 Task: Explore a Version Control GUI  and also  Explore and install GUI extensions for Git integration to visually manage repositories in VS Code
Action: Mouse moved to (38, 15)
Screenshot: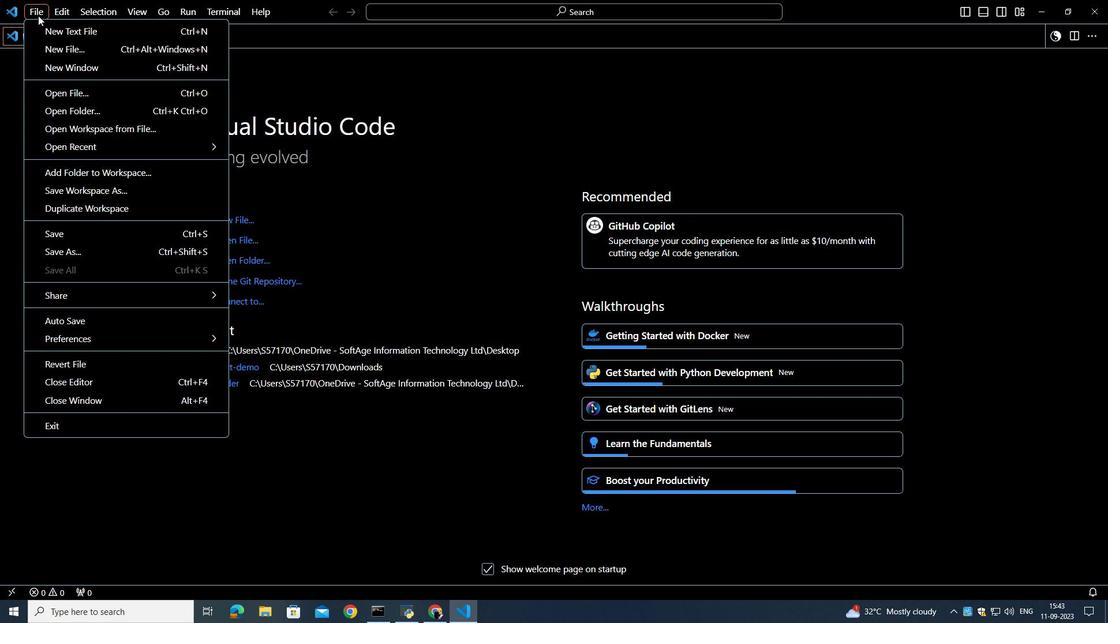 
Action: Mouse pressed left at (38, 15)
Screenshot: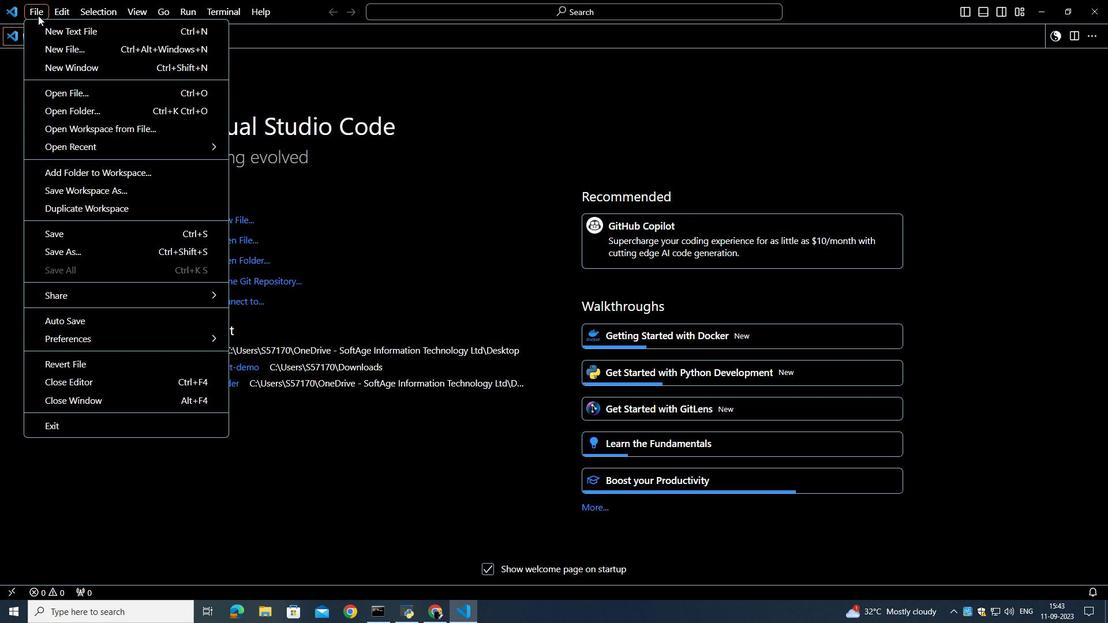 
Action: Mouse pressed left at (38, 15)
Screenshot: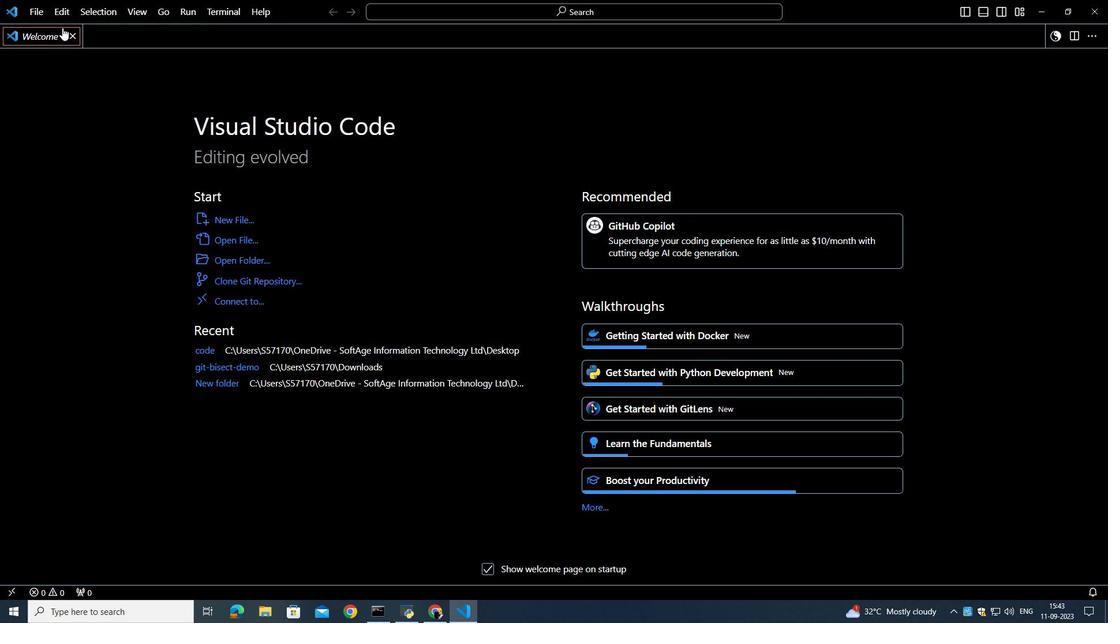 
Action: Mouse moved to (8, 9)
Screenshot: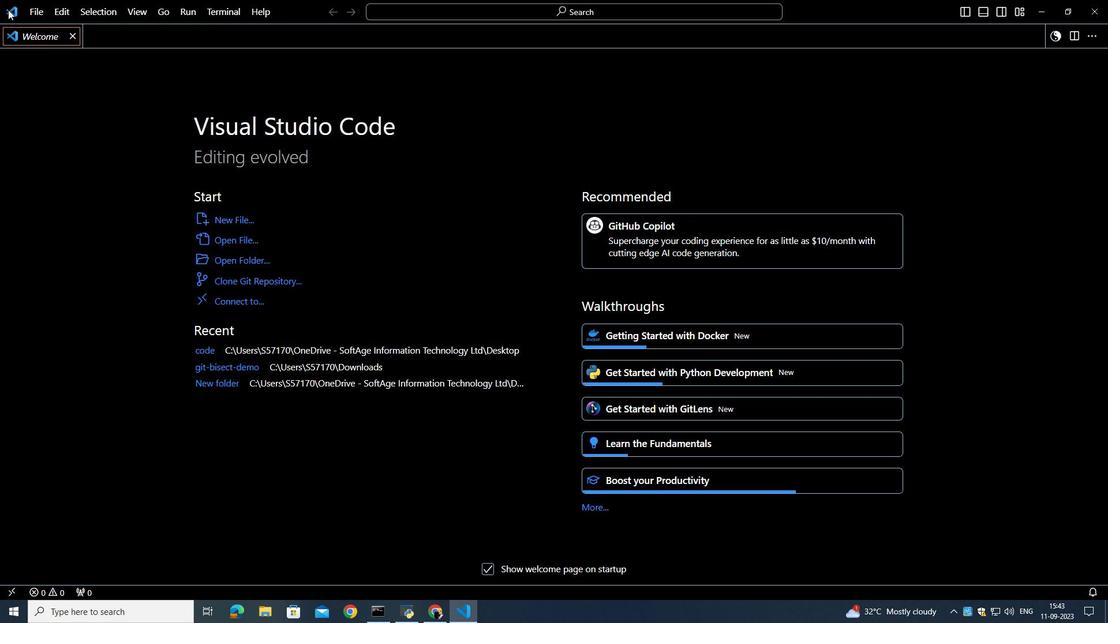 
Action: Mouse pressed left at (8, 9)
Screenshot: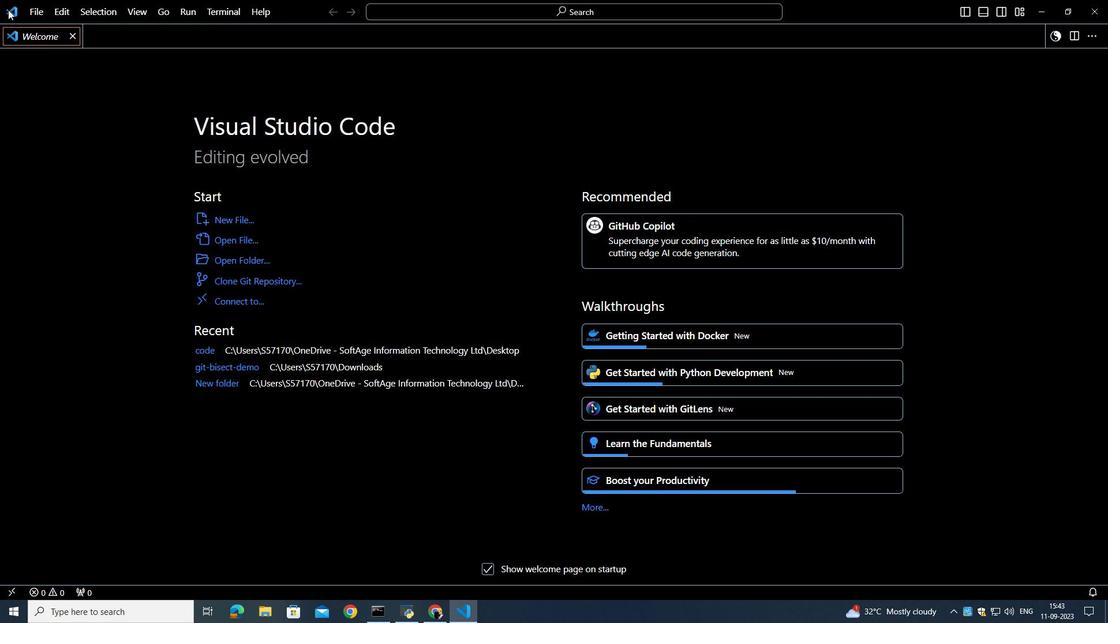 
Action: Mouse pressed left at (8, 9)
Screenshot: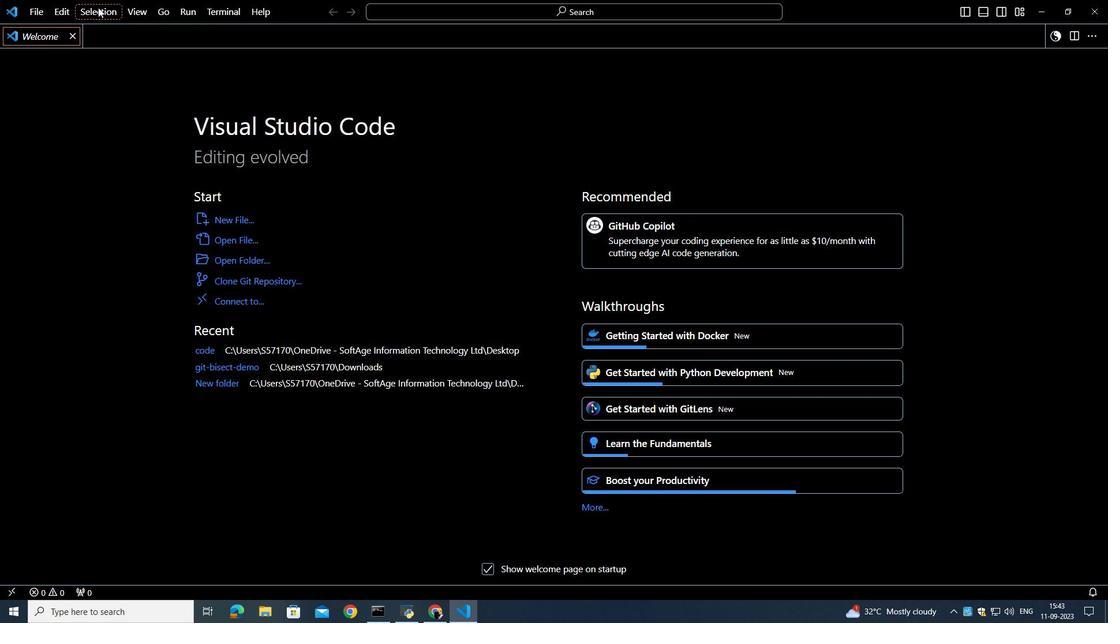 
Action: Mouse moved to (44, 13)
Screenshot: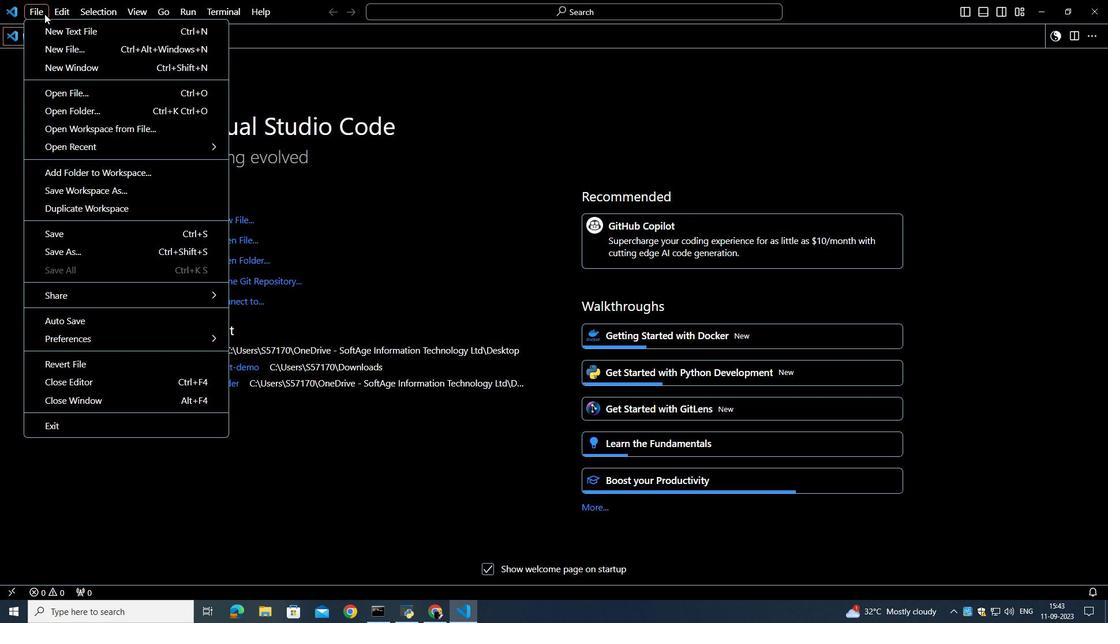 
Action: Mouse pressed left at (44, 13)
Screenshot: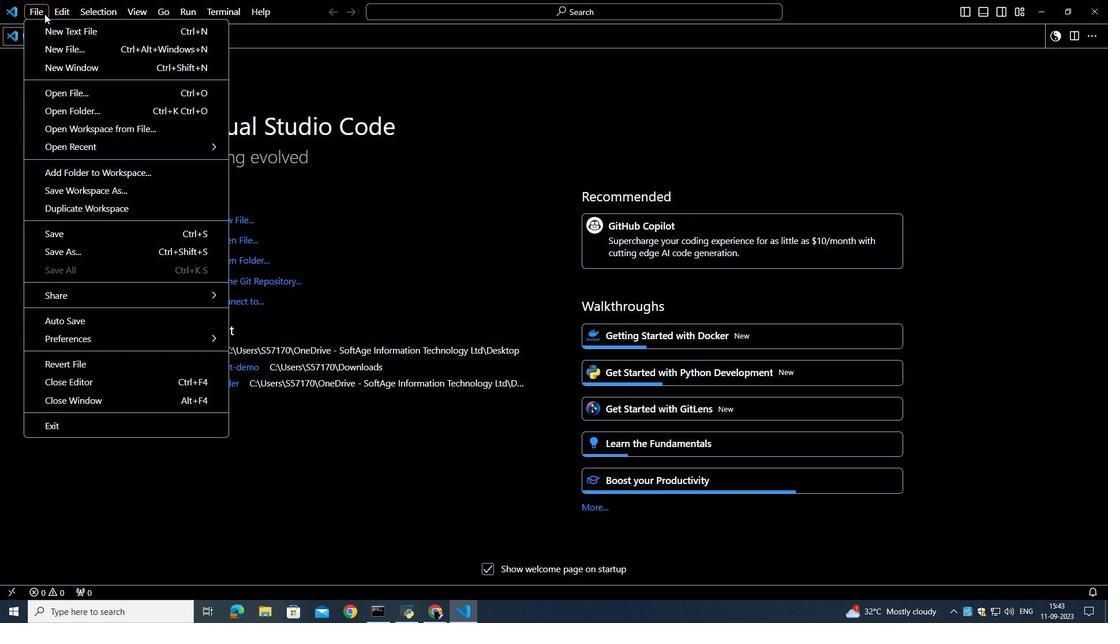 
Action: Mouse pressed left at (44, 13)
Screenshot: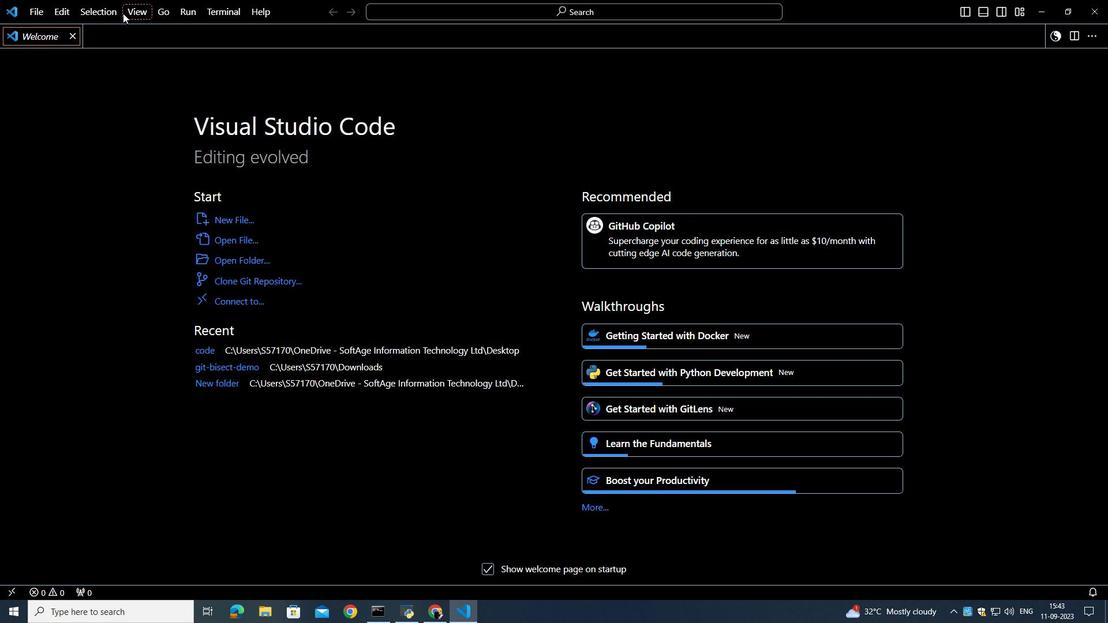 
Action: Mouse moved to (77, 10)
Screenshot: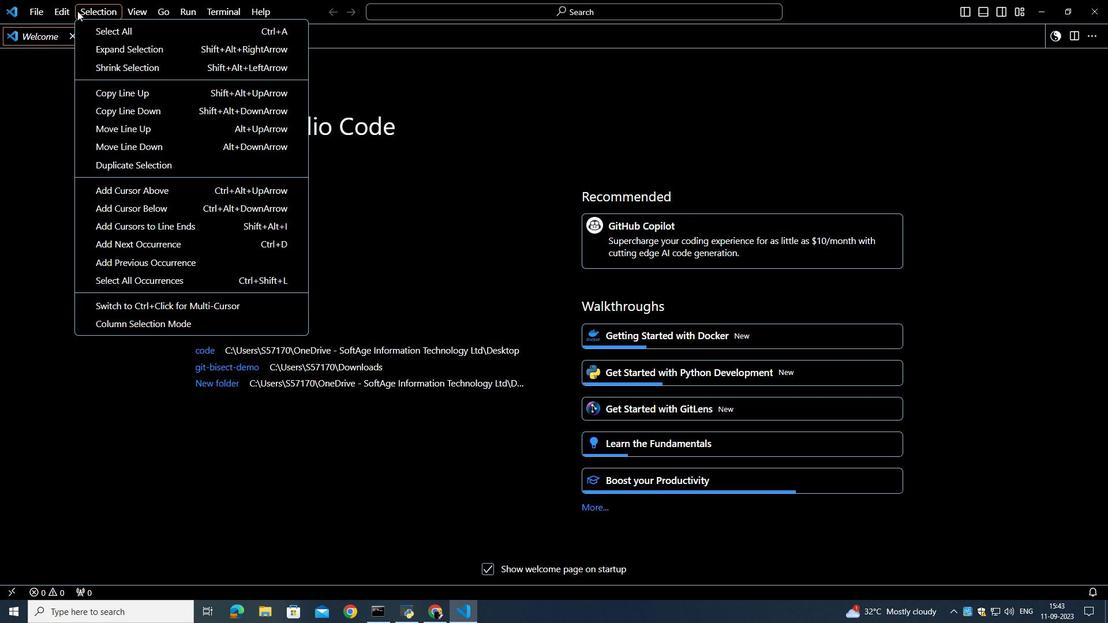 
Action: Mouse pressed left at (77, 10)
Screenshot: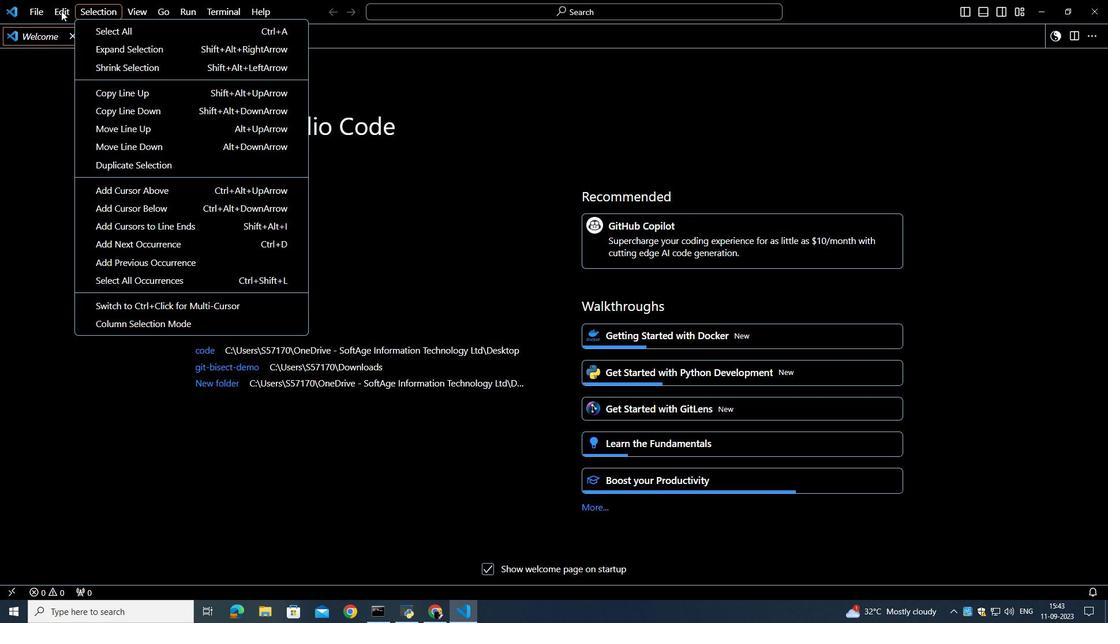 
Action: Mouse moved to (170, 184)
Screenshot: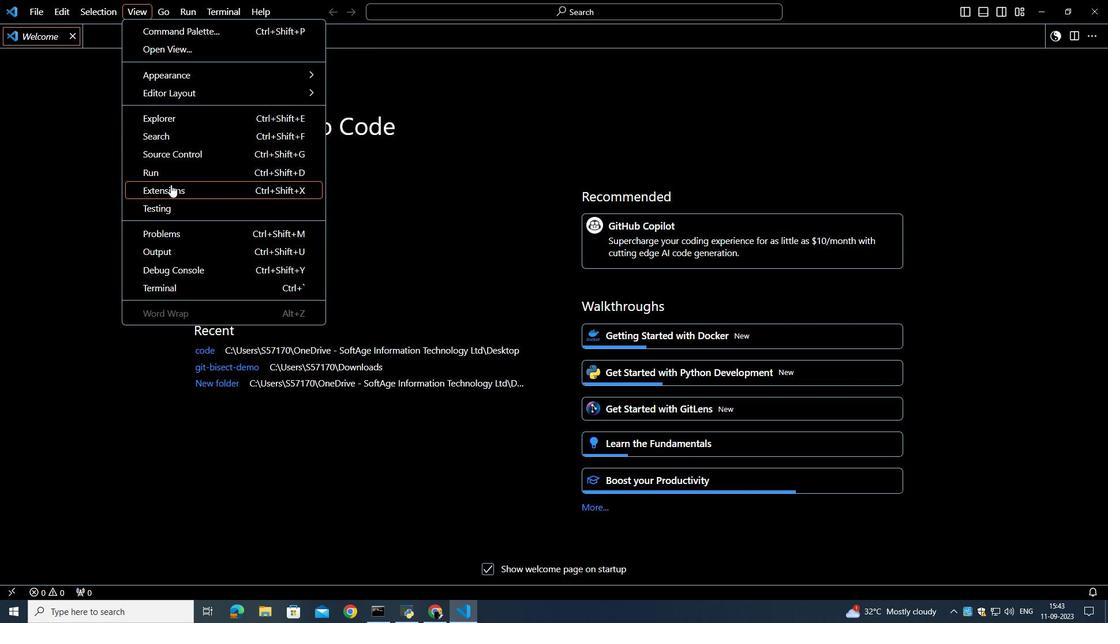 
Action: Mouse pressed left at (170, 184)
Screenshot: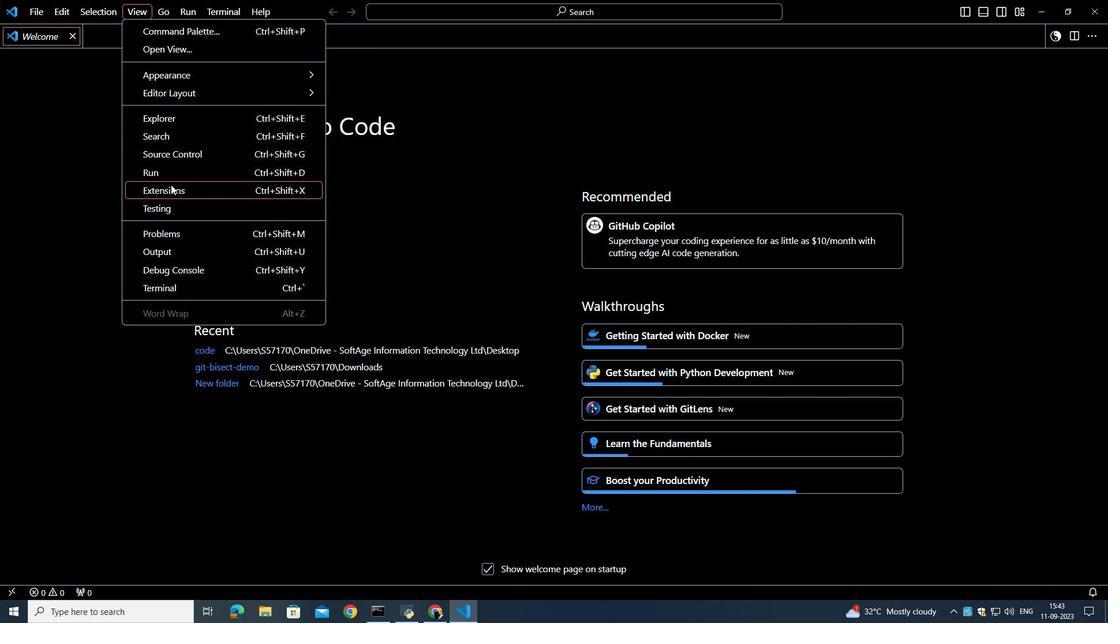 
Action: Mouse moved to (76, 65)
Screenshot: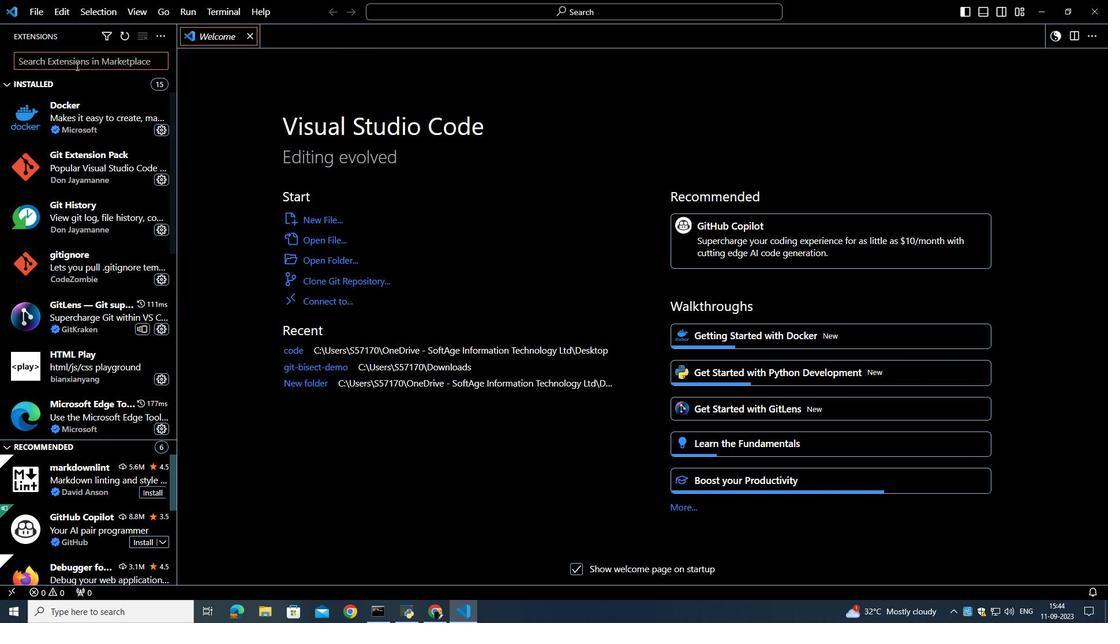 
Action: Mouse pressed left at (76, 65)
Screenshot: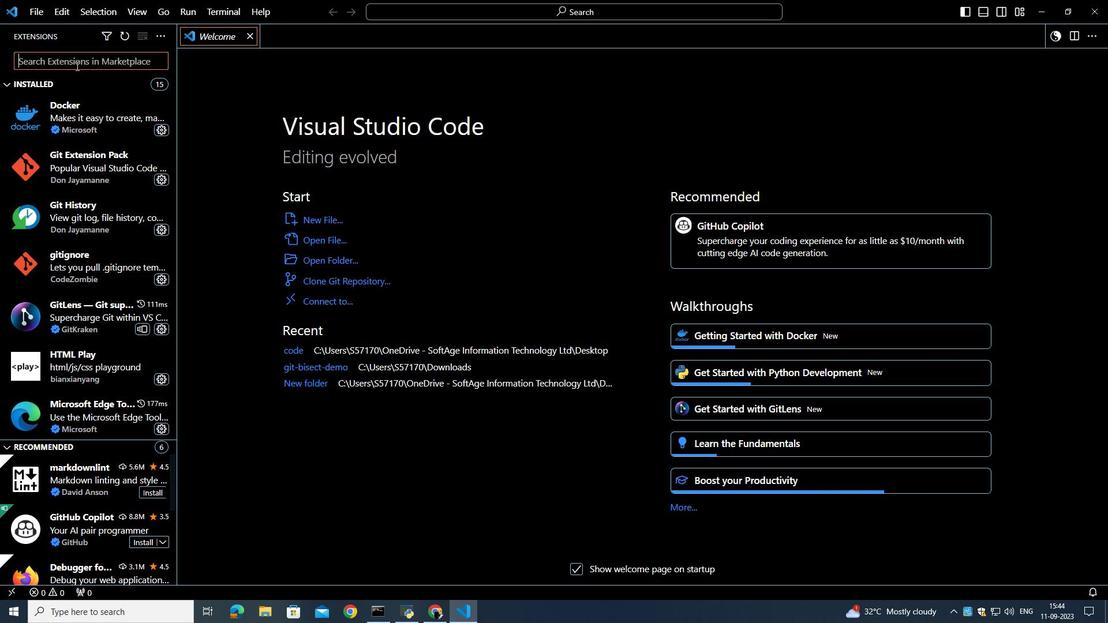 
Action: Key pressed v<Key.caps_lock><Key.backspace><Key.caps_lock>v<Key.caps_lock><Key.backspace>V<Key.caps_lock>ersion<Key.space>control<Key.space><Key.caps_lock>GUI<Key.enter>
Screenshot: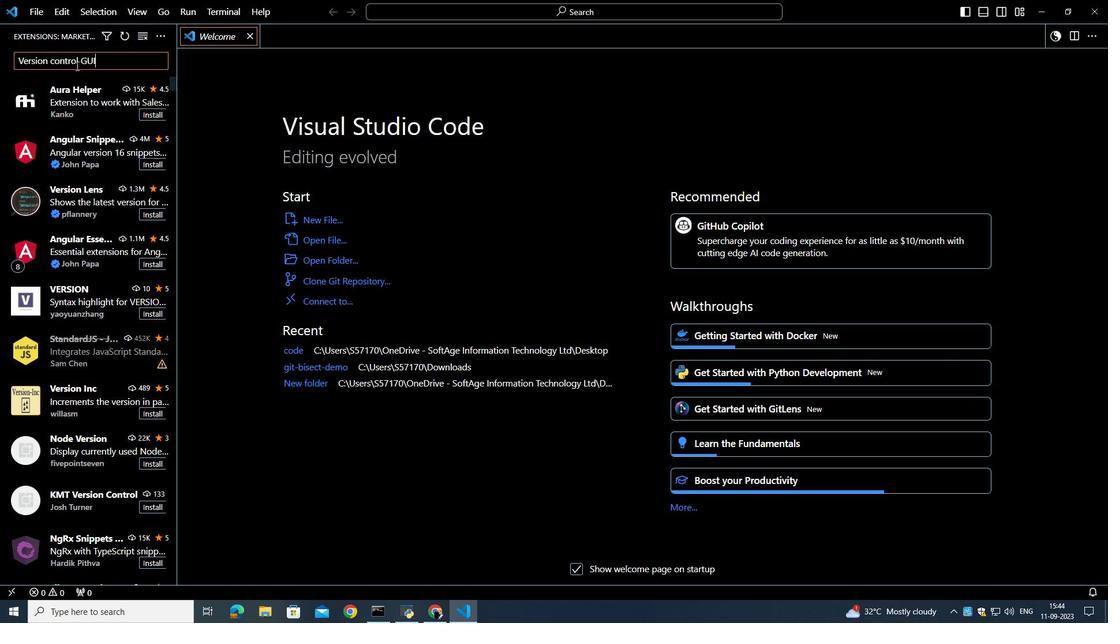 
Action: Mouse moved to (125, 145)
Screenshot: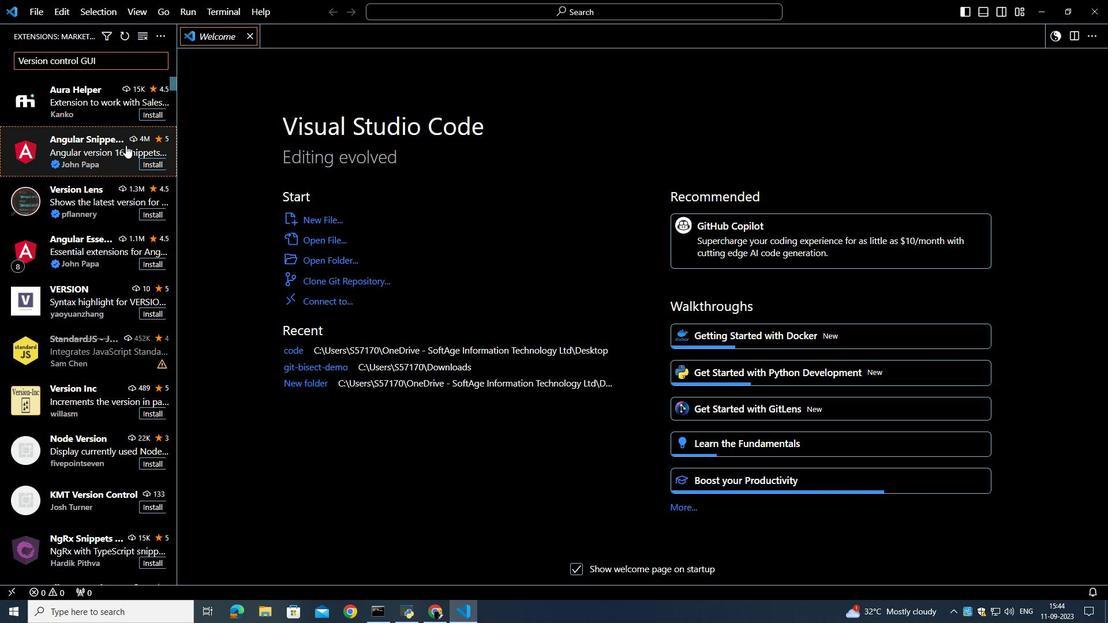 
Action: Mouse scrolled (125, 144) with delta (0, 0)
Screenshot: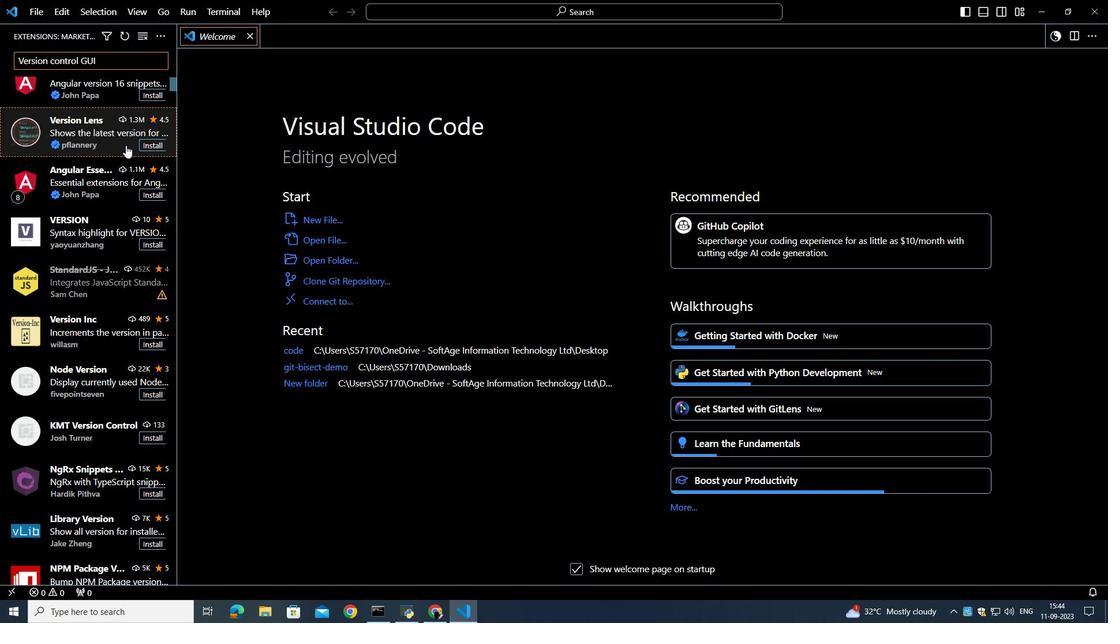 
Action: Mouse scrolled (125, 144) with delta (0, 0)
Screenshot: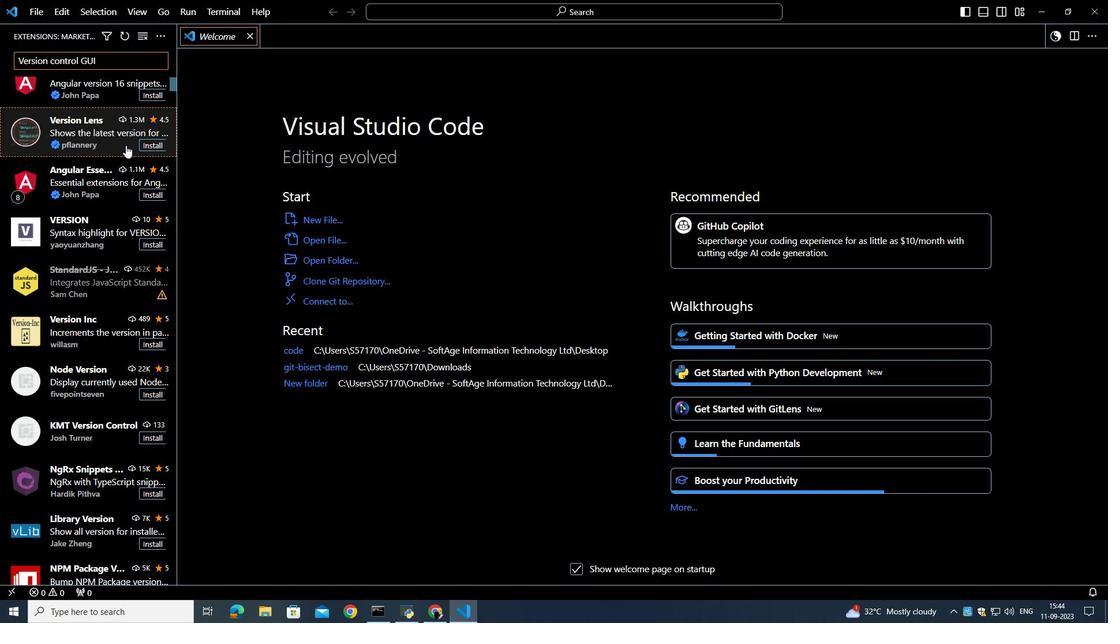 
Action: Mouse scrolled (125, 144) with delta (0, 0)
Screenshot: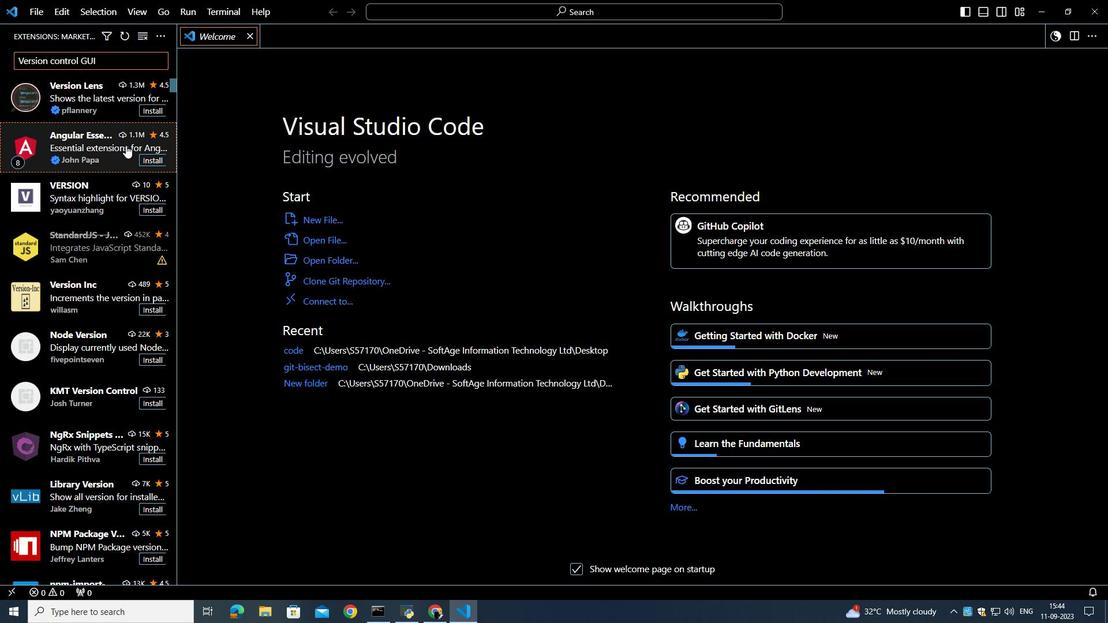 
Action: Mouse scrolled (125, 144) with delta (0, 0)
Screenshot: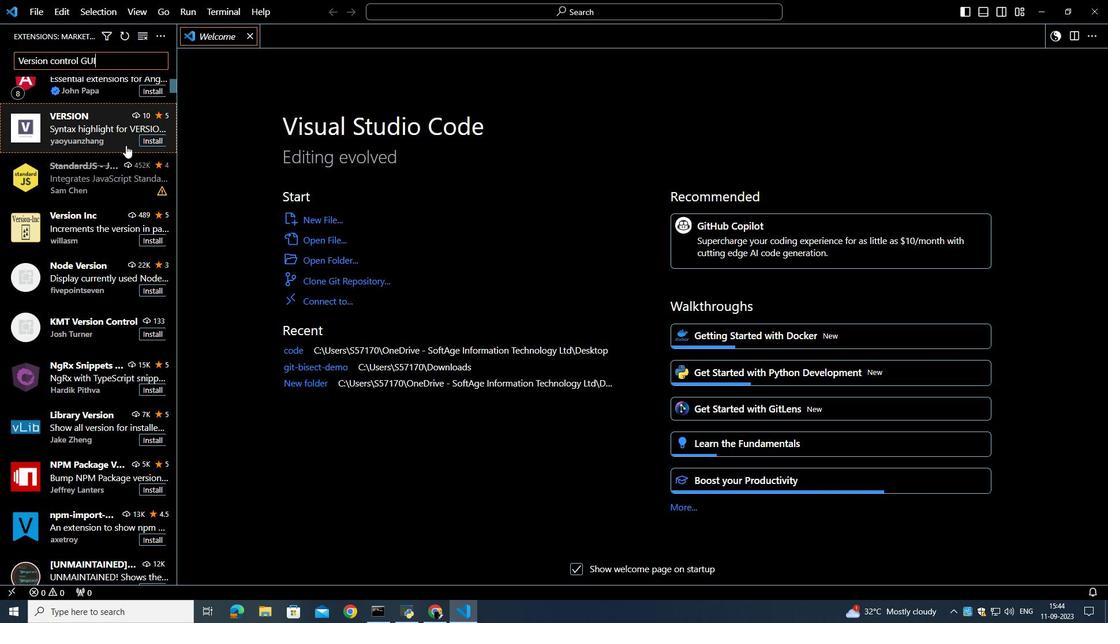 
Action: Mouse scrolled (125, 144) with delta (0, 0)
Screenshot: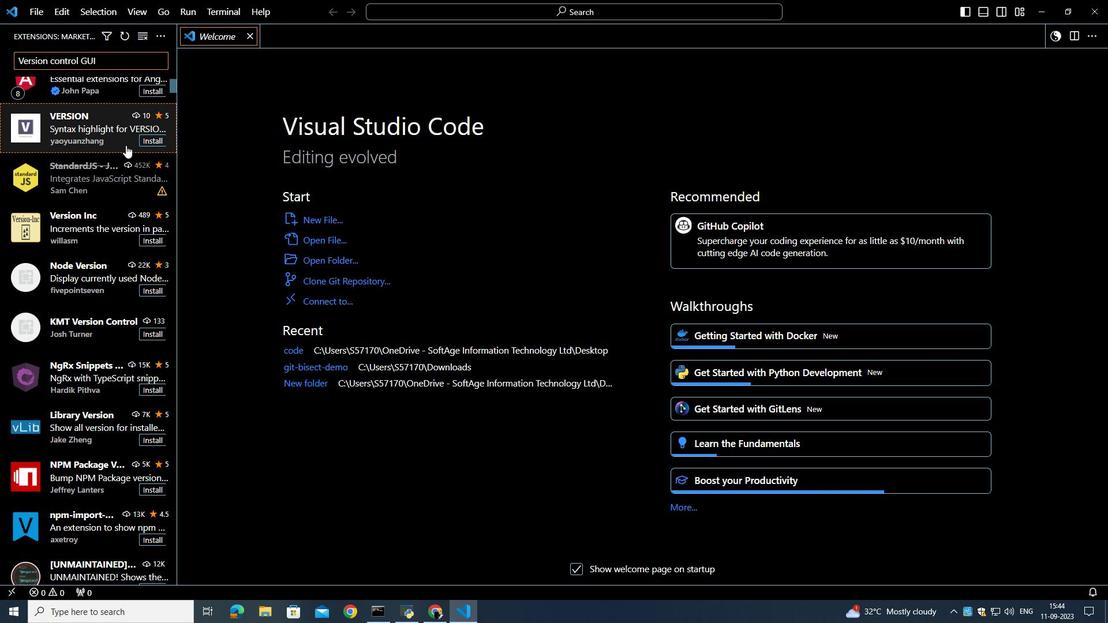 
Action: Mouse scrolled (125, 144) with delta (0, 0)
Screenshot: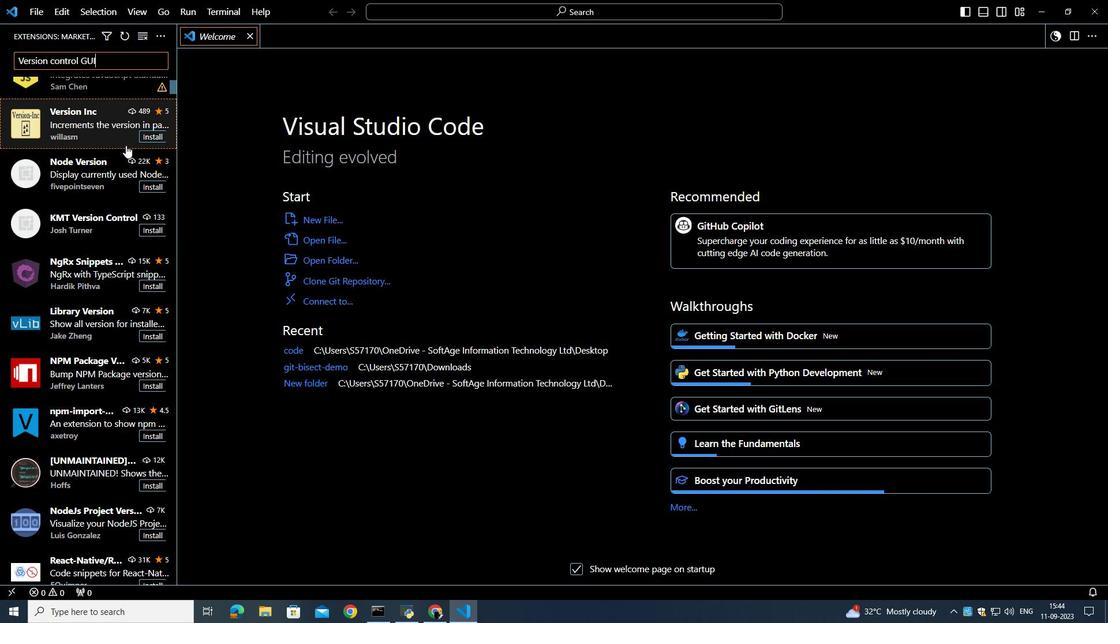 
Action: Mouse scrolled (125, 144) with delta (0, 0)
Screenshot: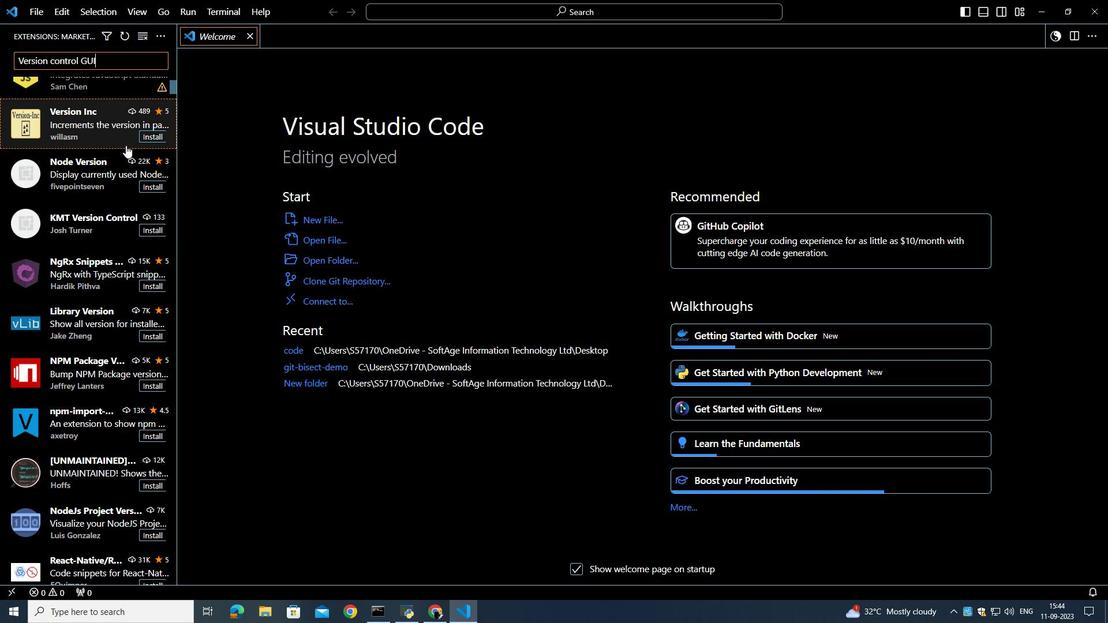 
Action: Mouse scrolled (125, 144) with delta (0, 0)
Screenshot: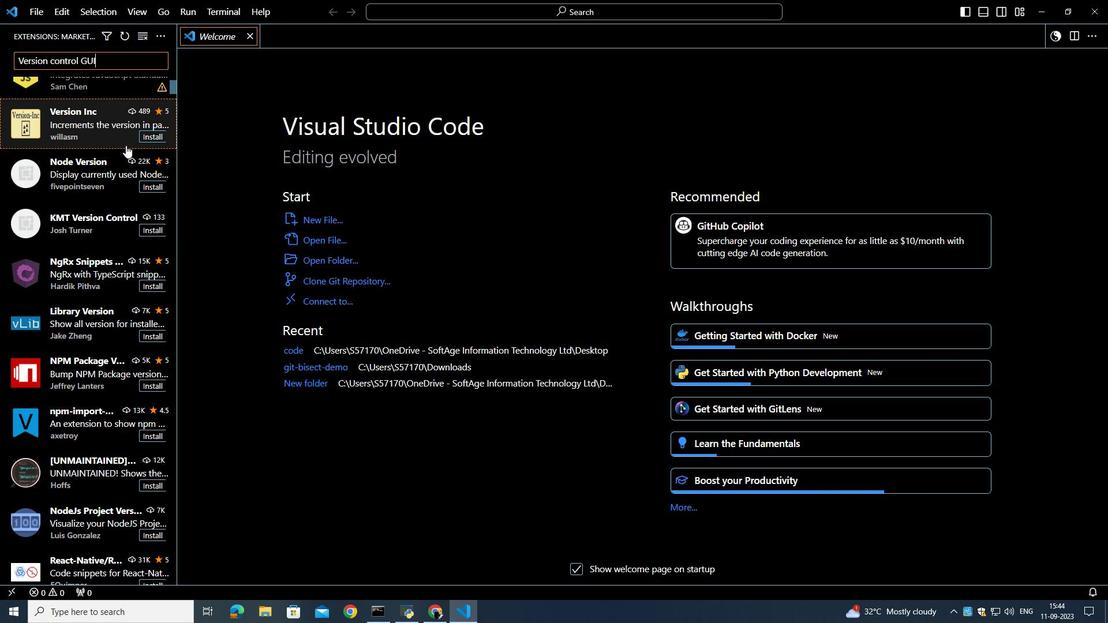 
Action: Mouse scrolled (125, 146) with delta (0, 0)
Screenshot: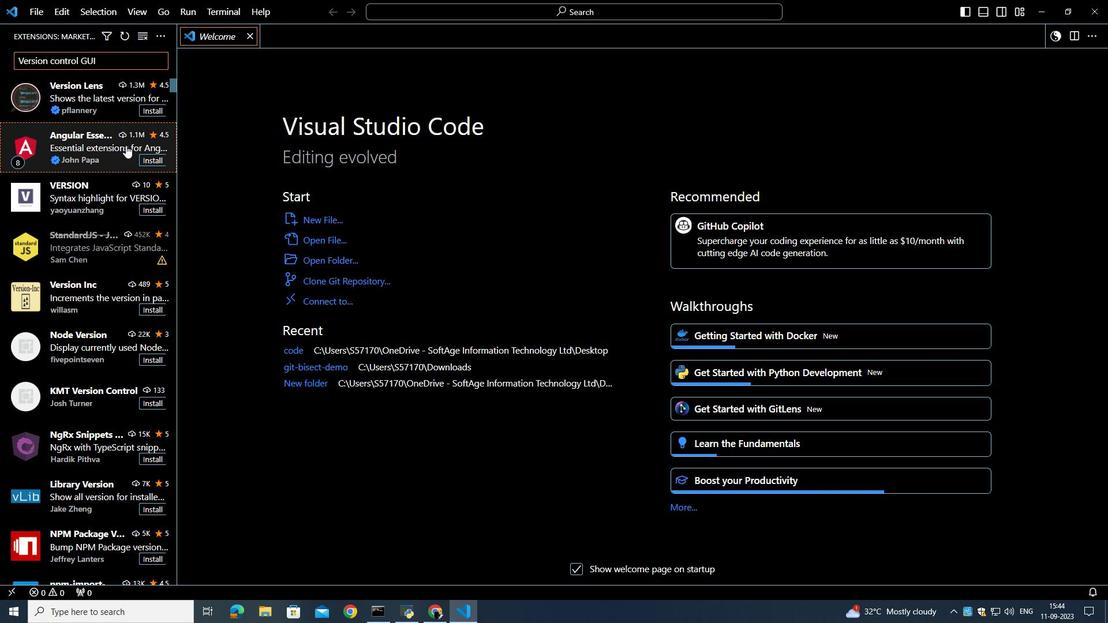 
Action: Mouse scrolled (125, 146) with delta (0, 0)
Screenshot: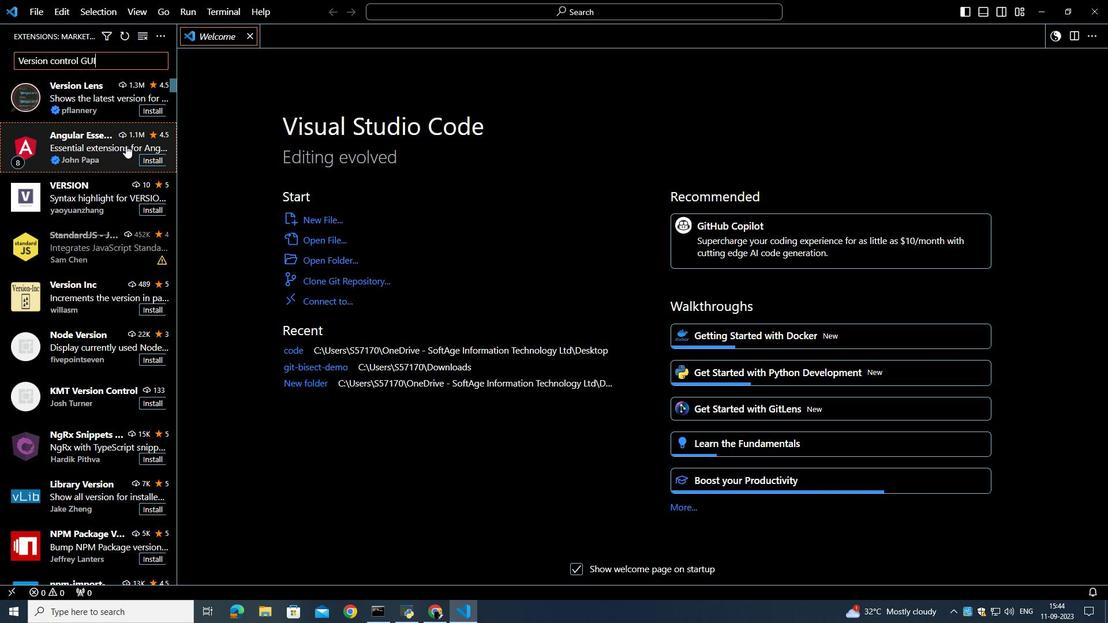 
Action: Mouse scrolled (125, 146) with delta (0, 0)
Screenshot: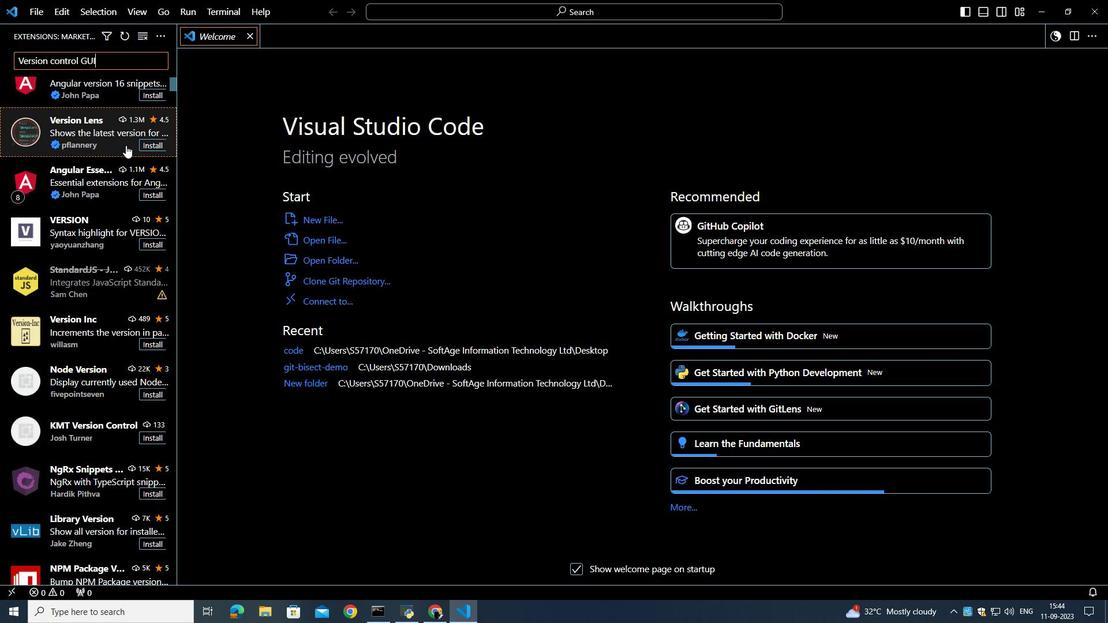 
Action: Mouse scrolled (125, 146) with delta (0, 0)
Screenshot: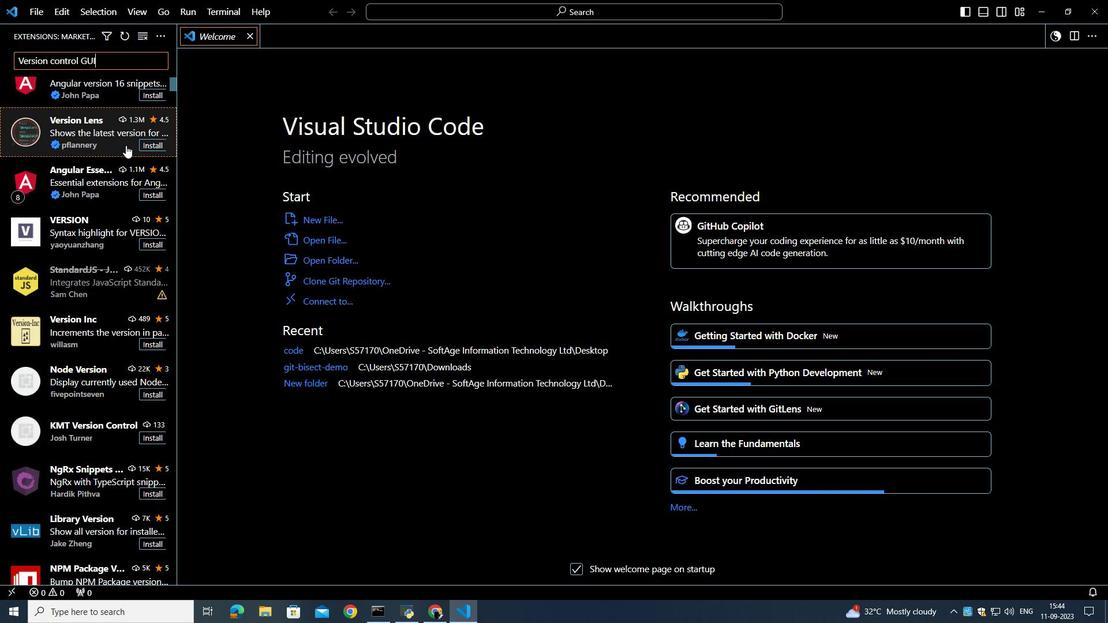 
Action: Mouse scrolled (125, 146) with delta (0, 0)
Screenshot: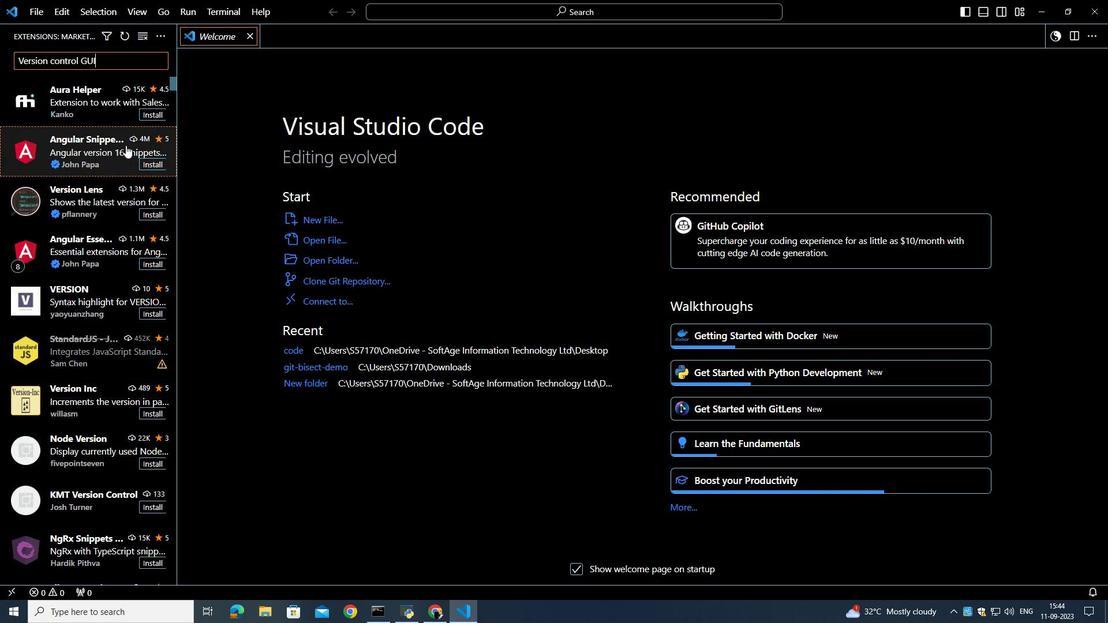 
Action: Mouse scrolled (125, 146) with delta (0, 0)
Screenshot: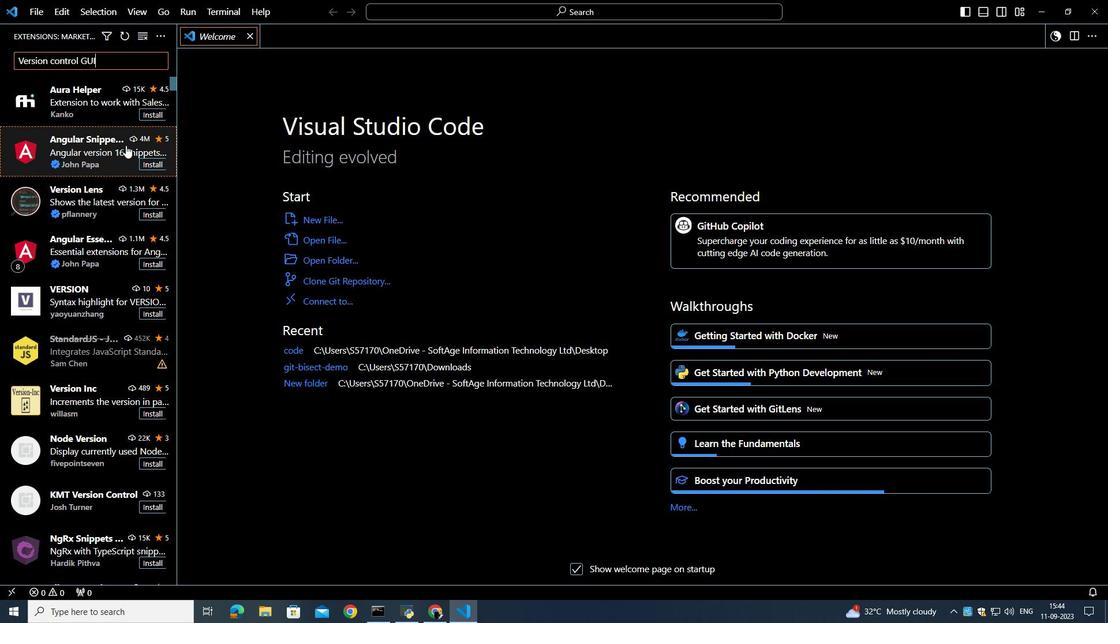 
Action: Mouse scrolled (125, 146) with delta (0, 0)
Screenshot: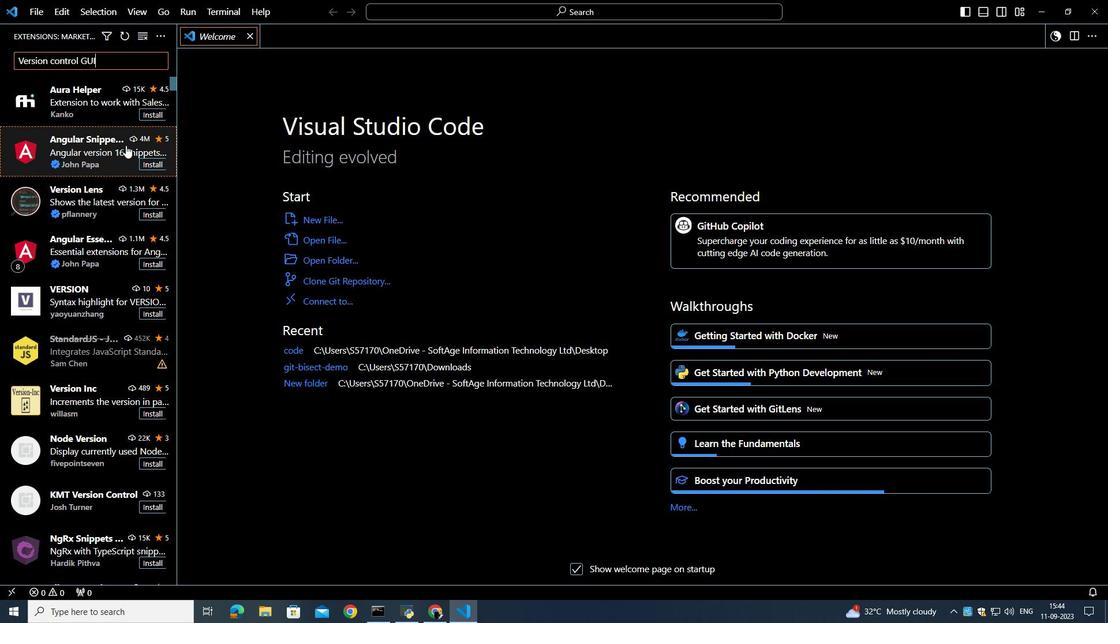 
Action: Mouse scrolled (125, 146) with delta (0, 0)
Screenshot: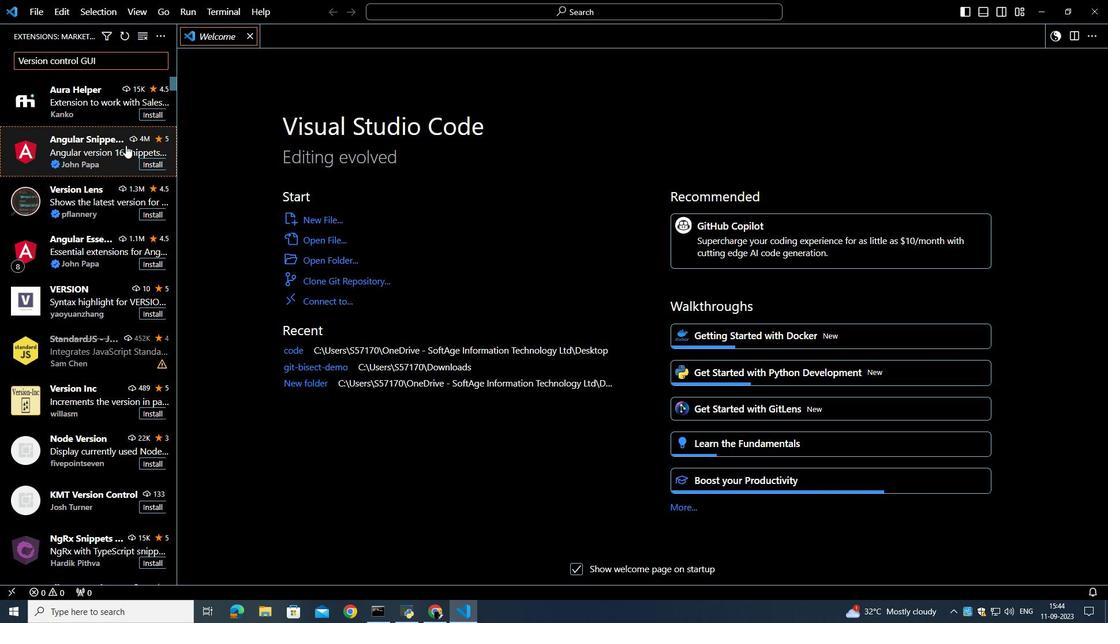 
Action: Mouse scrolled (125, 146) with delta (0, 0)
Screenshot: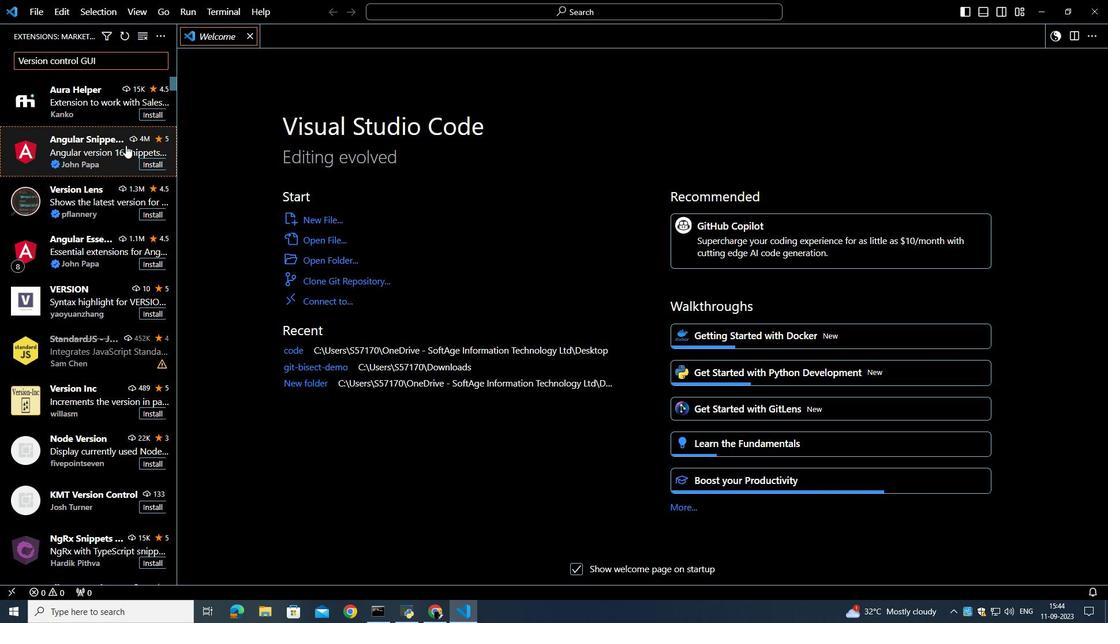 
Action: Mouse scrolled (125, 146) with delta (0, 0)
Screenshot: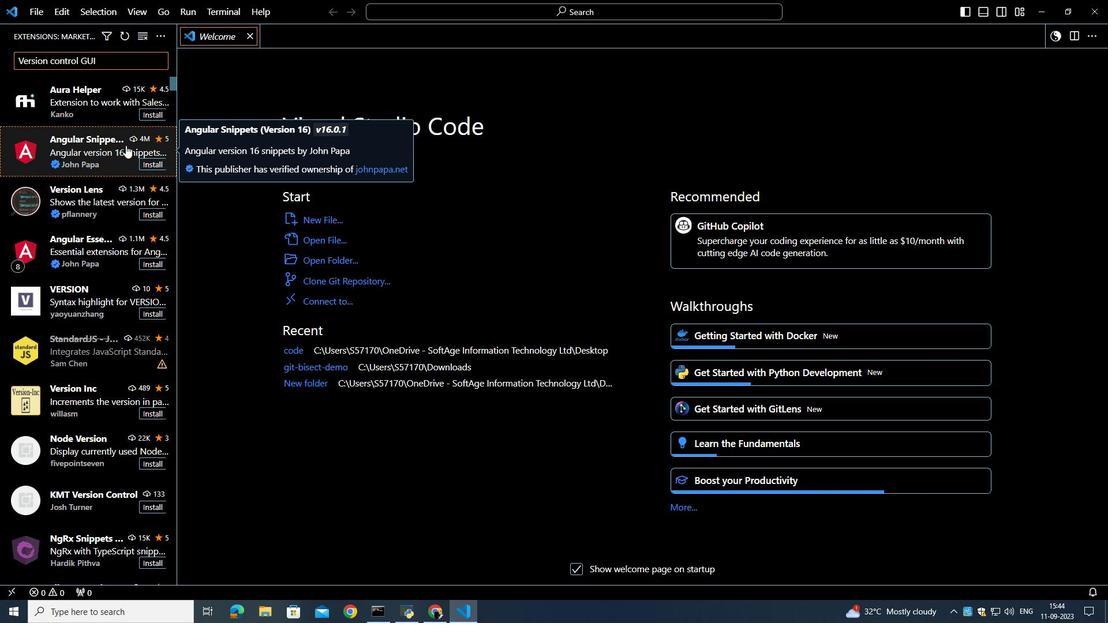 
Action: Mouse scrolled (125, 146) with delta (0, 0)
Screenshot: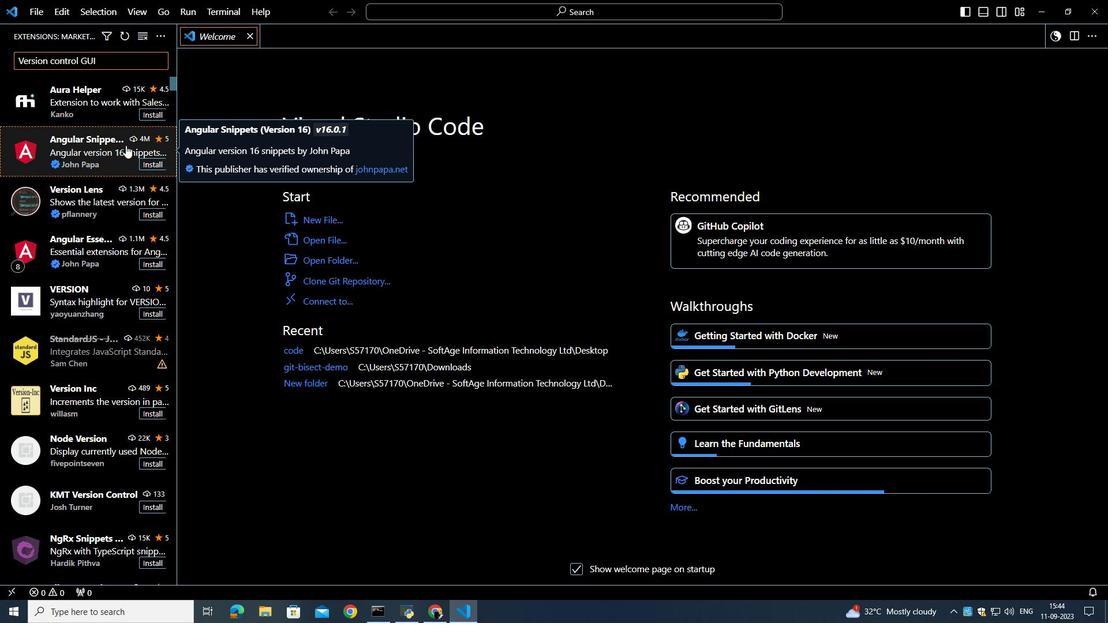 
Action: Mouse scrolled (125, 146) with delta (0, 0)
Screenshot: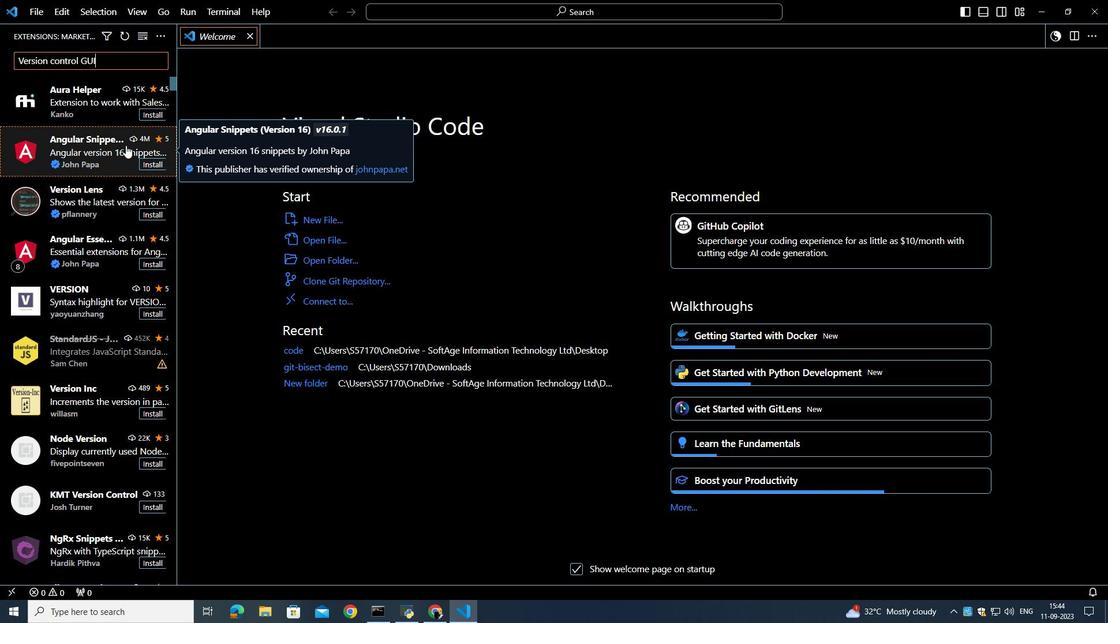 
Action: Mouse moved to (91, 102)
Screenshot: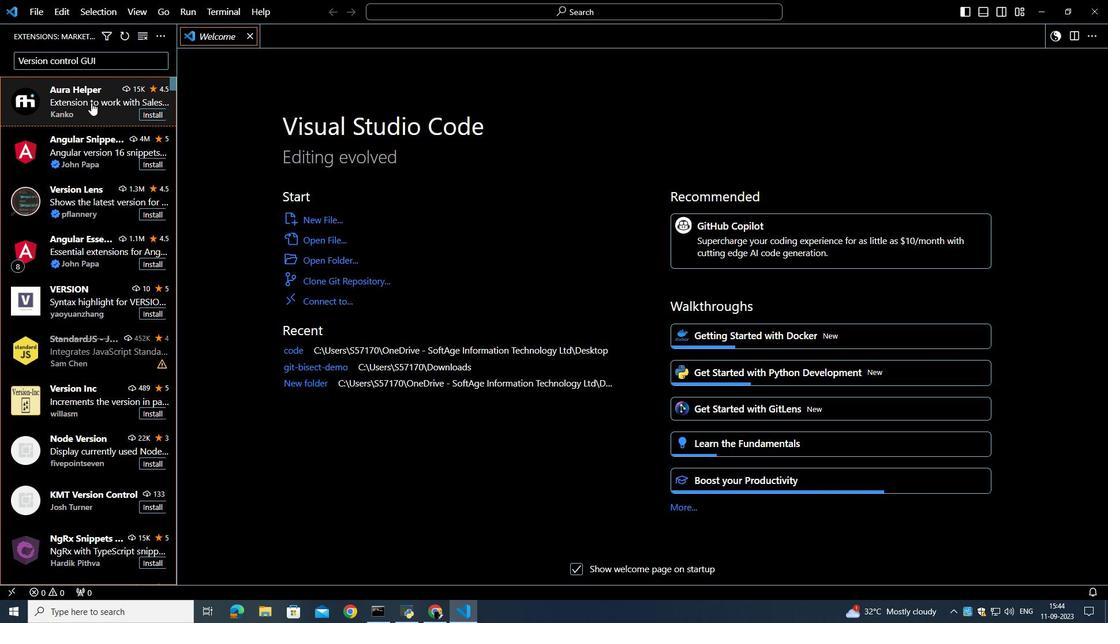 
Action: Mouse pressed left at (91, 102)
Screenshot: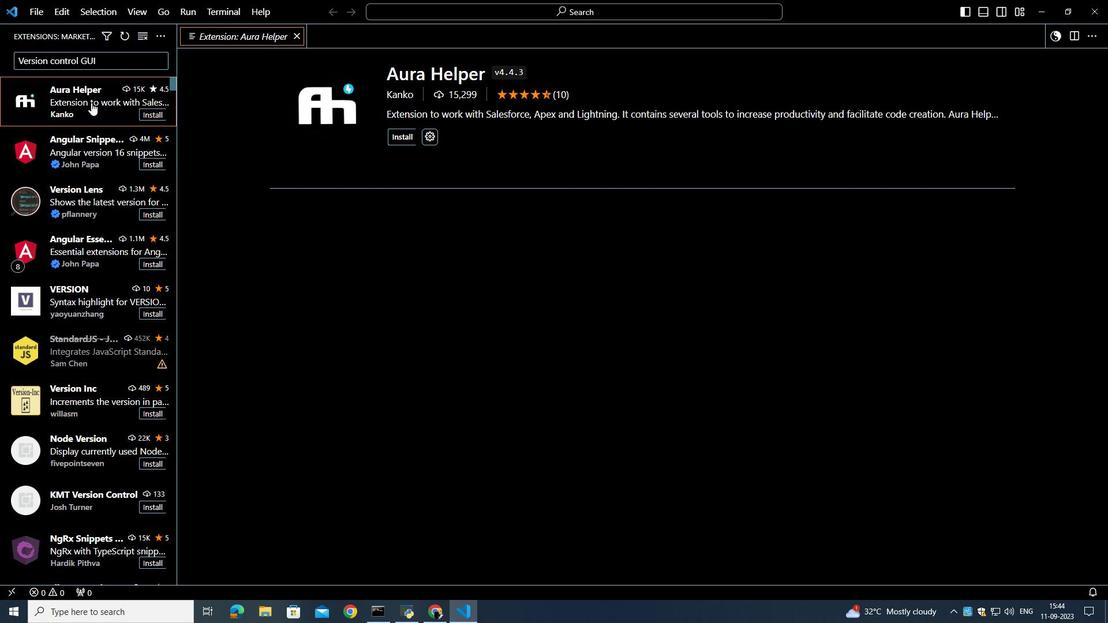 
Action: Mouse moved to (51, 64)
Screenshot: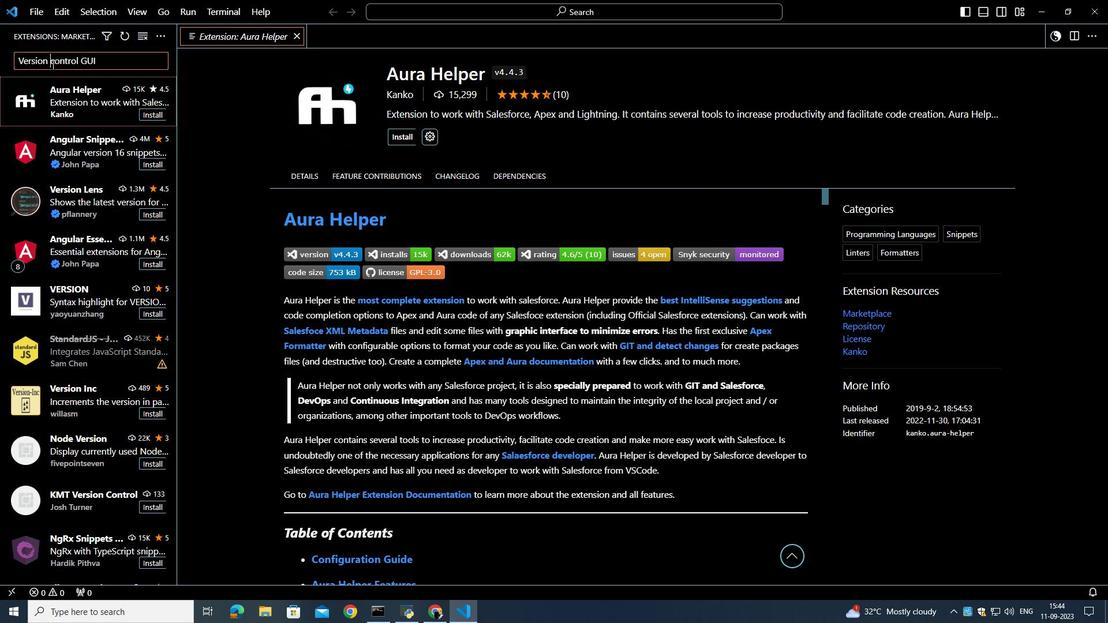 
Action: Mouse pressed left at (51, 64)
Screenshot: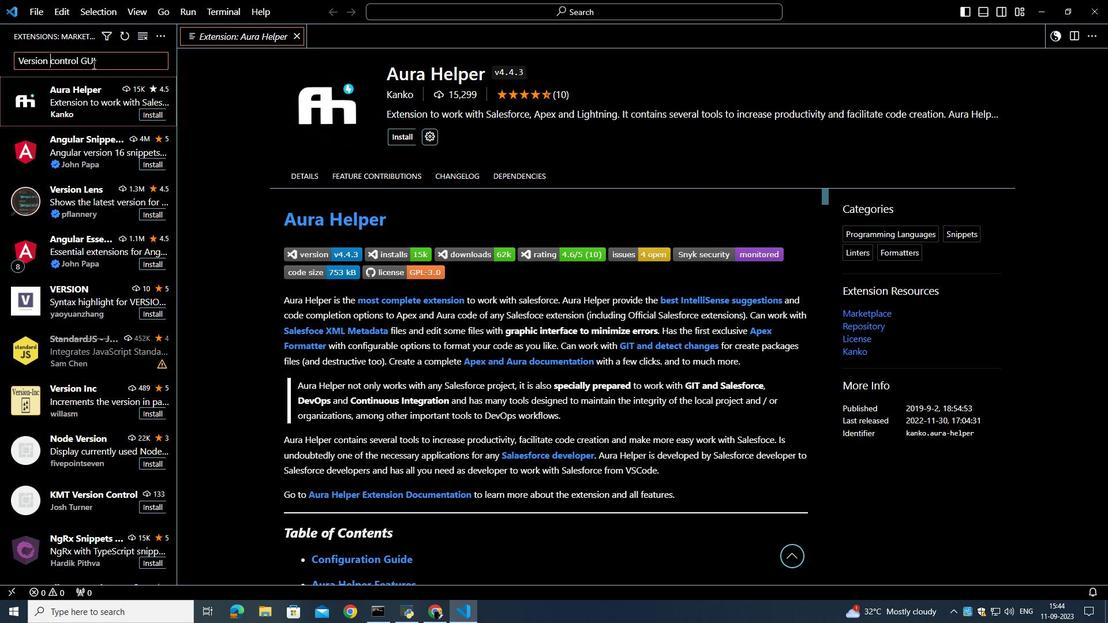 
Action: Mouse moved to (110, 62)
Screenshot: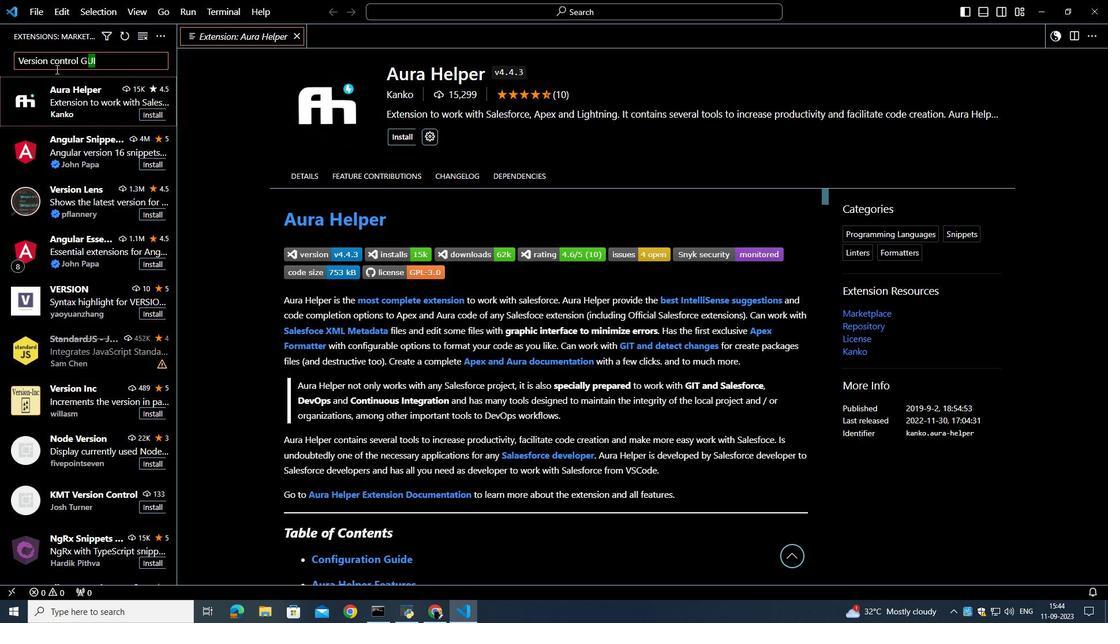 
Action: Mouse pressed left at (110, 62)
Screenshot: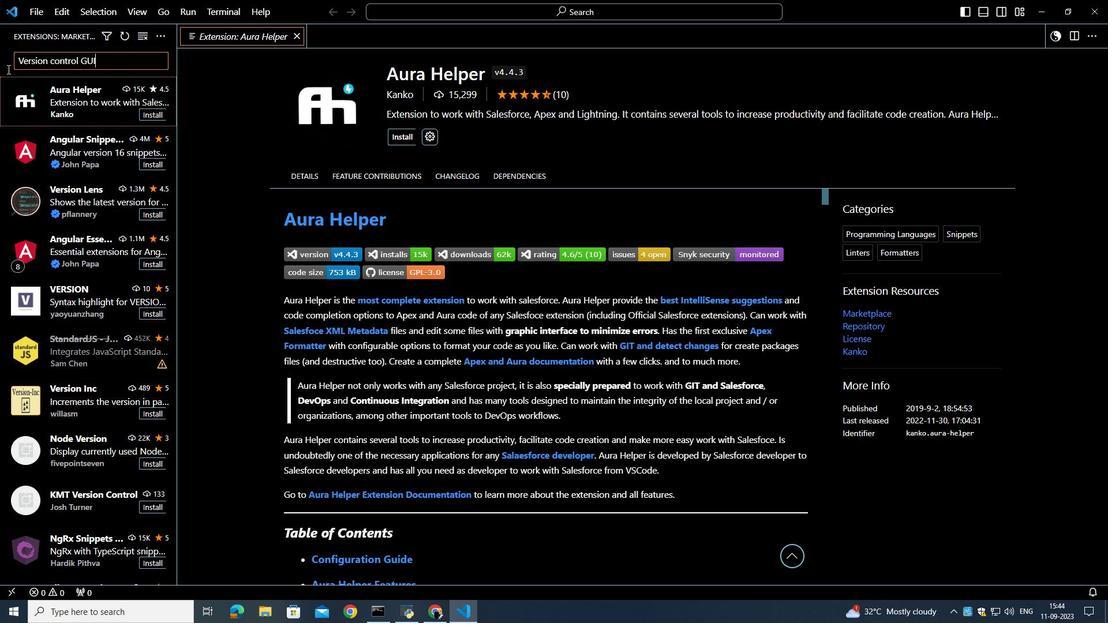 
Action: Mouse moved to (9, 61)
Screenshot: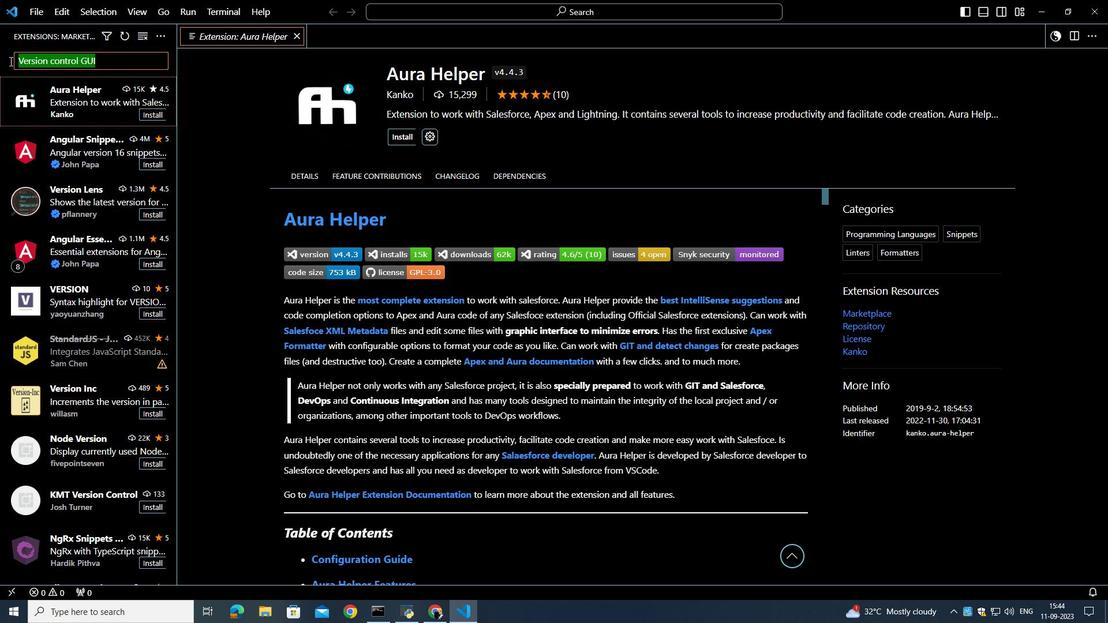 
Action: Key pressed <Key.backspace>V<Key.backspace>VER<Key.backspace><Key.backspace><Key.caps_lock>ersioncontr<Key.backspace><Key.backspace><Key.backspace><Key.backspace><Key.backspace><Key.space>control<Key.space><Key.caps_lock>GUI
Screenshot: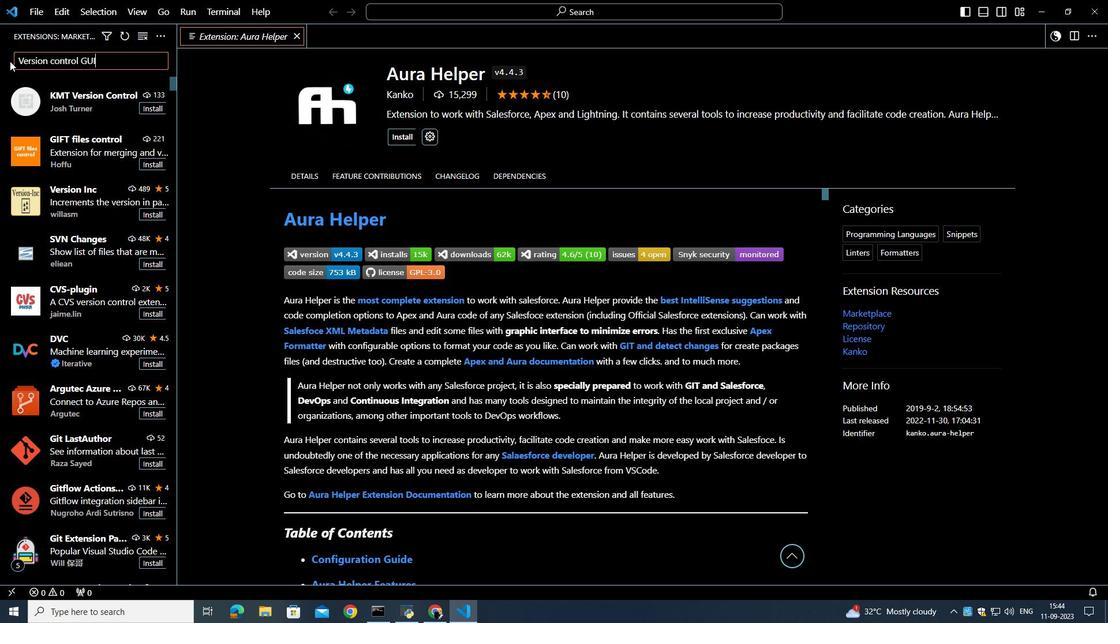 
Action: Mouse moved to (95, 123)
Screenshot: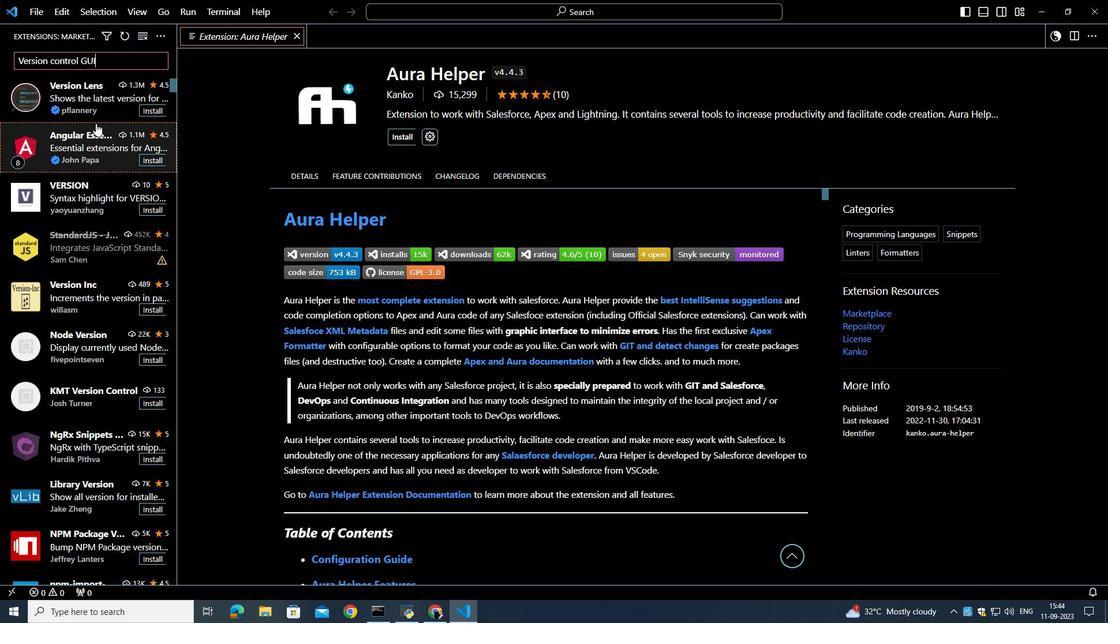 
Action: Mouse scrolled (95, 122) with delta (0, 0)
Screenshot: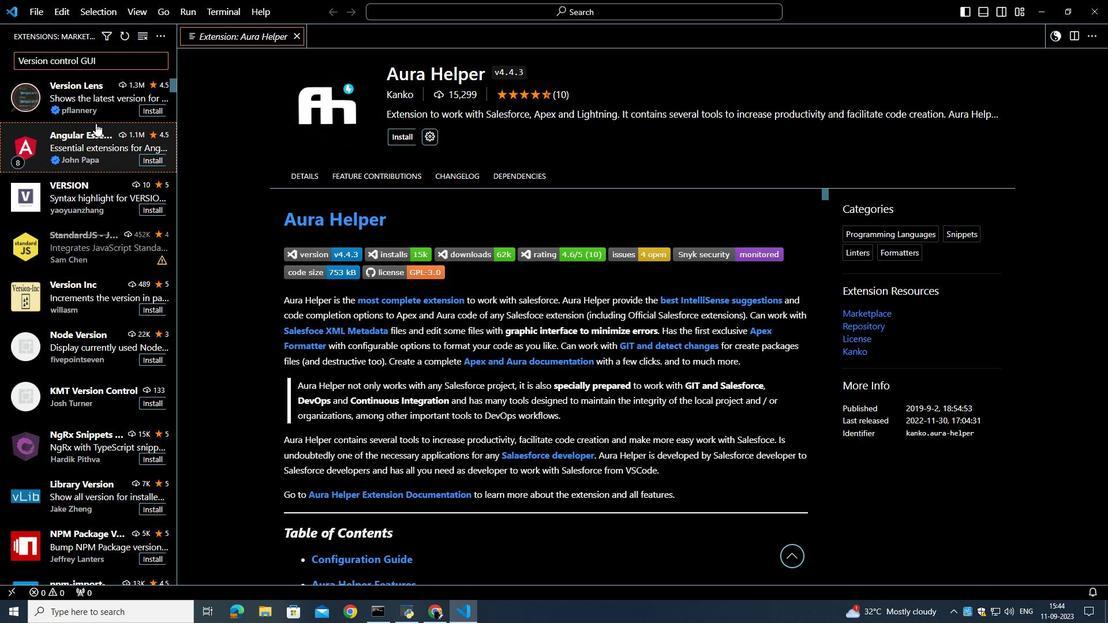
Action: Mouse scrolled (95, 122) with delta (0, 0)
Screenshot: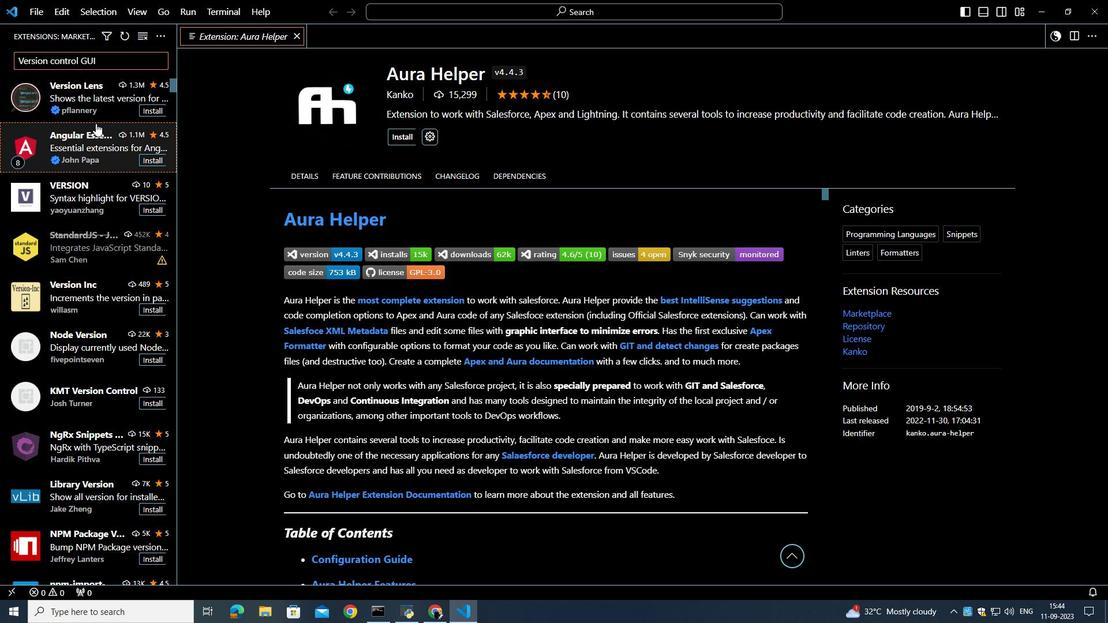 
Action: Mouse scrolled (95, 122) with delta (0, 0)
Screenshot: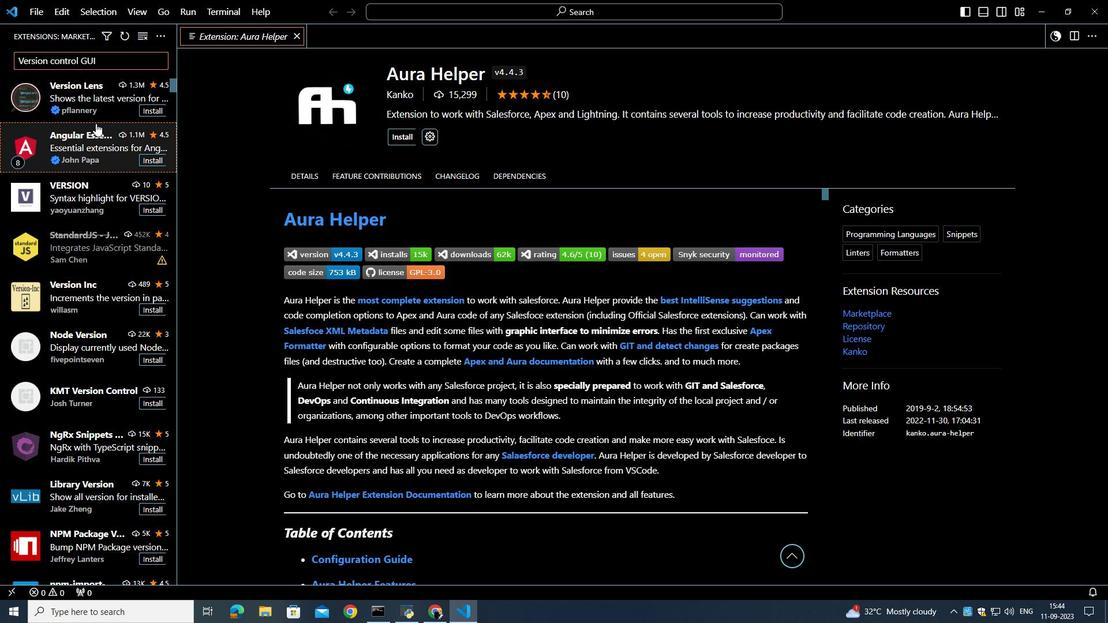 
Action: Mouse scrolled (95, 122) with delta (0, 0)
Screenshot: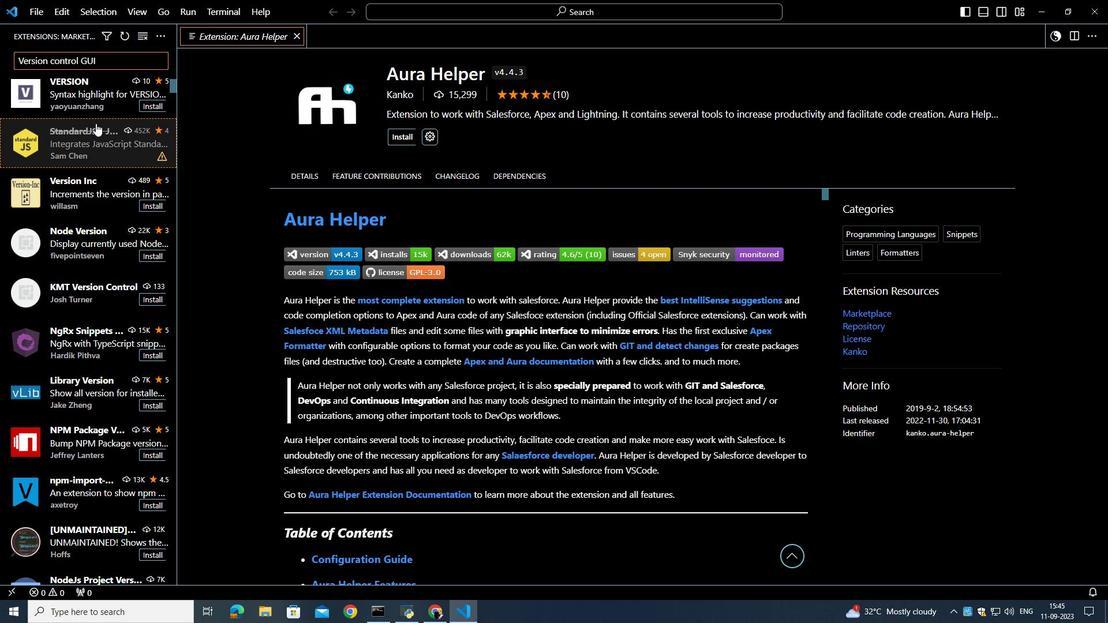 
Action: Mouse scrolled (95, 122) with delta (0, 0)
Screenshot: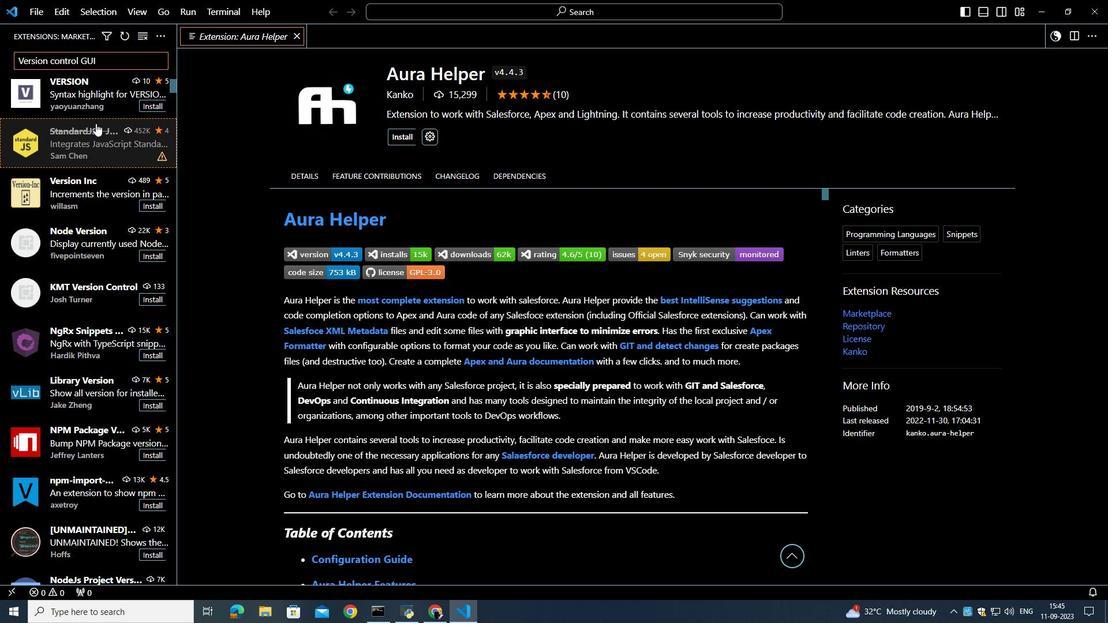 
Action: Mouse scrolled (95, 122) with delta (0, 0)
Screenshot: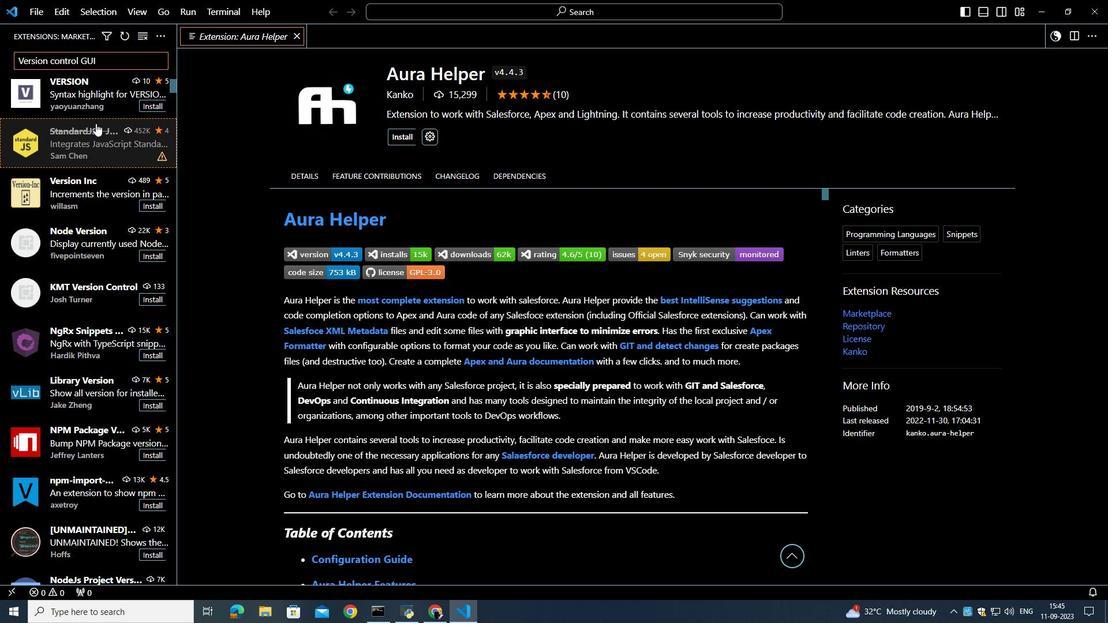 
Action: Mouse scrolled (95, 122) with delta (0, 0)
Screenshot: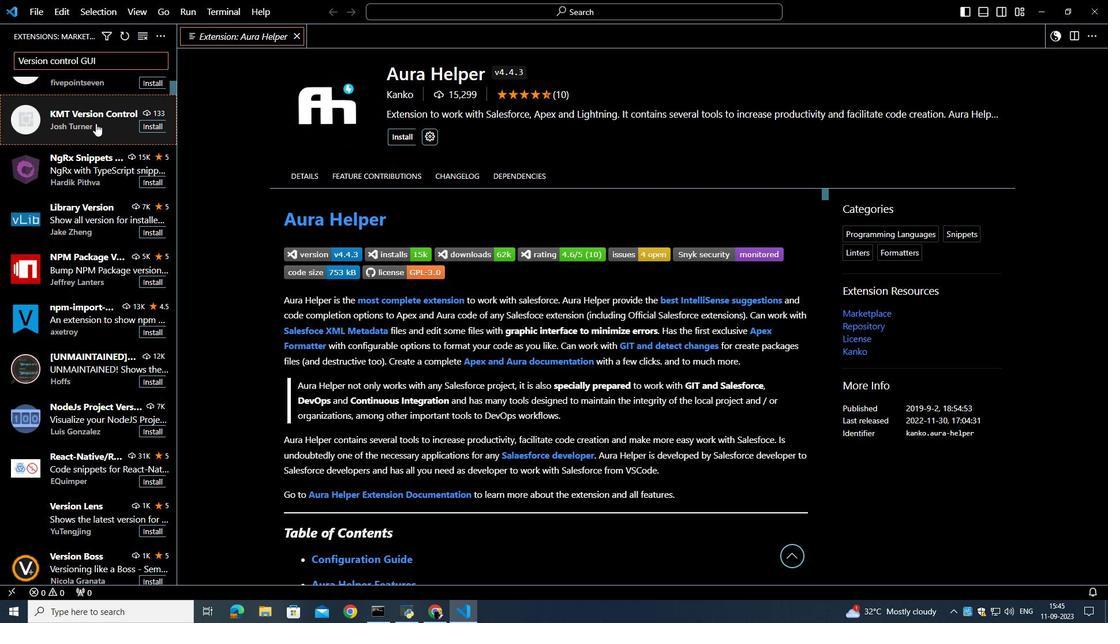 
Action: Mouse moved to (95, 123)
Screenshot: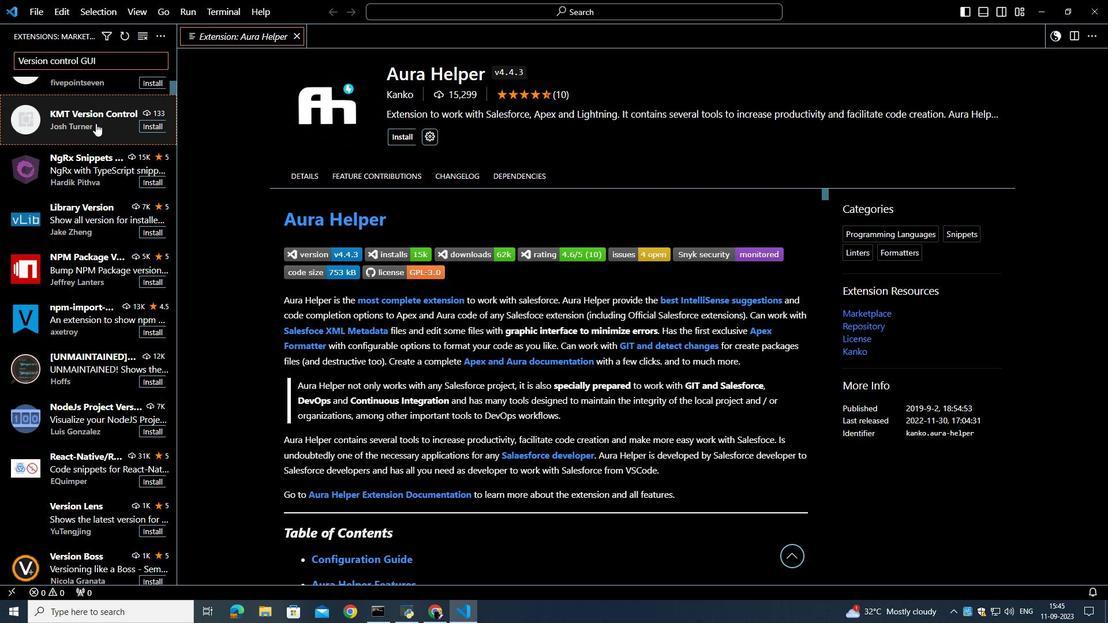 
Action: Mouse scrolled (95, 122) with delta (0, 0)
Screenshot: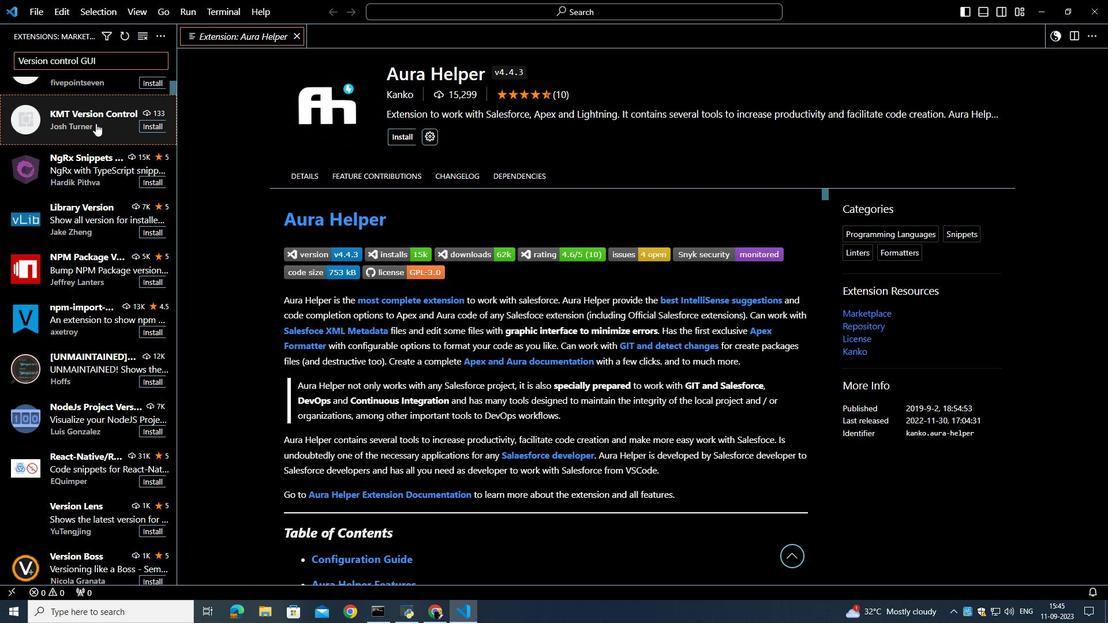 
Action: Mouse scrolled (95, 122) with delta (0, 0)
Screenshot: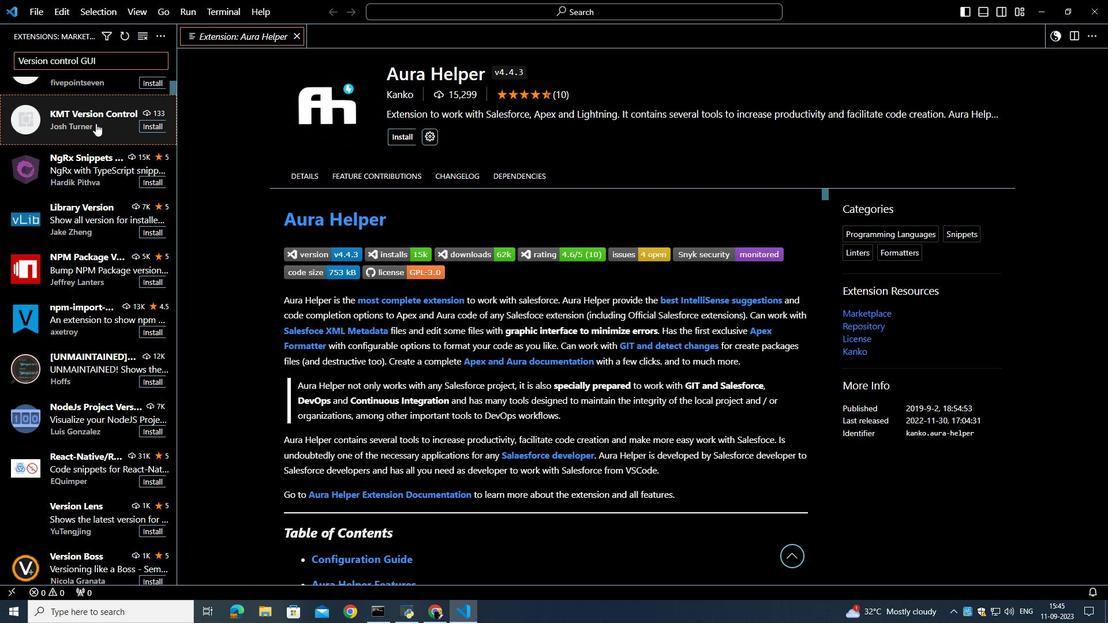 
Action: Mouse scrolled (95, 122) with delta (0, 0)
Screenshot: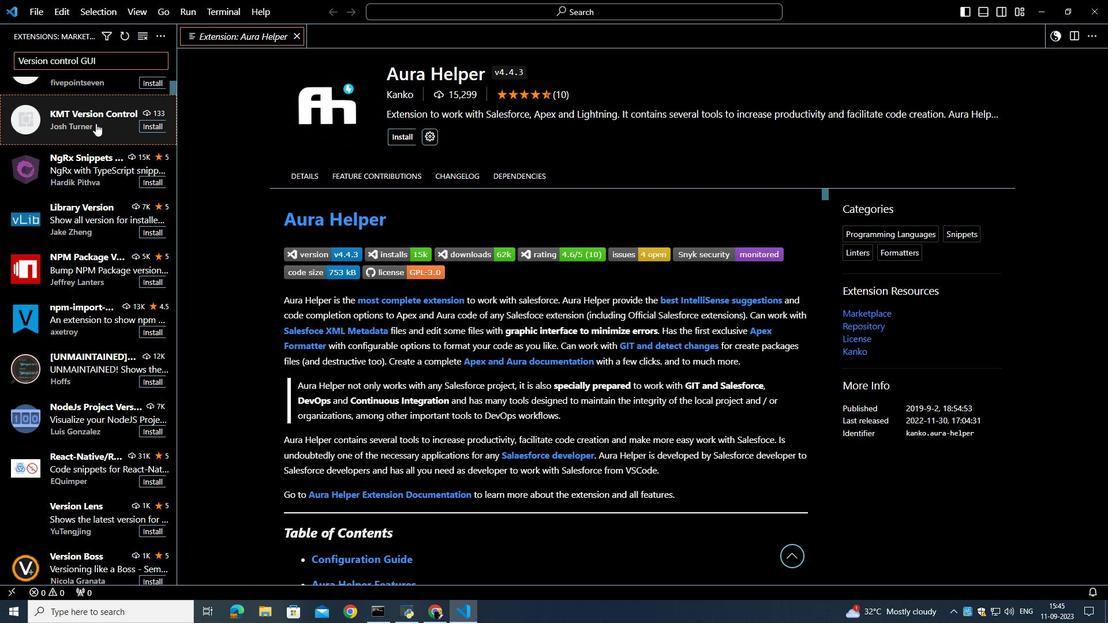 
Action: Mouse scrolled (95, 122) with delta (0, 0)
Screenshot: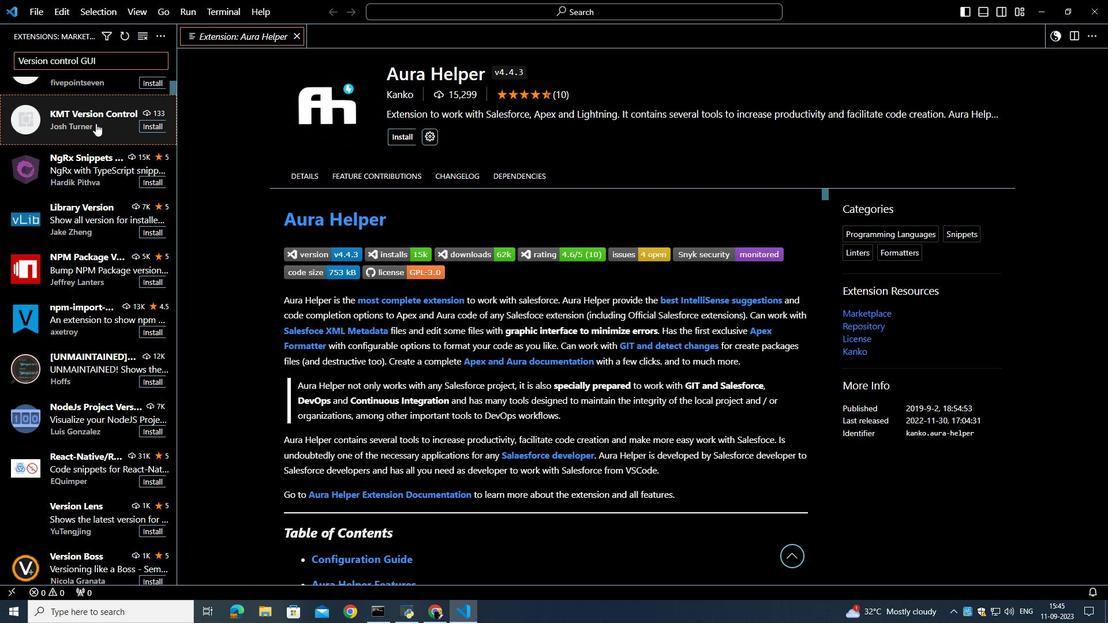 
Action: Mouse scrolled (95, 122) with delta (0, 0)
Screenshot: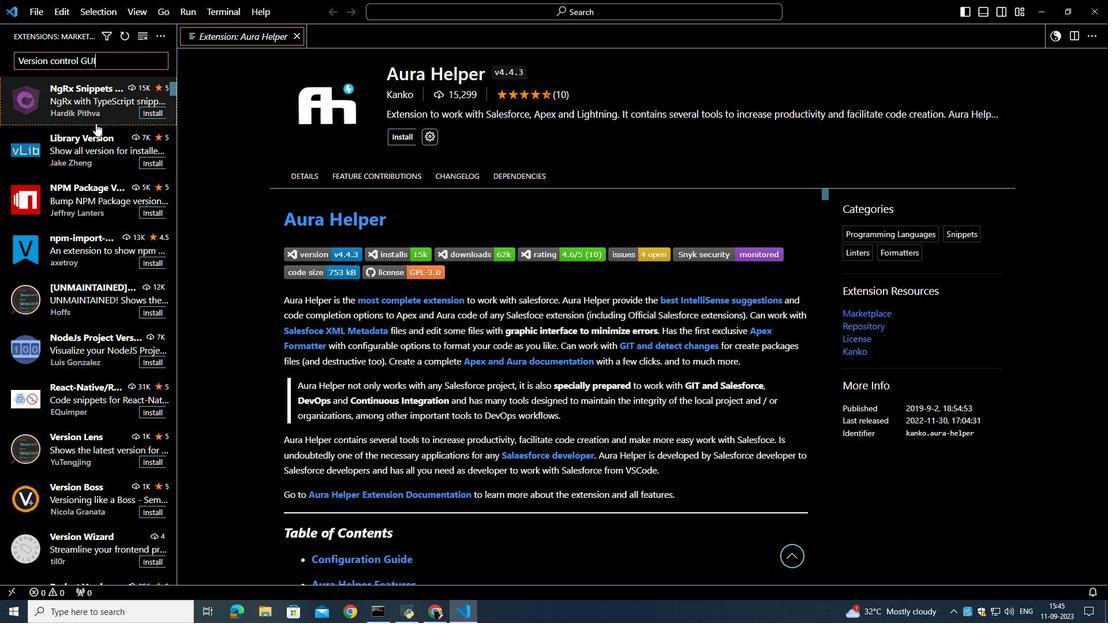 
Action: Mouse scrolled (95, 122) with delta (0, 0)
Screenshot: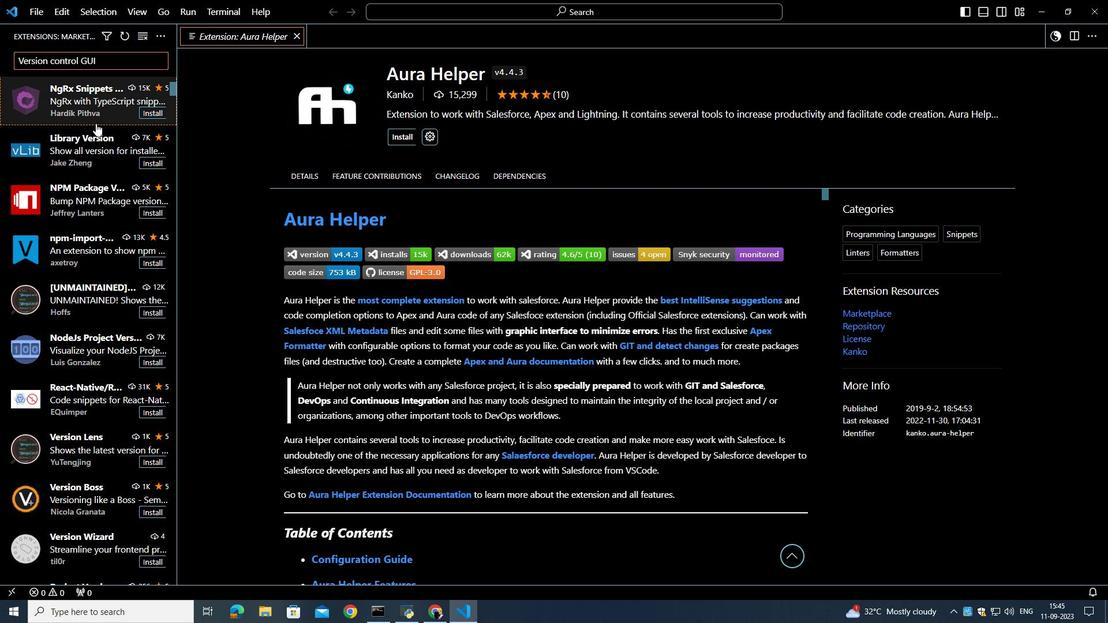
Action: Mouse scrolled (95, 122) with delta (0, 0)
Screenshot: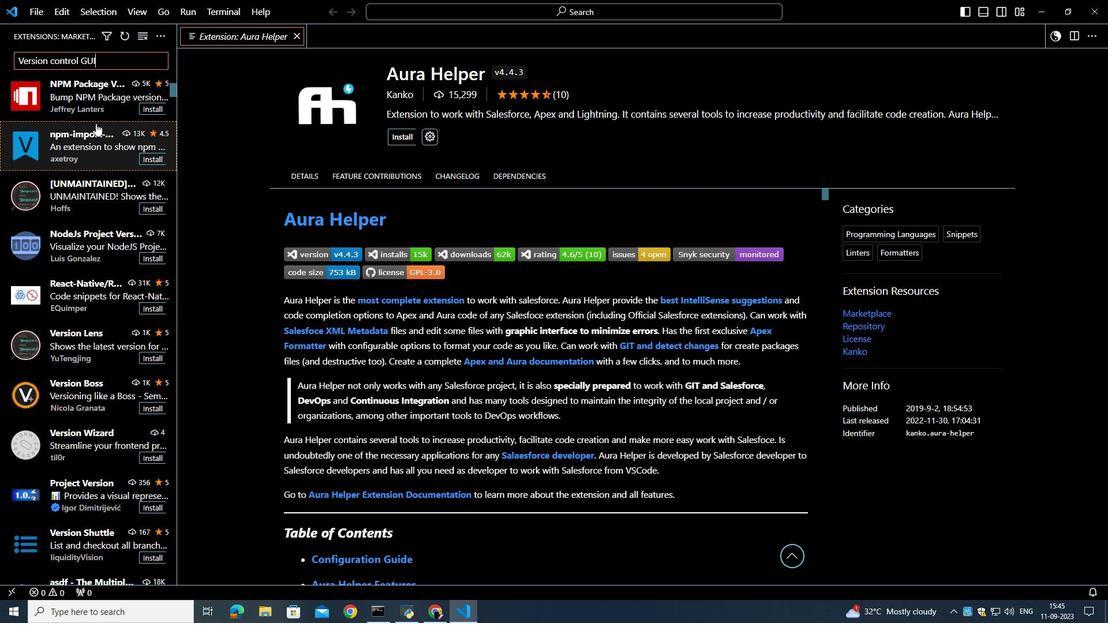 
Action: Mouse scrolled (95, 122) with delta (0, 0)
Screenshot: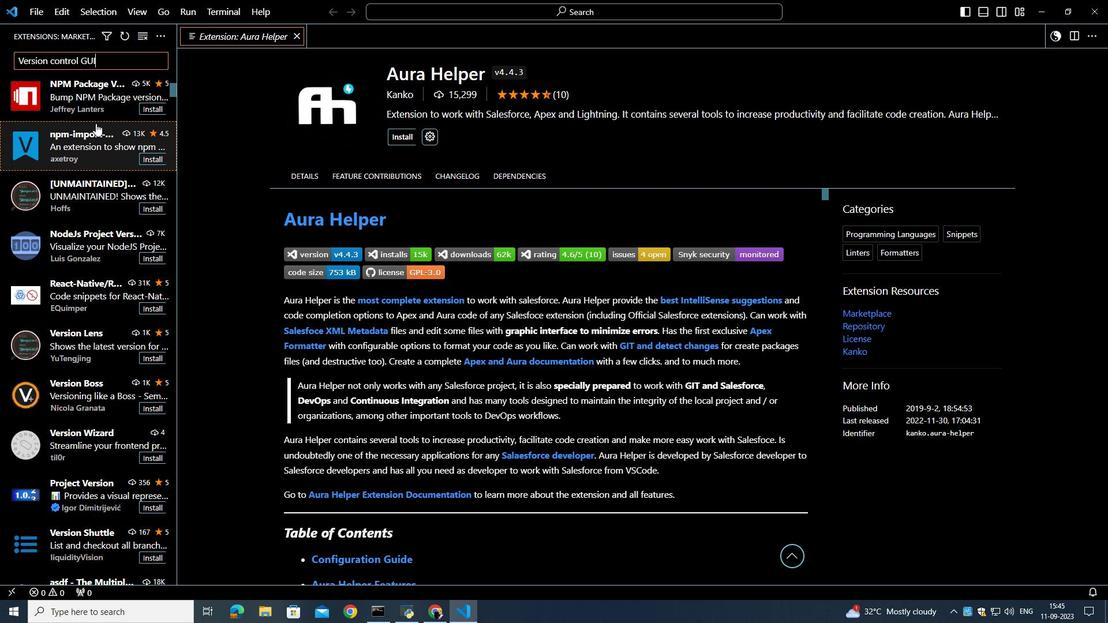 
Action: Mouse scrolled (95, 122) with delta (0, 0)
Screenshot: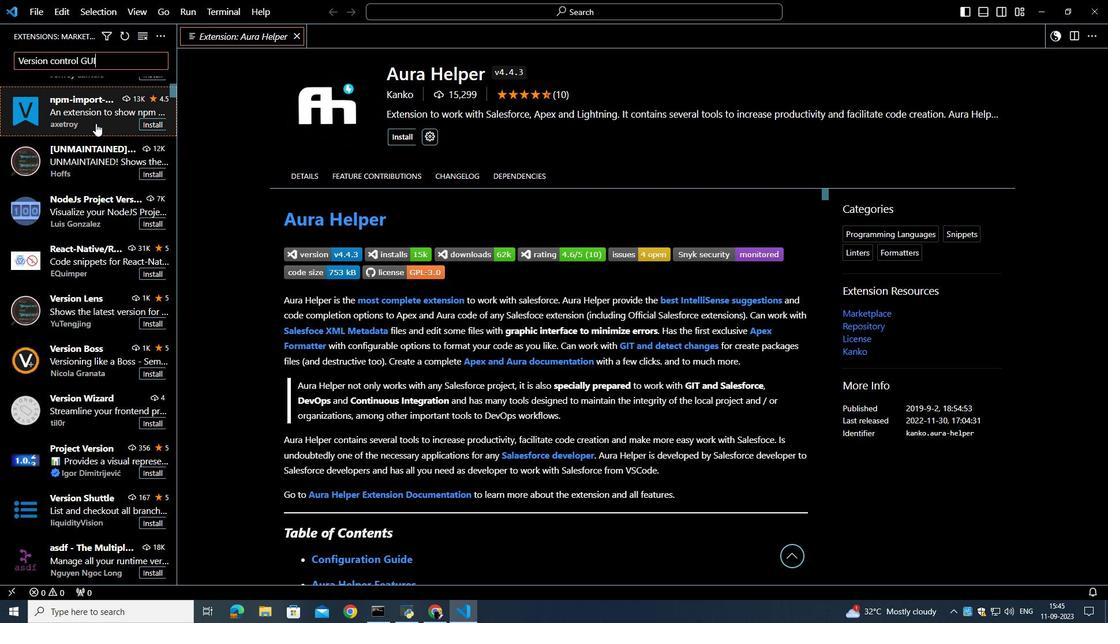 
Action: Mouse scrolled (95, 122) with delta (0, 0)
Screenshot: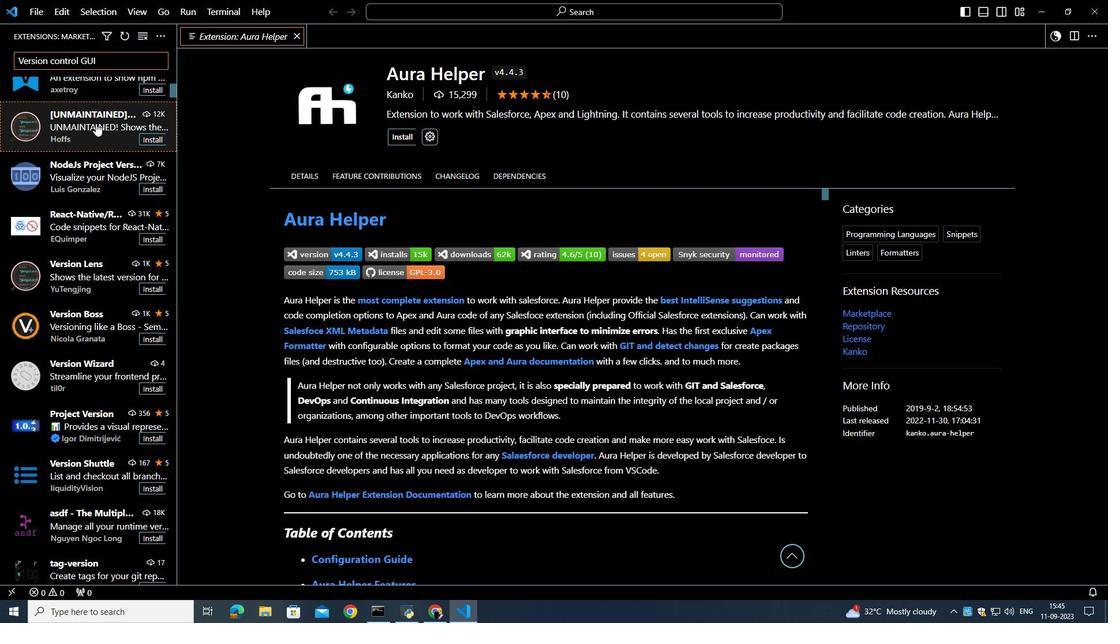 
Action: Mouse scrolled (95, 122) with delta (0, 0)
Screenshot: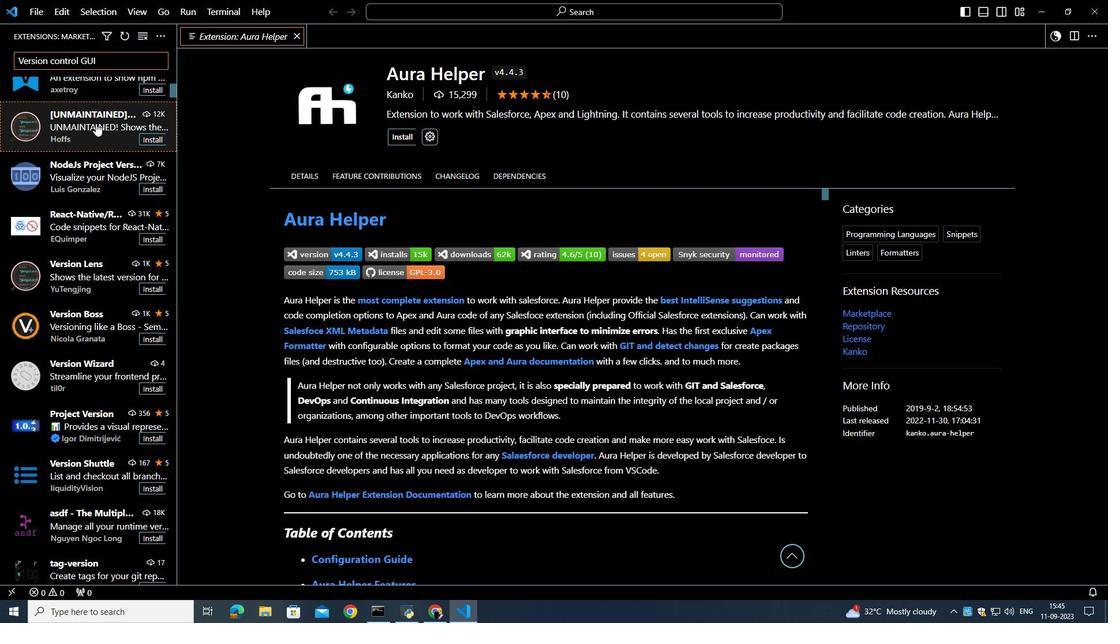 
Action: Mouse scrolled (95, 122) with delta (0, 0)
Screenshot: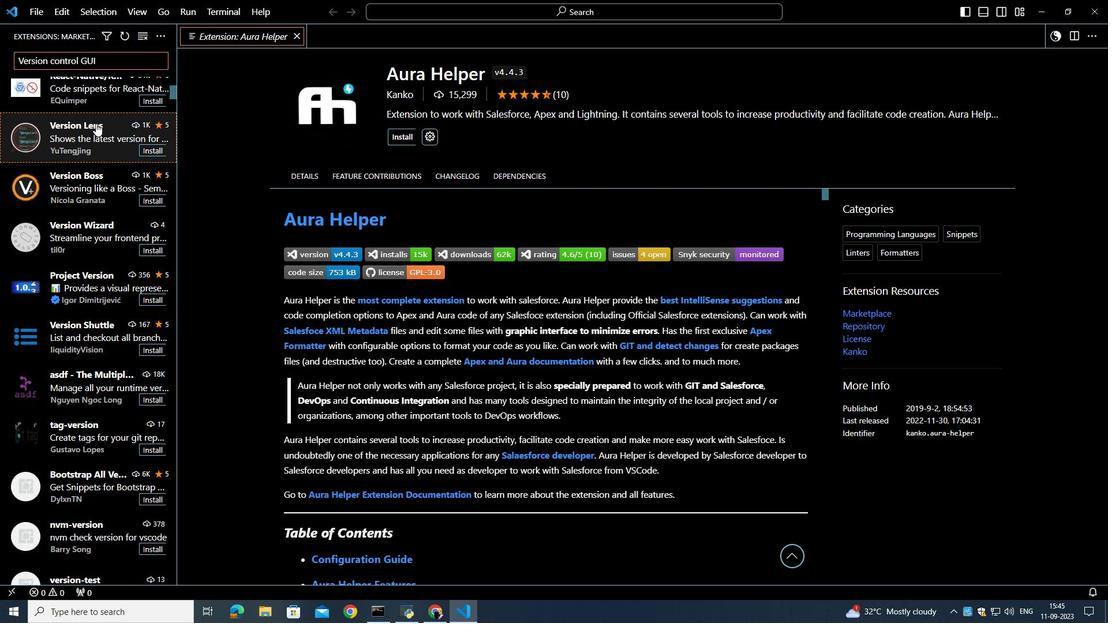 
Action: Mouse scrolled (95, 122) with delta (0, 0)
Screenshot: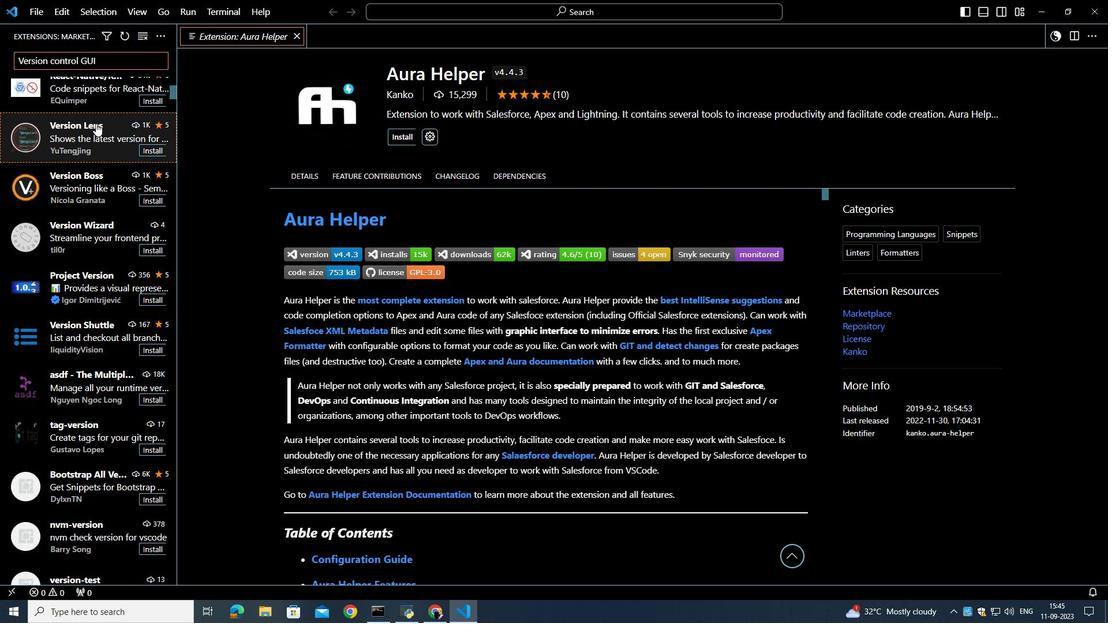 
Action: Mouse scrolled (95, 122) with delta (0, 0)
Screenshot: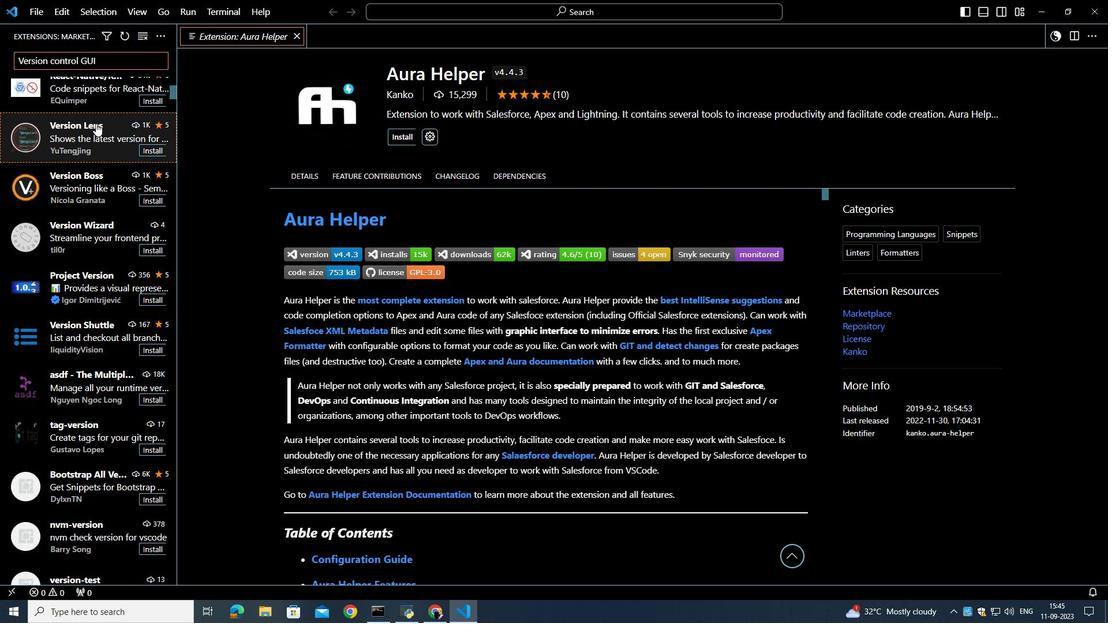 
Action: Mouse scrolled (95, 122) with delta (0, 0)
Screenshot: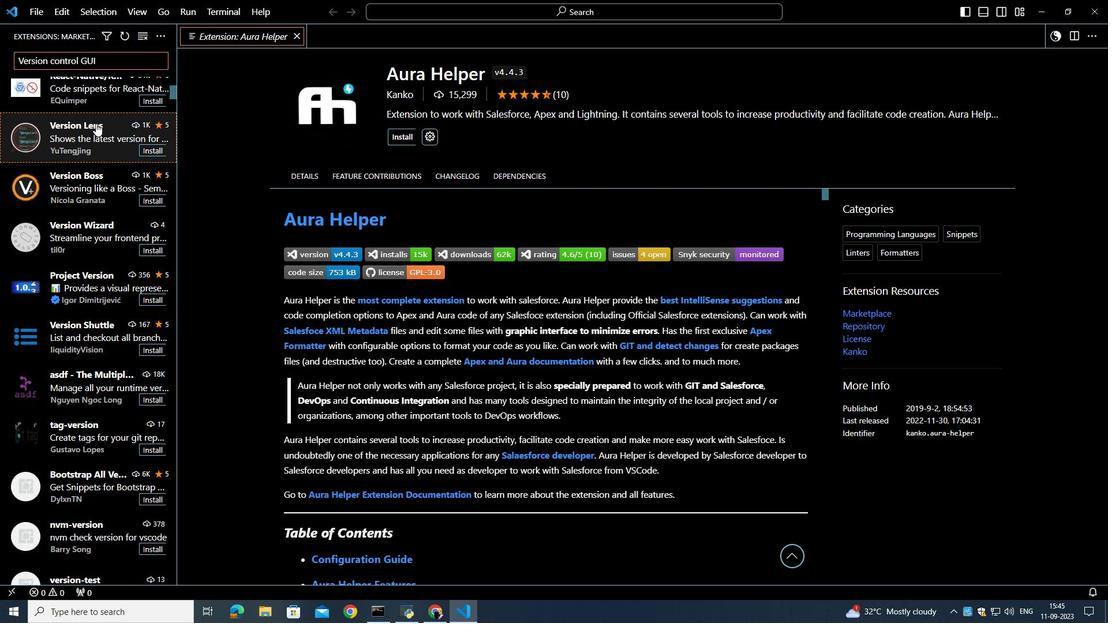 
Action: Mouse scrolled (95, 122) with delta (0, 0)
Screenshot: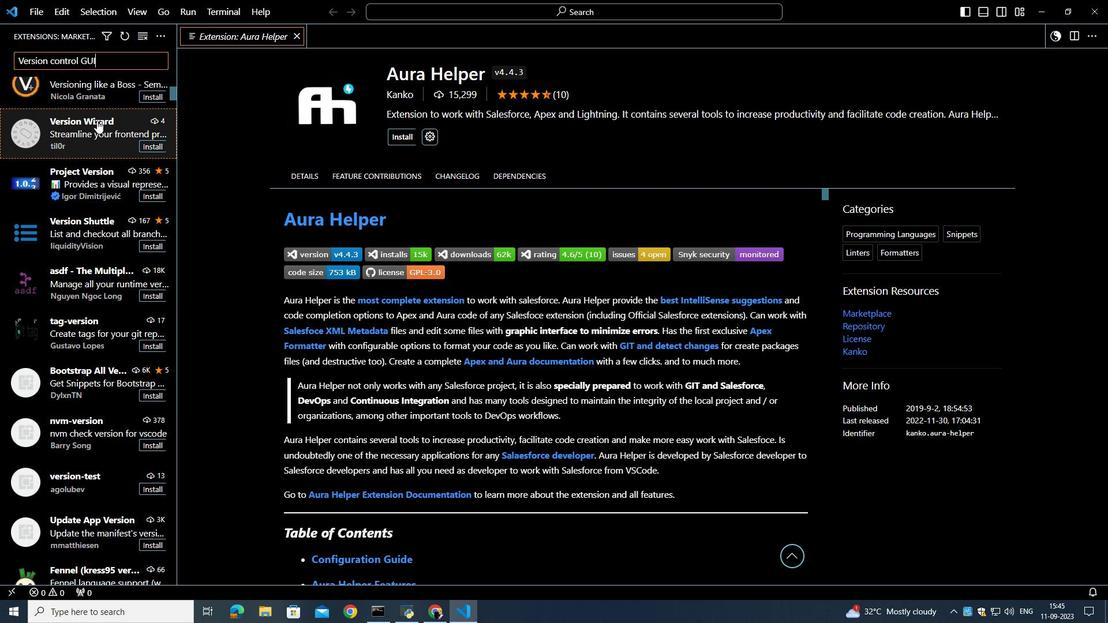 
Action: Mouse scrolled (95, 122) with delta (0, 0)
Screenshot: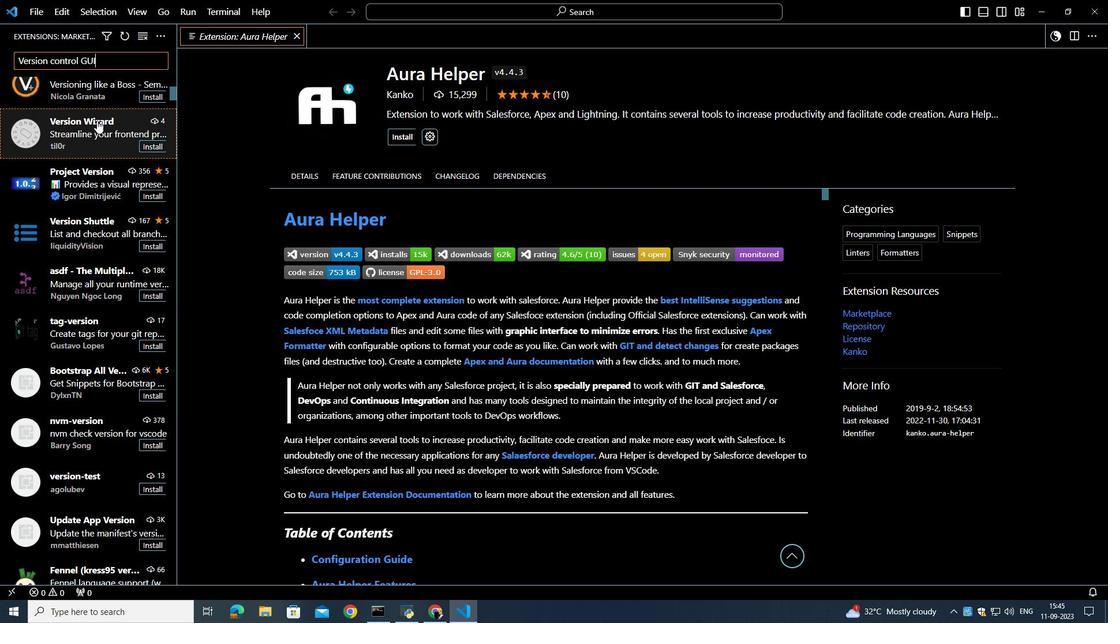 
Action: Mouse scrolled (95, 122) with delta (0, 0)
Screenshot: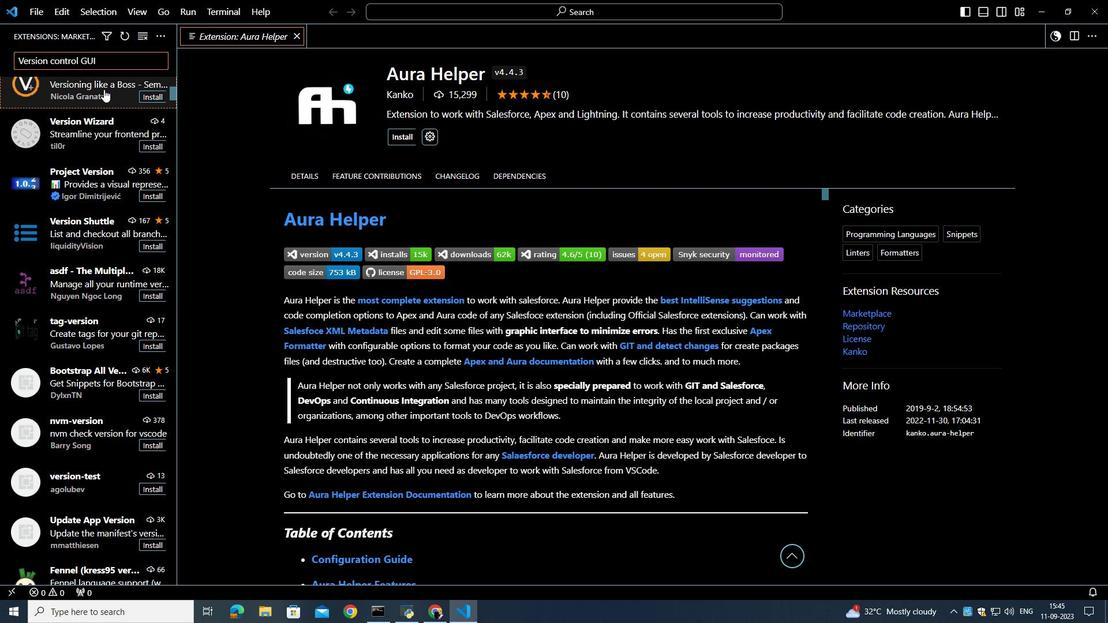 
Action: Mouse moved to (103, 53)
Screenshot: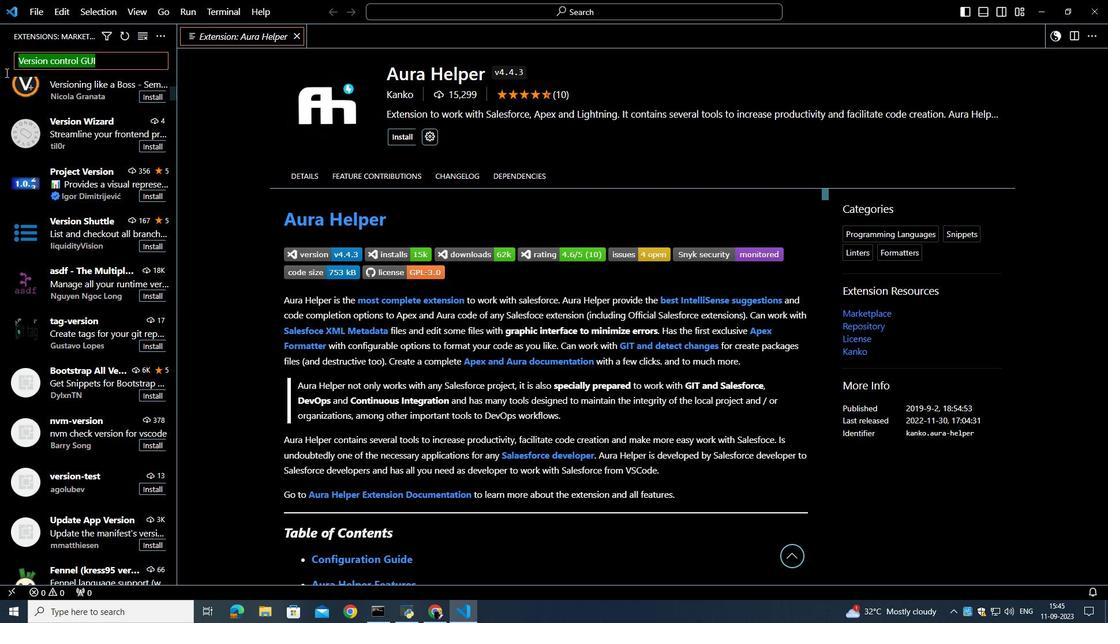 
Action: Mouse pressed left at (103, 53)
Screenshot: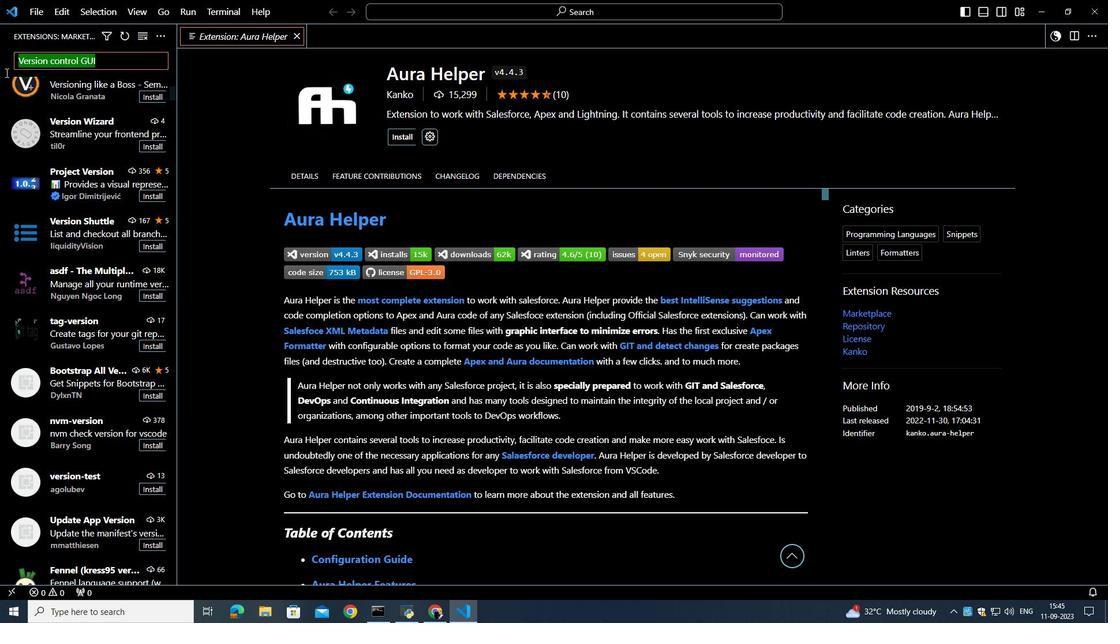 
Action: Mouse moved to (5, 72)
Screenshot: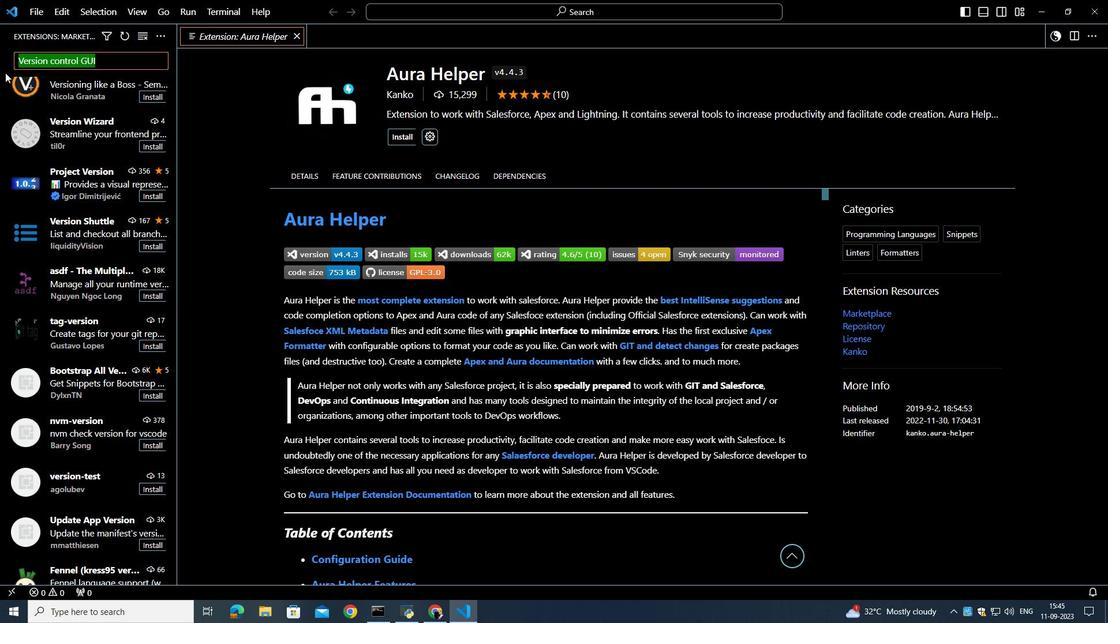 
Action: Key pressed <Key.shift><Key.shift><Key.shift><Key.shift><Key.shift><Key.shift>gIT<Key.space><Key.backspace><Key.backspace><Key.backspace><Key.backspace><Key.caps_lock><Key.caps_lock><Key.caps_lock><Key.caps_lock><Key.caps_lock><Key.caps_lock><Key.caps_lock><Key.caps_lock><Key.caps_lock><Key.caps_lock><Key.caps_lock><Key.caps_lock><Key.caps_lock><Key.caps_lock><Key.caps_lock><Key.caps_lock><Key.caps_lock><Key.caps_lock><Key.caps_lock><Key.caps_lock><Key.caps_lock><Key.caps_lock><Key.caps_lock><Key.caps_lock><Key.caps_lock><Key.caps_lock><Key.caps_lock><Key.caps_lock><Key.caps_lock><Key.caps_lock><Key.caps_lock><Key.caps_lock><Key.caps_lock><Key.caps_lock><Key.caps_lock><Key.caps_lock><Key.caps_lock><Key.caps_lock><Key.caps_lock>g<Key.caps_lock>IT<Key.space><Key.caps_lock>gui
Screenshot: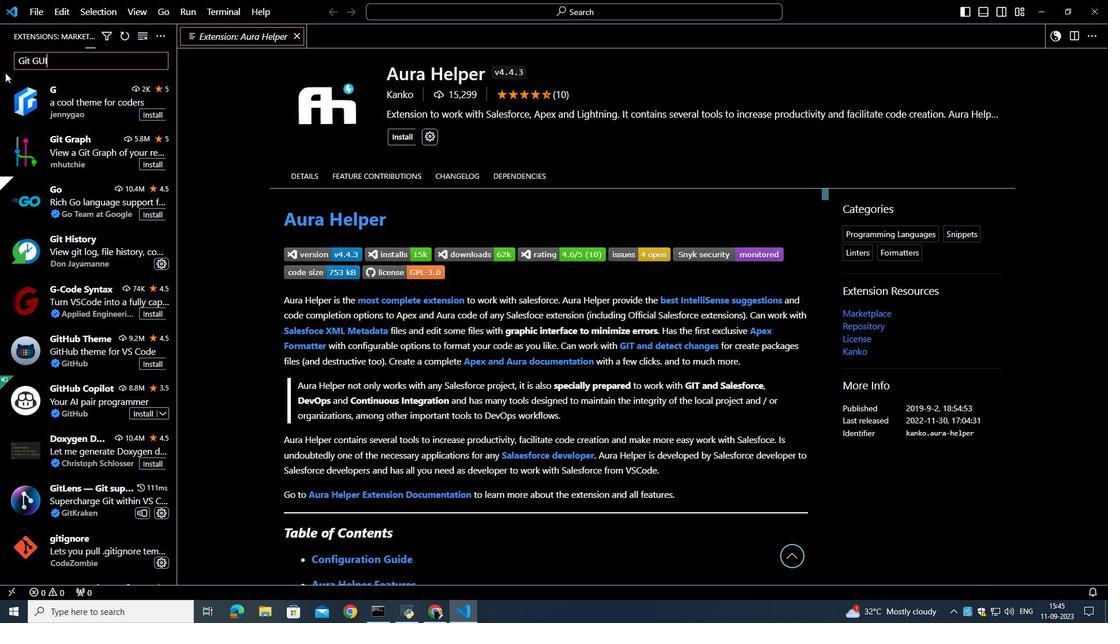 
Action: Mouse moved to (125, 199)
Screenshot: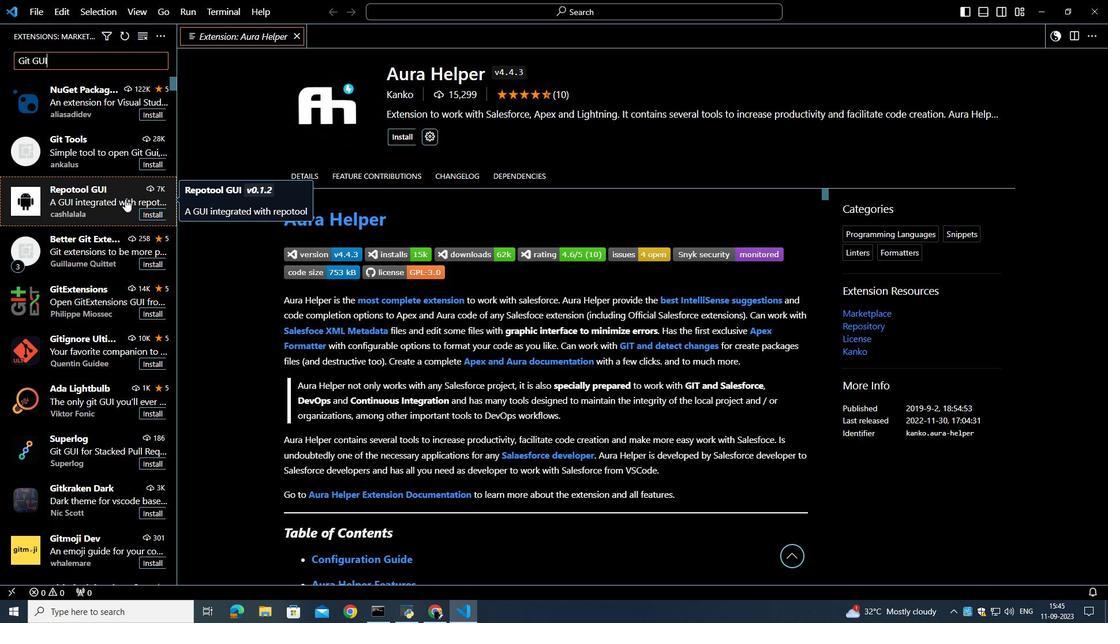 
Action: Mouse pressed left at (125, 199)
Screenshot: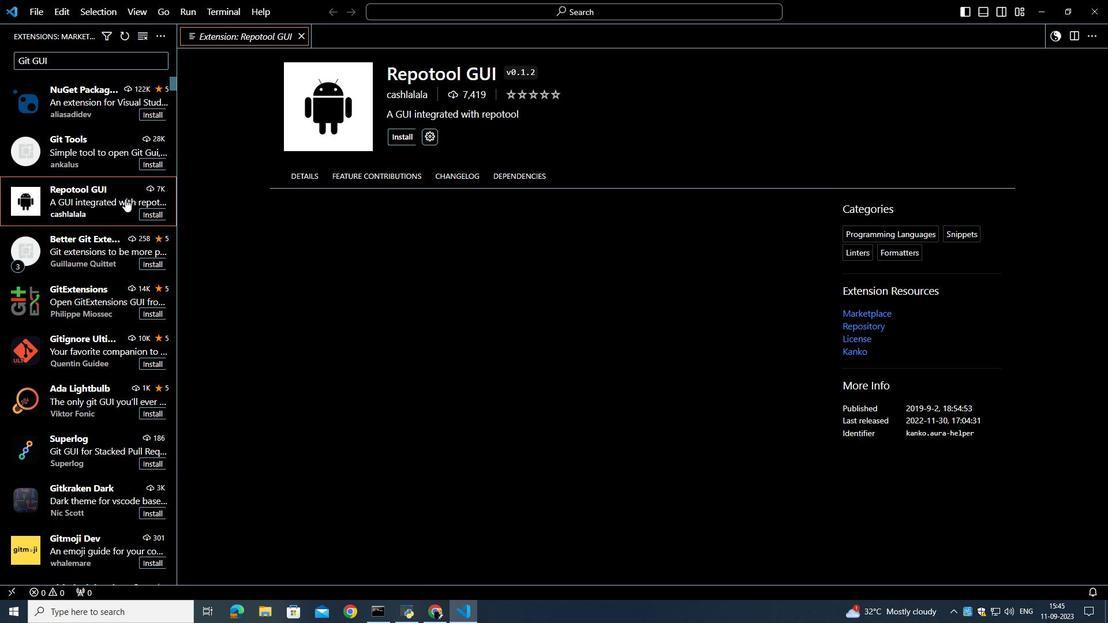 
Action: Mouse moved to (457, 264)
Screenshot: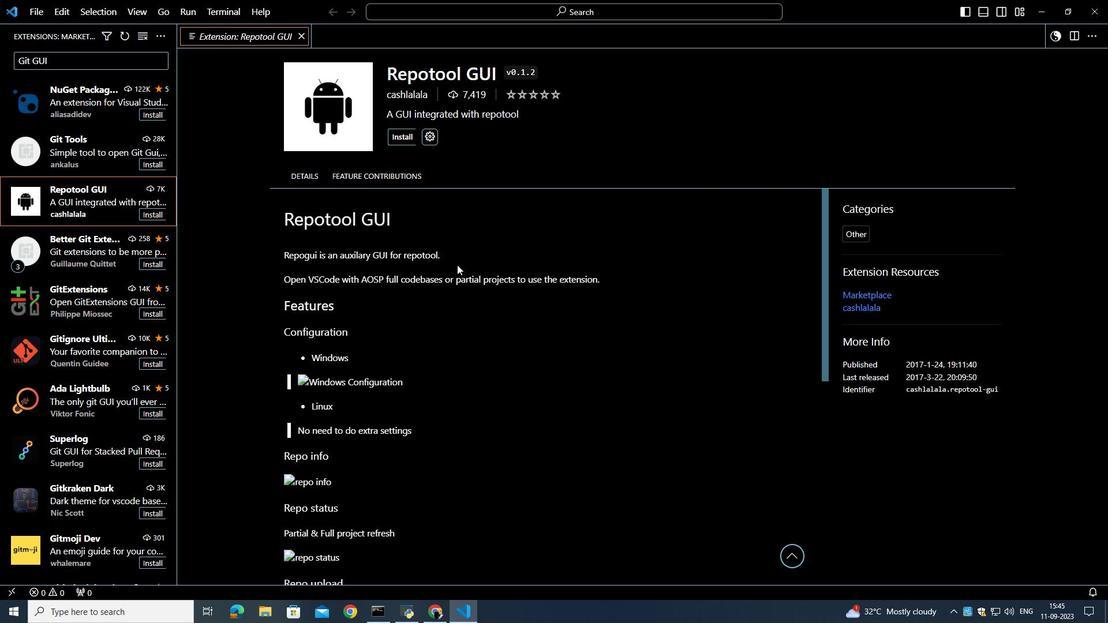 
Action: Mouse scrolled (457, 264) with delta (0, 0)
Screenshot: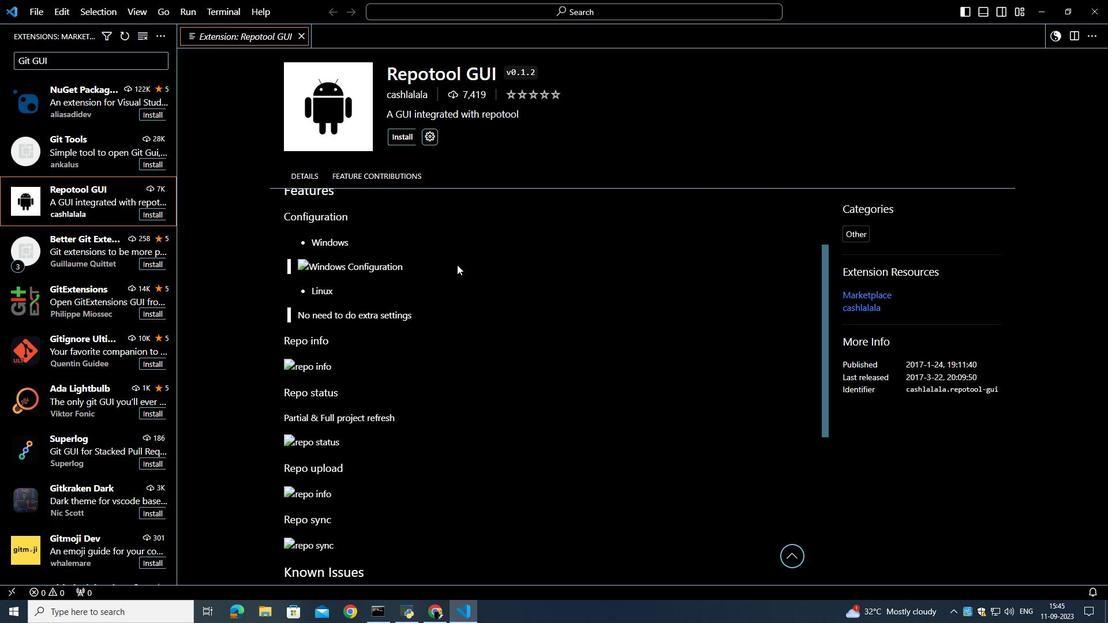 
Action: Mouse scrolled (457, 264) with delta (0, 0)
Screenshot: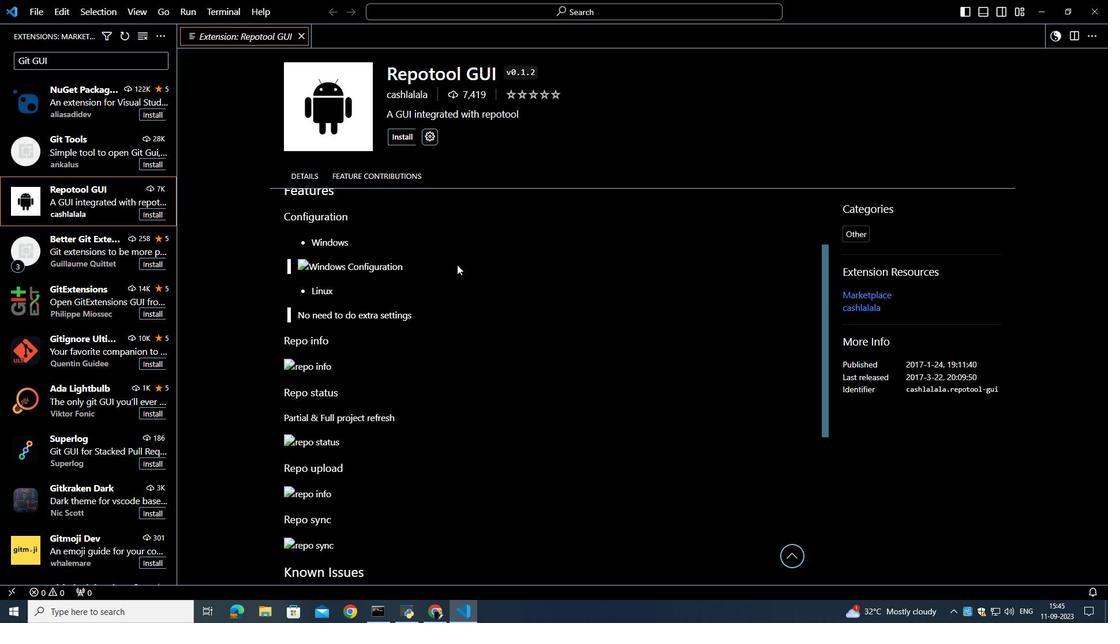 
Action: Mouse scrolled (457, 264) with delta (0, 0)
Screenshot: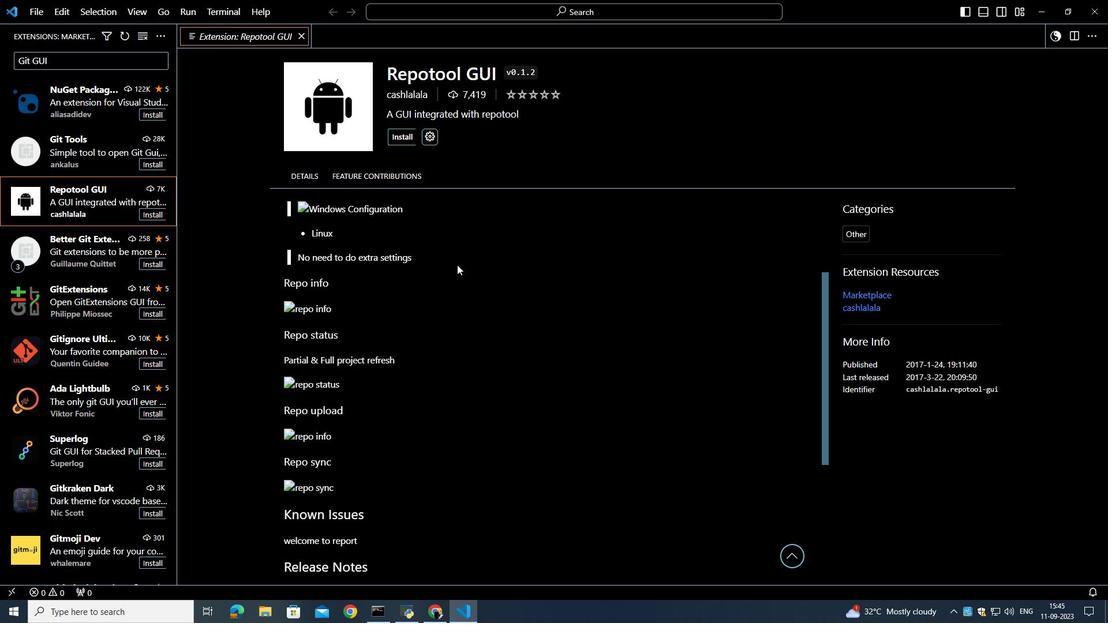 
Action: Mouse scrolled (457, 264) with delta (0, 0)
Screenshot: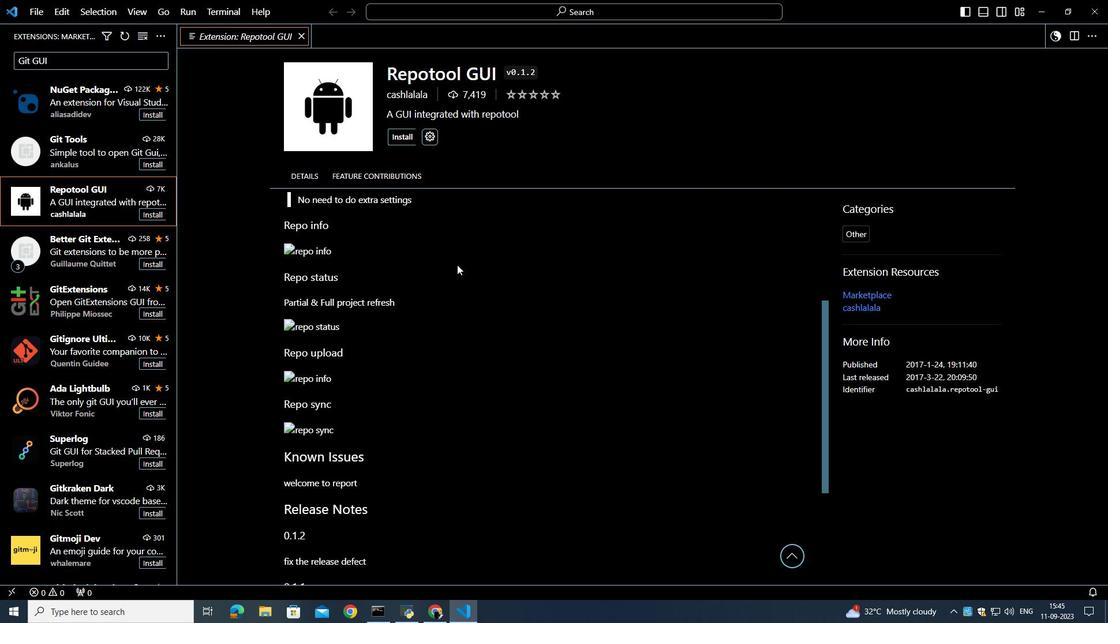 
Action: Mouse scrolled (457, 264) with delta (0, 0)
Screenshot: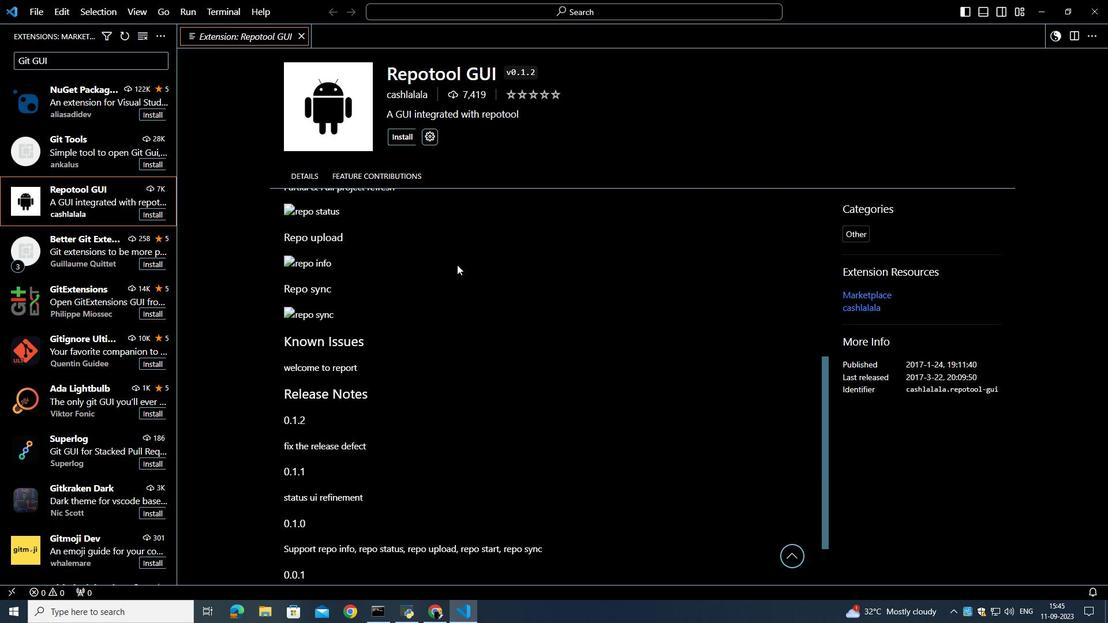 
Action: Mouse scrolled (457, 264) with delta (0, 0)
Screenshot: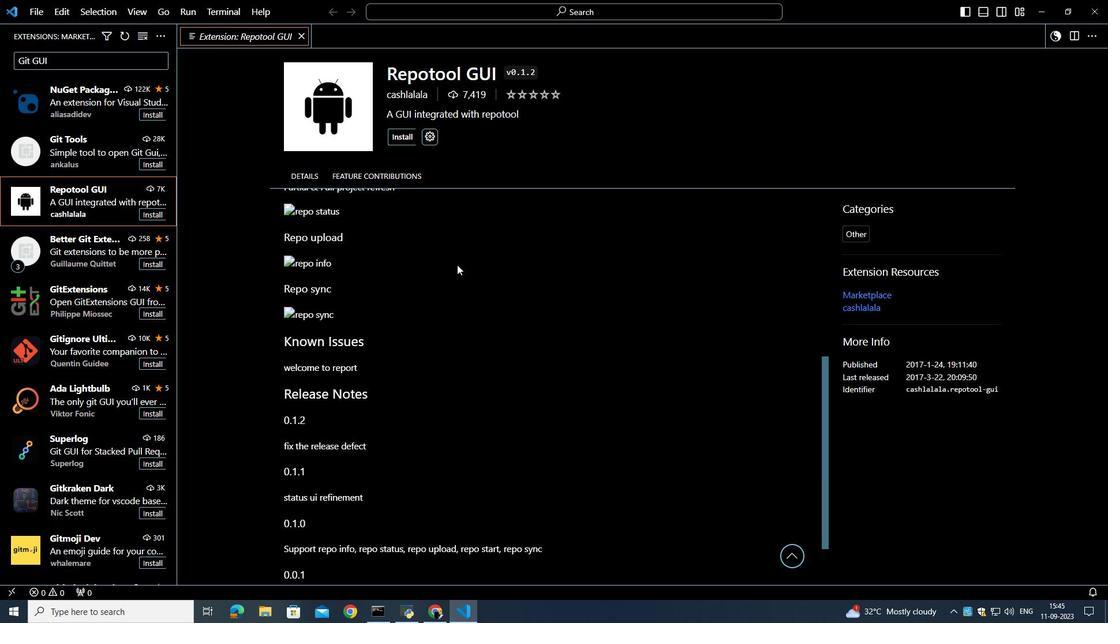 
Action: Mouse scrolled (457, 264) with delta (0, 0)
Screenshot: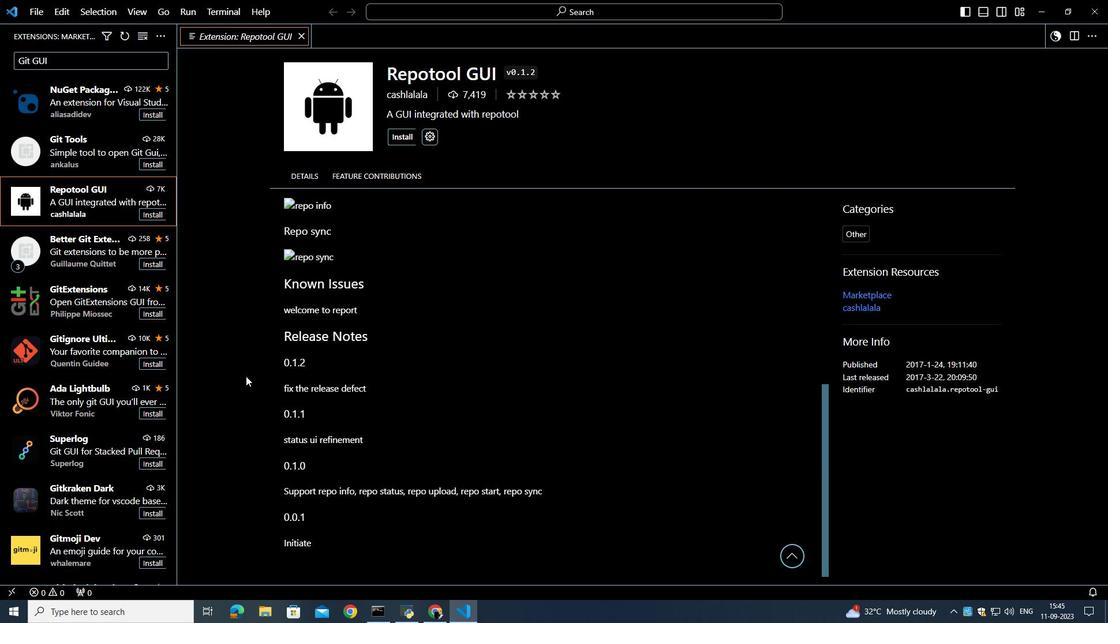 
Action: Mouse moved to (86, 299)
Screenshot: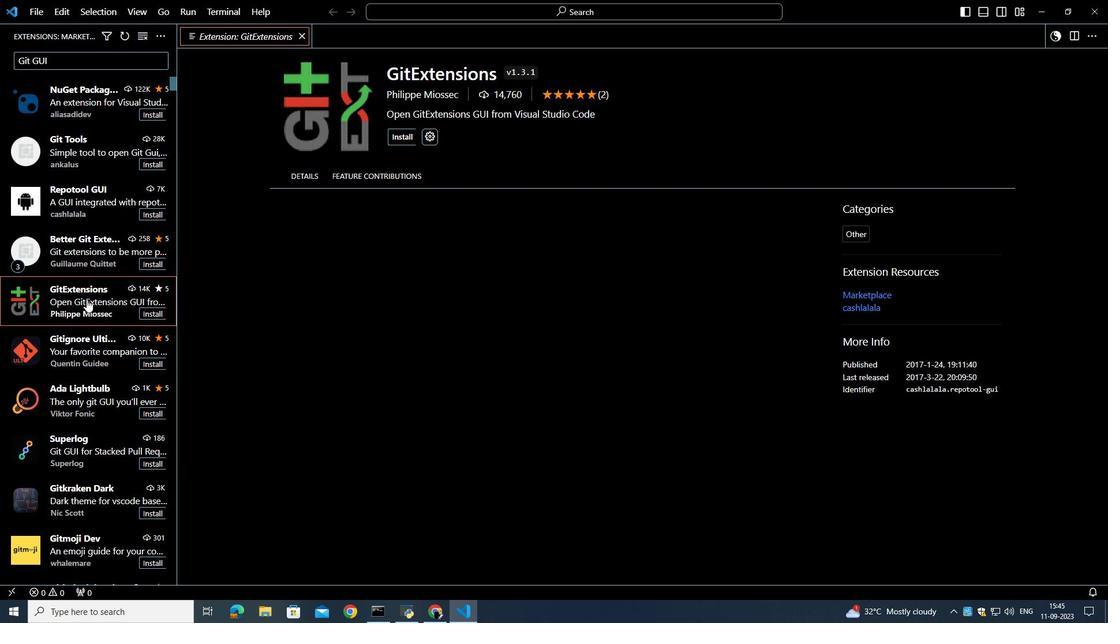 
Action: Mouse pressed left at (86, 299)
Screenshot: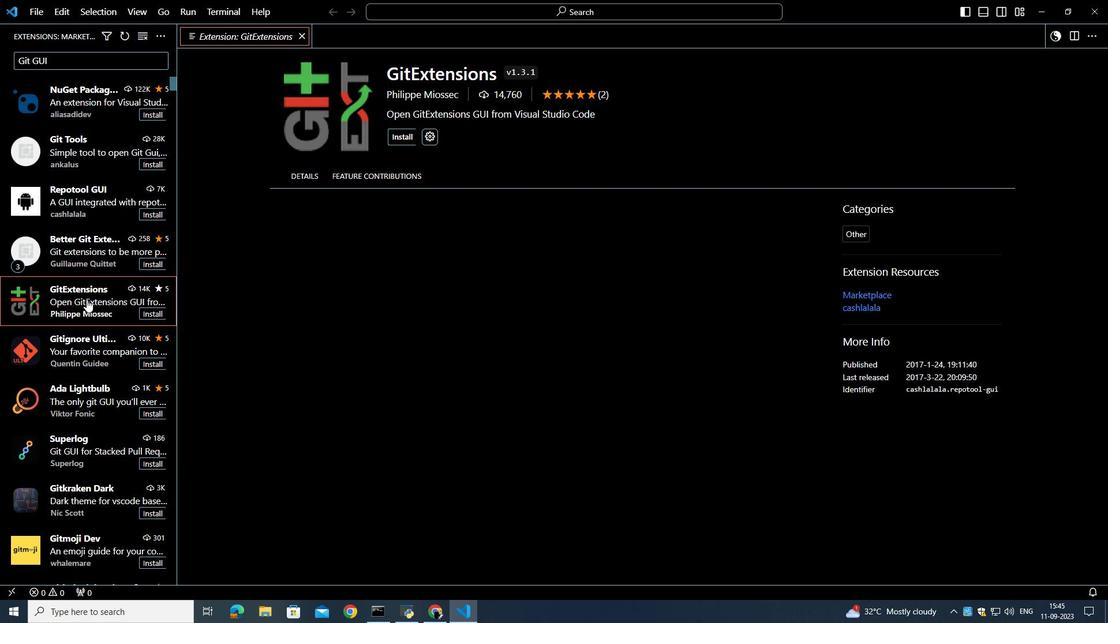 
Action: Mouse moved to (409, 139)
Screenshot: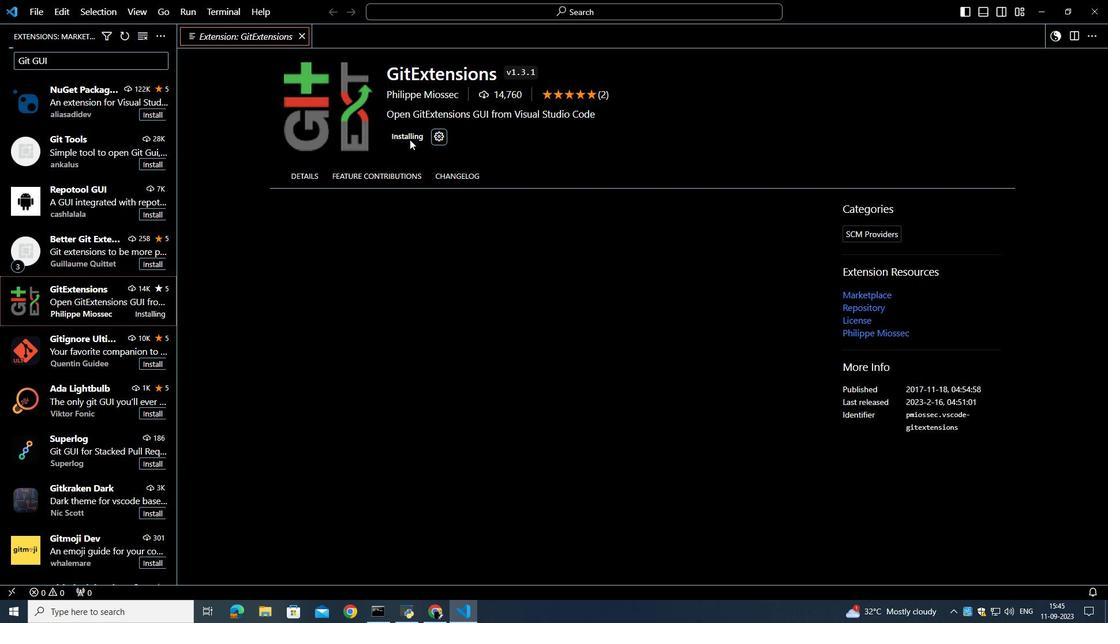 
Action: Mouse pressed left at (409, 139)
Screenshot: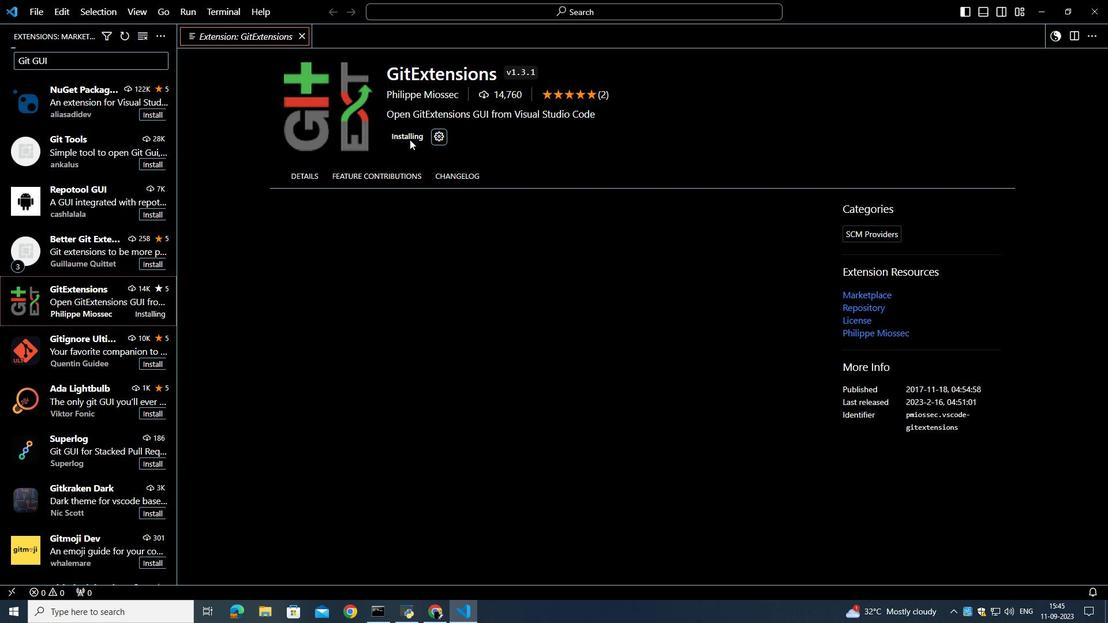 
Action: Mouse moved to (420, 243)
Screenshot: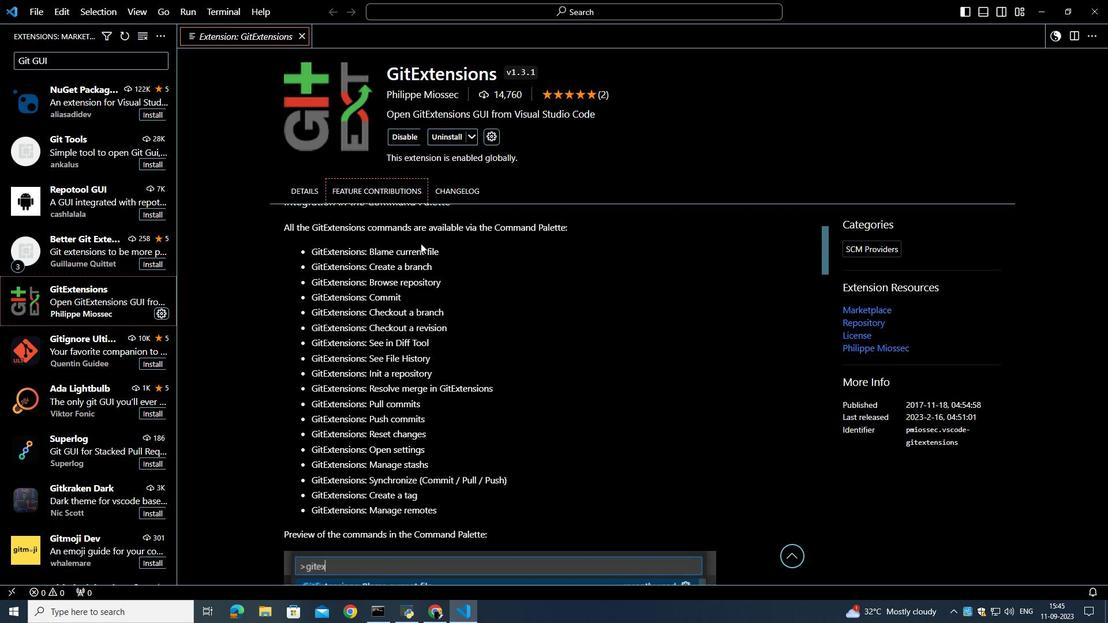 
Action: Mouse scrolled (420, 243) with delta (0, 0)
Screenshot: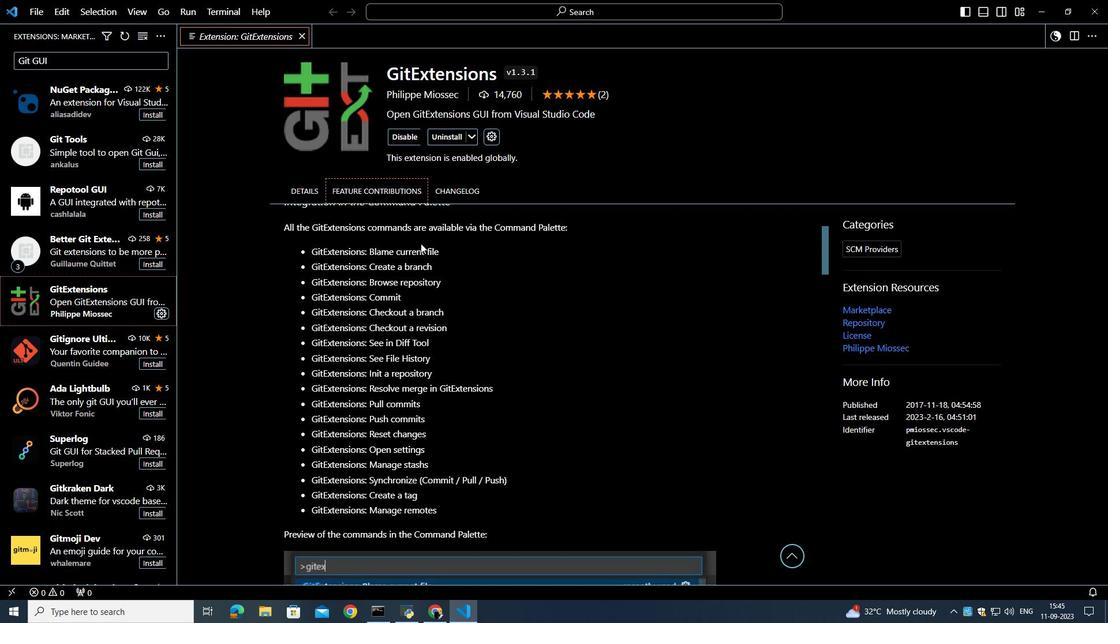 
Action: Mouse scrolled (420, 243) with delta (0, 0)
Screenshot: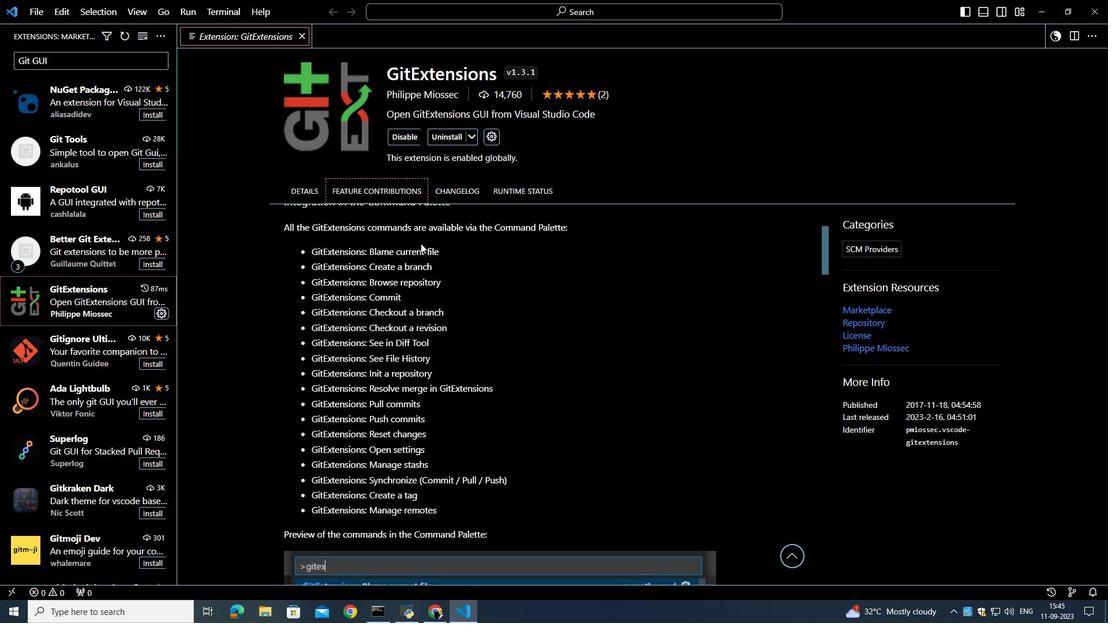 
Action: Mouse scrolled (420, 243) with delta (0, 0)
Screenshot: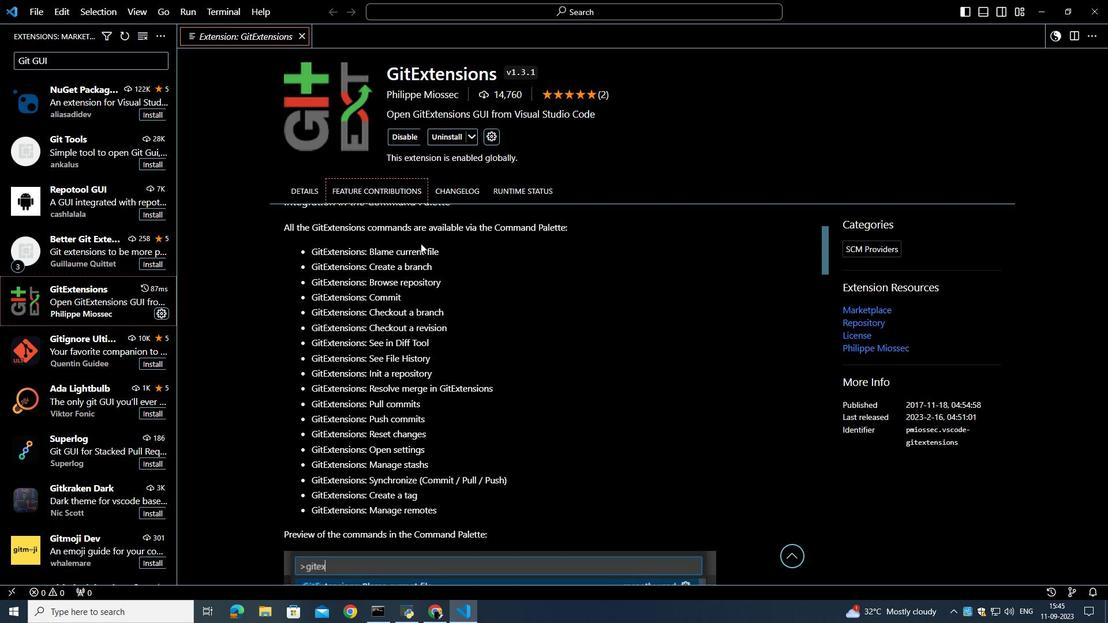 
Action: Mouse moved to (387, 429)
Screenshot: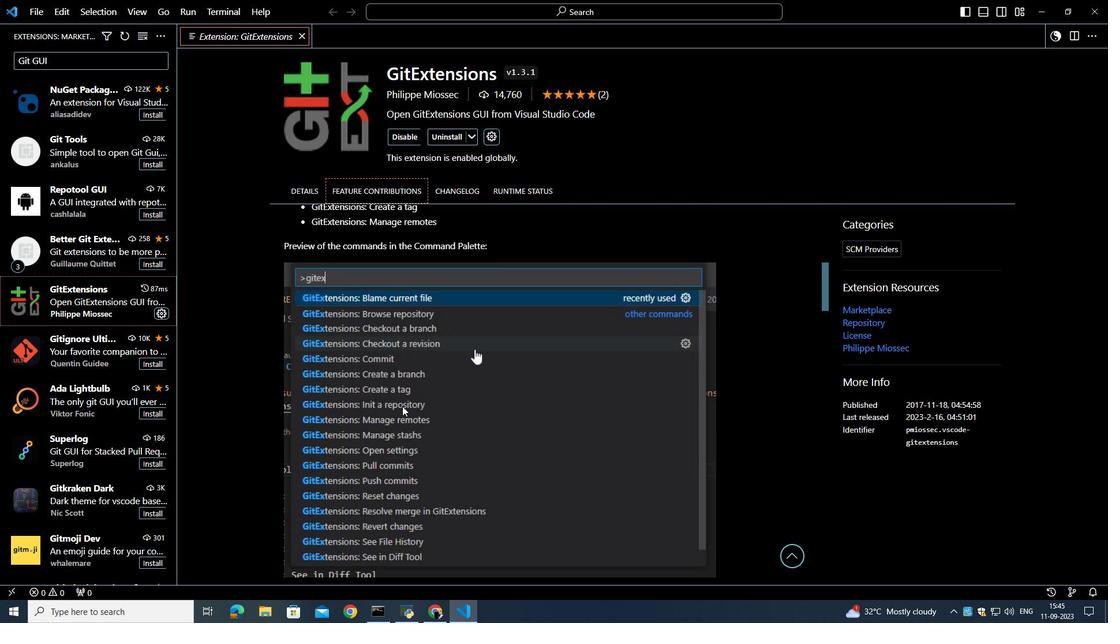 
Action: Mouse scrolled (387, 428) with delta (0, 0)
Screenshot: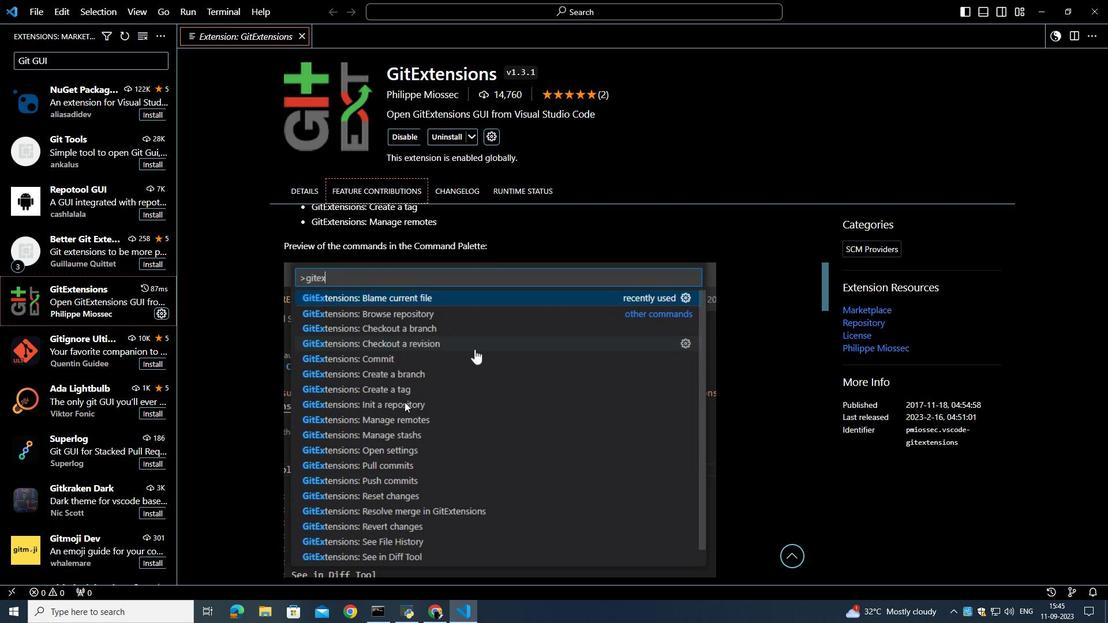 
Action: Mouse scrolled (387, 428) with delta (0, 0)
Screenshot: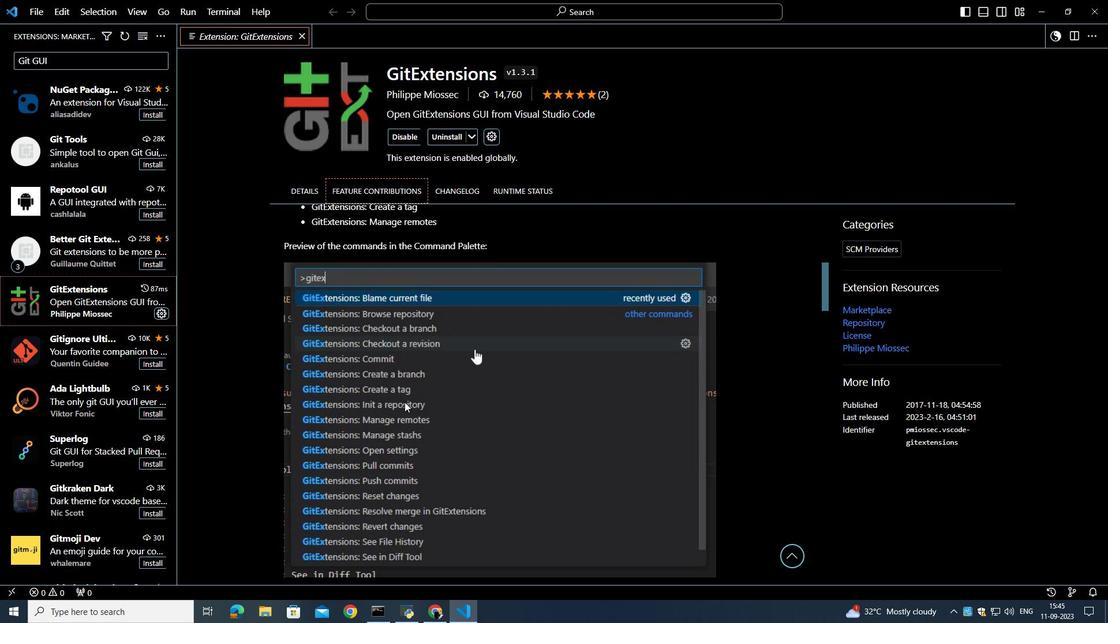 
Action: Mouse scrolled (387, 428) with delta (0, 0)
Screenshot: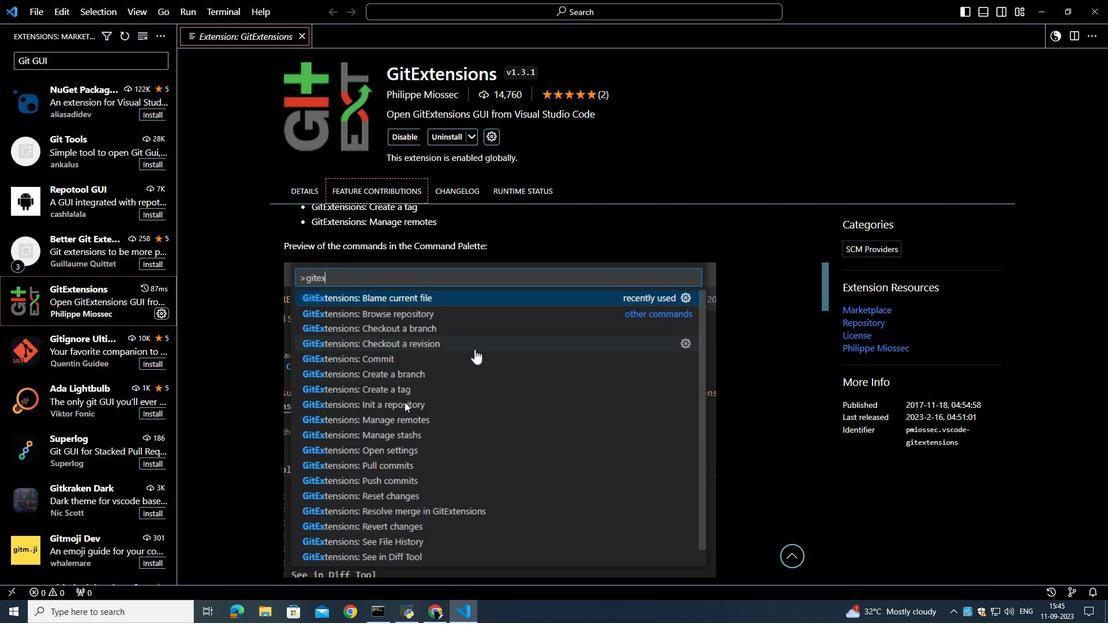 
Action: Mouse scrolled (387, 428) with delta (0, 0)
Screenshot: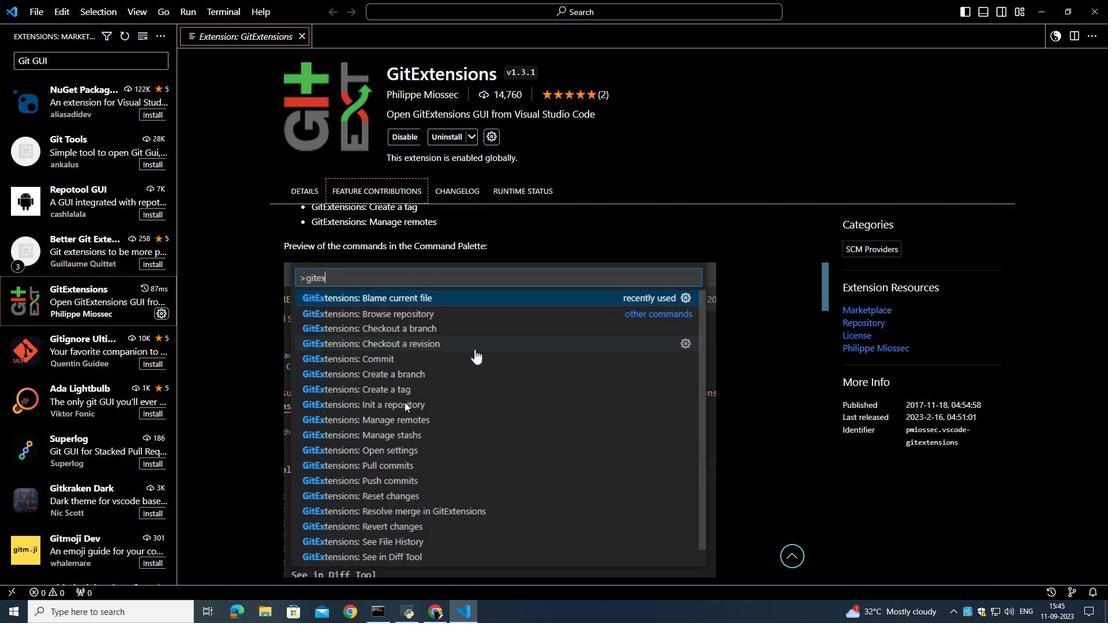 
Action: Mouse scrolled (387, 428) with delta (0, 0)
Screenshot: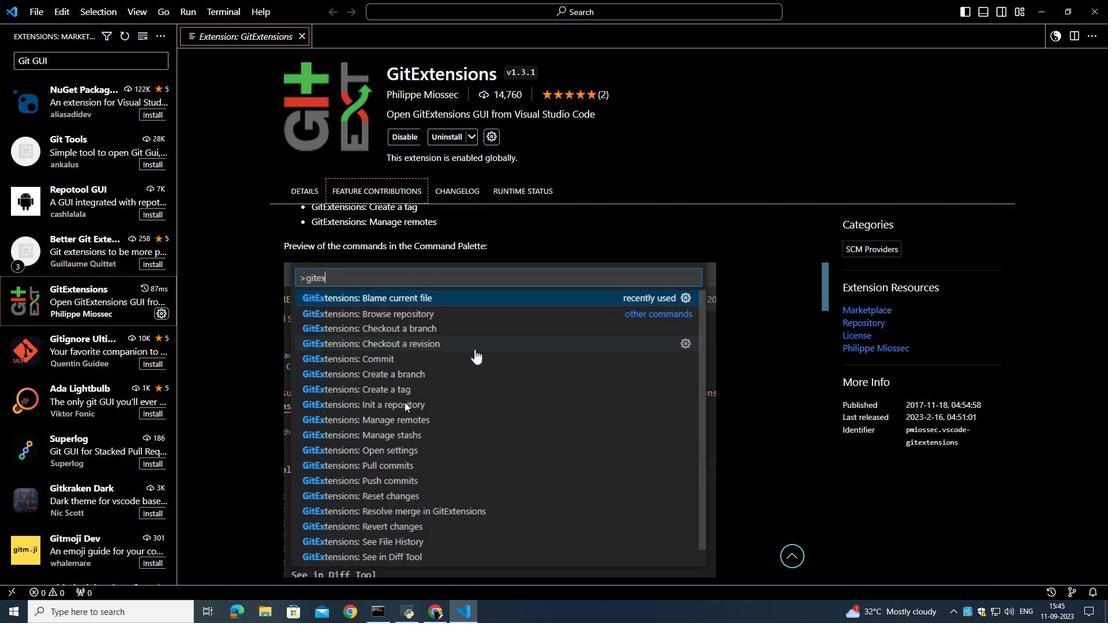 
Action: Mouse moved to (404, 402)
Screenshot: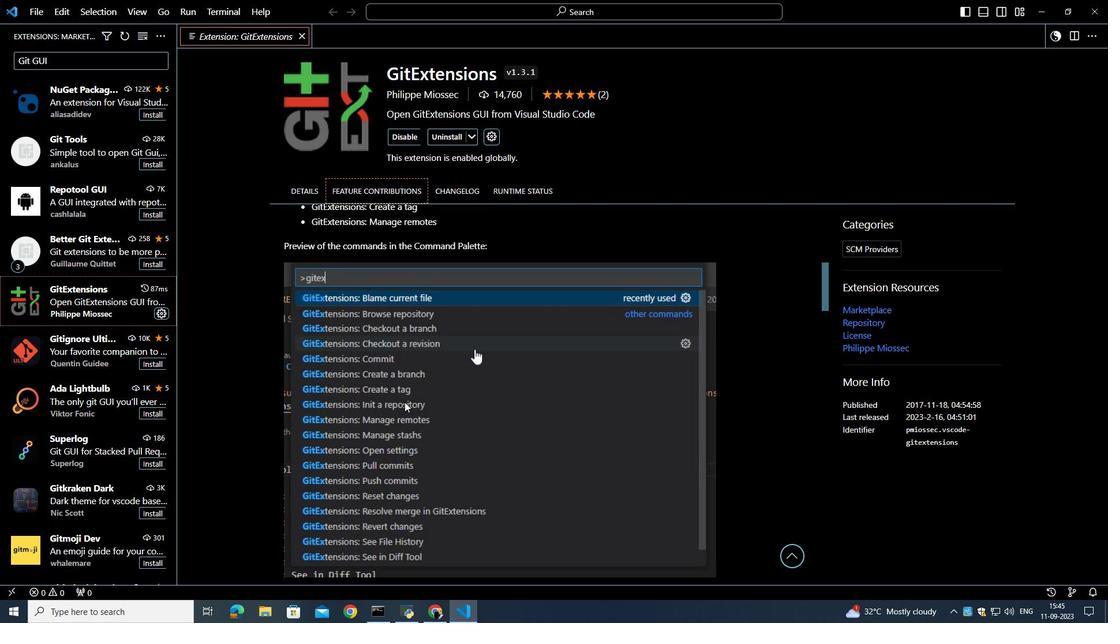 
Action: Mouse scrolled (404, 401) with delta (0, 0)
Screenshot: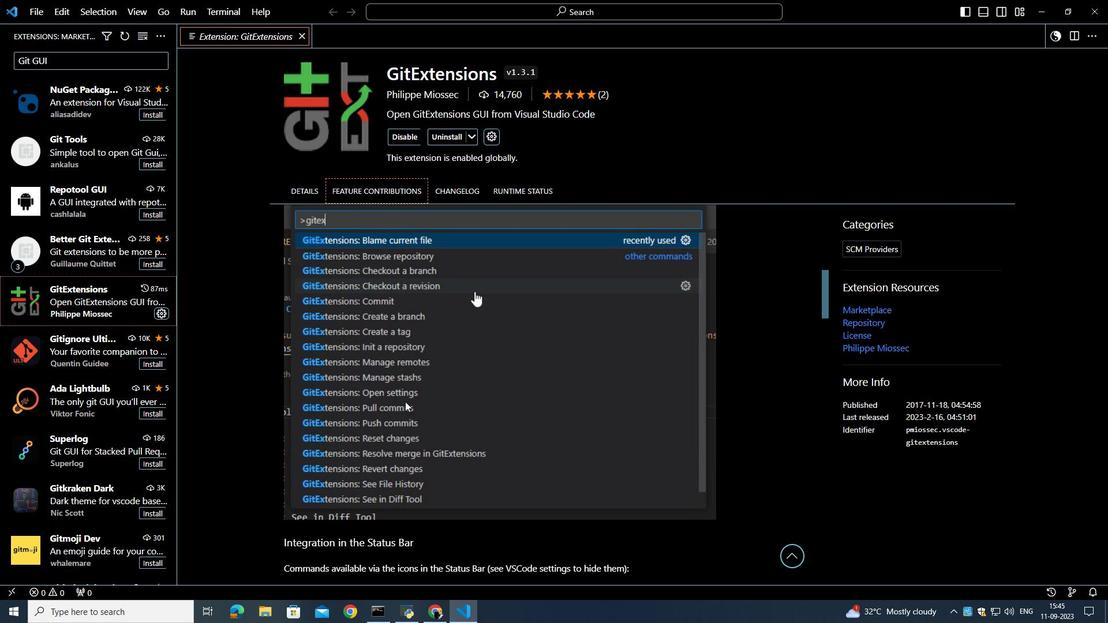 
Action: Mouse moved to (405, 401)
Screenshot: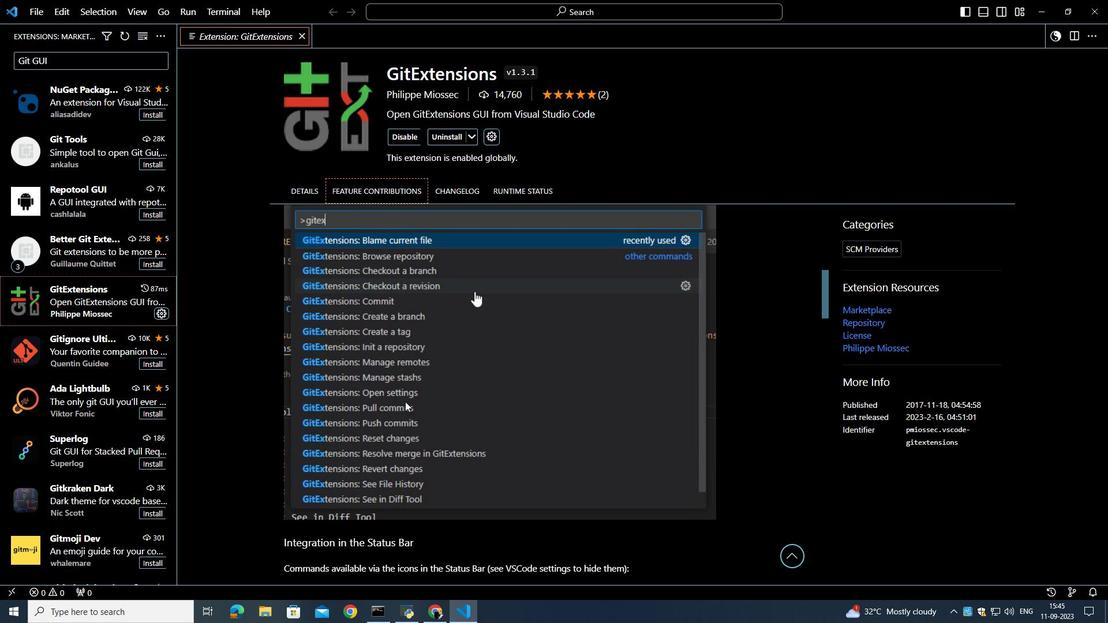 
Action: Mouse scrolled (405, 401) with delta (0, 0)
Screenshot: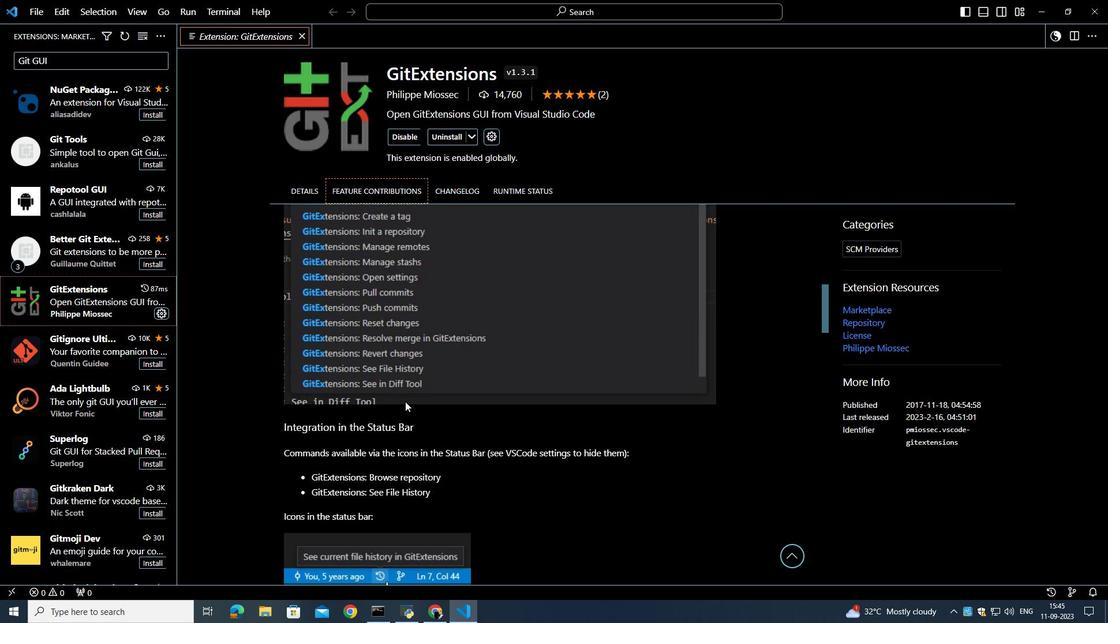 
Action: Mouse scrolled (405, 401) with delta (0, 0)
Screenshot: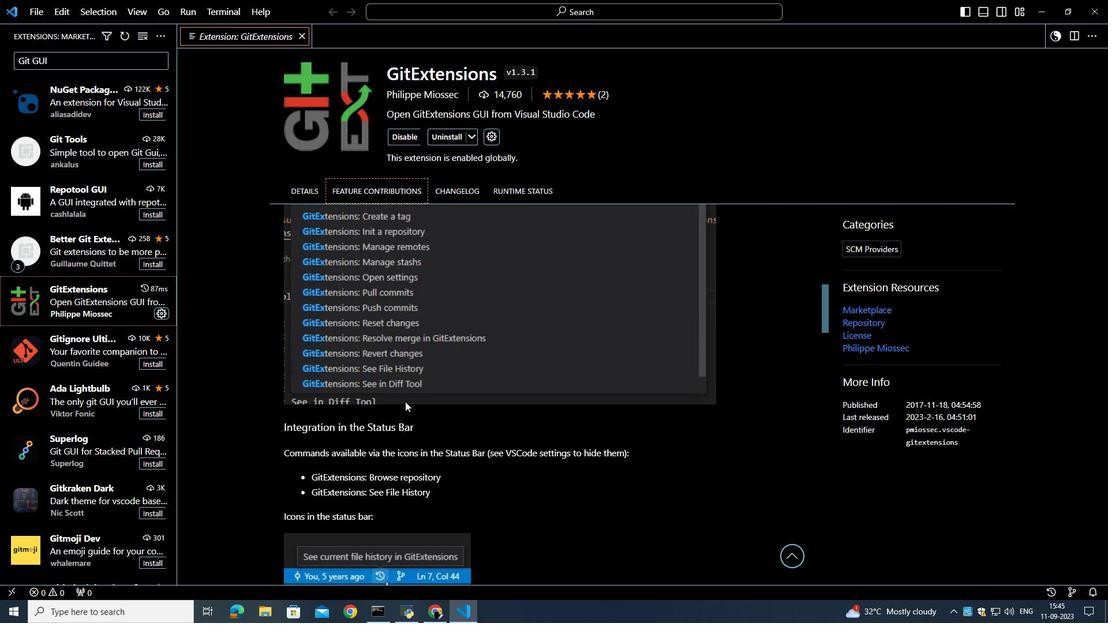 
Action: Mouse scrolled (405, 401) with delta (0, 0)
Screenshot: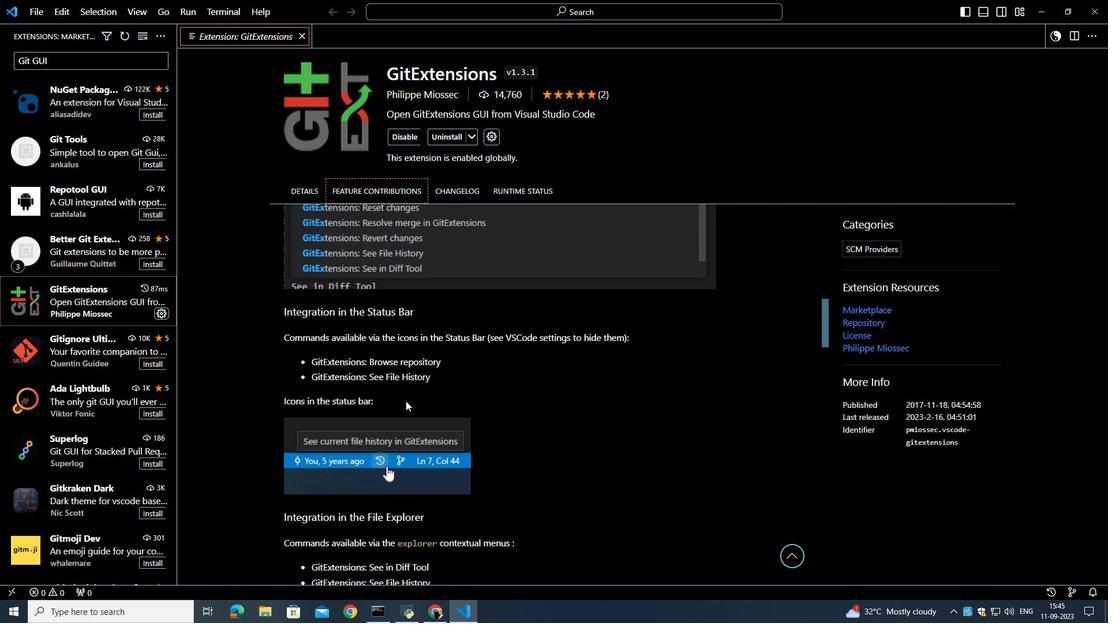 
Action: Mouse scrolled (405, 401) with delta (0, 0)
Screenshot: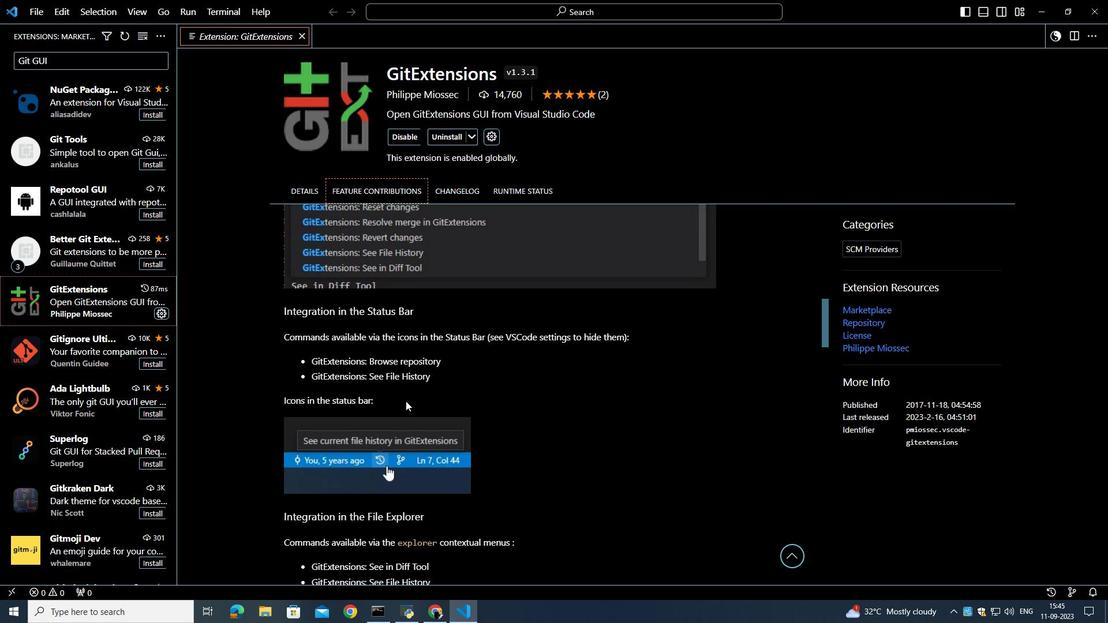 
Action: Mouse moved to (405, 401)
Screenshot: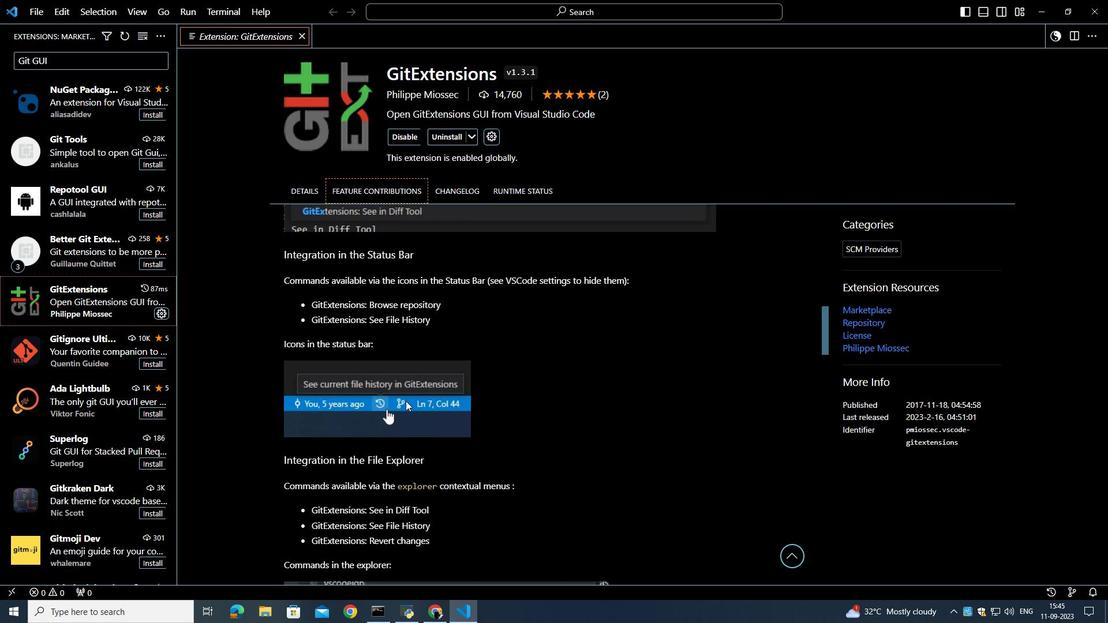 
Action: Mouse scrolled (405, 400) with delta (0, 0)
Screenshot: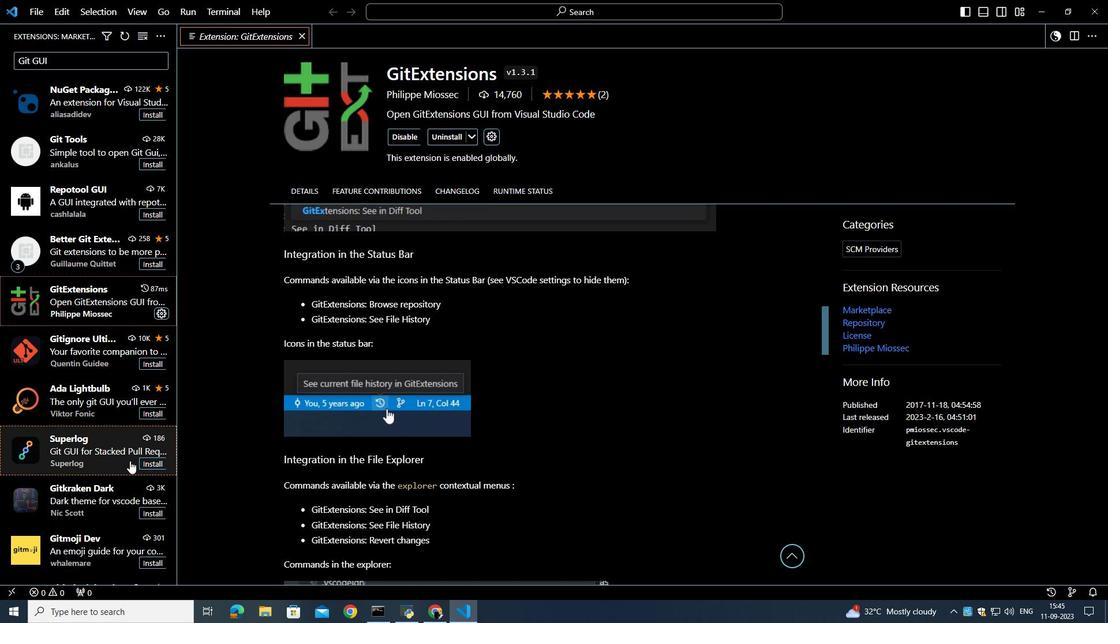 
Action: Mouse moved to (121, 374)
Screenshot: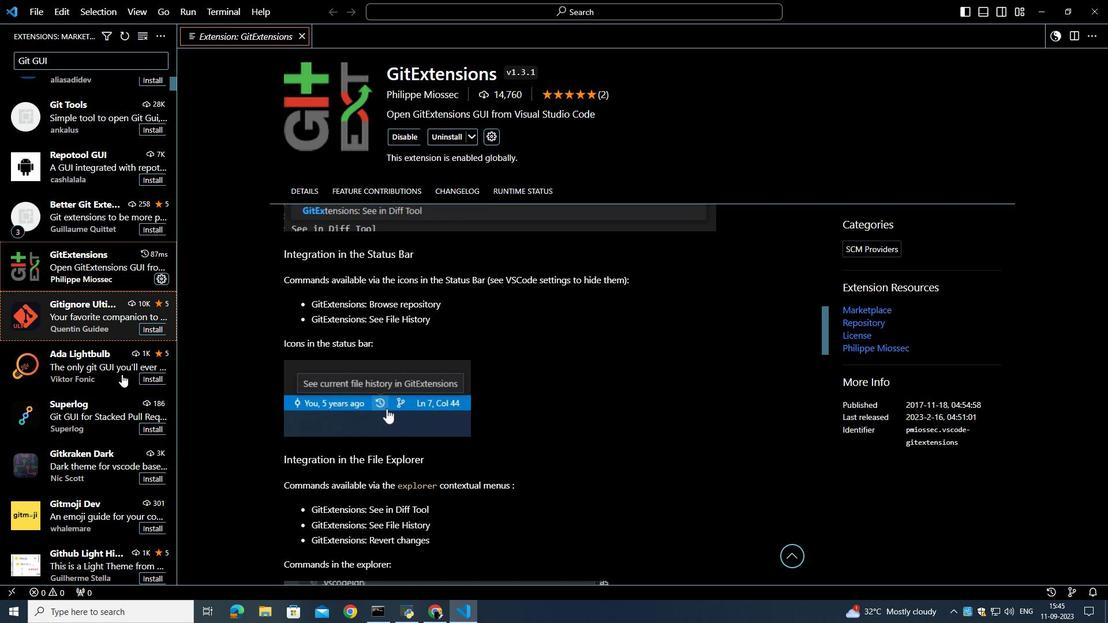 
Action: Mouse scrolled (121, 374) with delta (0, 0)
Screenshot: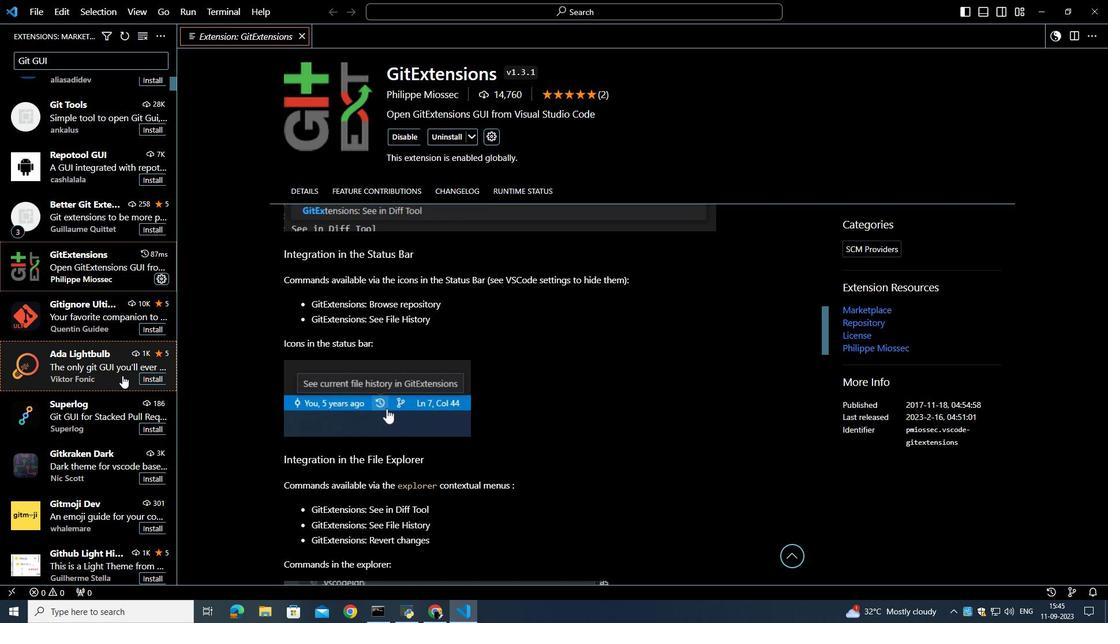 
Action: Mouse moved to (122, 379)
Screenshot: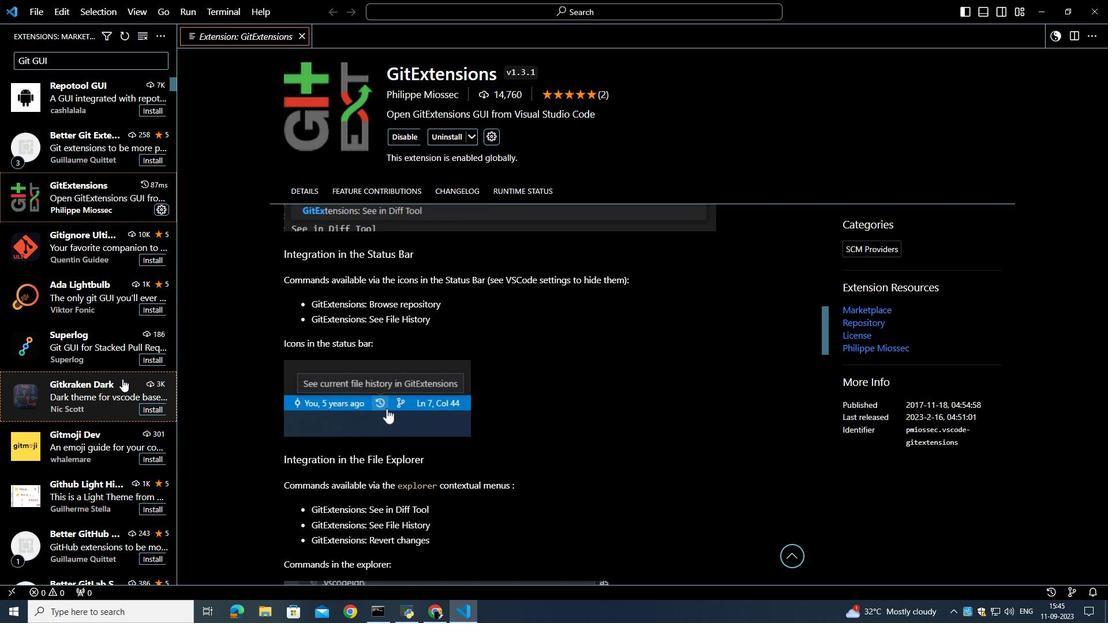 
Action: Mouse scrolled (122, 378) with delta (0, 0)
Screenshot: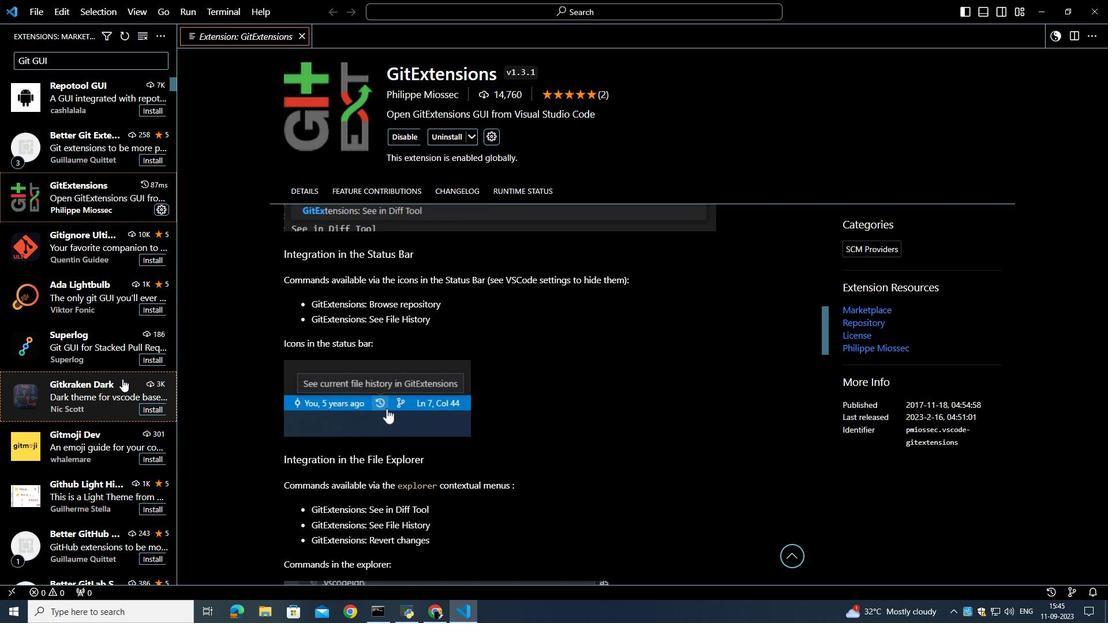 
Action: Mouse moved to (122, 379)
Screenshot: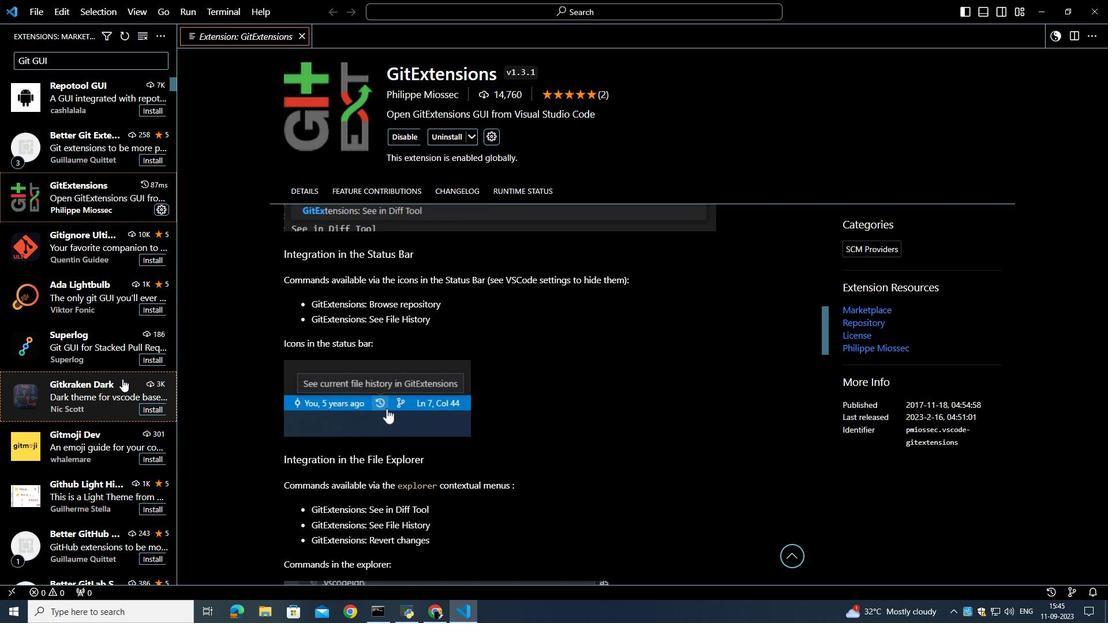 
Action: Mouse scrolled (122, 378) with delta (0, 0)
Screenshot: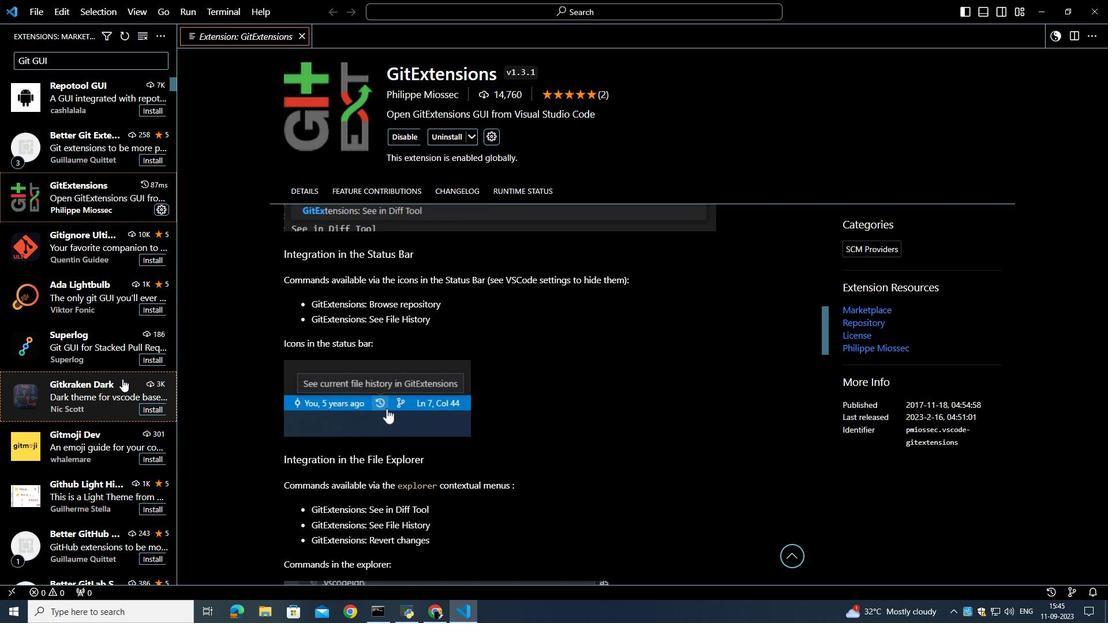 
Action: Mouse moved to (125, 445)
Screenshot: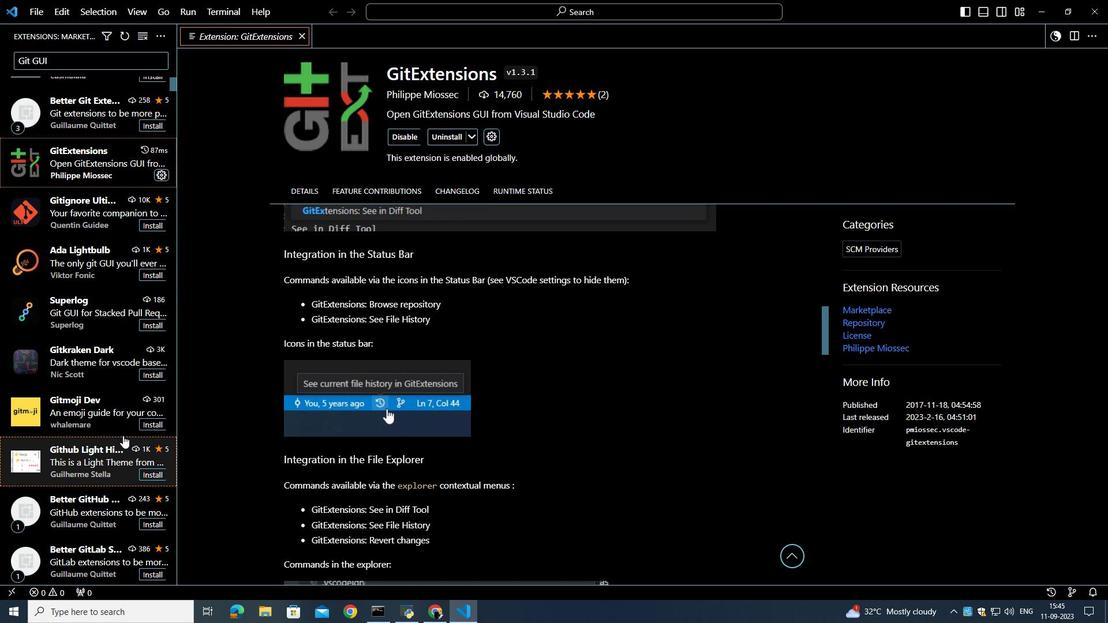 
Action: Mouse scrolled (125, 445) with delta (0, 0)
Screenshot: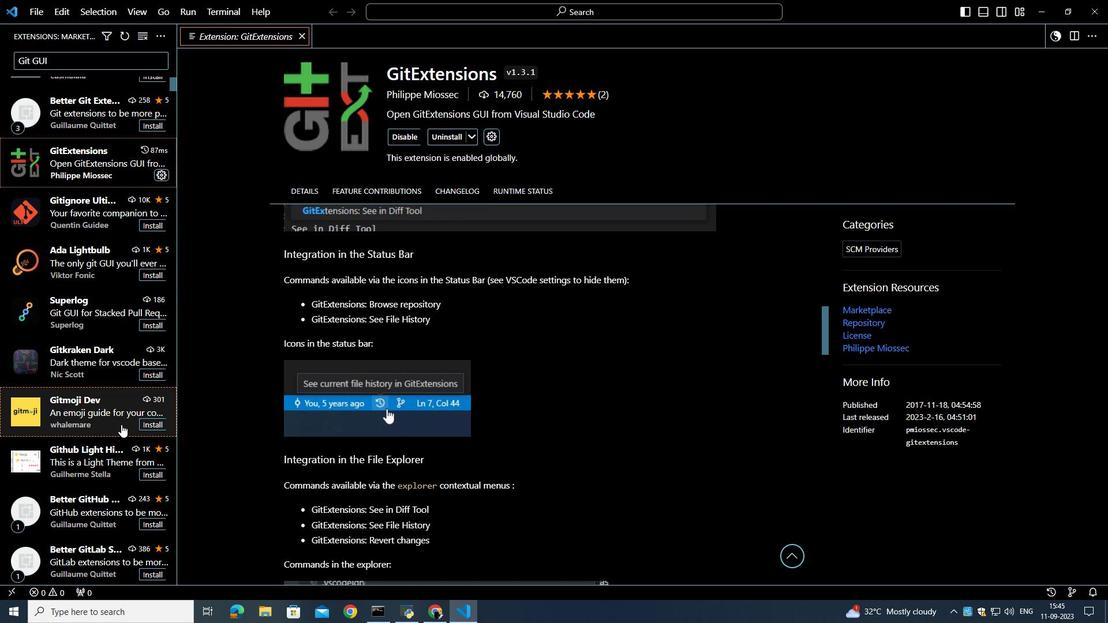
Action: Mouse moved to (113, 510)
Screenshot: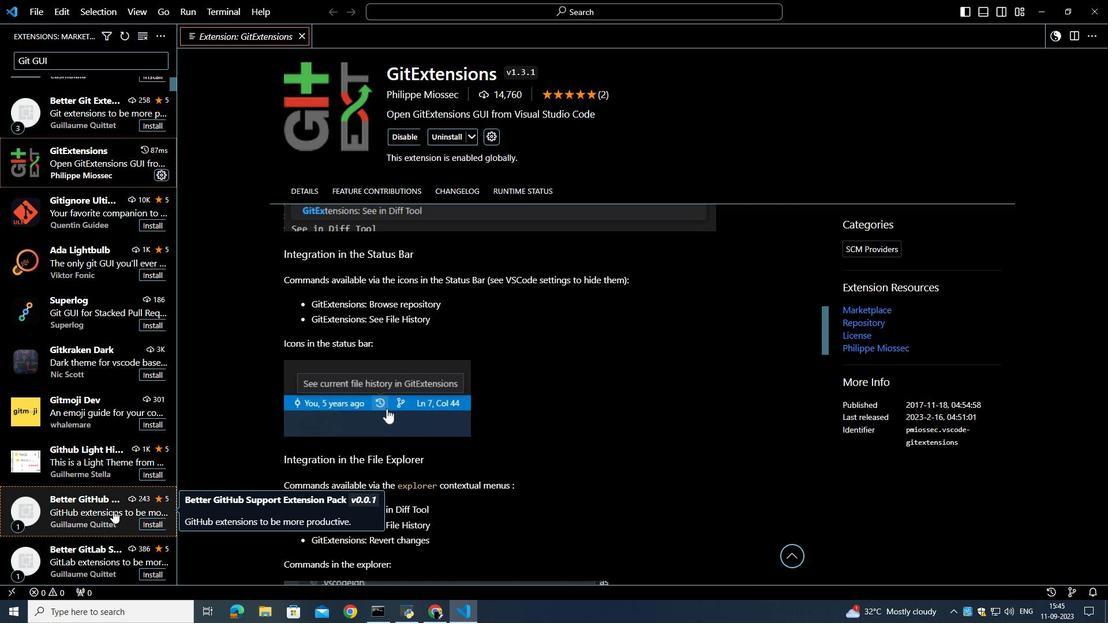 
Action: Mouse pressed left at (113, 510)
Screenshot: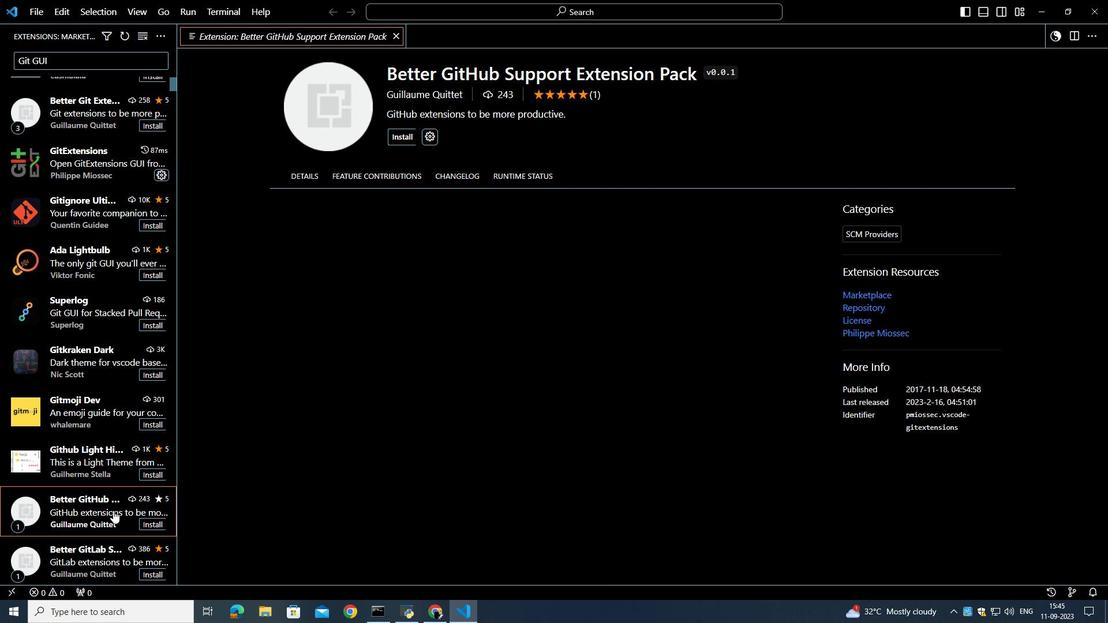 
Action: Mouse moved to (88, 235)
Screenshot: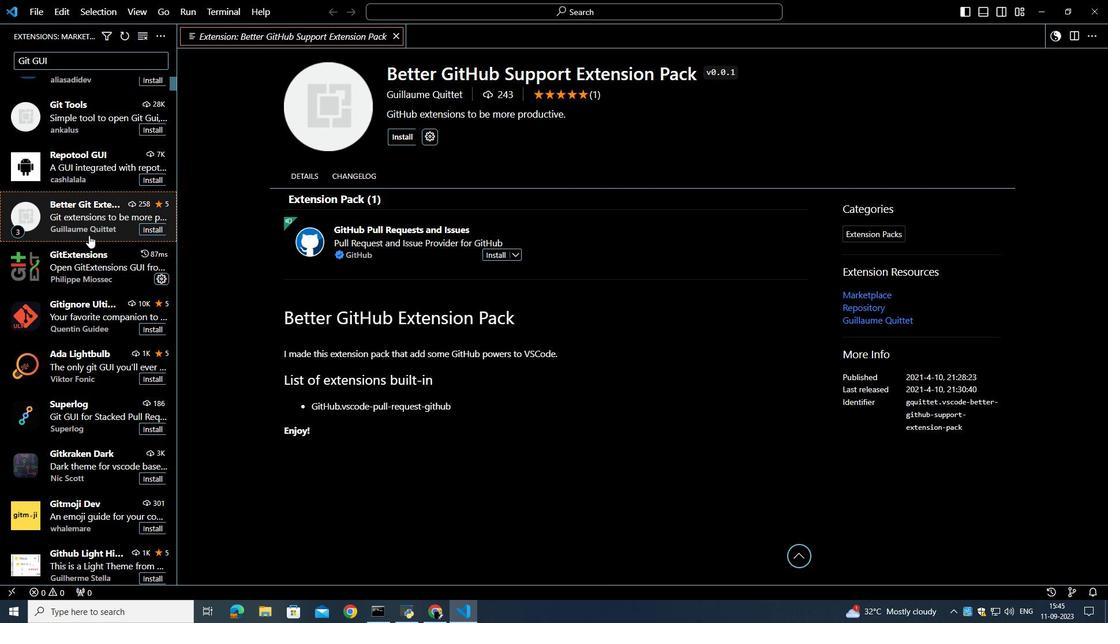
Action: Mouse scrolled (88, 236) with delta (0, 0)
Screenshot: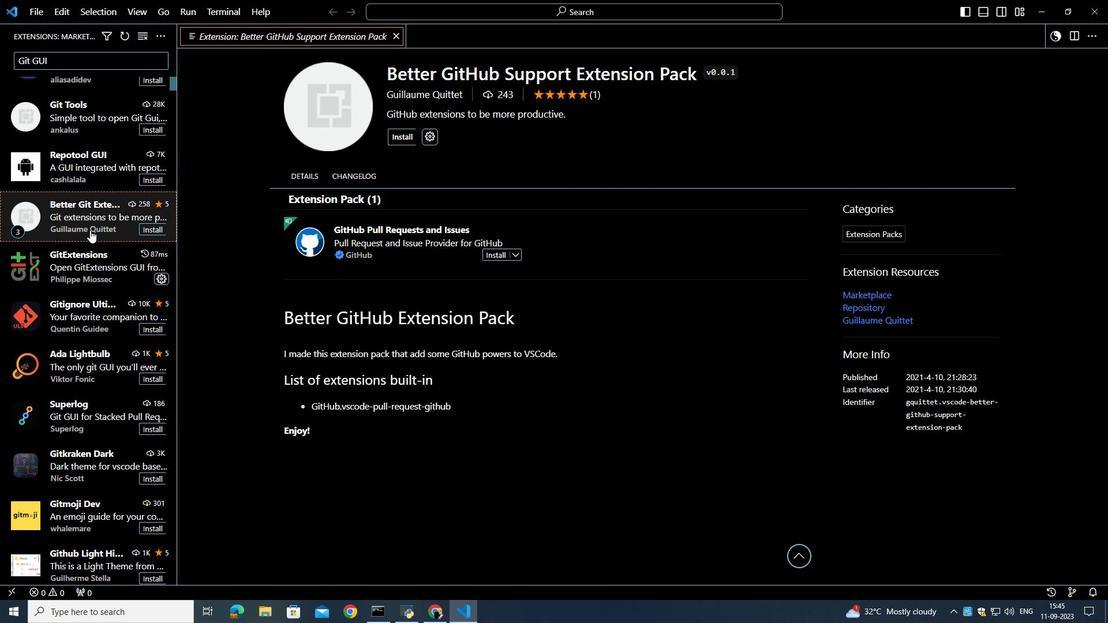 
Action: Mouse scrolled (88, 236) with delta (0, 0)
Screenshot: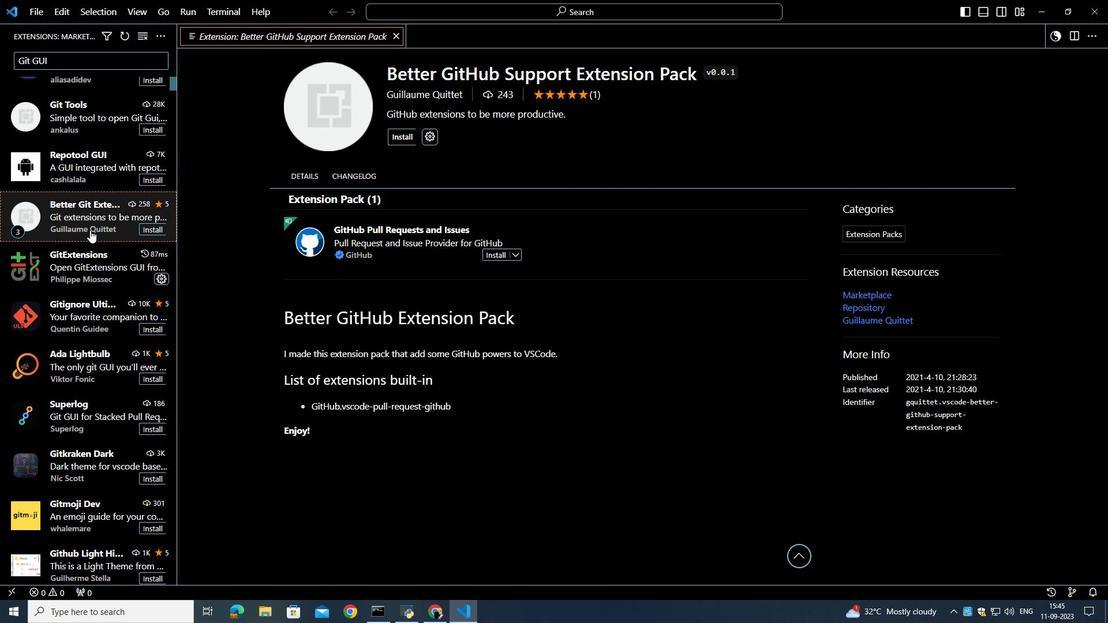 
Action: Mouse scrolled (88, 236) with delta (0, 0)
Screenshot: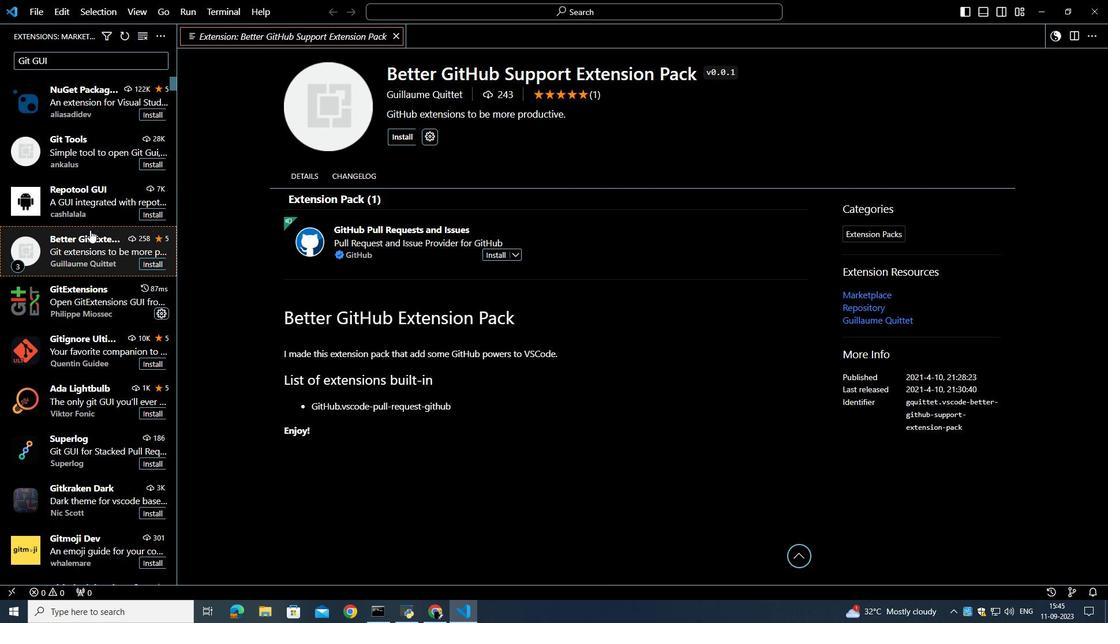 
Action: Mouse moved to (90, 230)
Screenshot: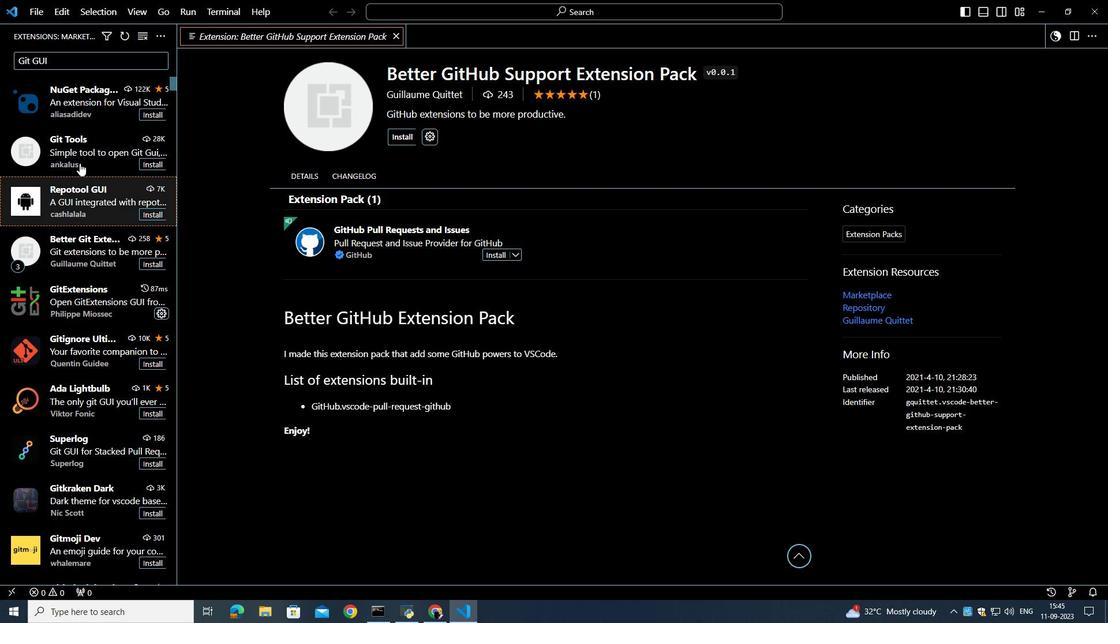 
Action: Mouse scrolled (90, 230) with delta (0, 0)
Screenshot: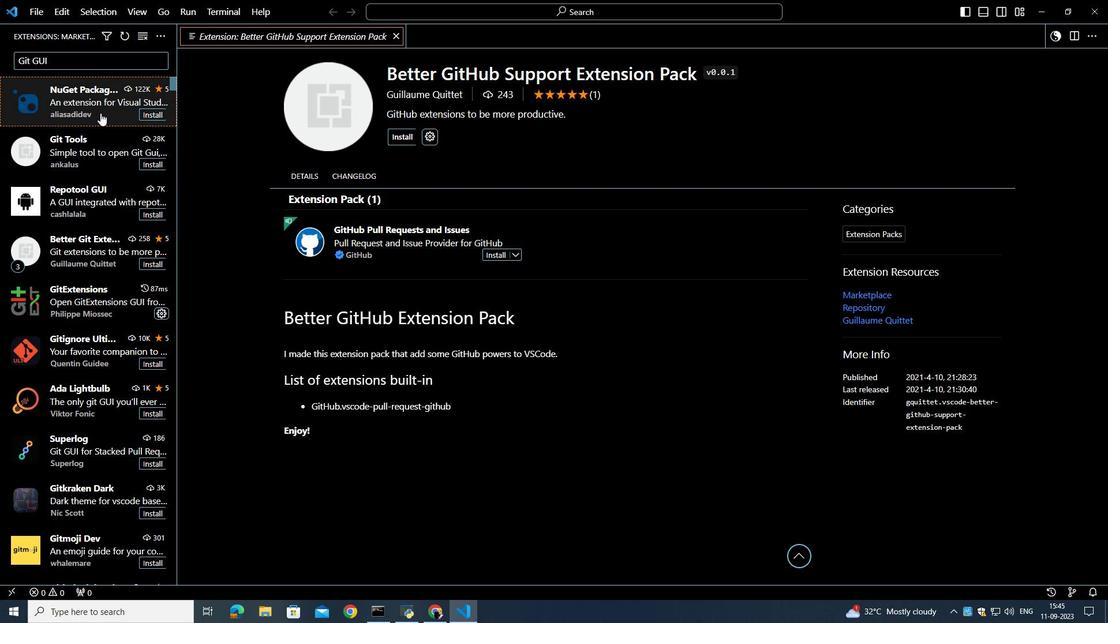 
Action: Mouse scrolled (90, 230) with delta (0, 0)
Screenshot: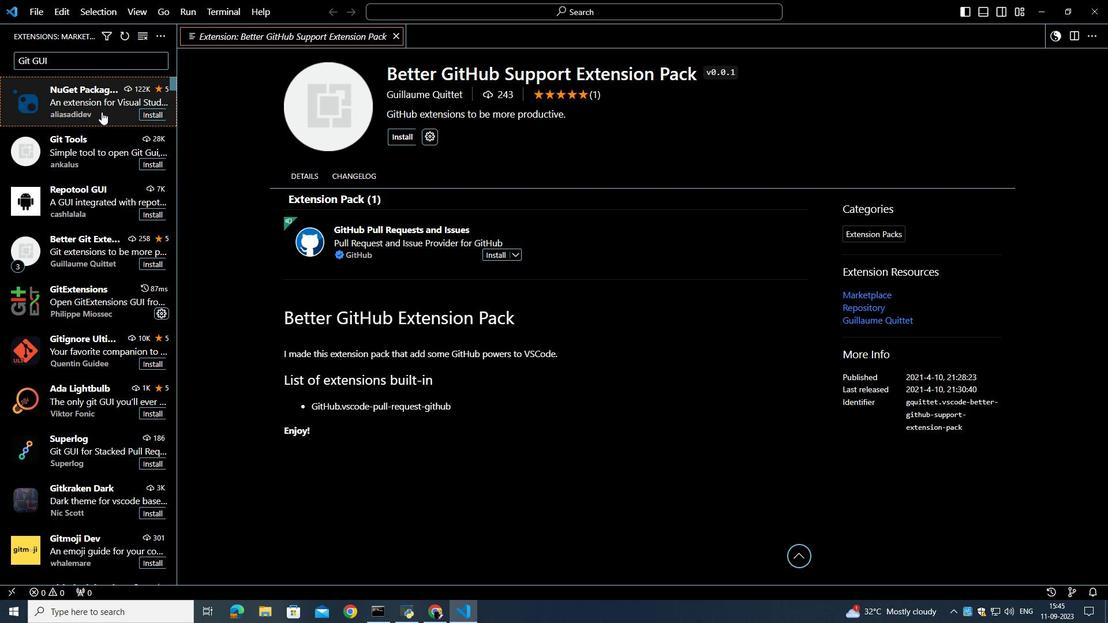
Action: Mouse scrolled (90, 230) with delta (0, 0)
Screenshot: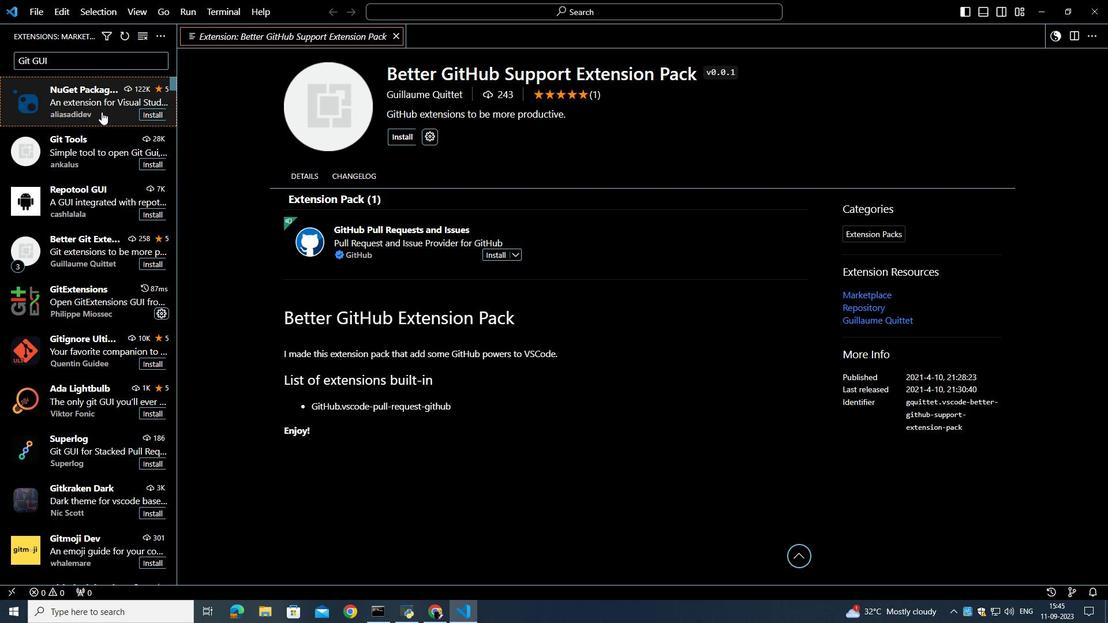 
Action: Mouse moved to (101, 112)
Screenshot: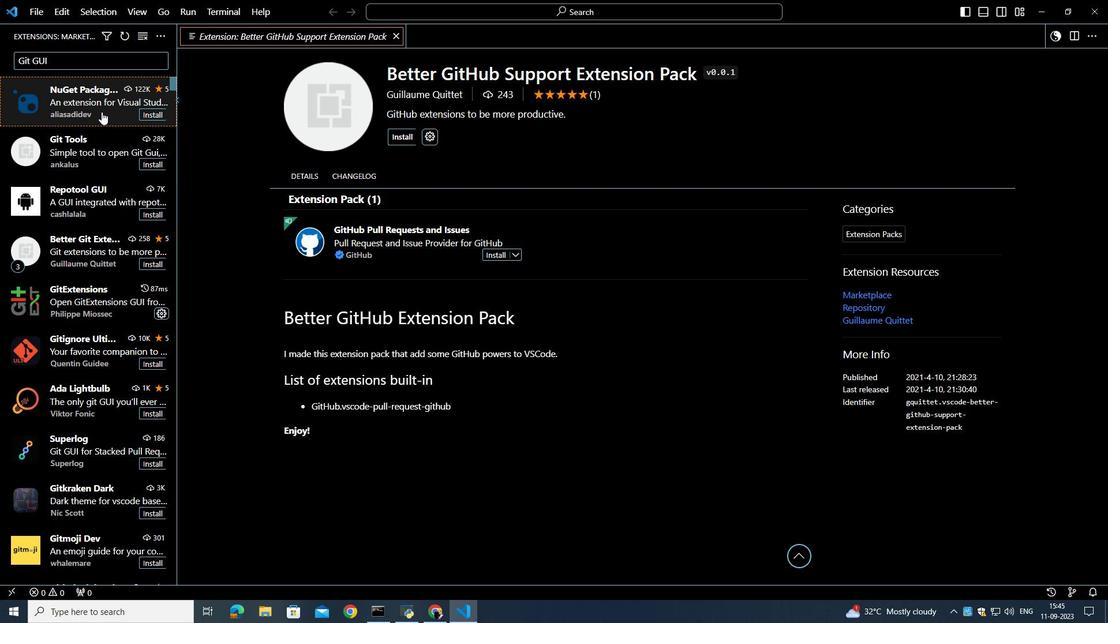 
Action: Mouse pressed left at (101, 112)
Screenshot: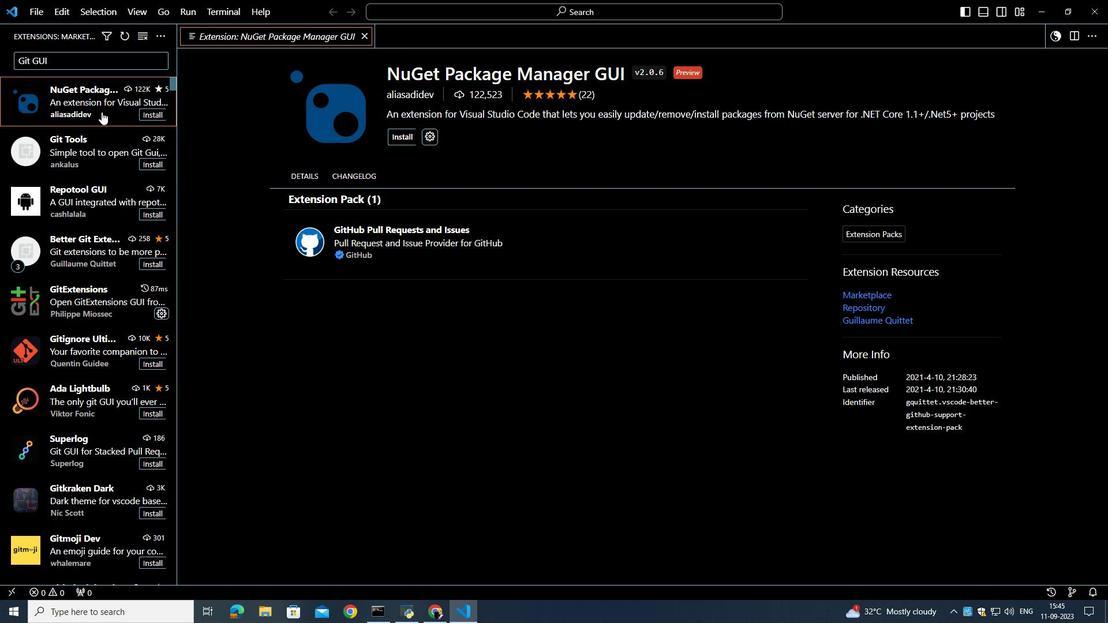 
Action: Mouse moved to (566, 301)
Screenshot: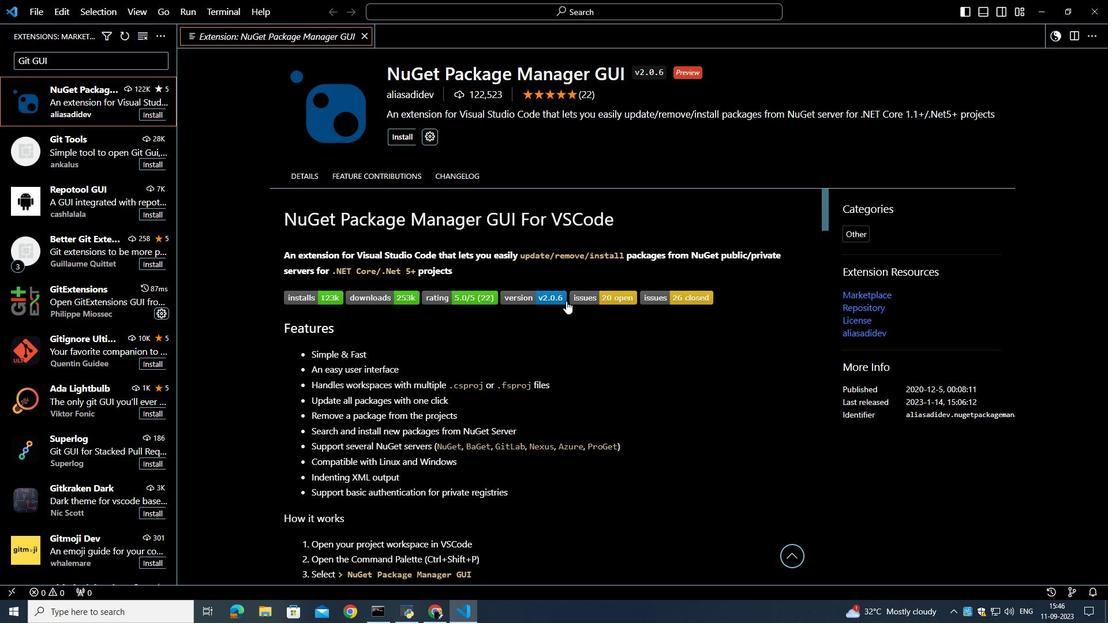 
Action: Mouse scrolled (566, 300) with delta (0, 0)
Screenshot: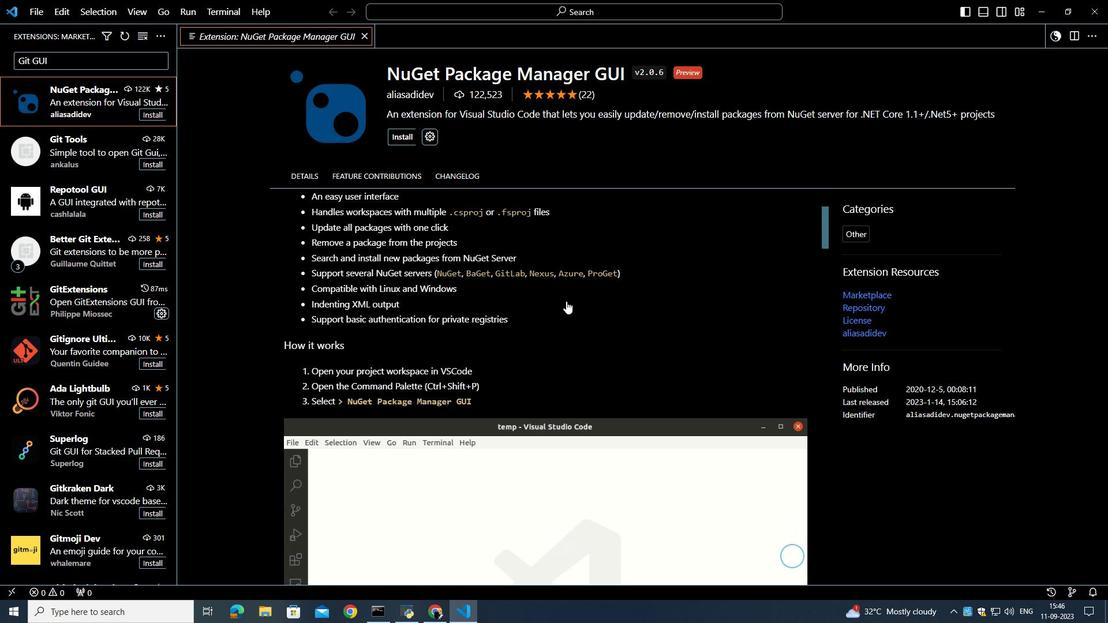 
Action: Mouse scrolled (566, 300) with delta (0, 0)
Screenshot: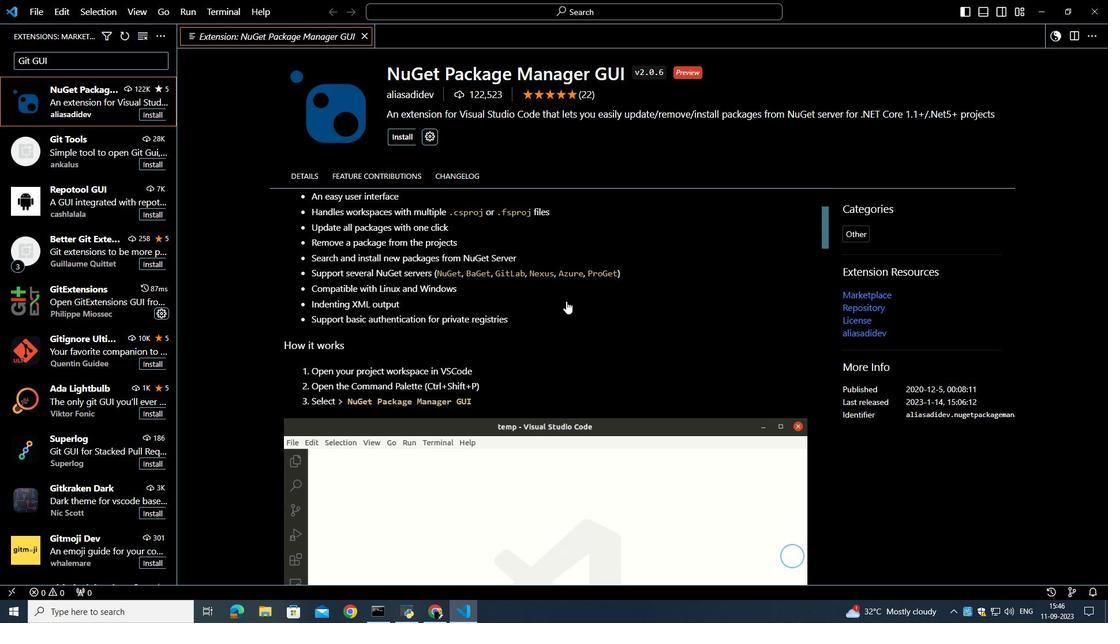
Action: Mouse scrolled (566, 300) with delta (0, 0)
Screenshot: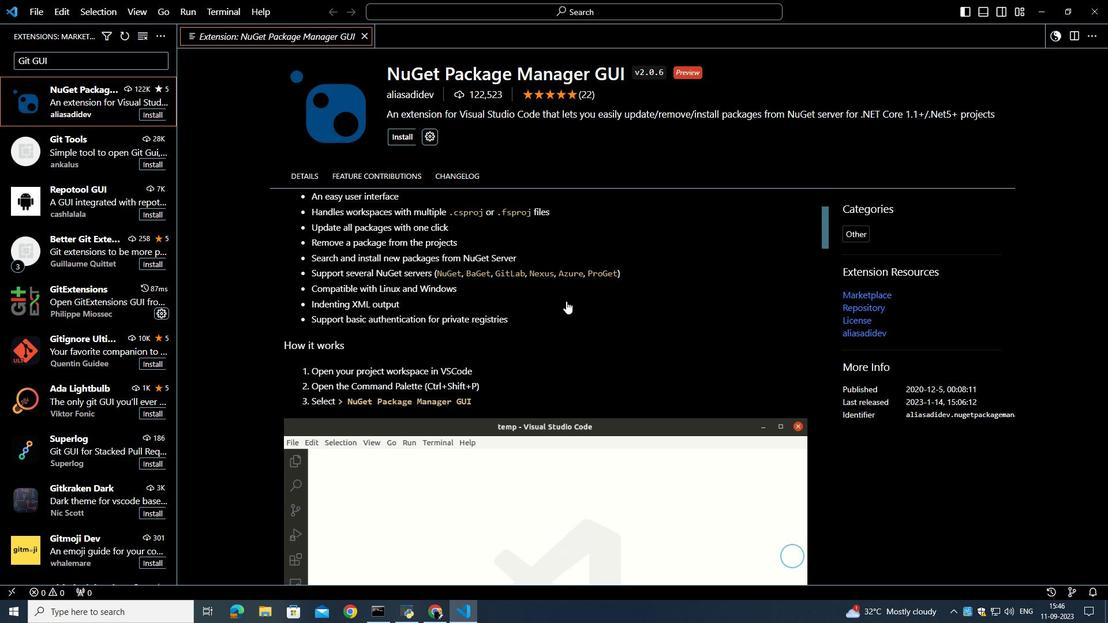 
Action: Mouse scrolled (566, 300) with delta (0, 0)
Screenshot: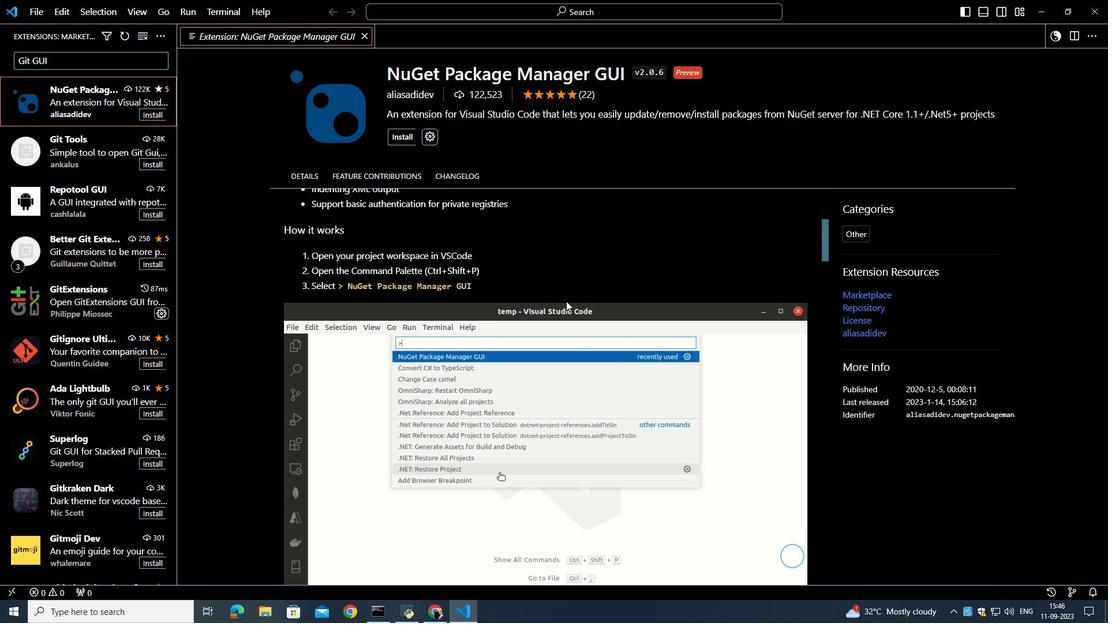 
Action: Mouse scrolled (566, 300) with delta (0, 0)
Screenshot: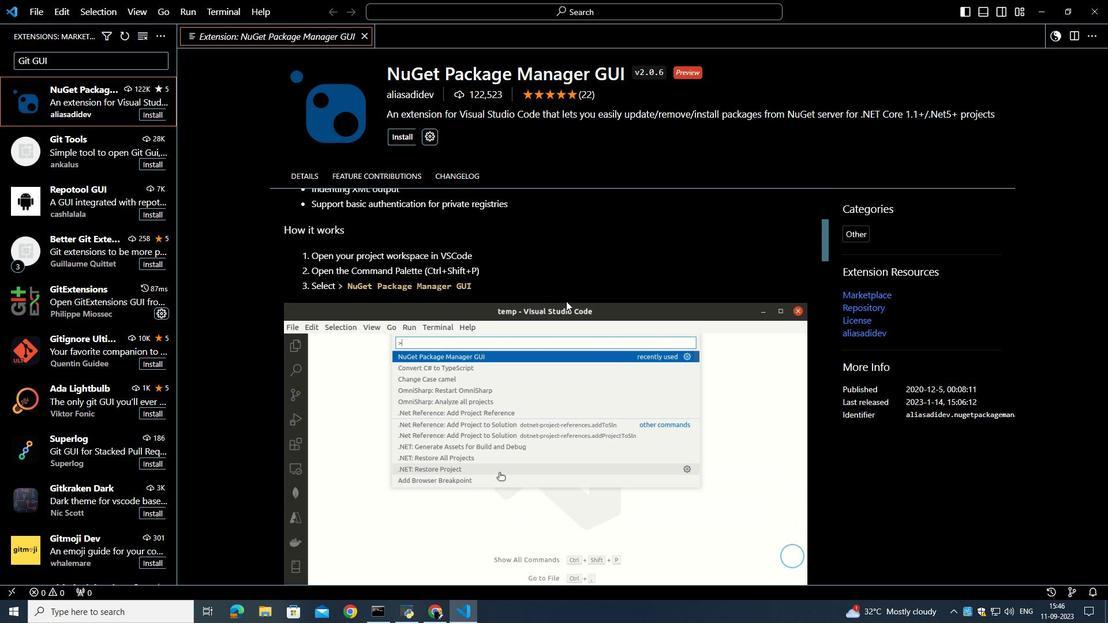 
Action: Mouse scrolled (566, 300) with delta (0, 0)
Screenshot: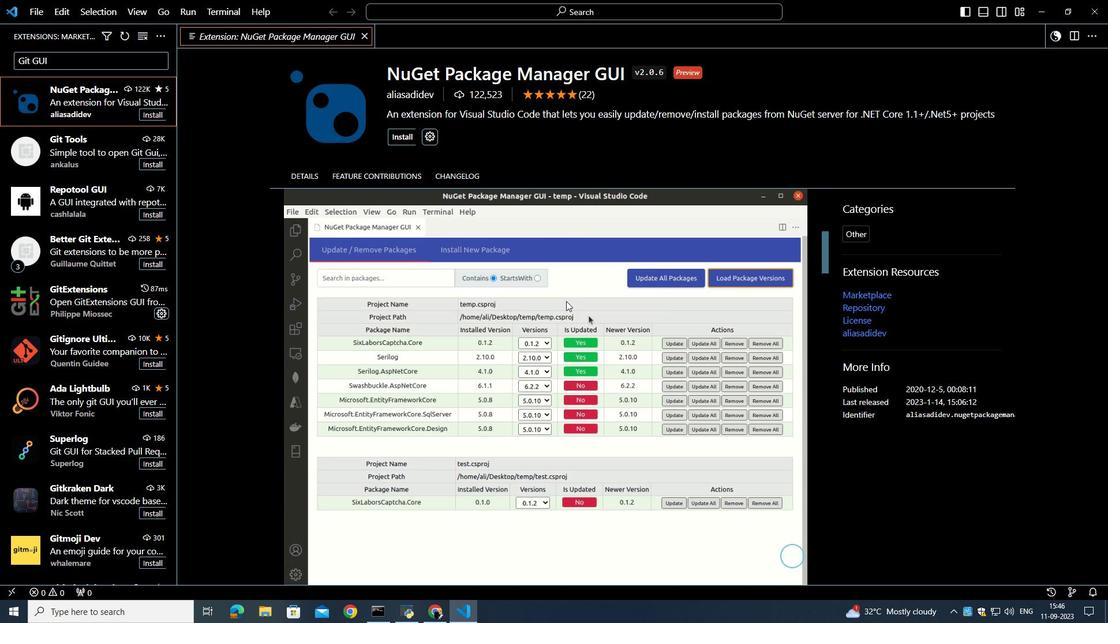 
Action: Mouse scrolled (566, 300) with delta (0, 0)
Screenshot: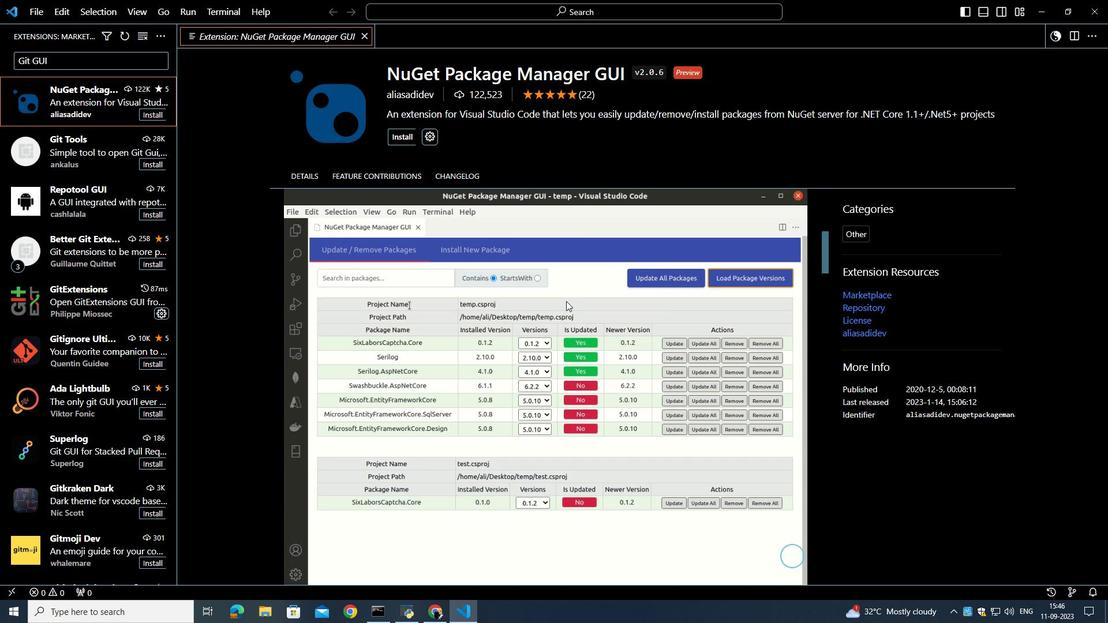 
Action: Mouse scrolled (566, 300) with delta (0, 0)
Screenshot: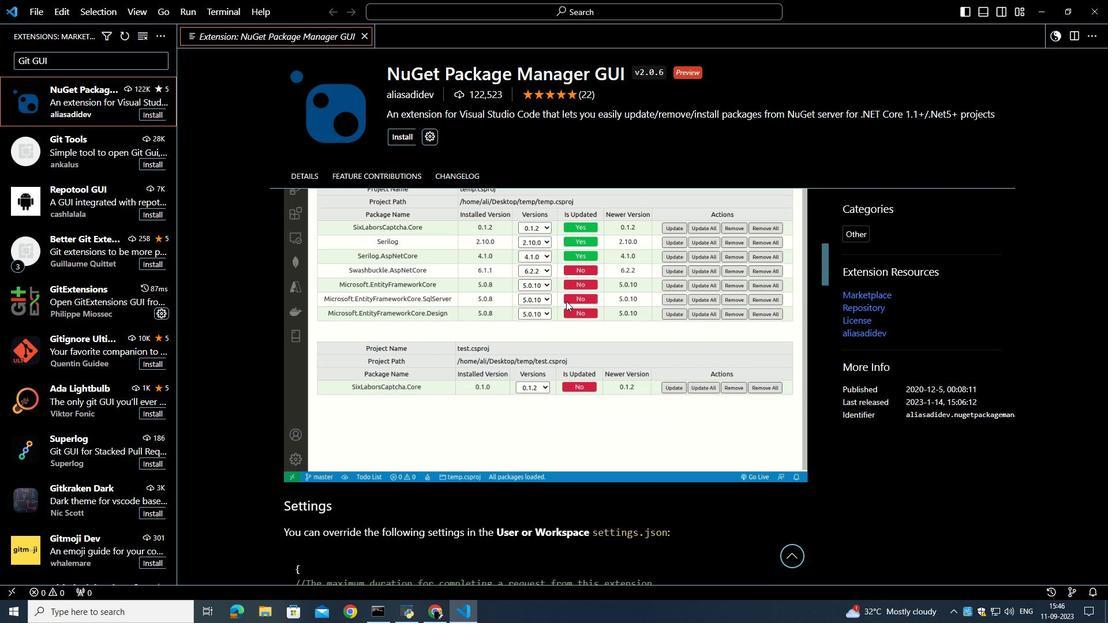 
Action: Mouse scrolled (566, 300) with delta (0, 0)
Screenshot: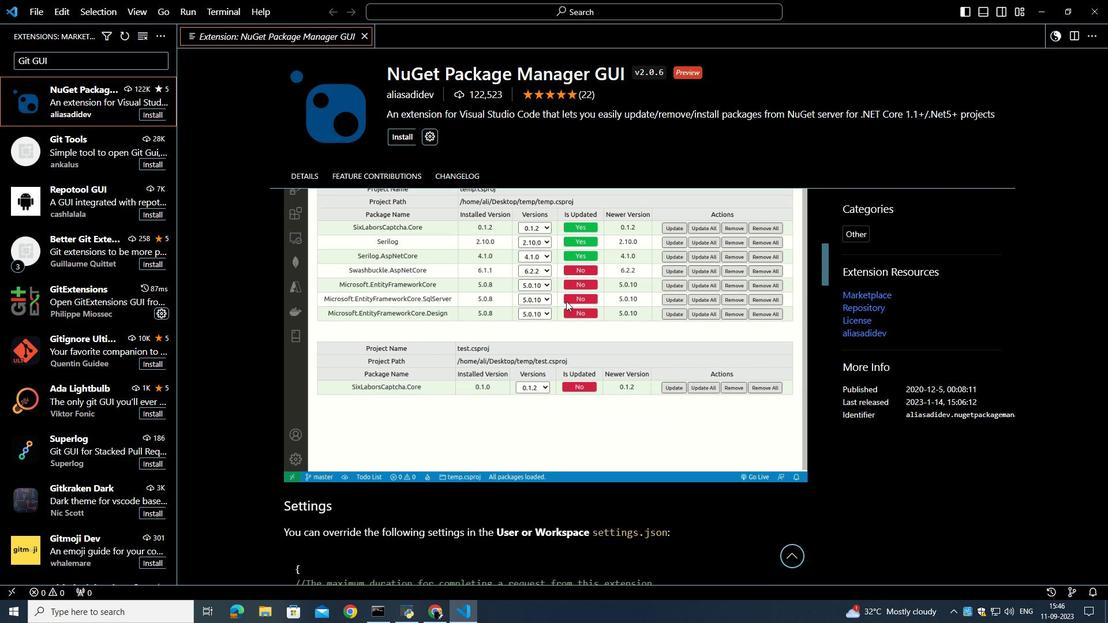 
Action: Mouse scrolled (566, 301) with delta (0, 0)
Screenshot: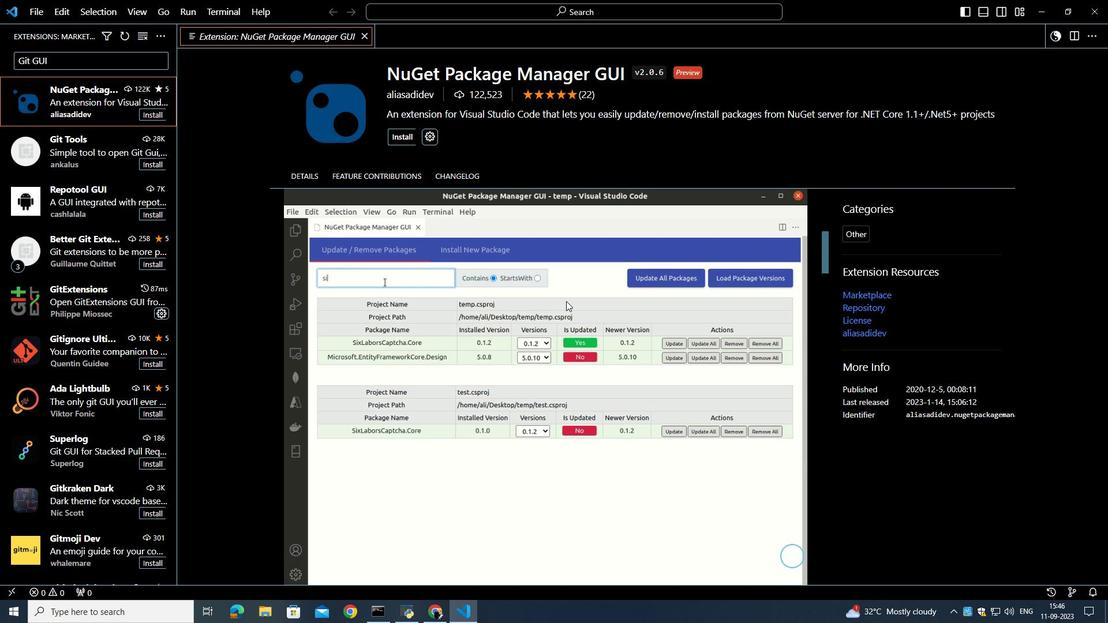 
Action: Mouse scrolled (566, 301) with delta (0, 0)
Screenshot: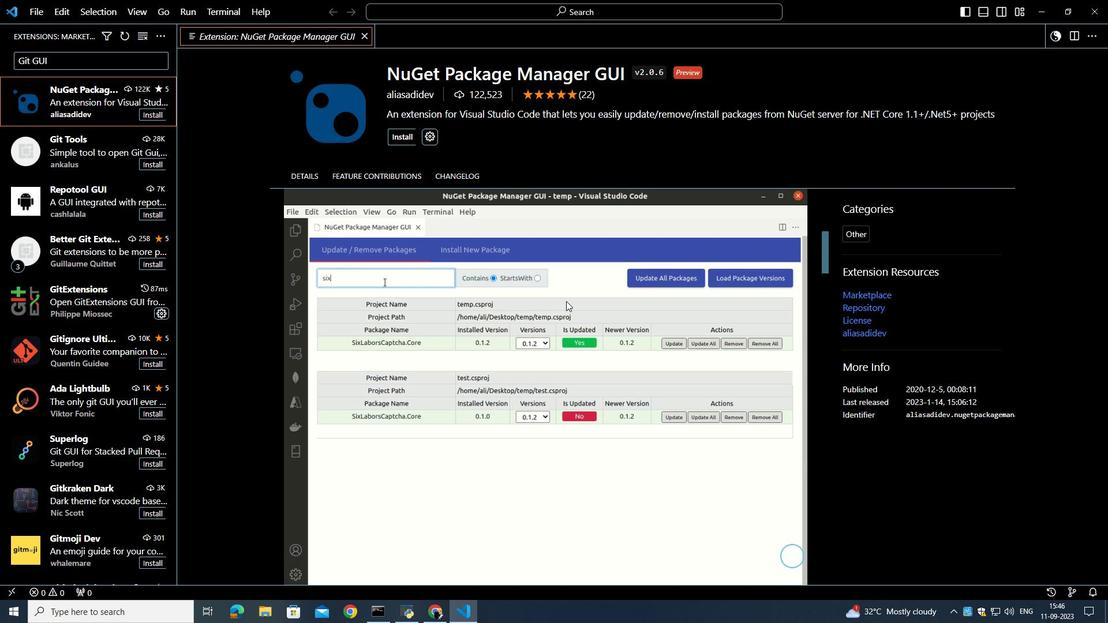 
Action: Mouse scrolled (566, 300) with delta (0, 0)
Screenshot: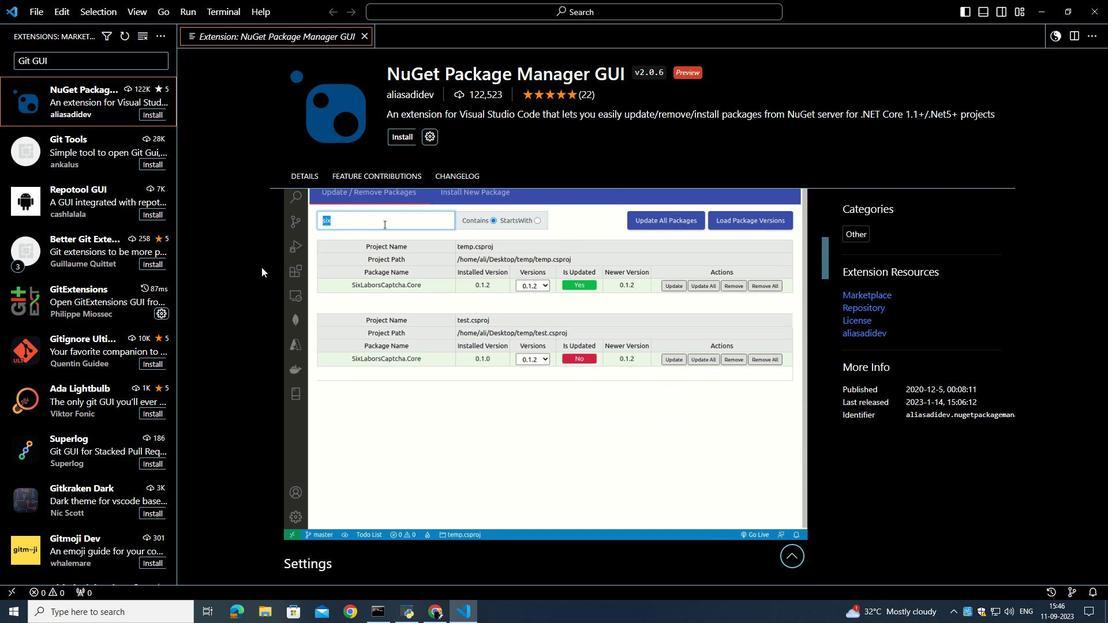 
Action: Mouse moved to (78, 144)
Screenshot: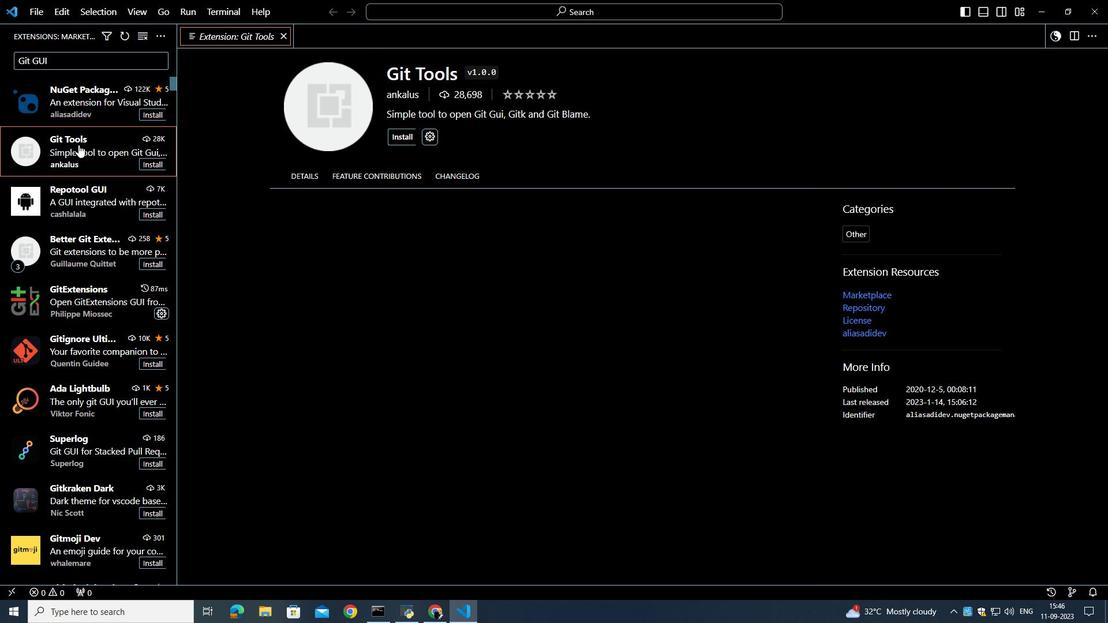 
Action: Mouse pressed left at (78, 144)
Screenshot: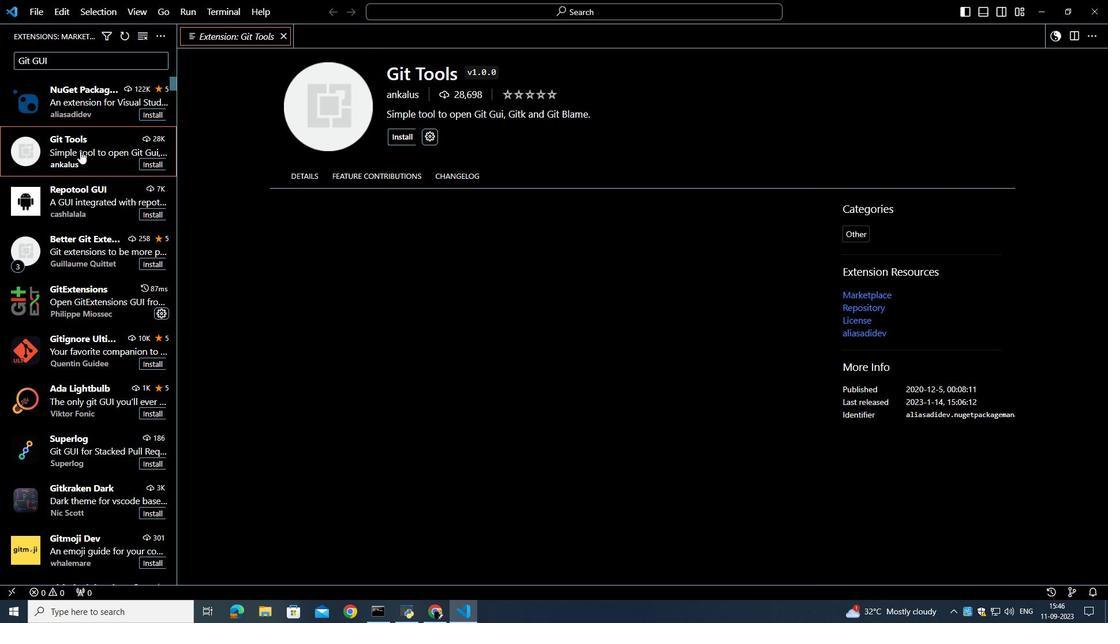 
Action: Mouse moved to (426, 232)
Screenshot: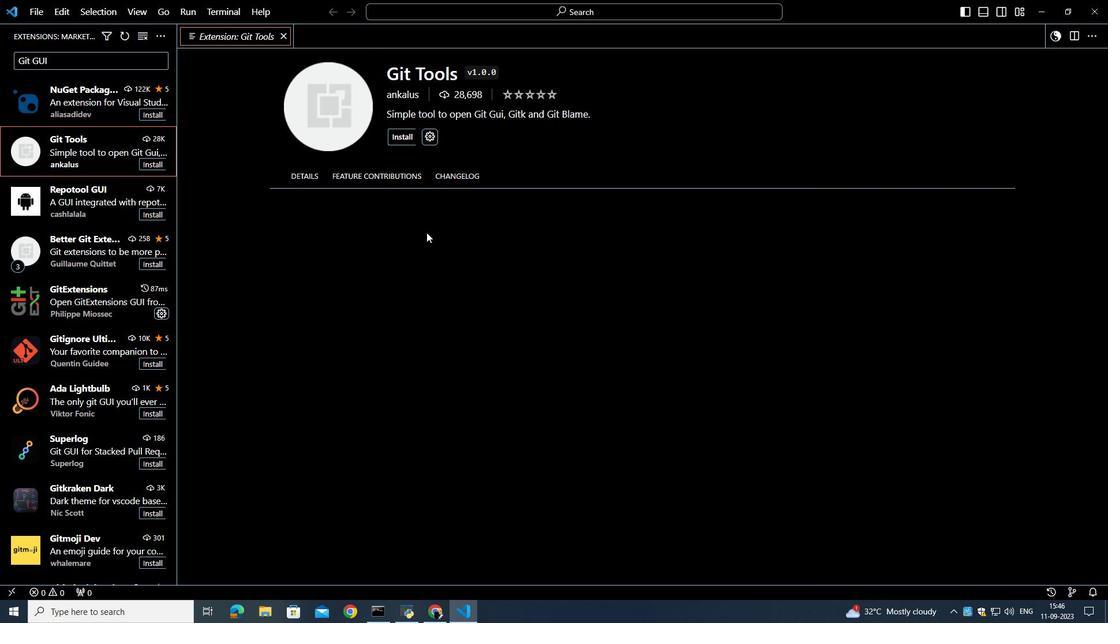 
Action: Mouse scrolled (426, 232) with delta (0, 0)
Screenshot: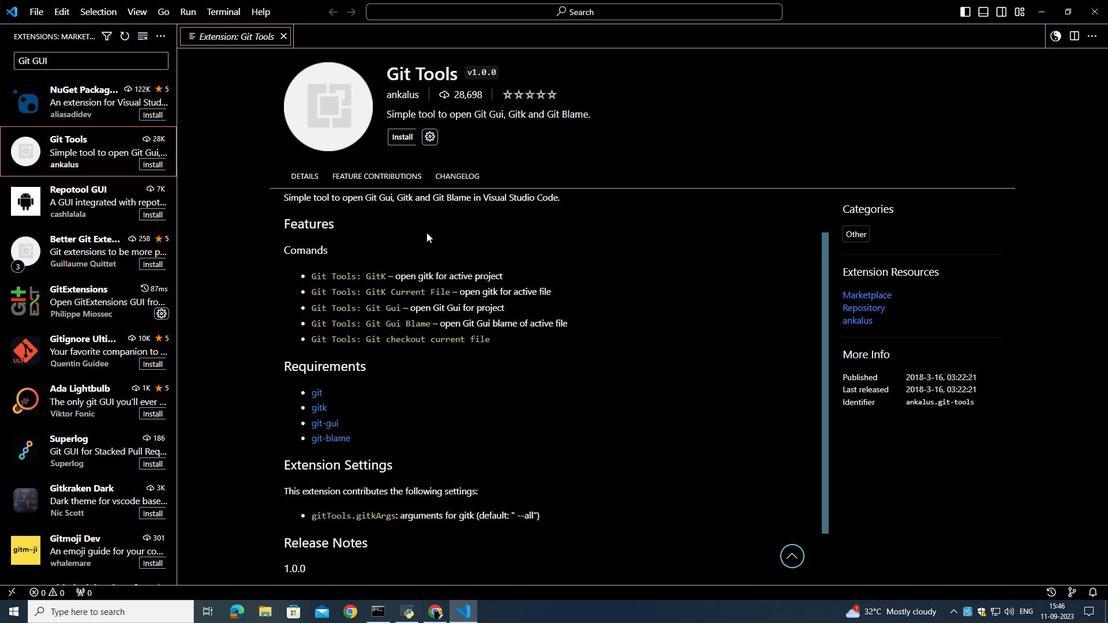
Action: Mouse moved to (405, 139)
Screenshot: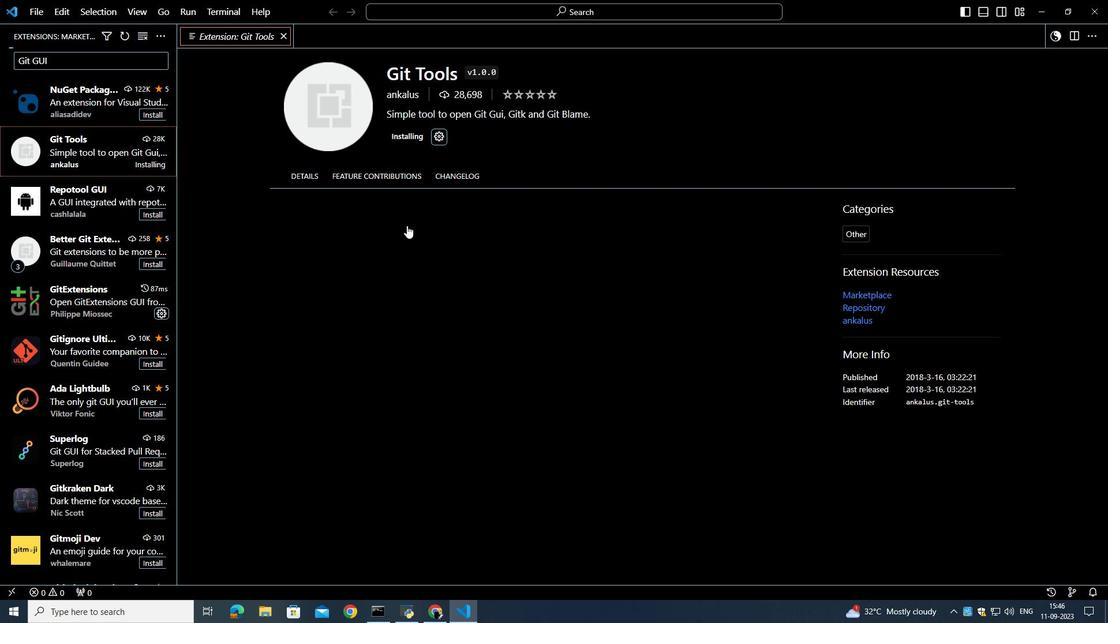 
Action: Mouse pressed left at (405, 139)
Screenshot: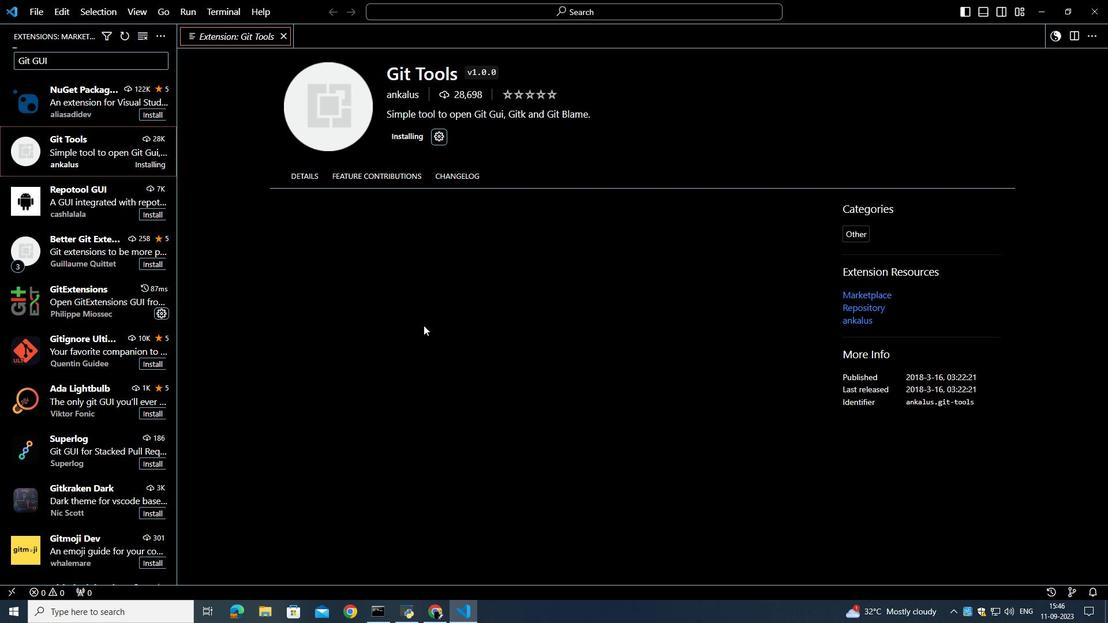 
Action: Mouse moved to (450, 306)
Screenshot: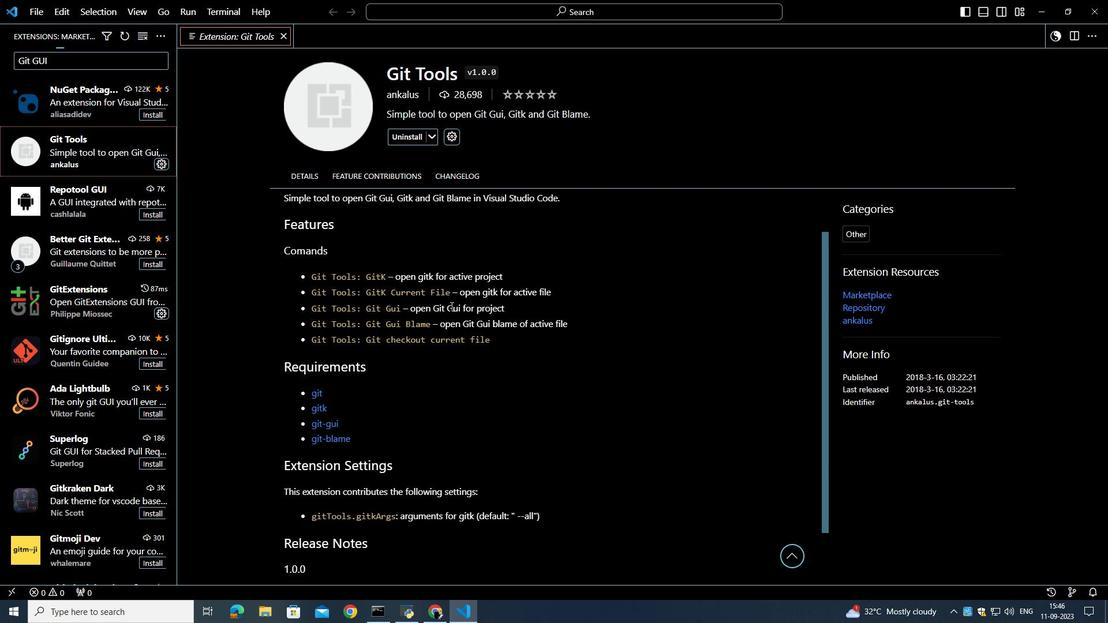
Action: Mouse scrolled (450, 305) with delta (0, 0)
Screenshot: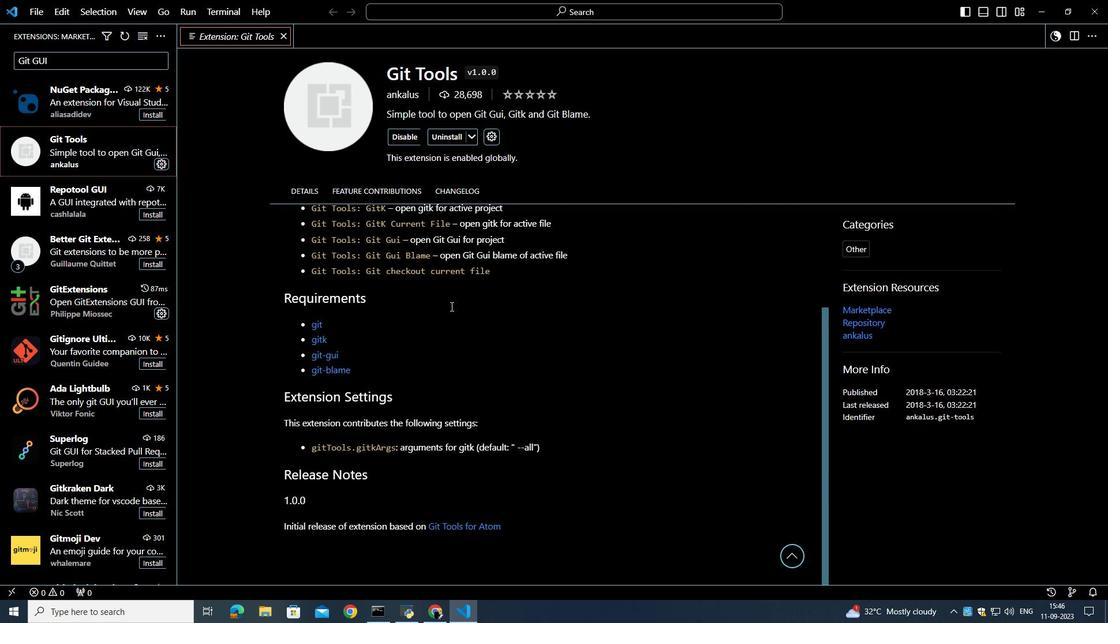 
Action: Mouse scrolled (450, 305) with delta (0, 0)
Screenshot: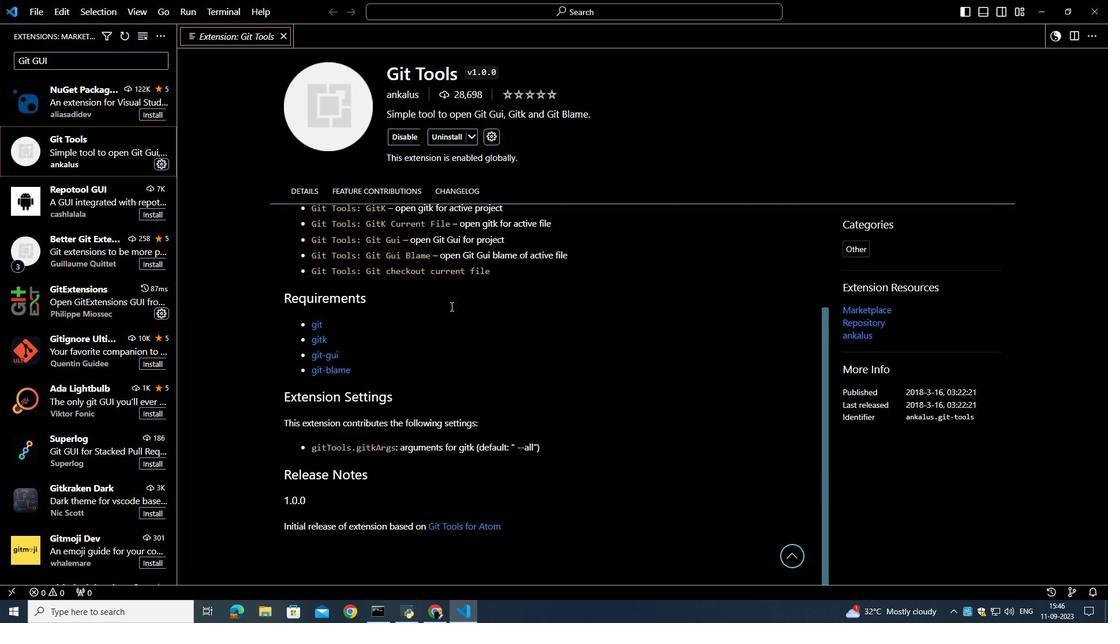 
Action: Mouse scrolled (450, 305) with delta (0, 0)
Screenshot: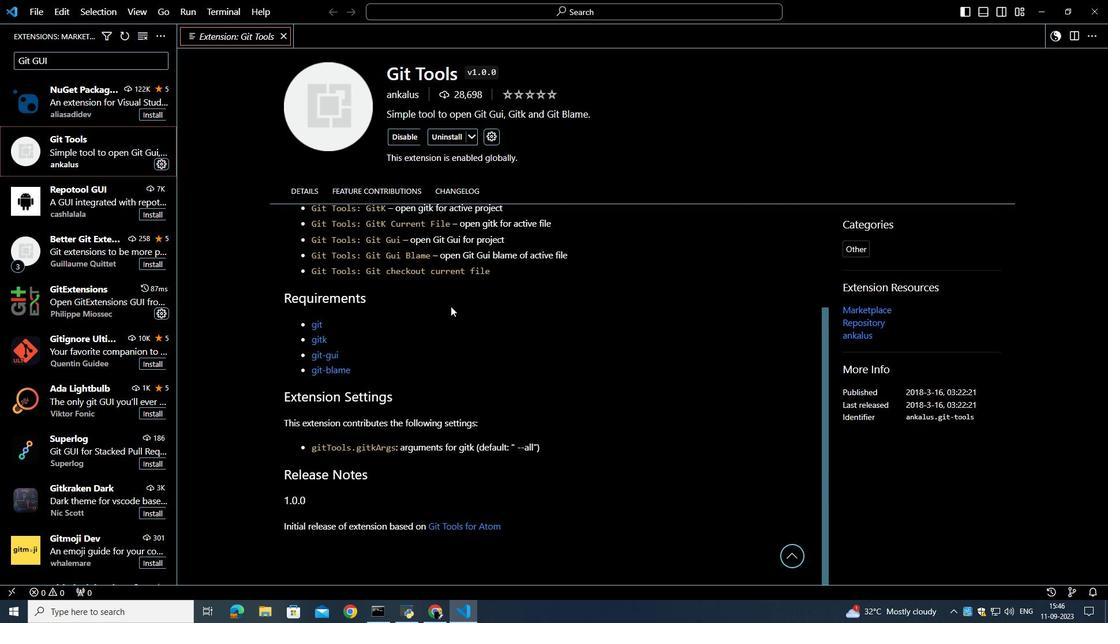 
Action: Mouse scrolled (450, 305) with delta (0, 0)
Screenshot: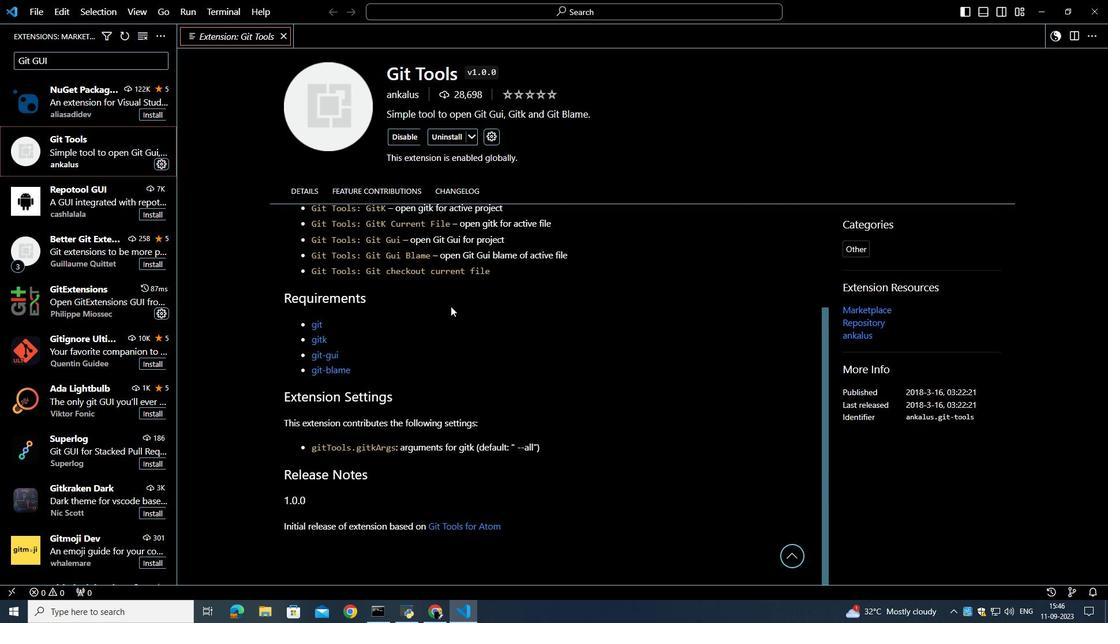 
Action: Mouse scrolled (450, 307) with delta (0, 0)
Screenshot: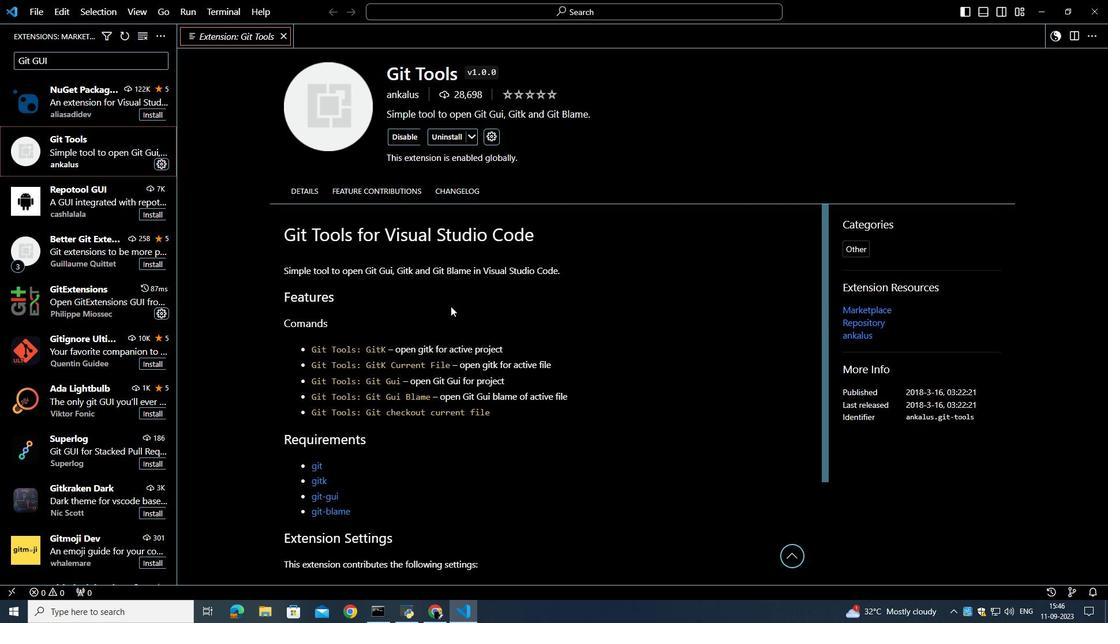 
Action: Mouse scrolled (450, 307) with delta (0, 0)
Screenshot: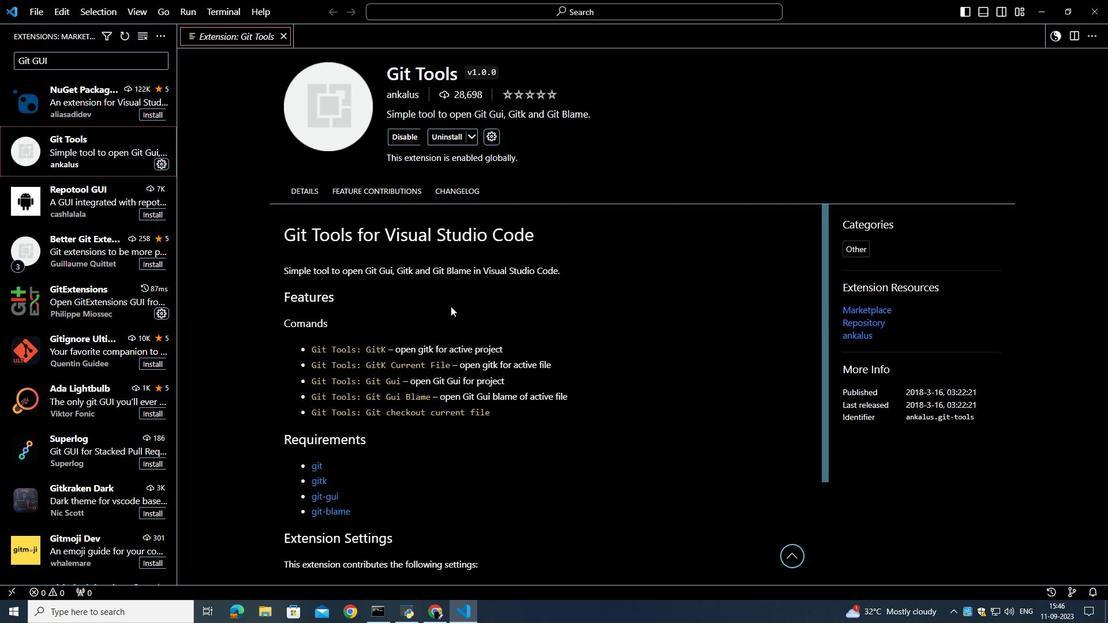 
Action: Mouse scrolled (450, 307) with delta (0, 0)
Screenshot: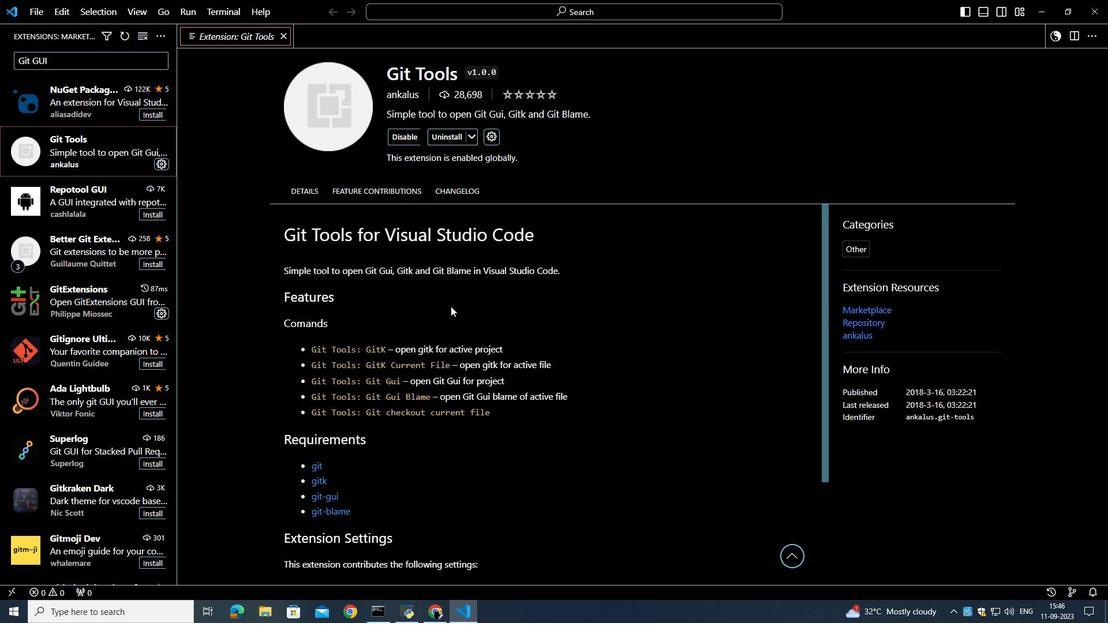 
Action: Mouse moved to (93, 185)
Screenshot: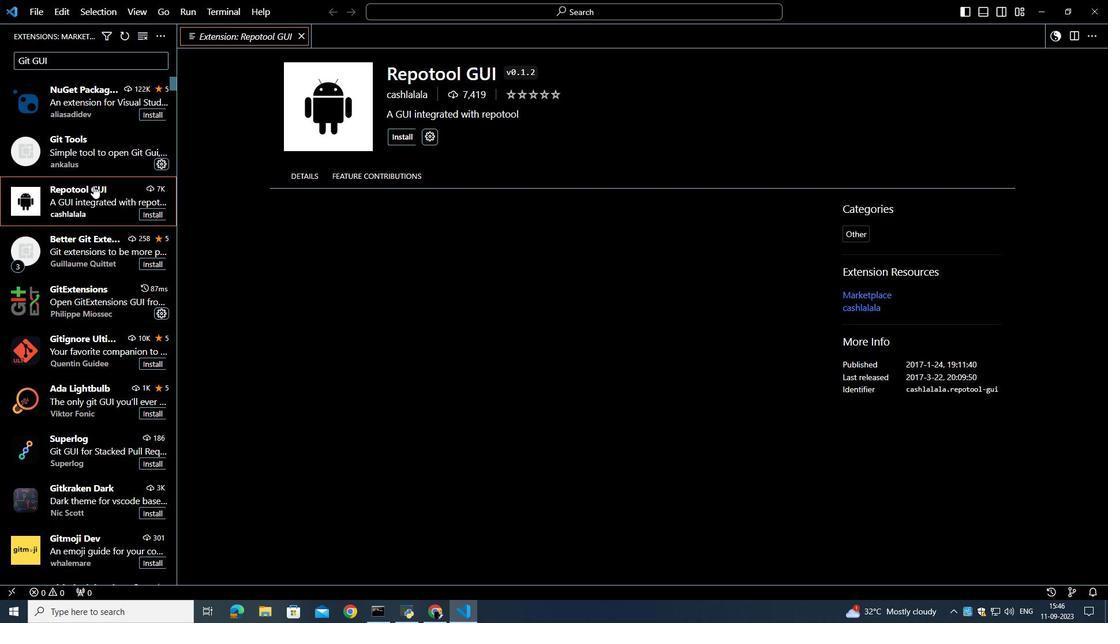 
Action: Mouse pressed left at (93, 185)
Screenshot: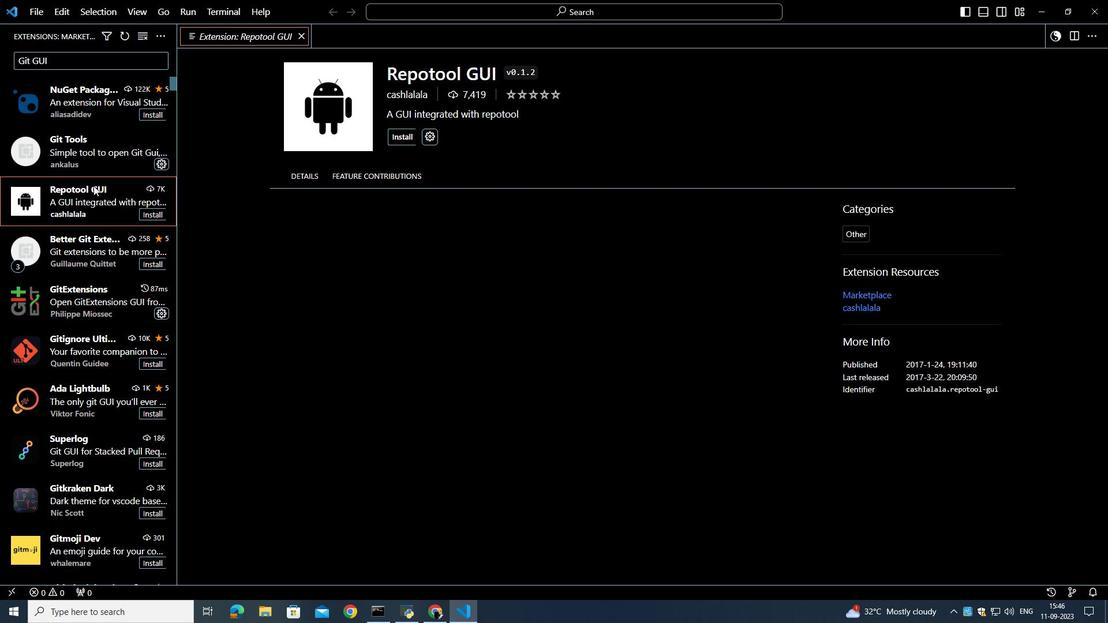 
Action: Mouse moved to (82, 266)
Screenshot: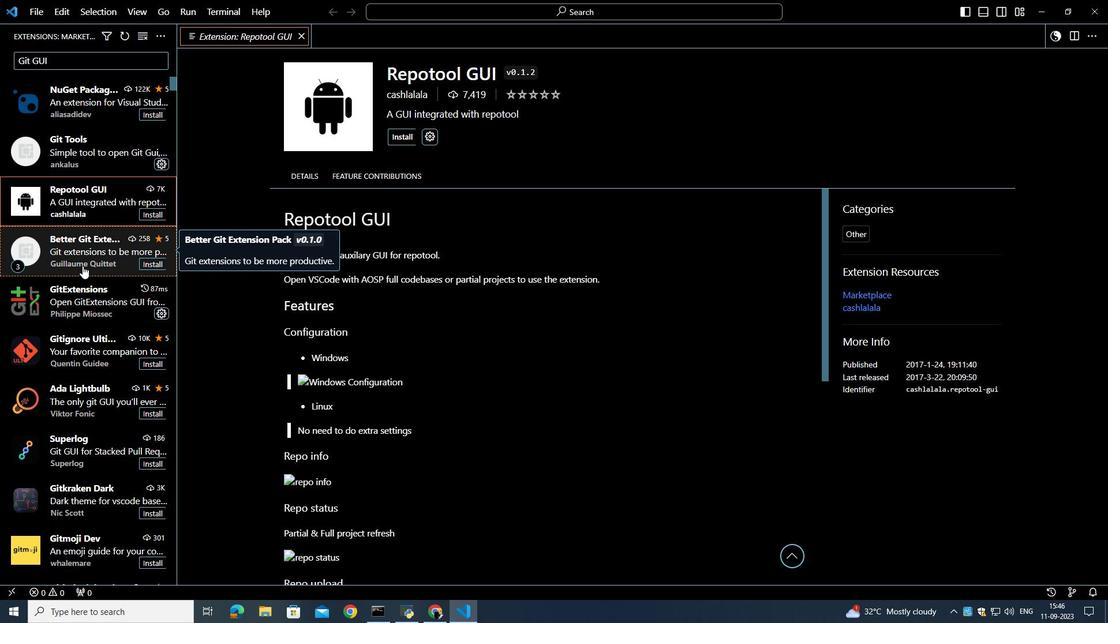 
Action: Mouse pressed left at (82, 266)
Screenshot: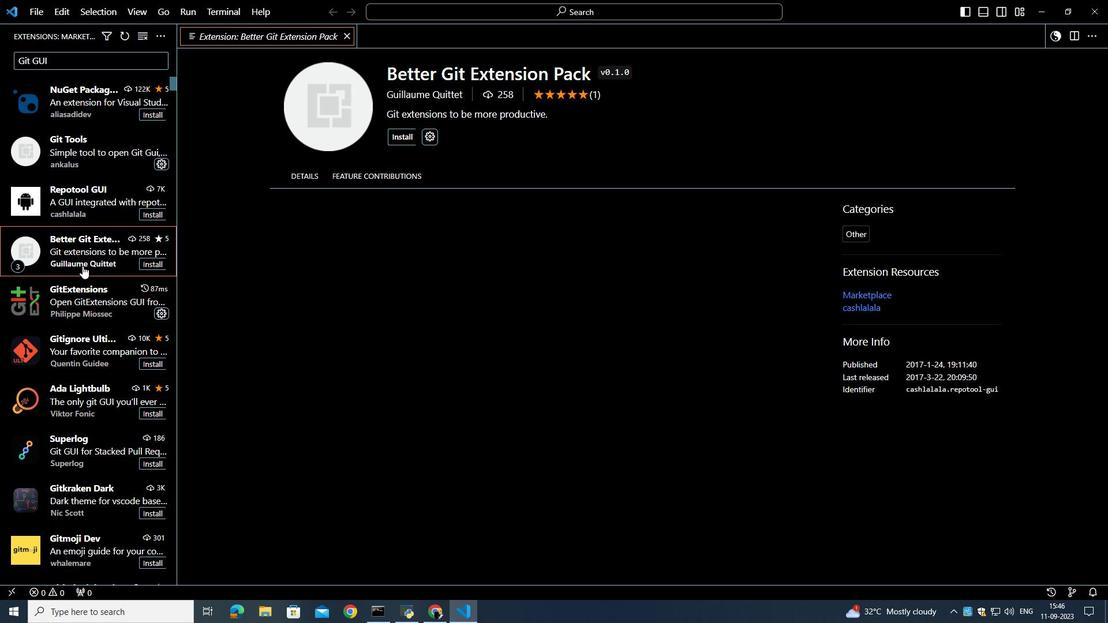 
Action: Mouse moved to (1071, 592)
Screenshot: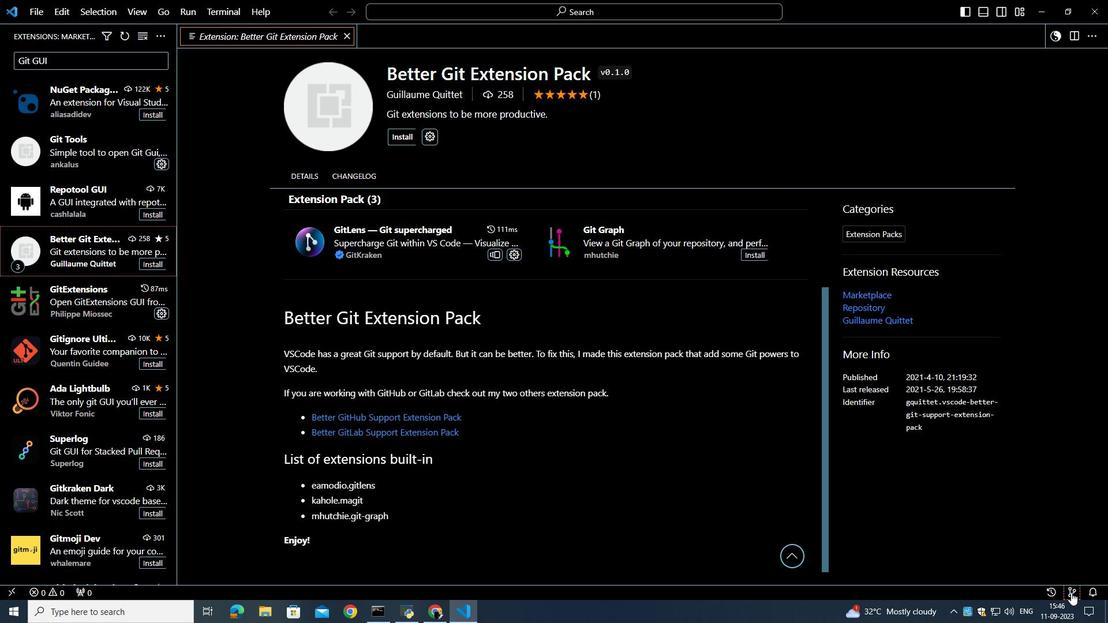 
Action: Mouse pressed left at (1071, 592)
Screenshot: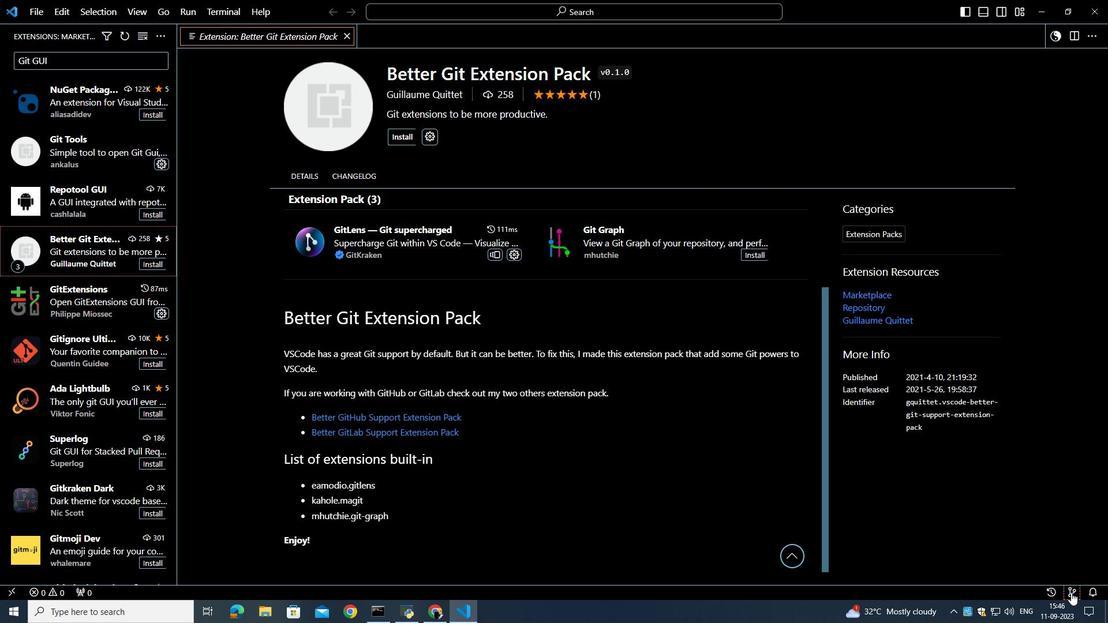 
Action: Mouse pressed left at (1071, 592)
Screenshot: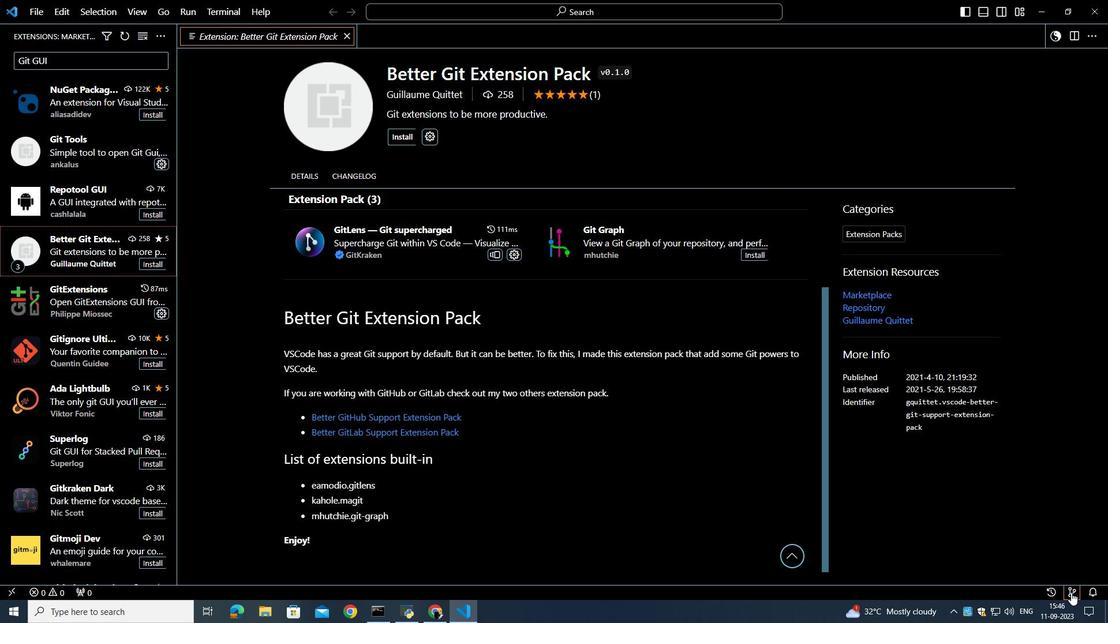
Action: Mouse moved to (1071, 592)
Screenshot: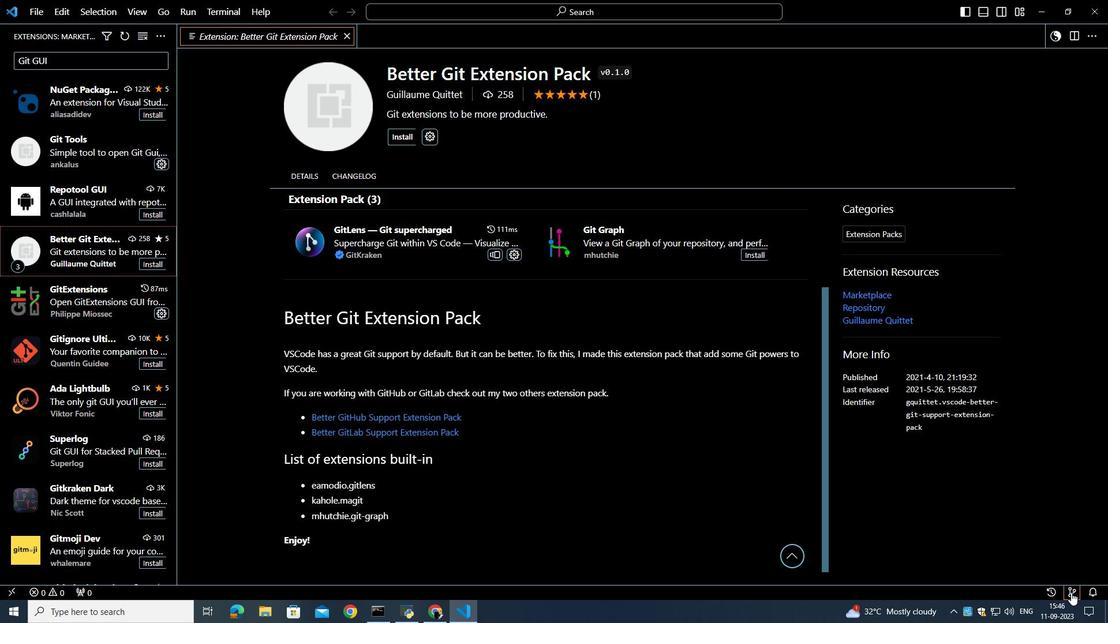 
Action: Mouse pressed left at (1071, 592)
Screenshot: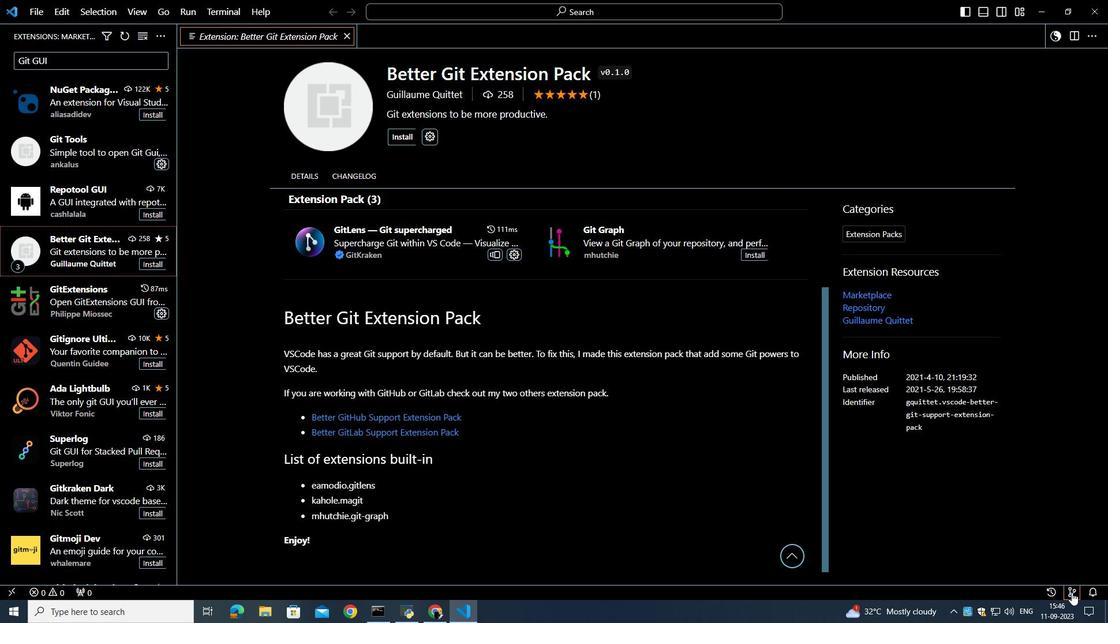 
Action: Mouse pressed left at (1071, 592)
Screenshot: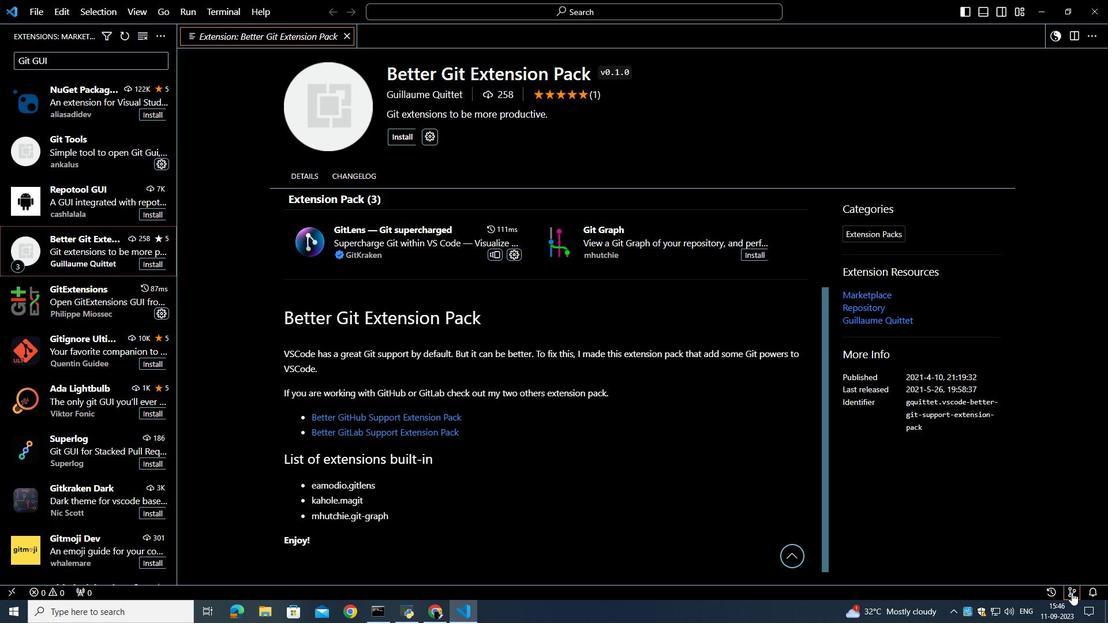 
Action: Mouse moved to (1072, 592)
Screenshot: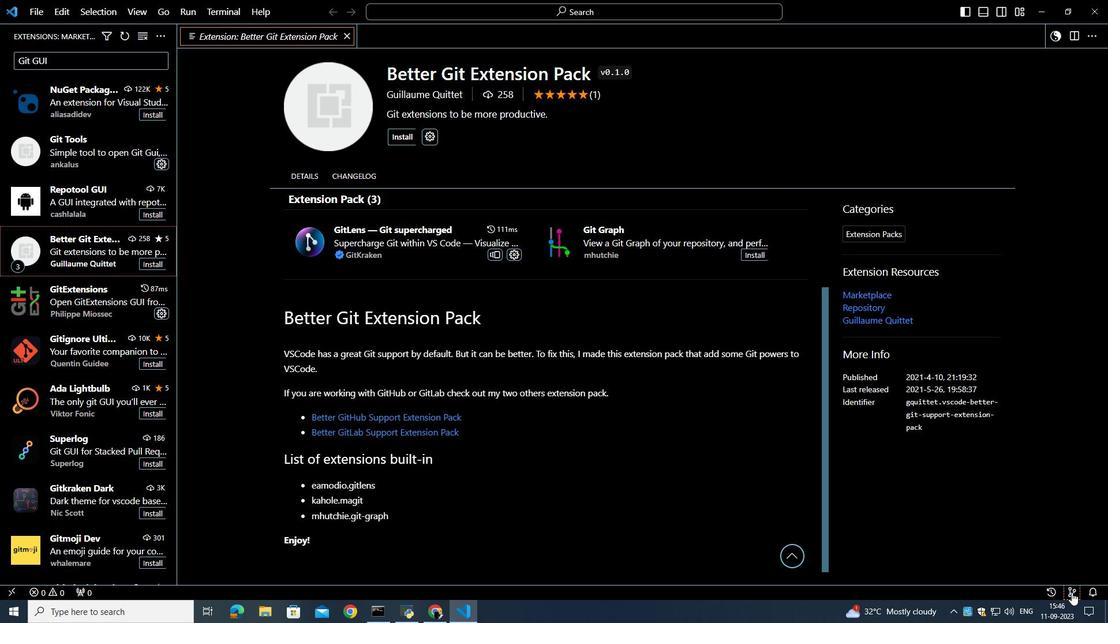 
Action: Mouse pressed left at (1072, 592)
Screenshot: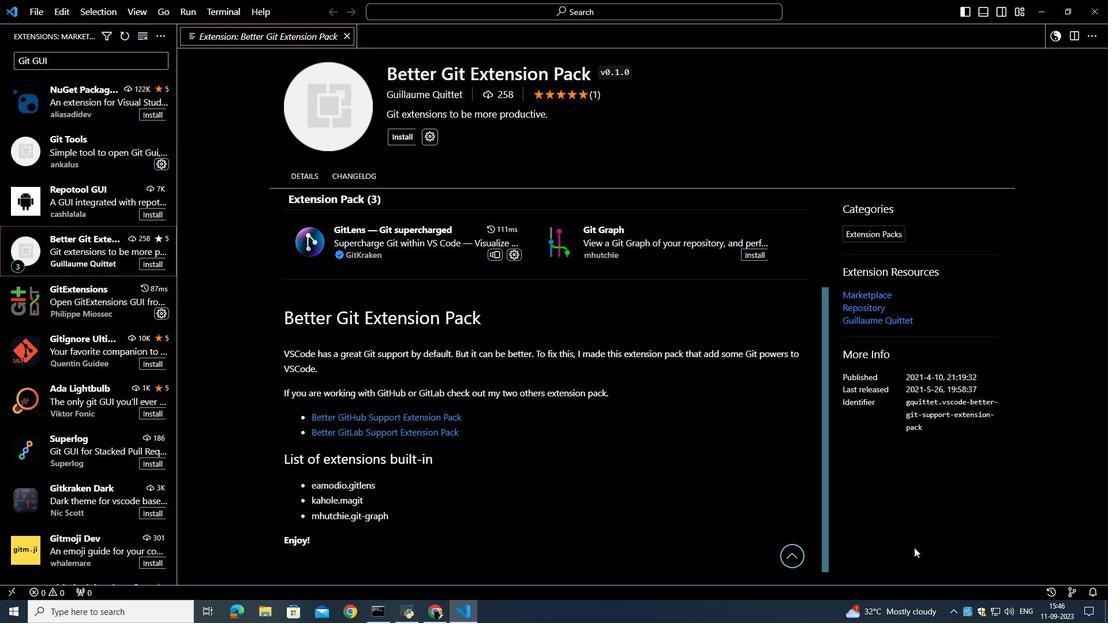
Action: Mouse moved to (453, 196)
Screenshot: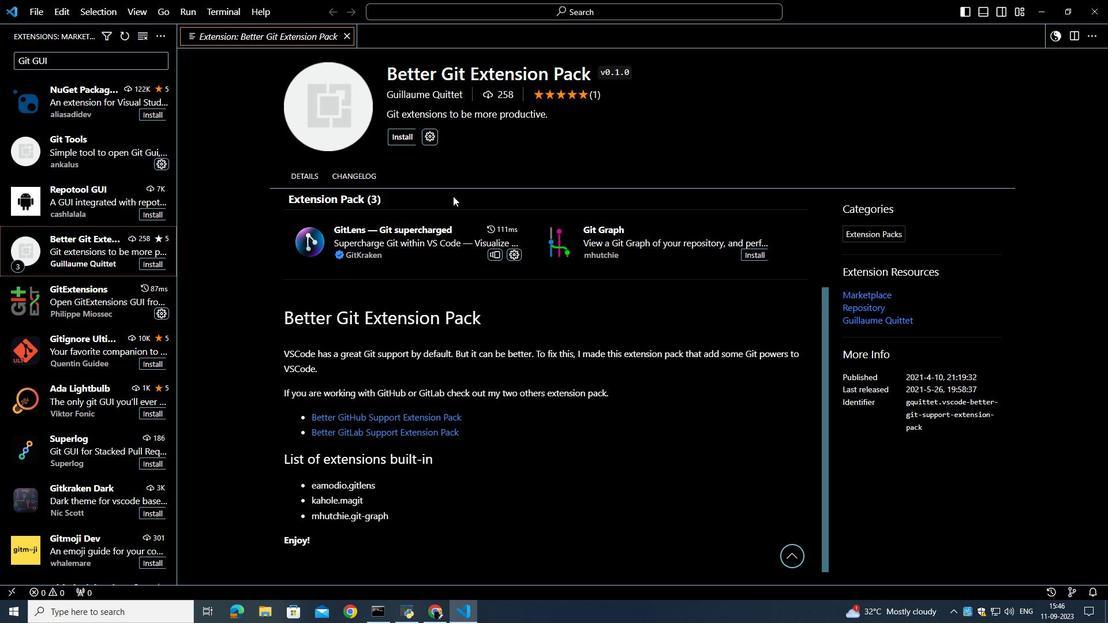 
Action: Mouse scrolled (453, 195) with delta (0, 0)
Screenshot: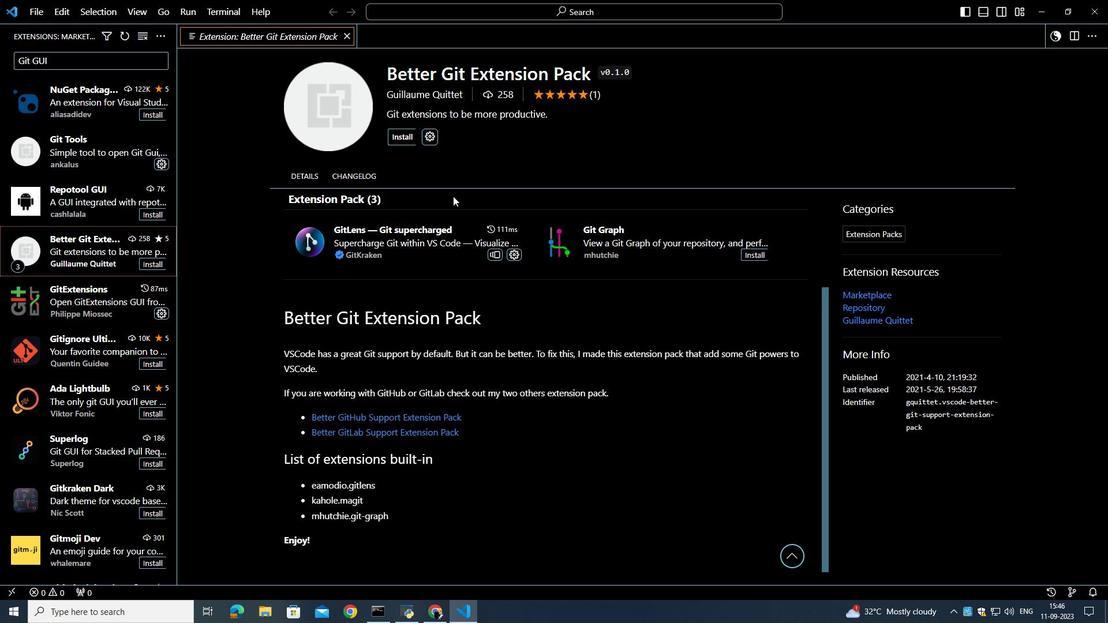 
Action: Mouse moved to (831, 266)
Screenshot: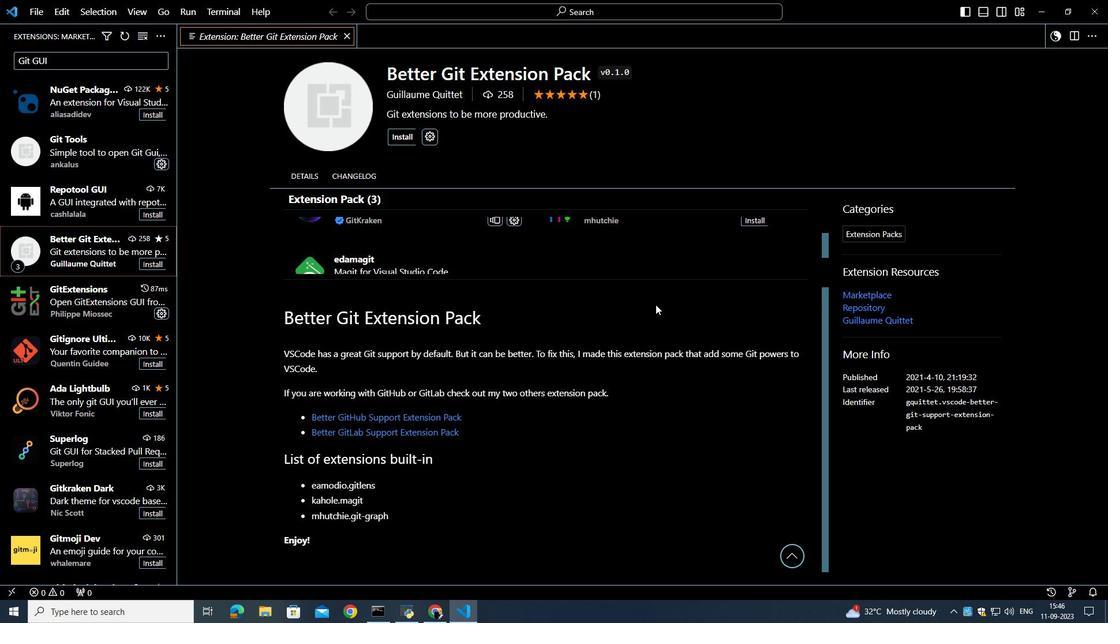 
Action: Mouse scrolled (831, 265) with delta (0, 0)
Screenshot: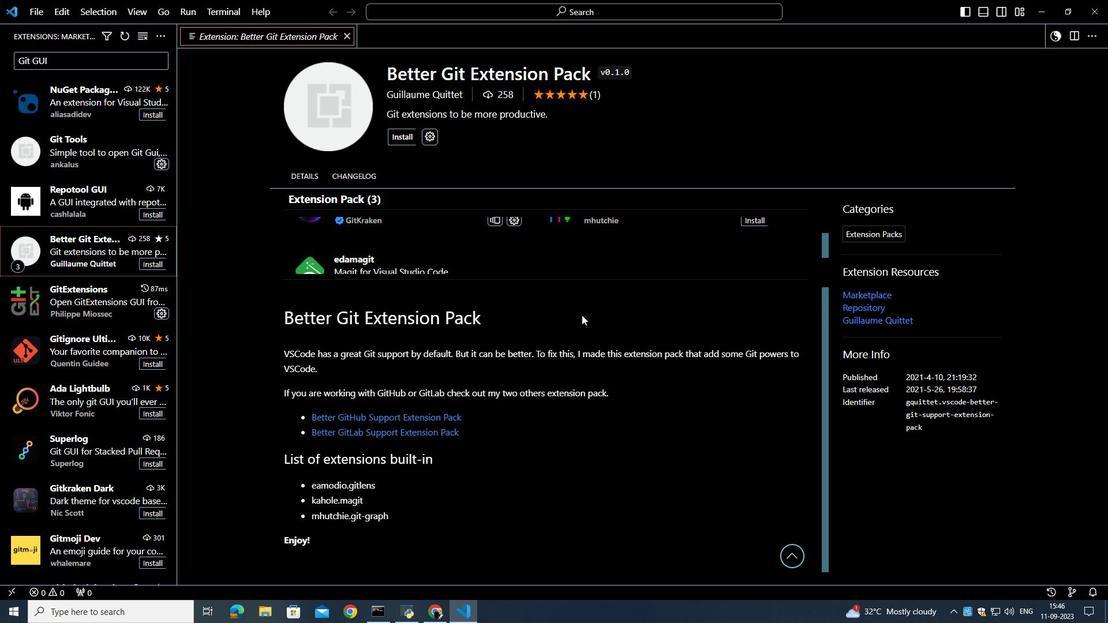 
Action: Mouse moved to (823, 270)
Screenshot: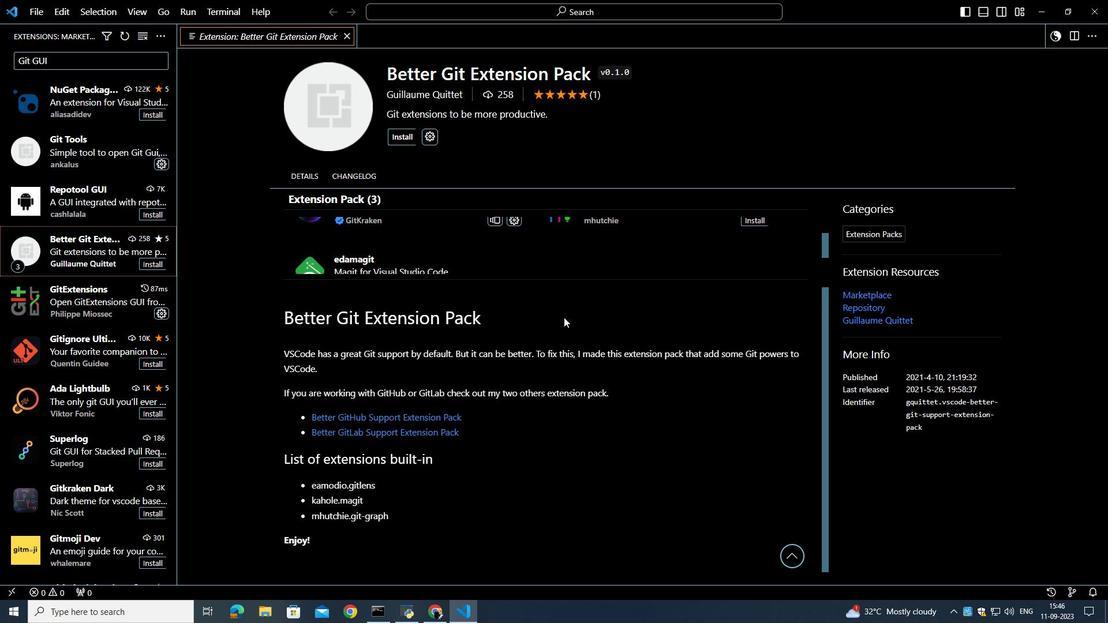
Action: Mouse scrolled (823, 270) with delta (0, 0)
Screenshot: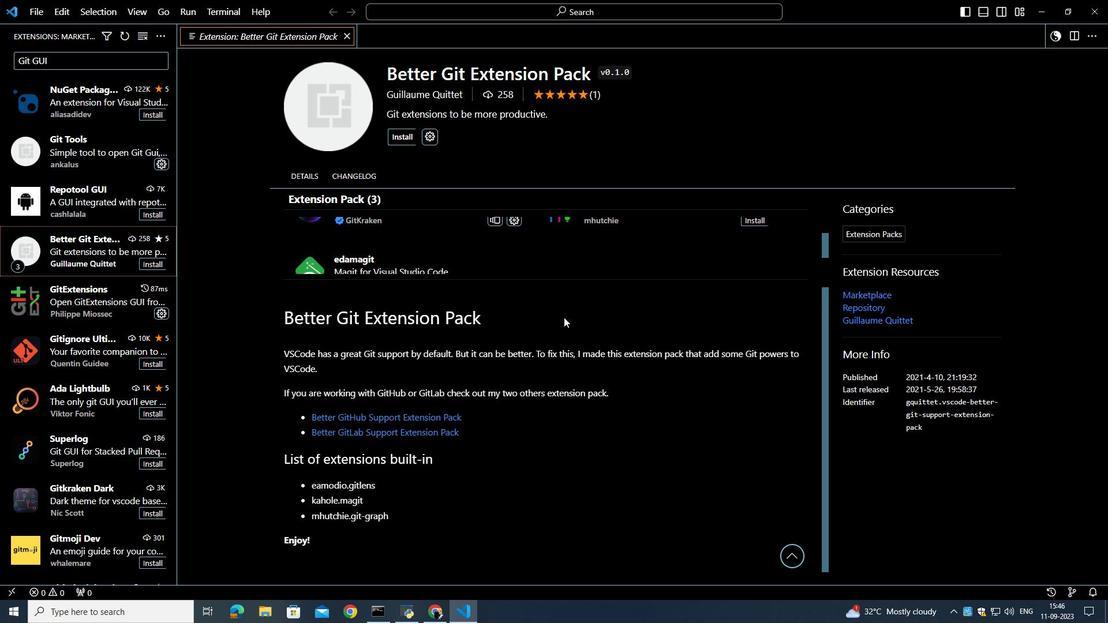 
Action: Mouse moved to (793, 280)
Screenshot: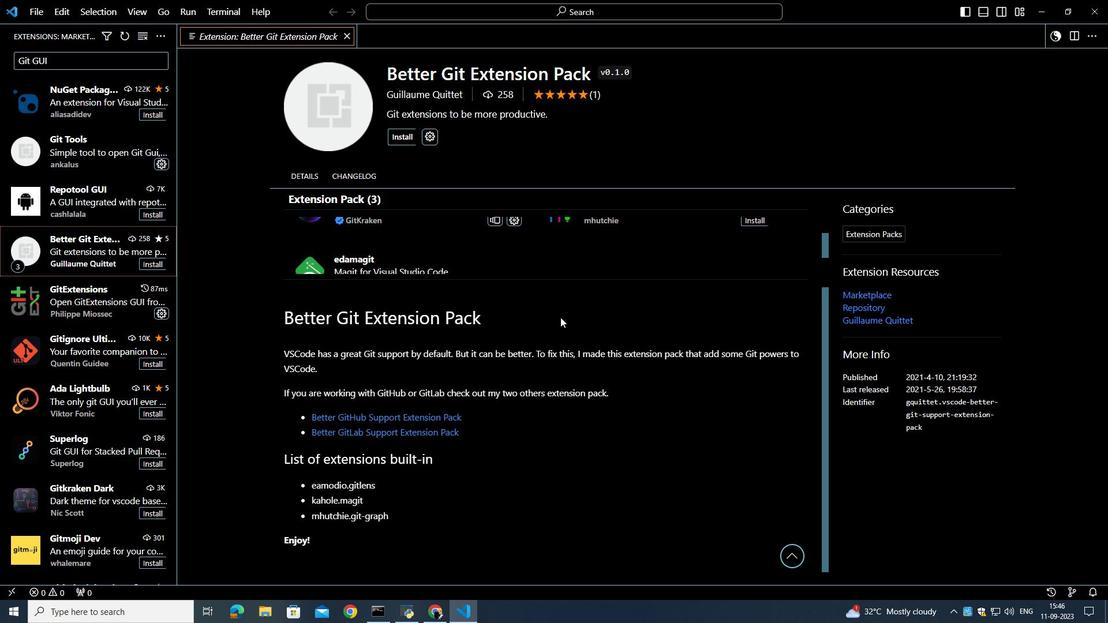 
Action: Mouse scrolled (793, 279) with delta (0, 0)
Screenshot: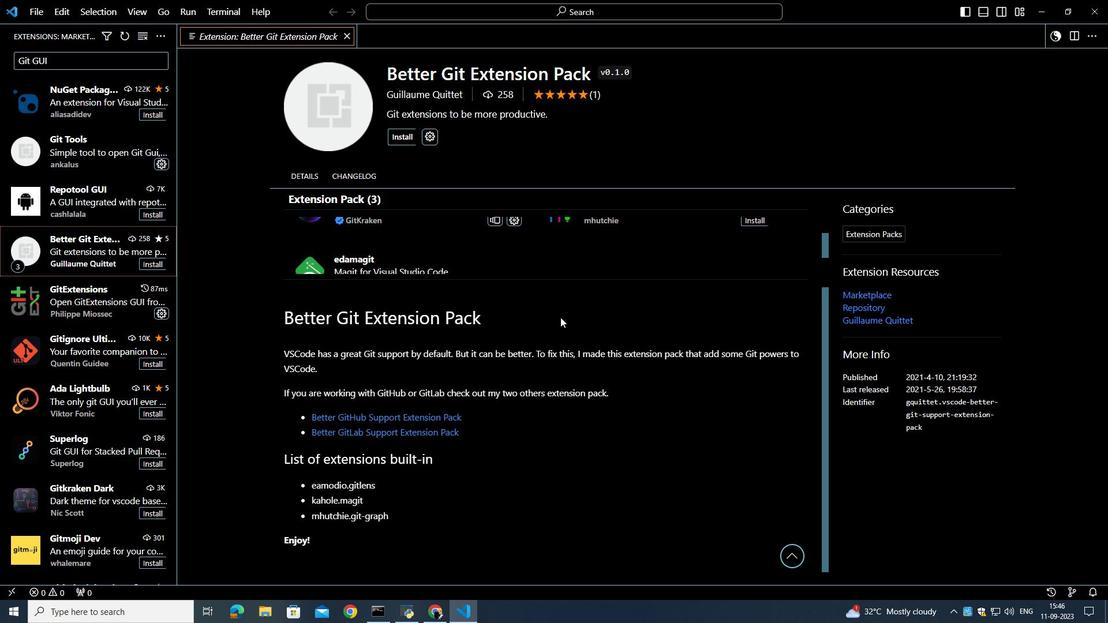 
Action: Mouse moved to (351, 33)
Screenshot: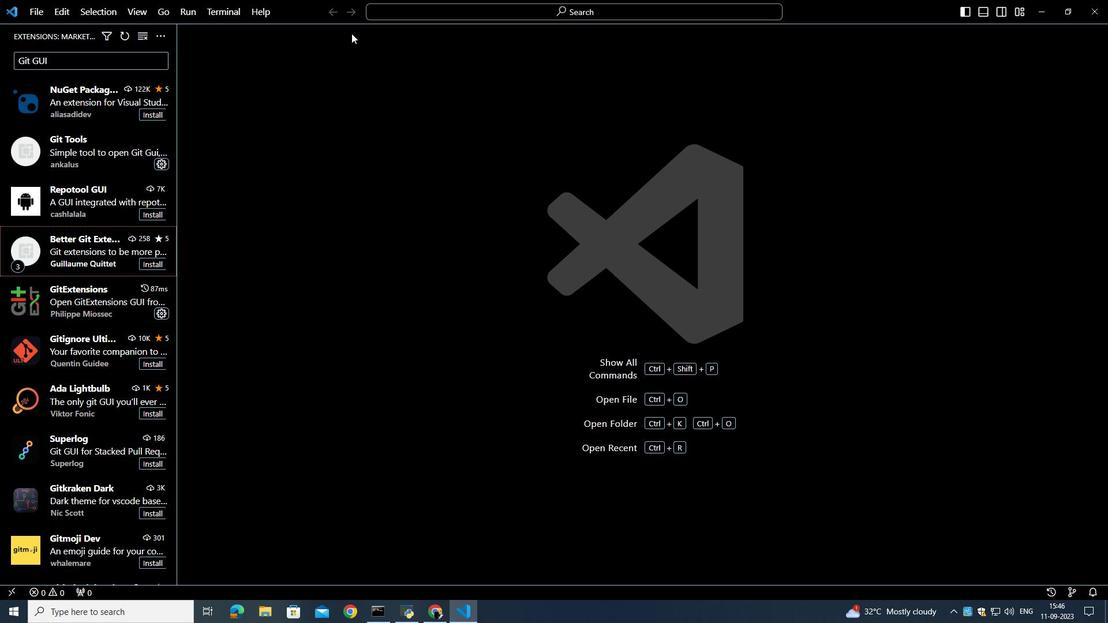 
Action: Mouse pressed left at (351, 33)
Screenshot: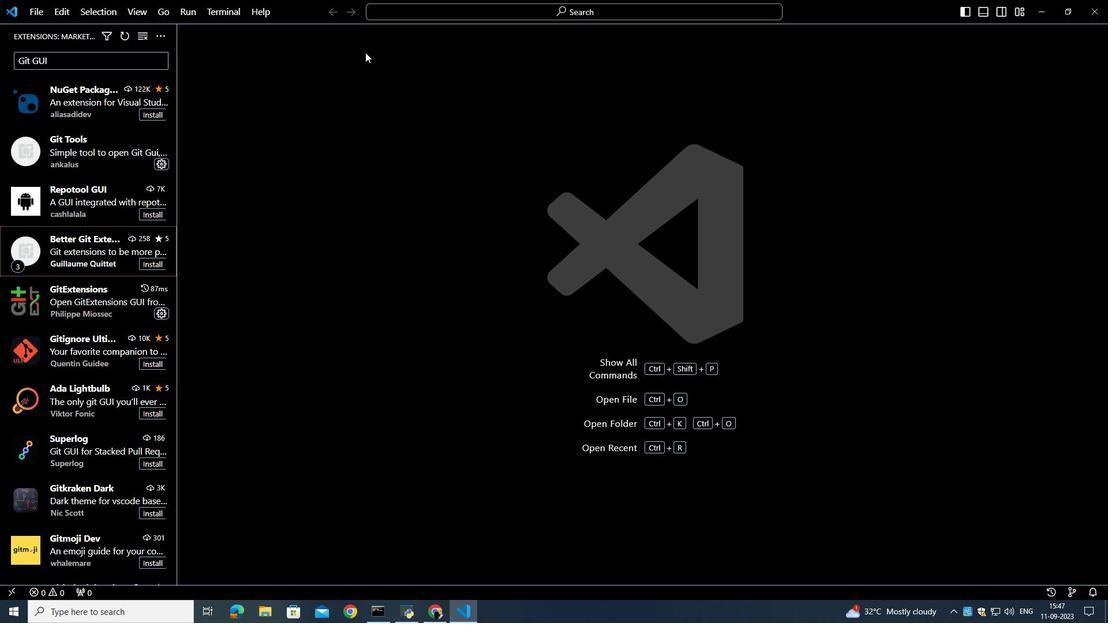 
Action: Mouse moved to (152, 32)
Screenshot: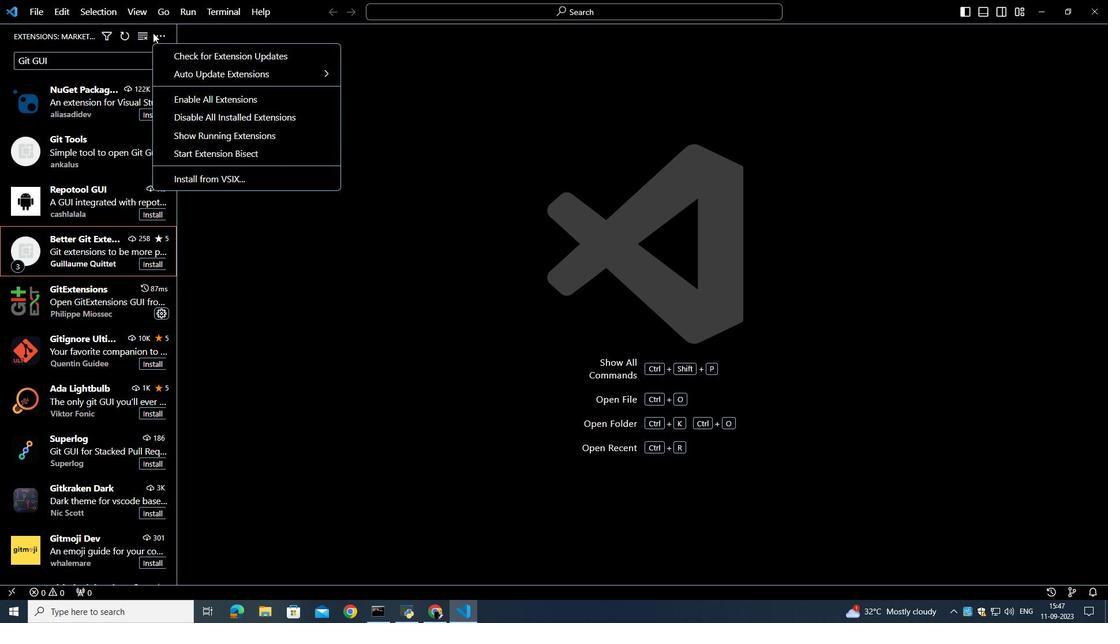 
Action: Mouse pressed left at (152, 32)
Screenshot: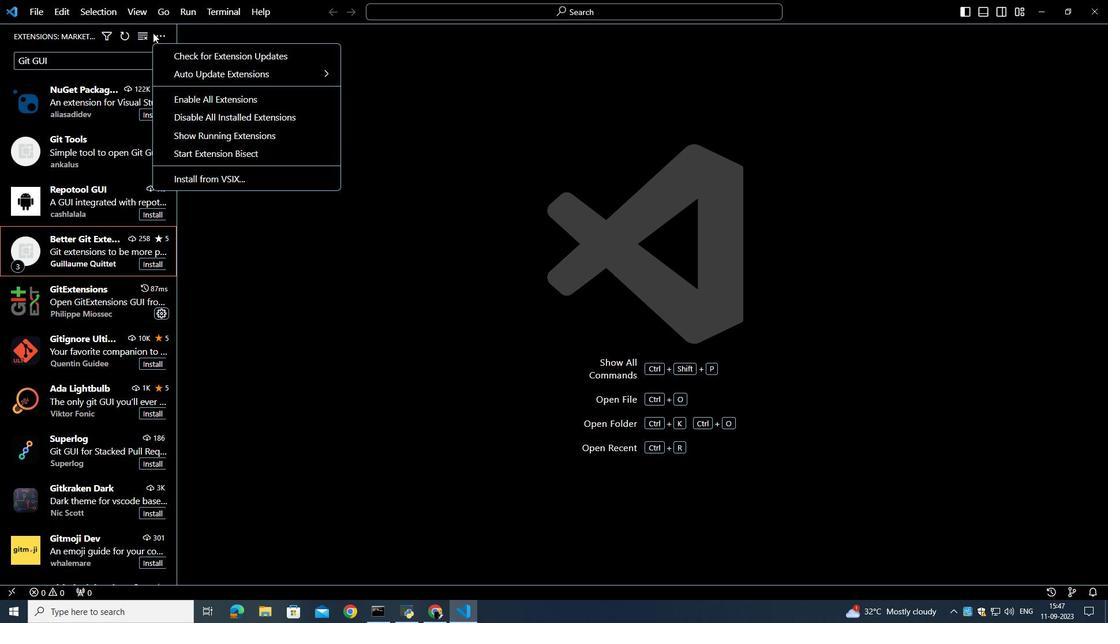 
Action: Mouse moved to (219, 209)
Screenshot: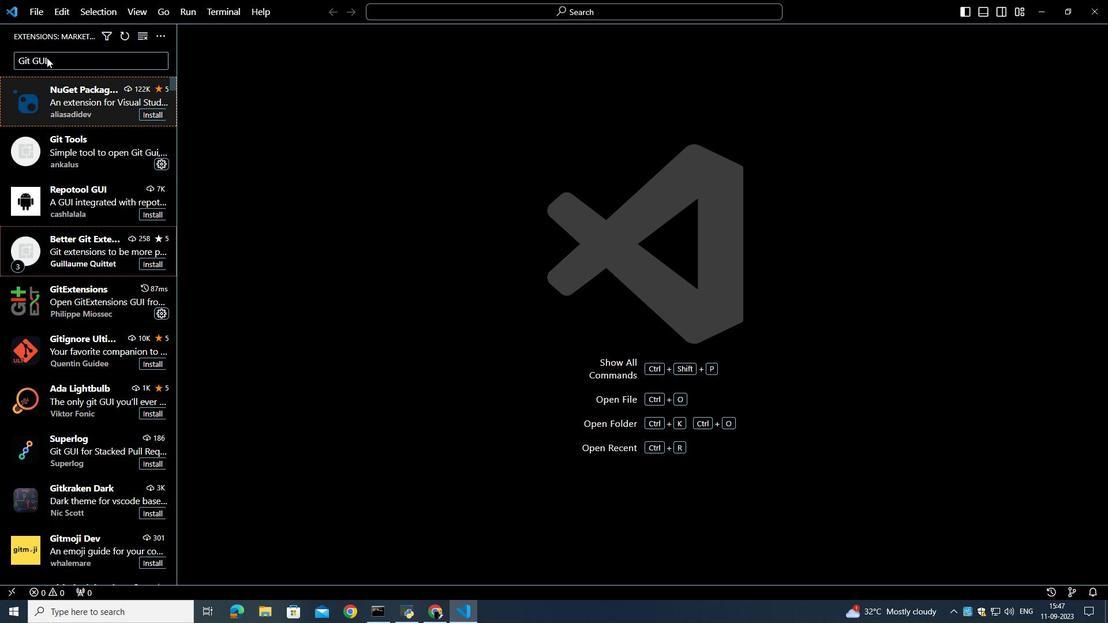 
Action: Mouse pressed left at (219, 209)
Screenshot: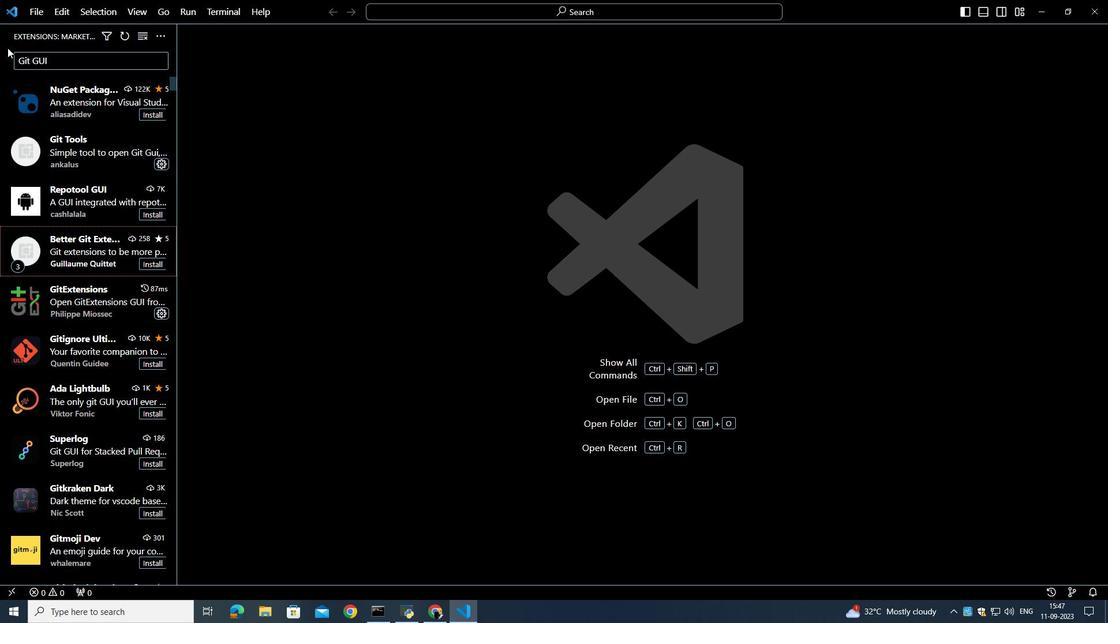 
Action: Mouse moved to (28, 33)
Screenshot: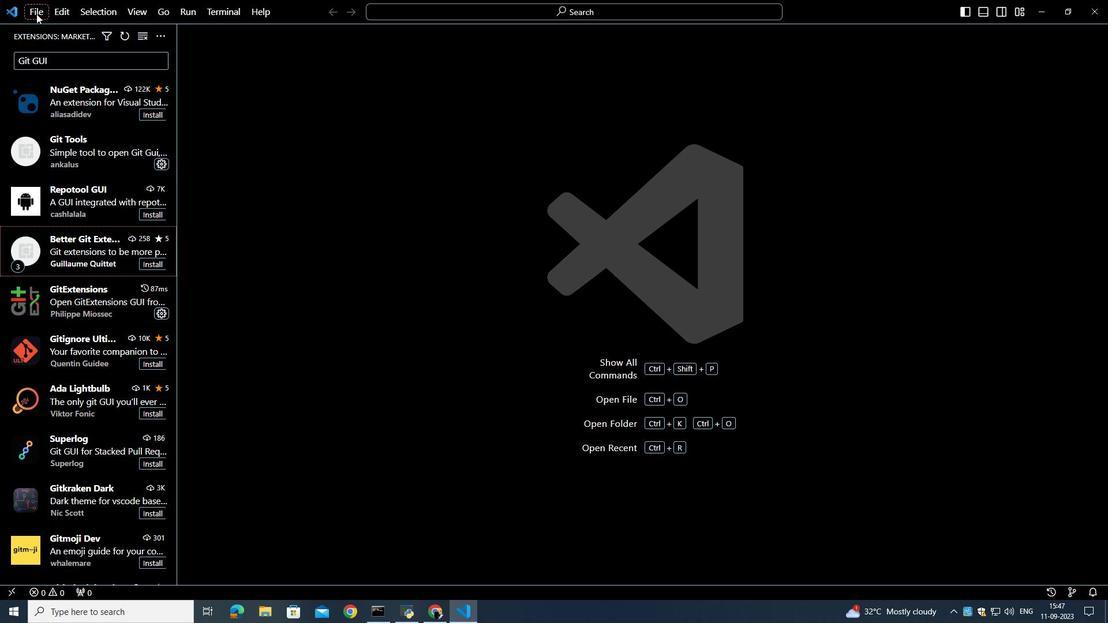 
Action: Mouse pressed left at (28, 33)
Screenshot: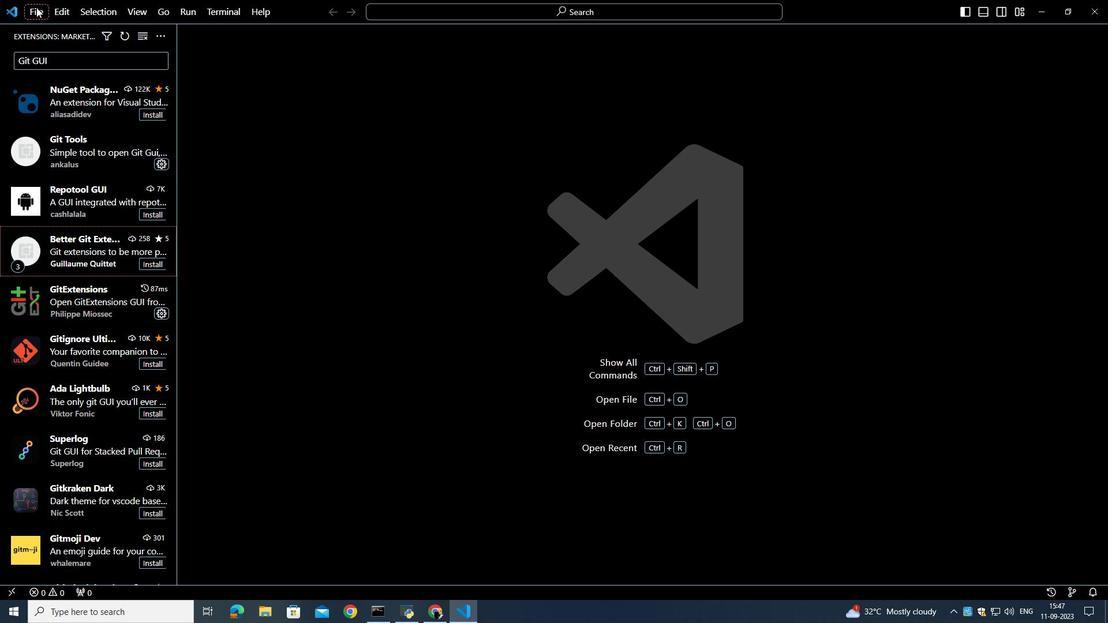 
Action: Mouse moved to (36, 6)
Screenshot: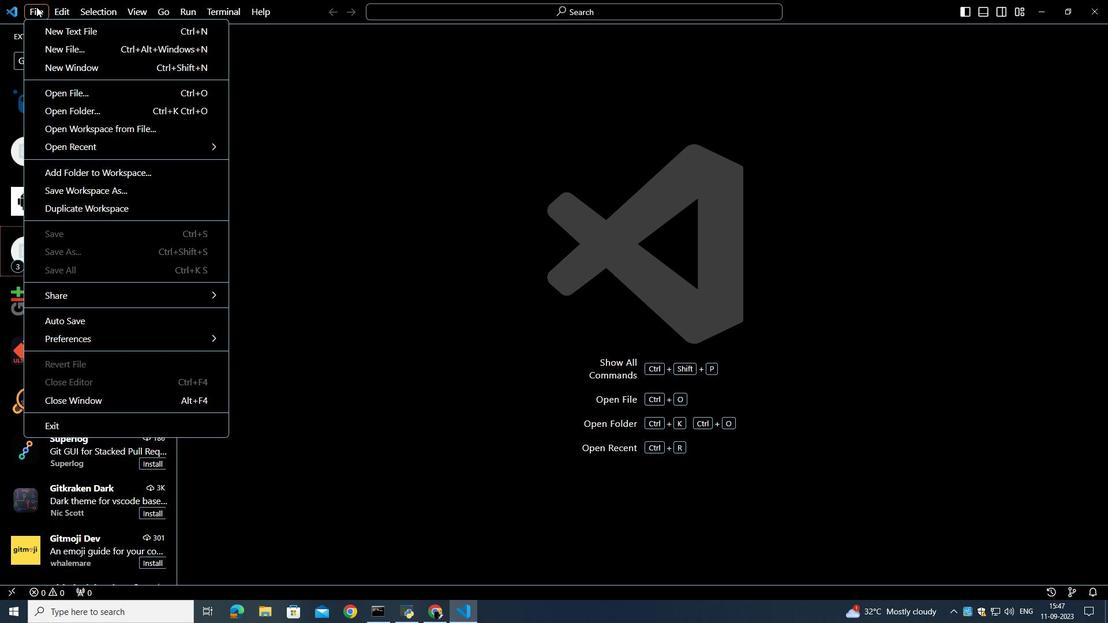 
Action: Mouse pressed left at (36, 6)
Screenshot: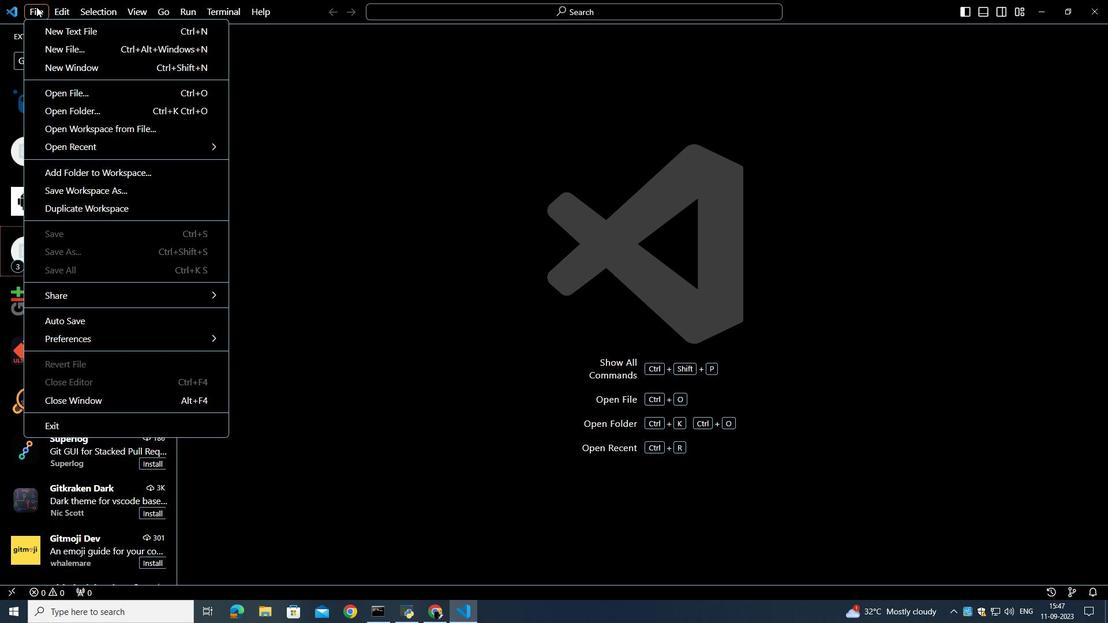 
Action: Mouse moved to (292, 218)
Screenshot: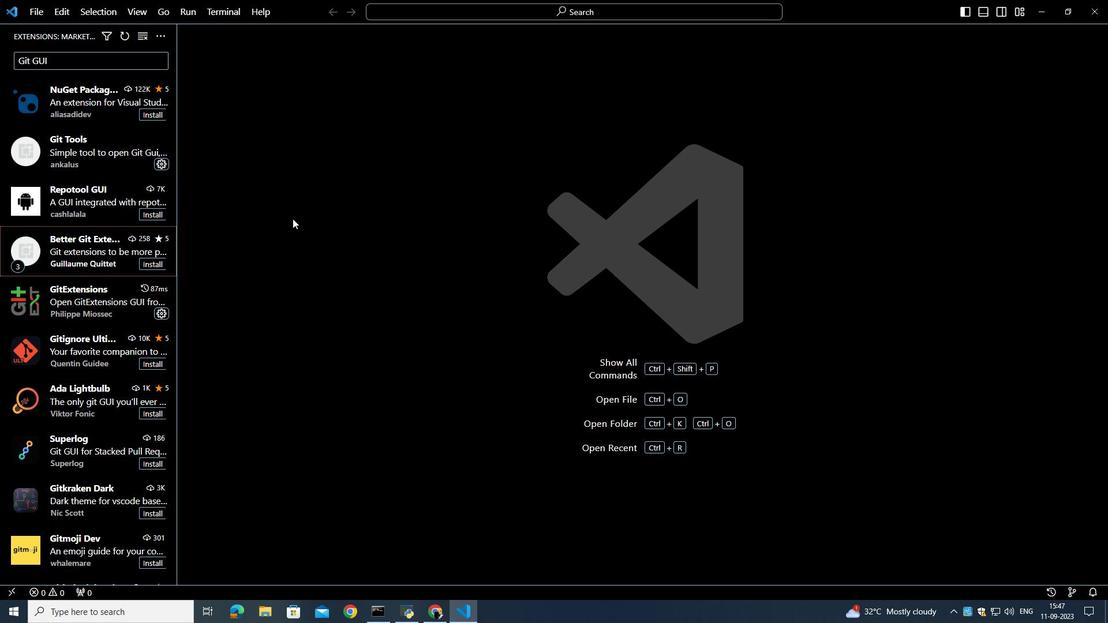 
Action: Mouse pressed left at (292, 218)
Screenshot: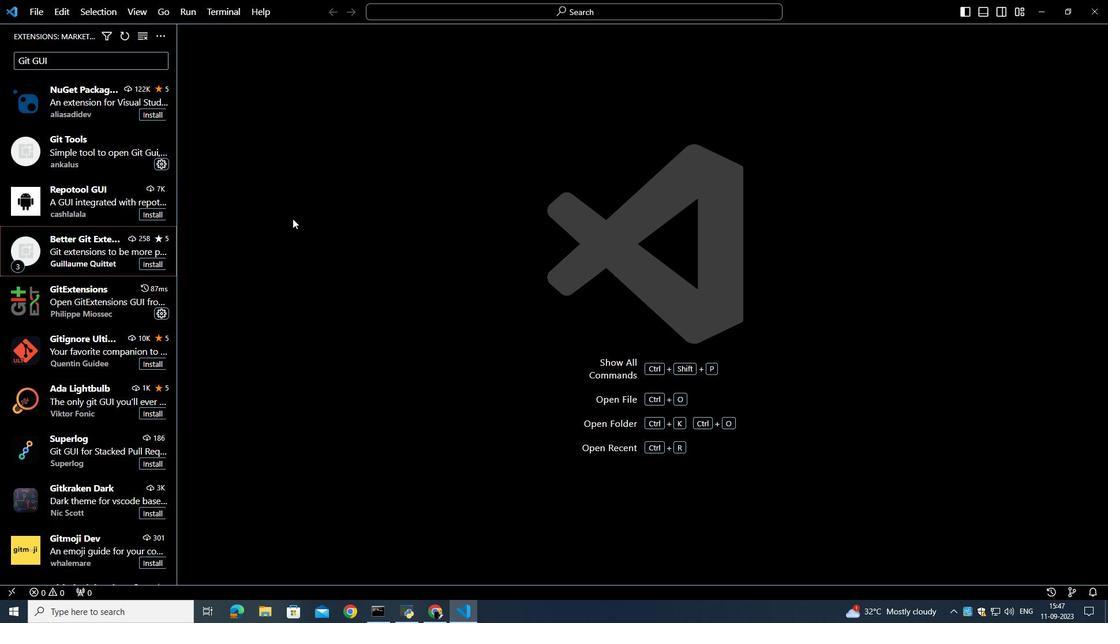
Action: Mouse moved to (56, 295)
Screenshot: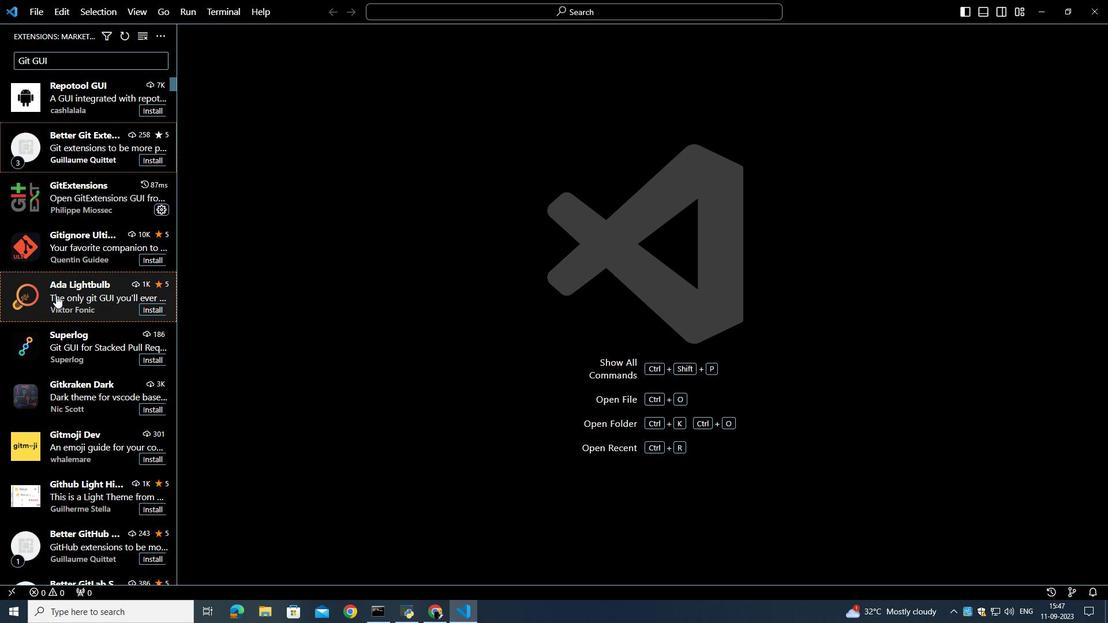 
Action: Mouse scrolled (56, 295) with delta (0, 0)
Screenshot: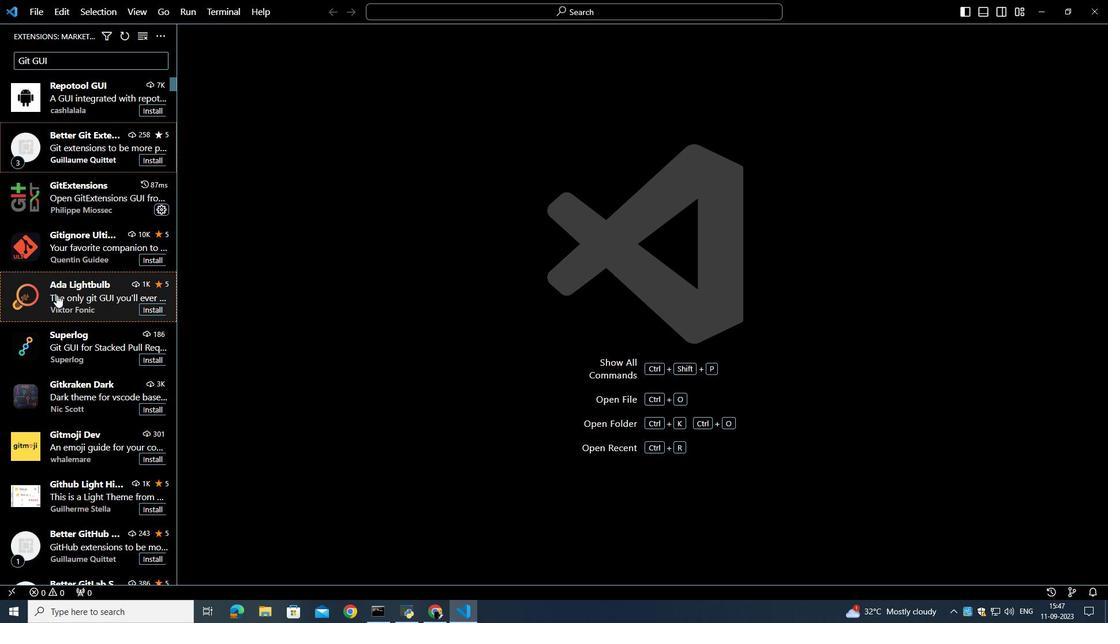 
Action: Mouse scrolled (56, 295) with delta (0, 0)
Screenshot: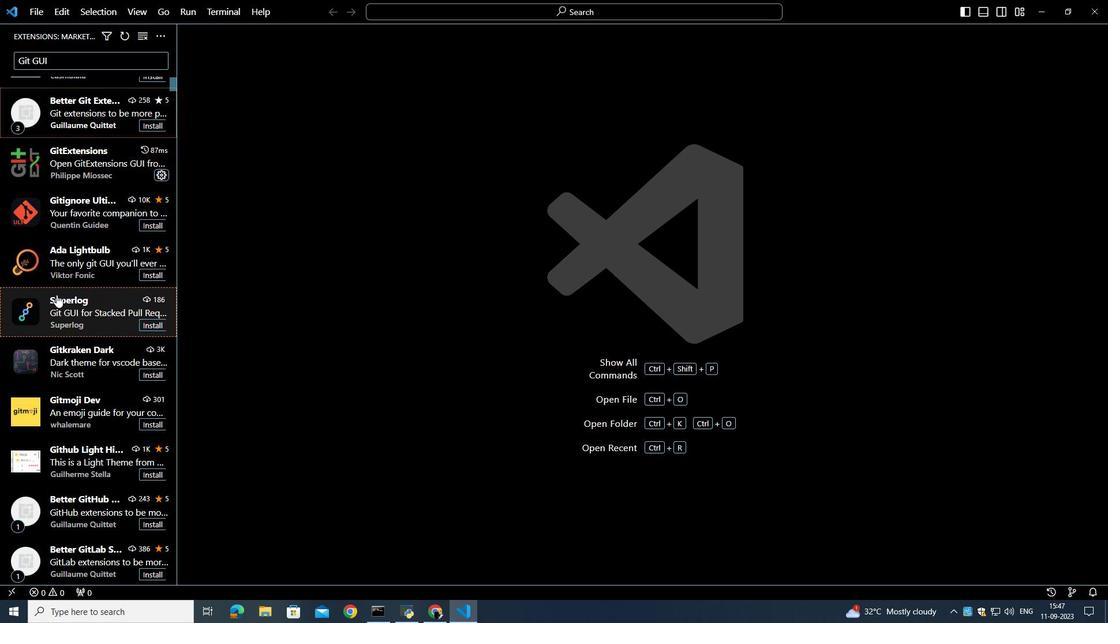 
Action: Mouse scrolled (56, 295) with delta (0, 0)
Screenshot: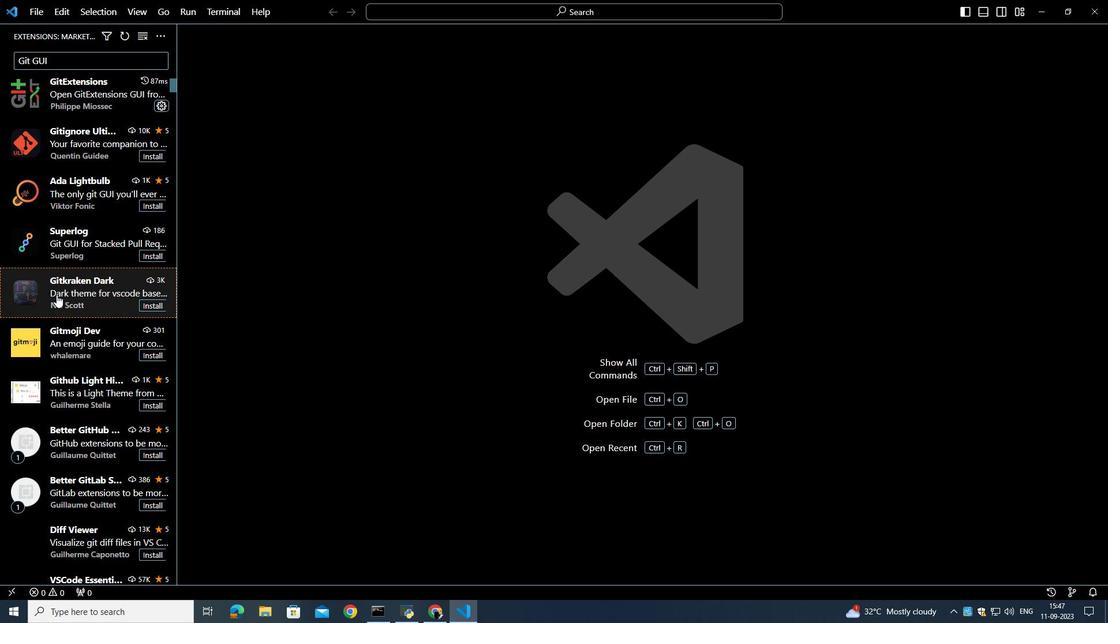 
Action: Mouse moved to (56, 295)
Screenshot: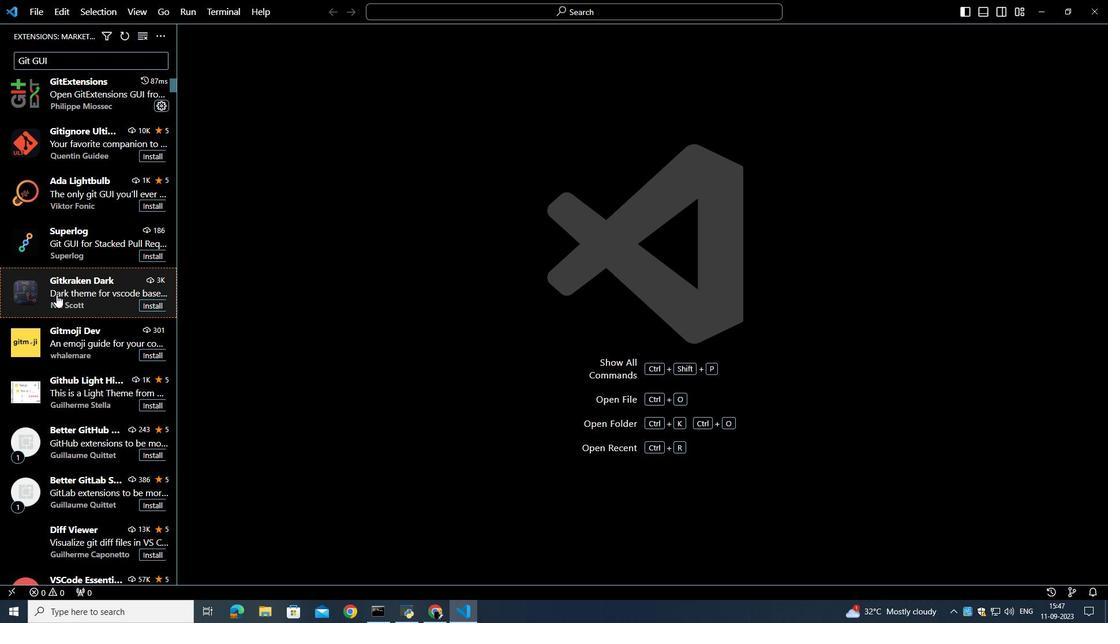 
Action: Mouse scrolled (56, 294) with delta (0, 0)
Screenshot: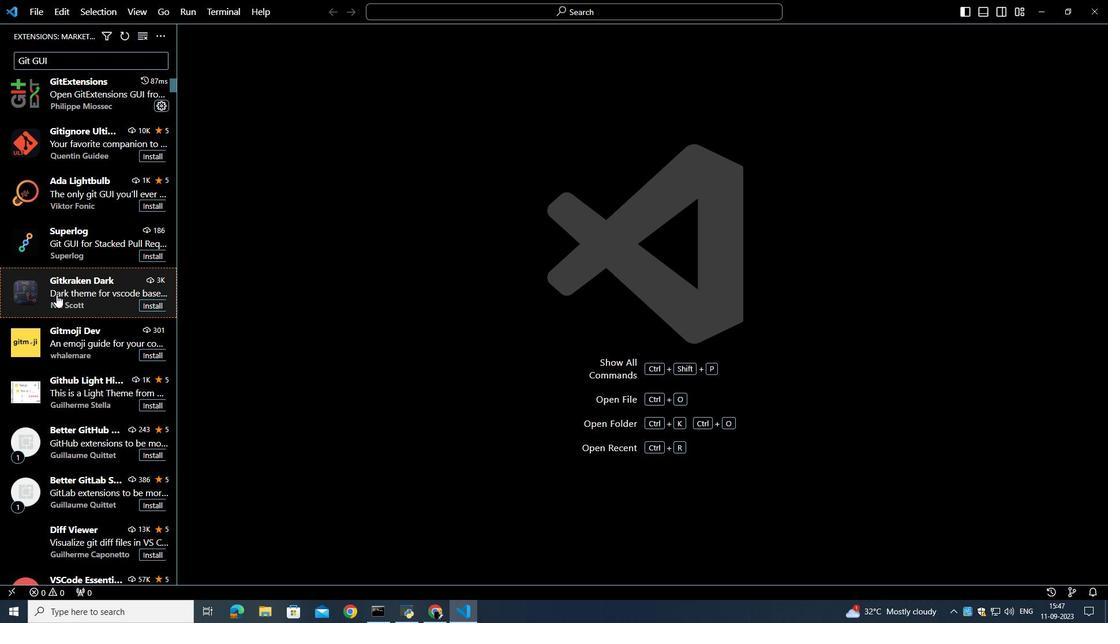 
Action: Mouse scrolled (56, 294) with delta (0, 0)
Screenshot: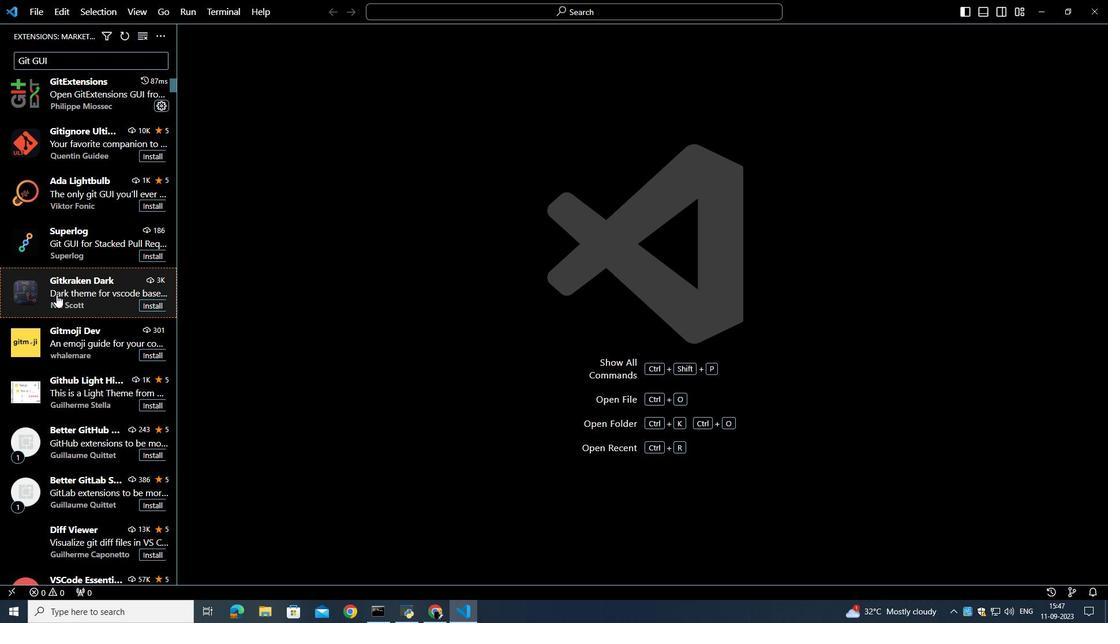 
Action: Mouse scrolled (56, 294) with delta (0, 0)
Screenshot: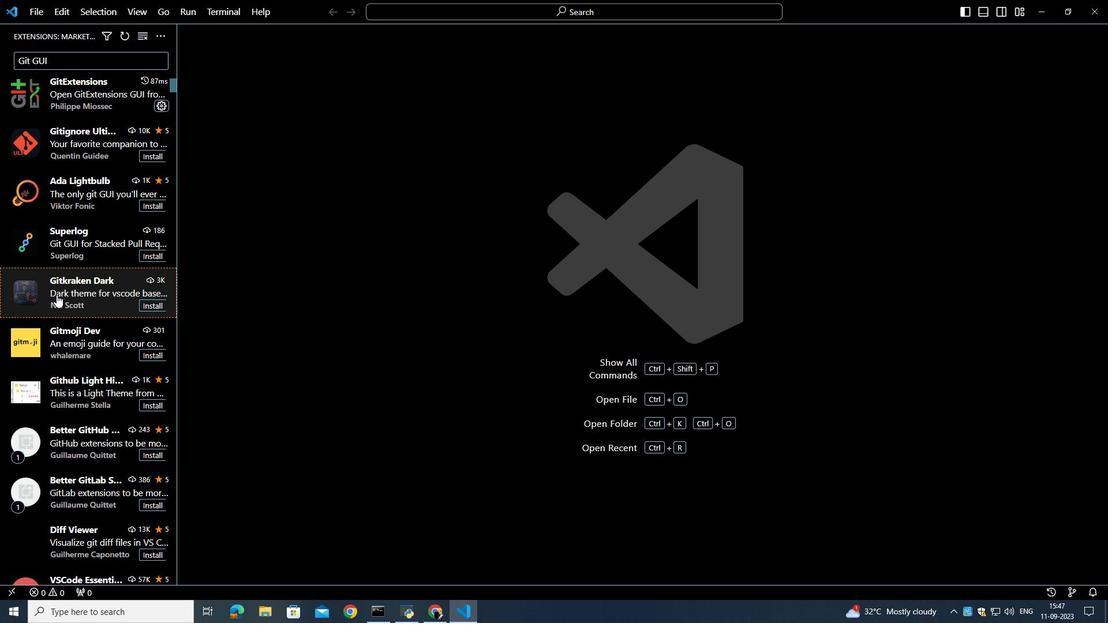 
Action: Mouse scrolled (56, 295) with delta (0, 0)
Screenshot: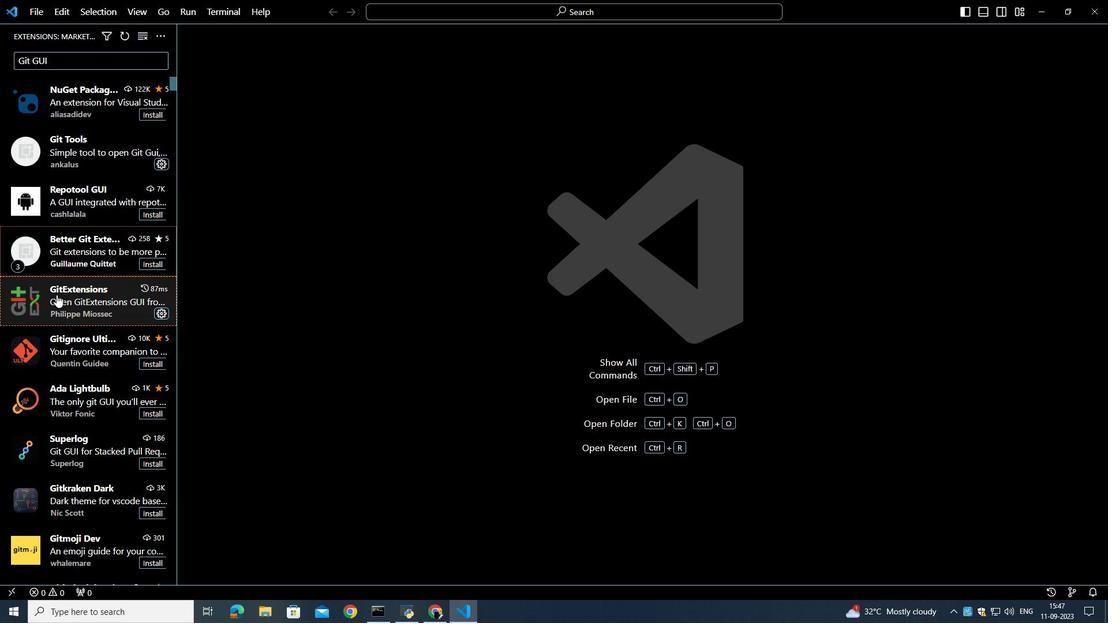 
Action: Mouse scrolled (56, 295) with delta (0, 0)
Screenshot: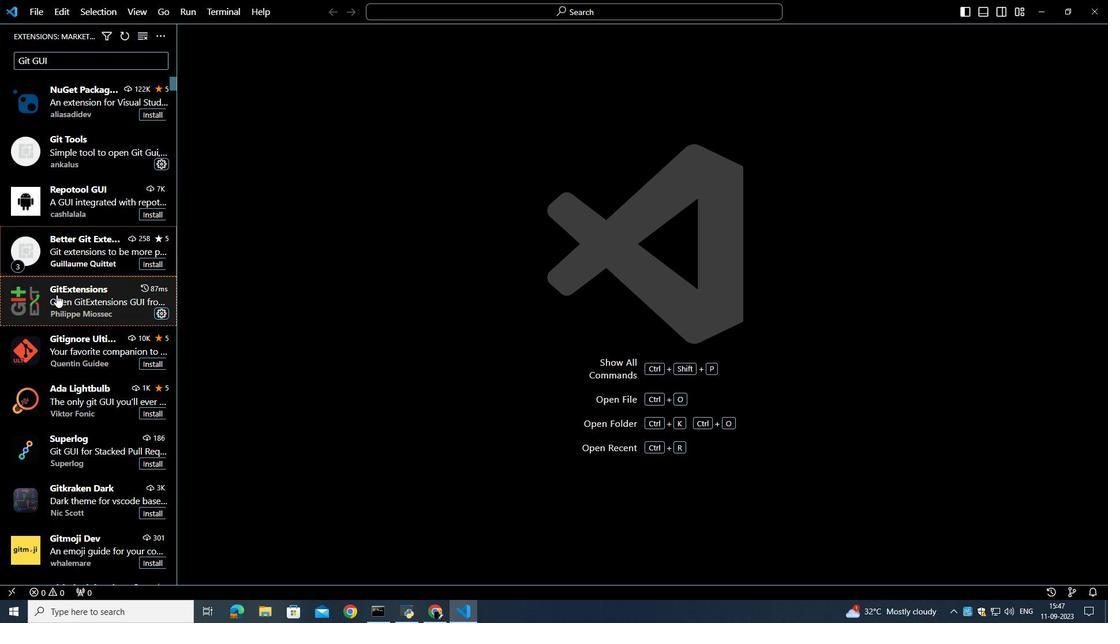 
Action: Mouse scrolled (56, 295) with delta (0, 0)
Screenshot: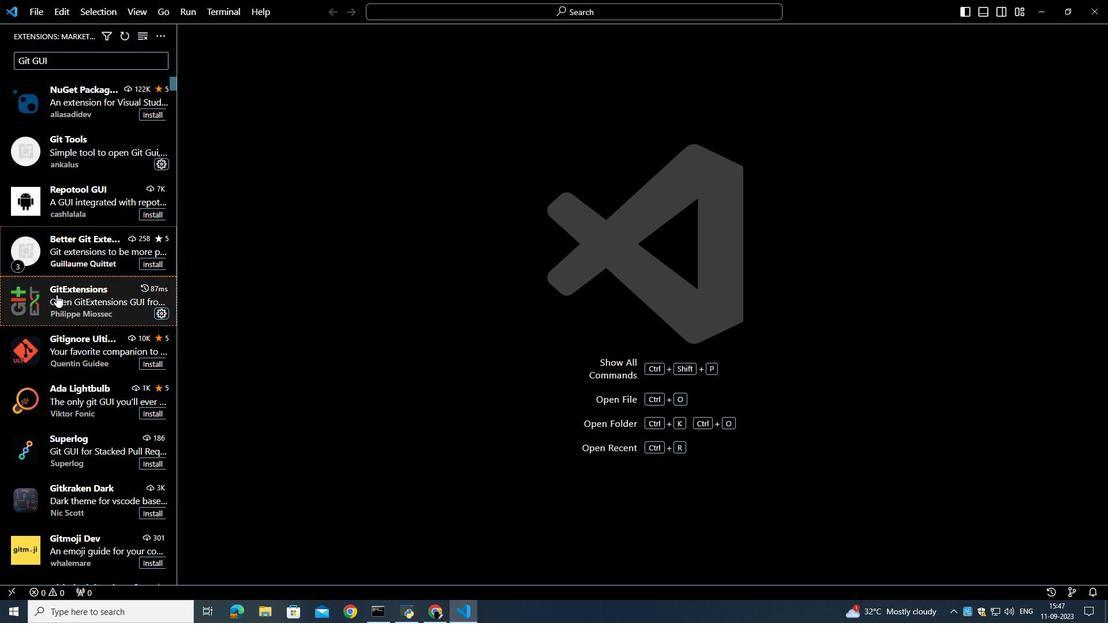 
Action: Mouse scrolled (56, 295) with delta (0, 0)
Screenshot: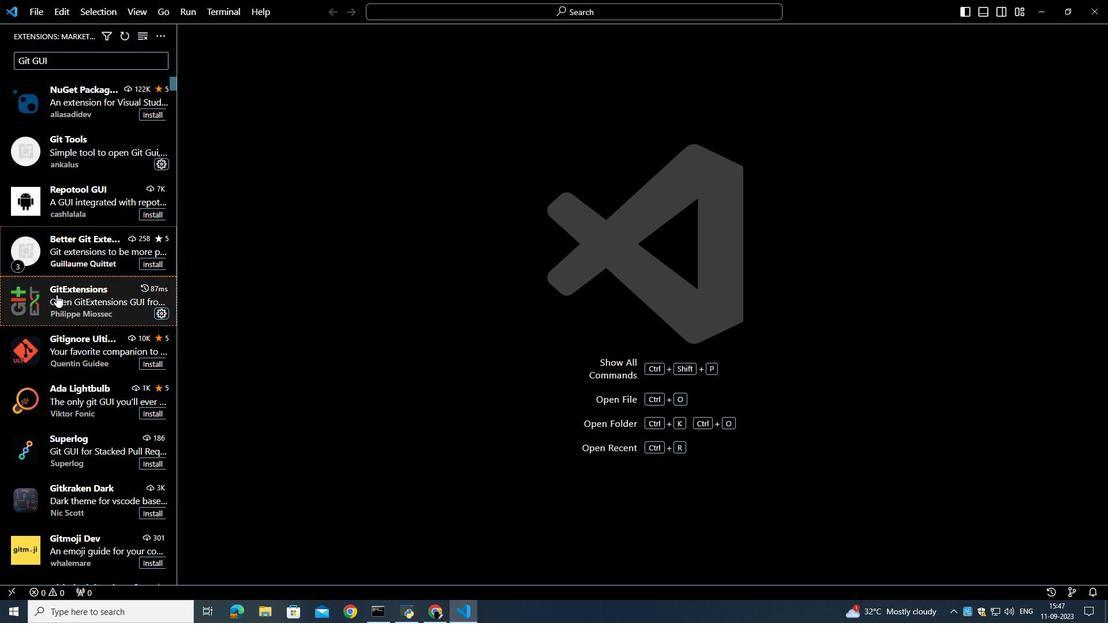 
Action: Mouse scrolled (56, 295) with delta (0, 0)
Screenshot: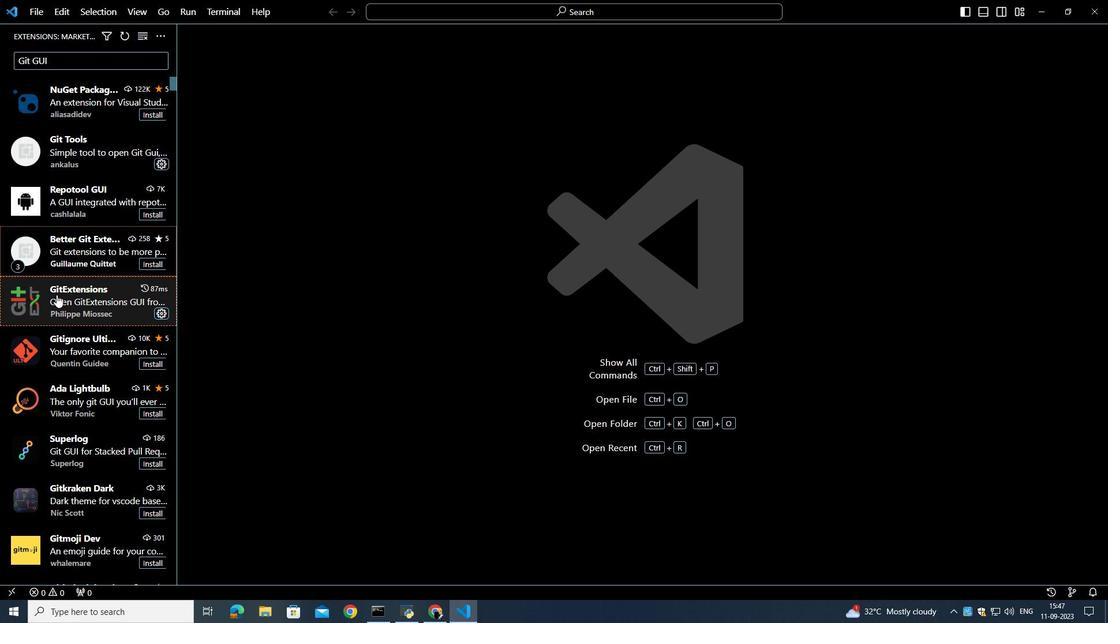 
Action: Mouse scrolled (56, 295) with delta (0, 0)
Screenshot: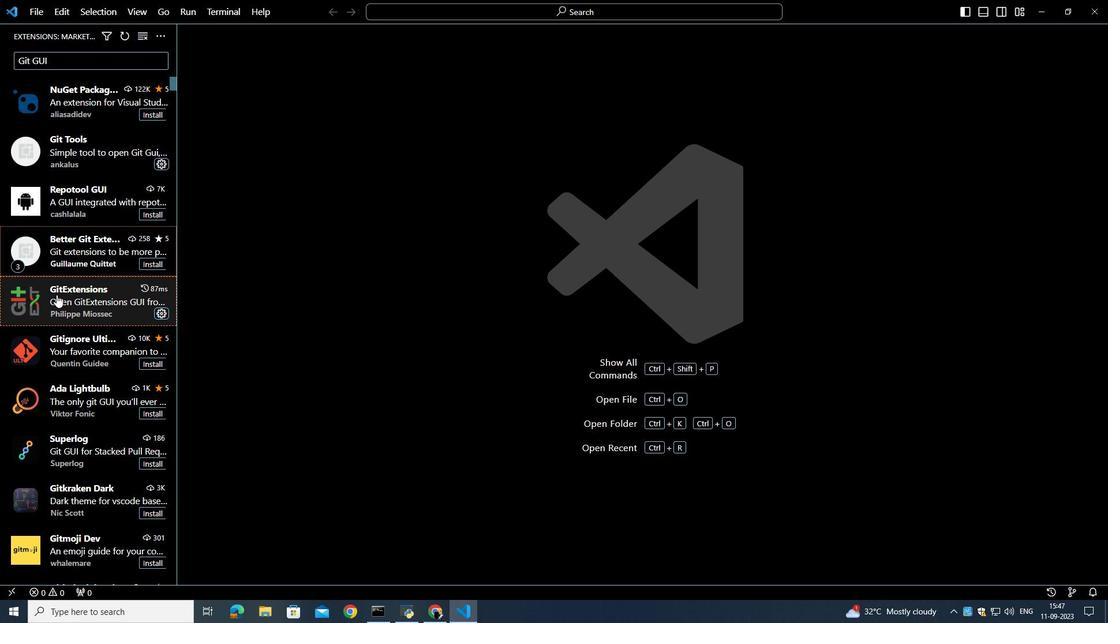 
Action: Mouse scrolled (56, 295) with delta (0, 0)
Screenshot: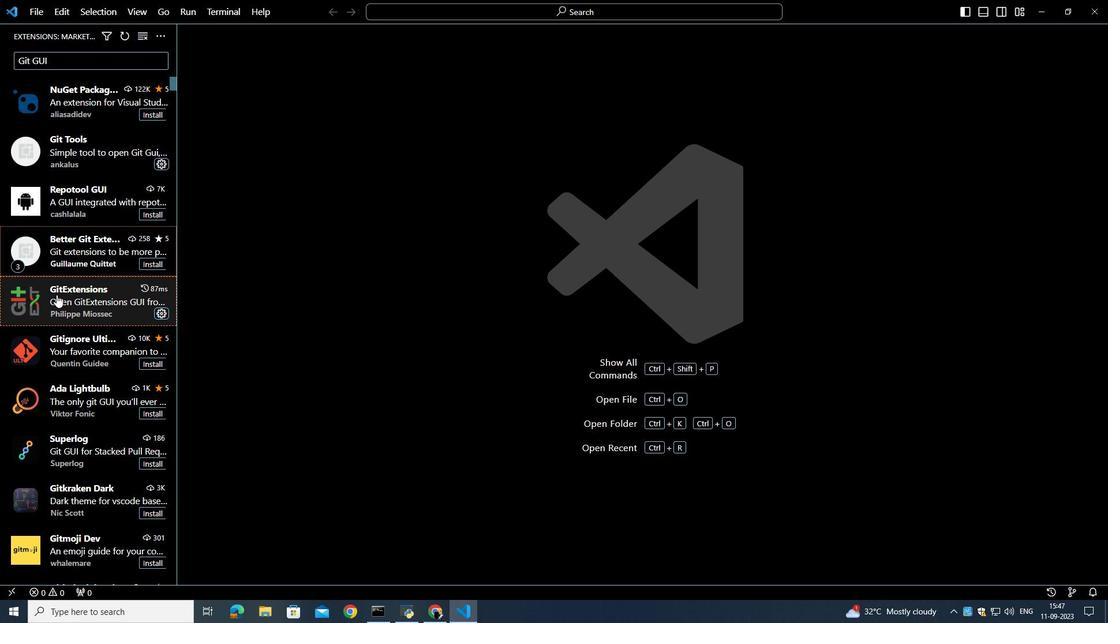 
Action: Mouse scrolled (56, 295) with delta (0, 0)
Screenshot: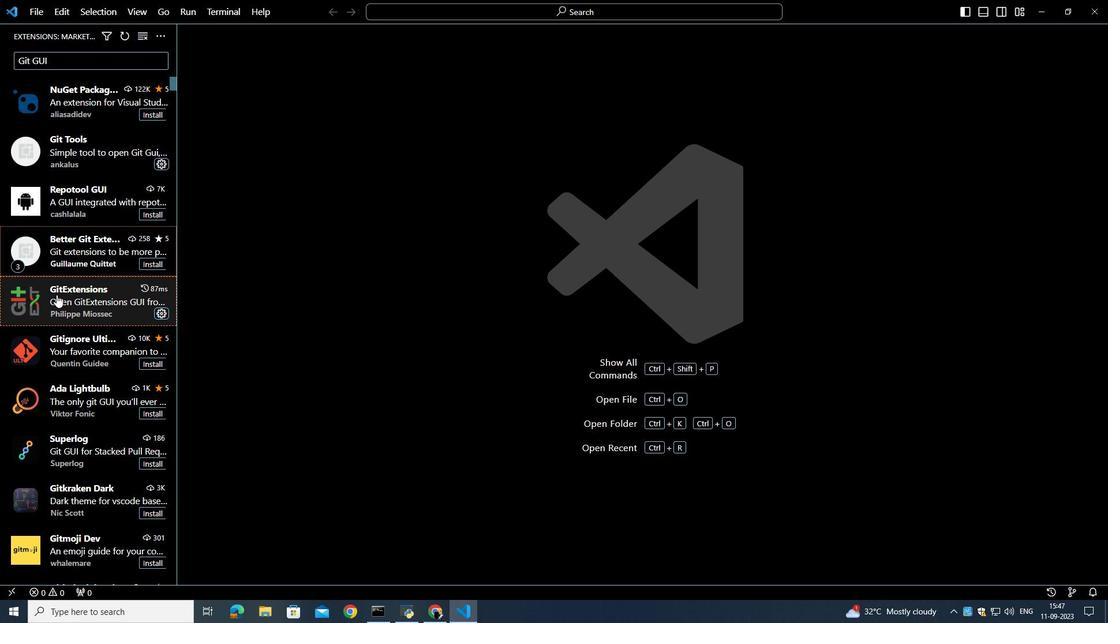 
Action: Mouse moved to (86, 296)
Screenshot: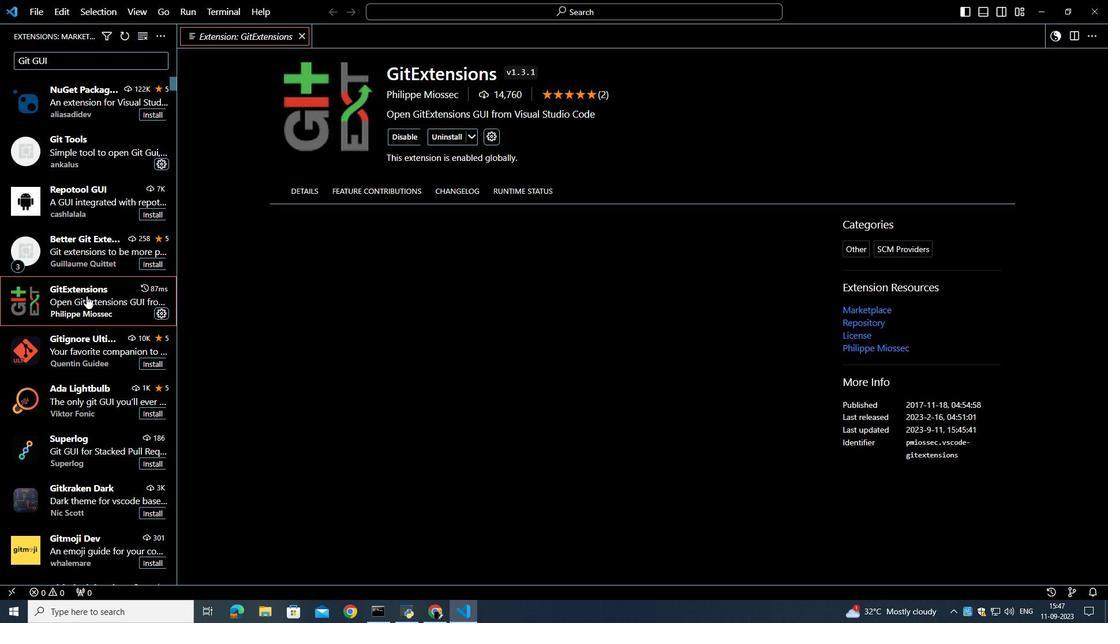 
Action: Mouse pressed left at (86, 296)
Screenshot: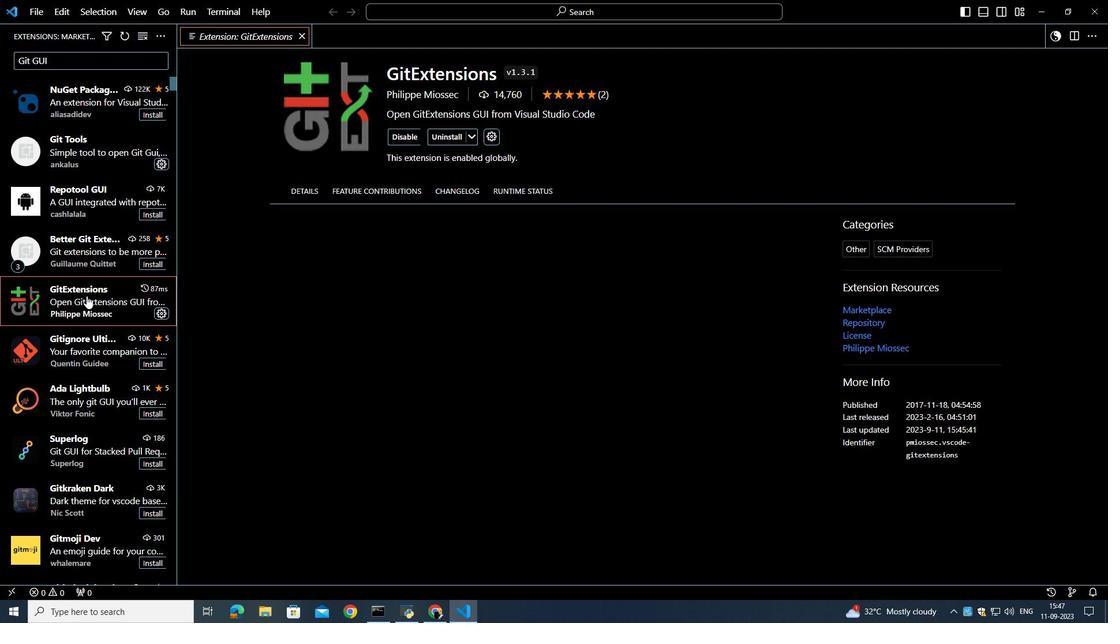 
Action: Mouse moved to (450, 356)
Screenshot: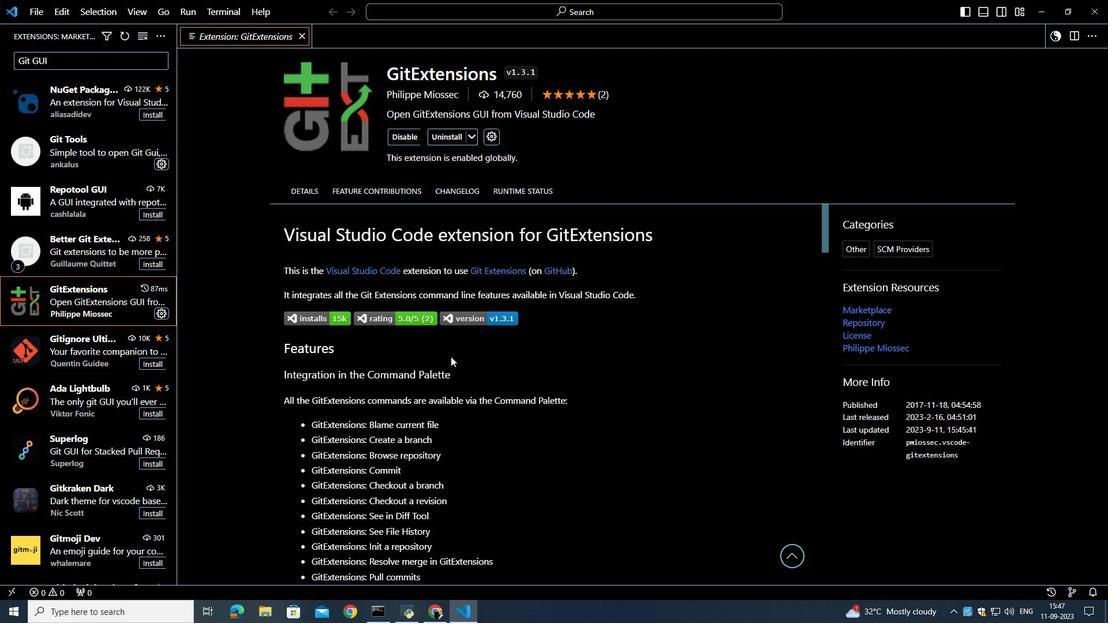 
Action: Mouse scrolled (450, 356) with delta (0, 0)
Screenshot: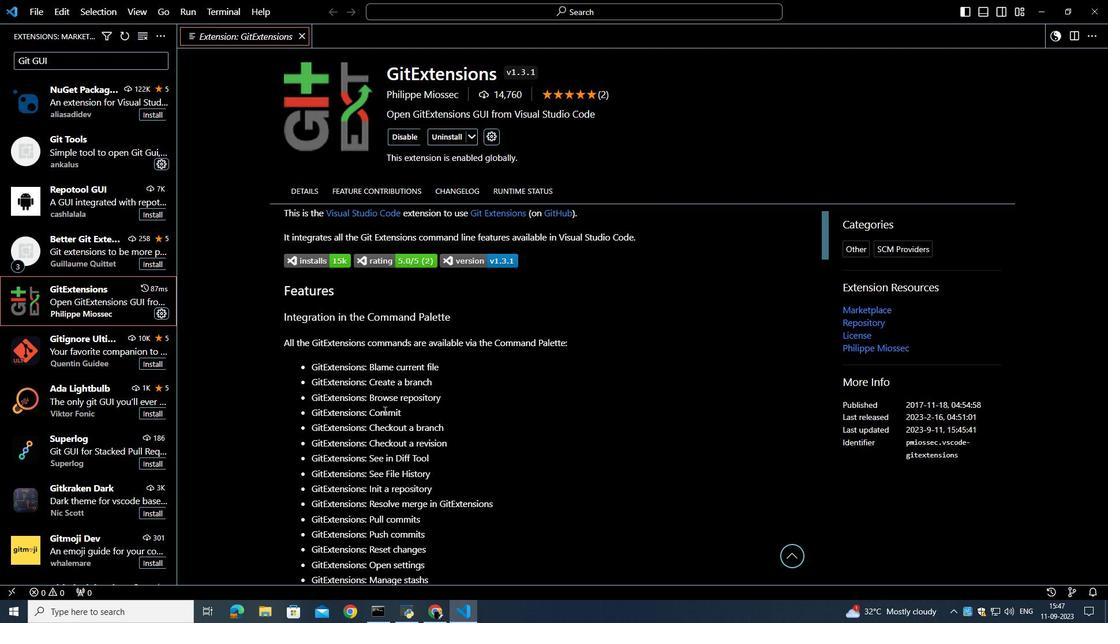 
Action: Mouse moved to (374, 380)
Screenshot: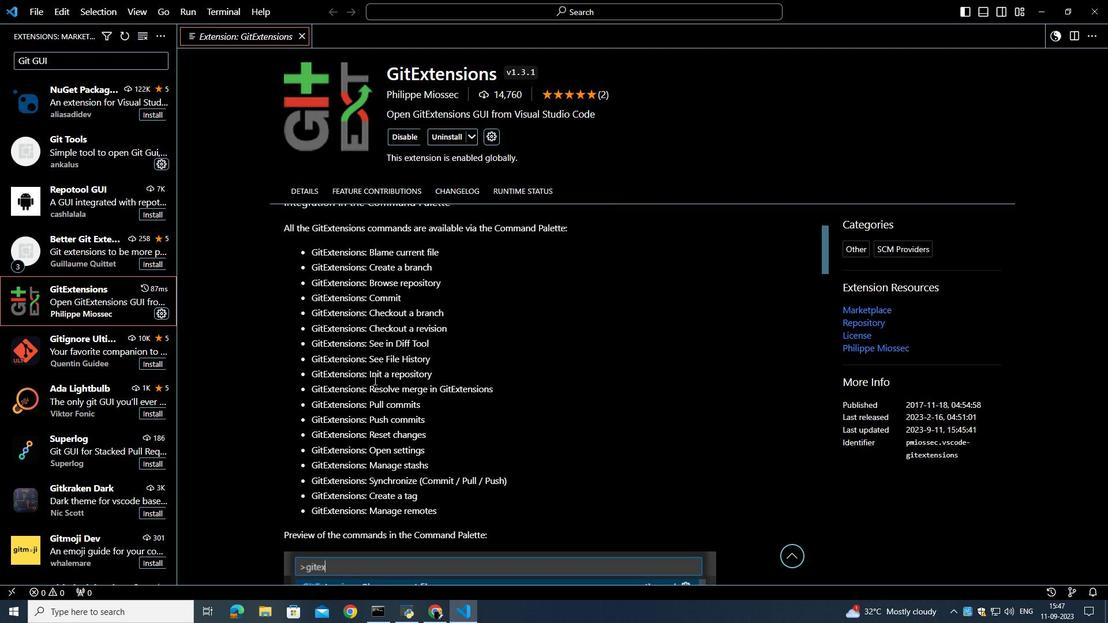 
Action: Mouse scrolled (374, 379) with delta (0, 0)
Screenshot: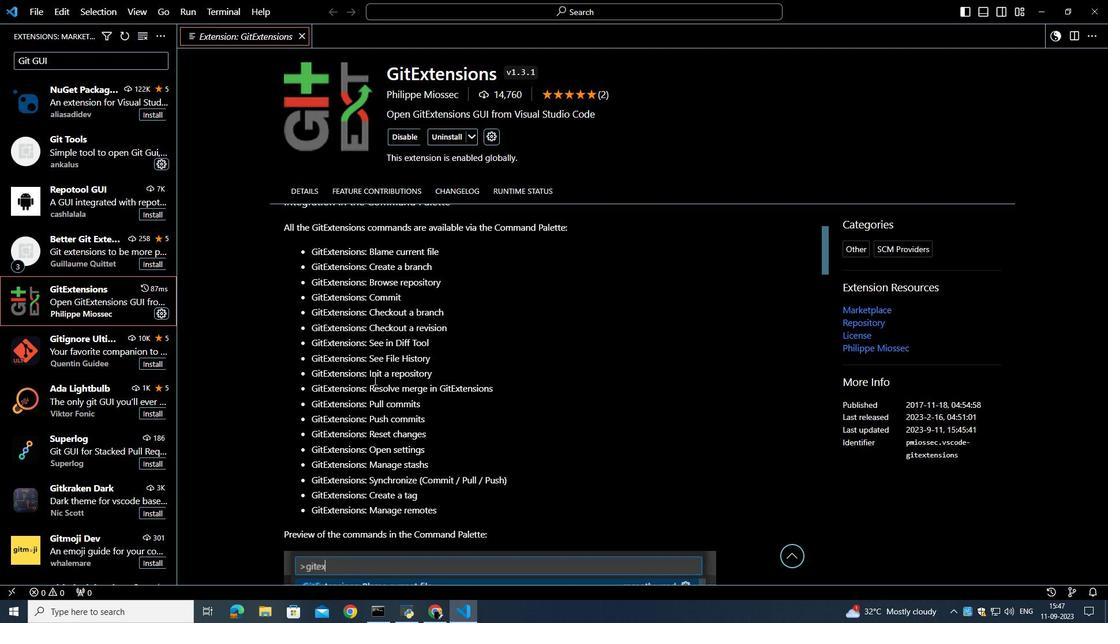 
Action: Mouse scrolled (374, 379) with delta (0, 0)
Screenshot: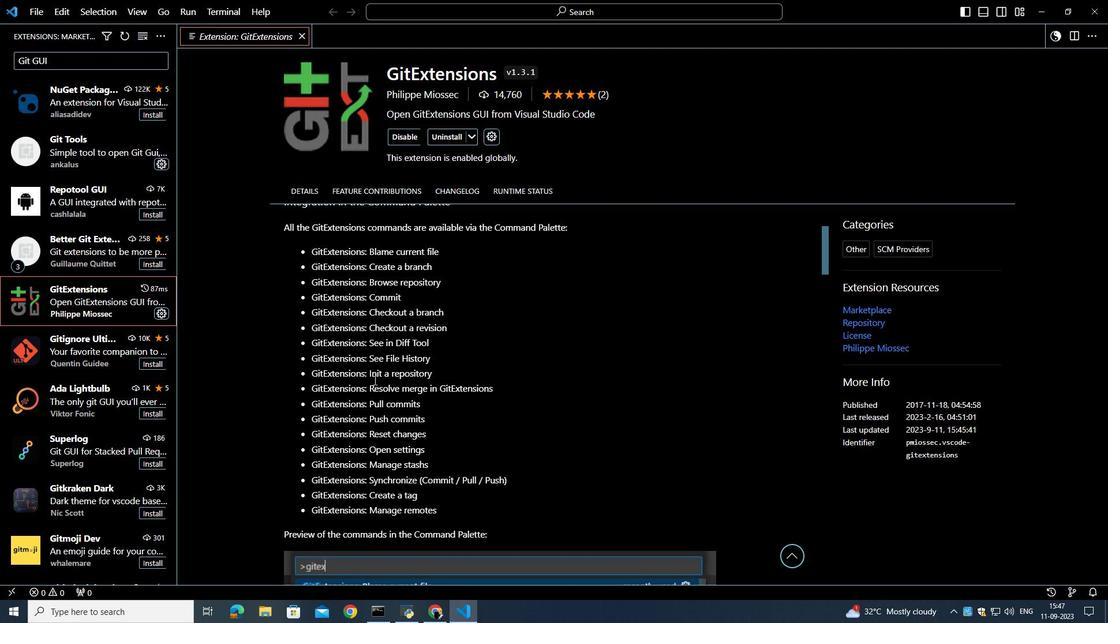 
Action: Mouse moved to (75, 88)
Screenshot: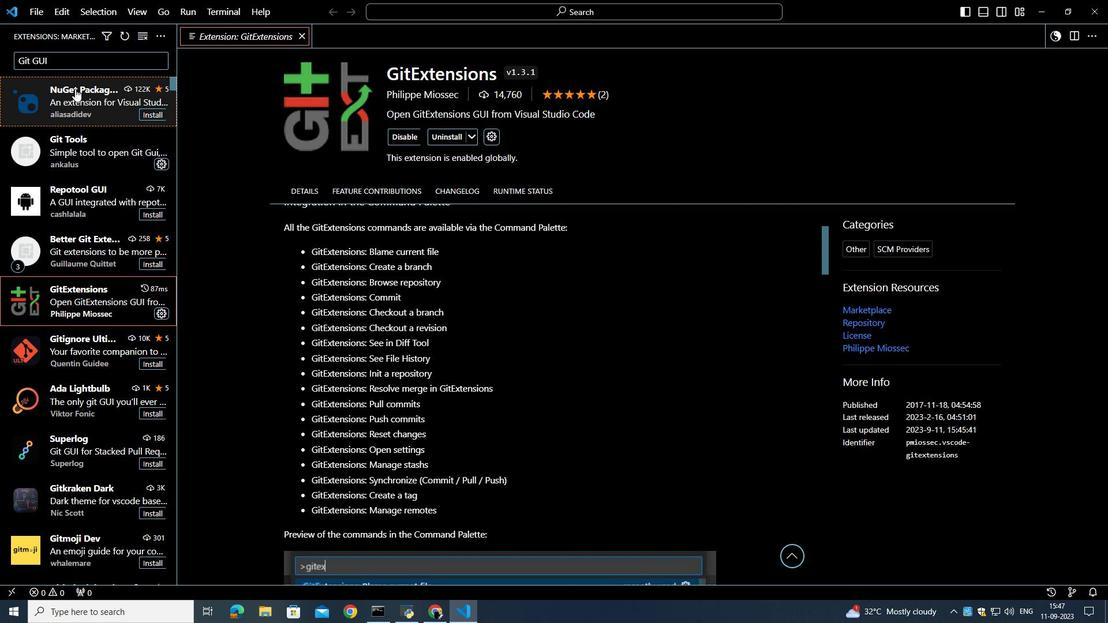 
Action: Mouse pressed left at (75, 88)
Screenshot: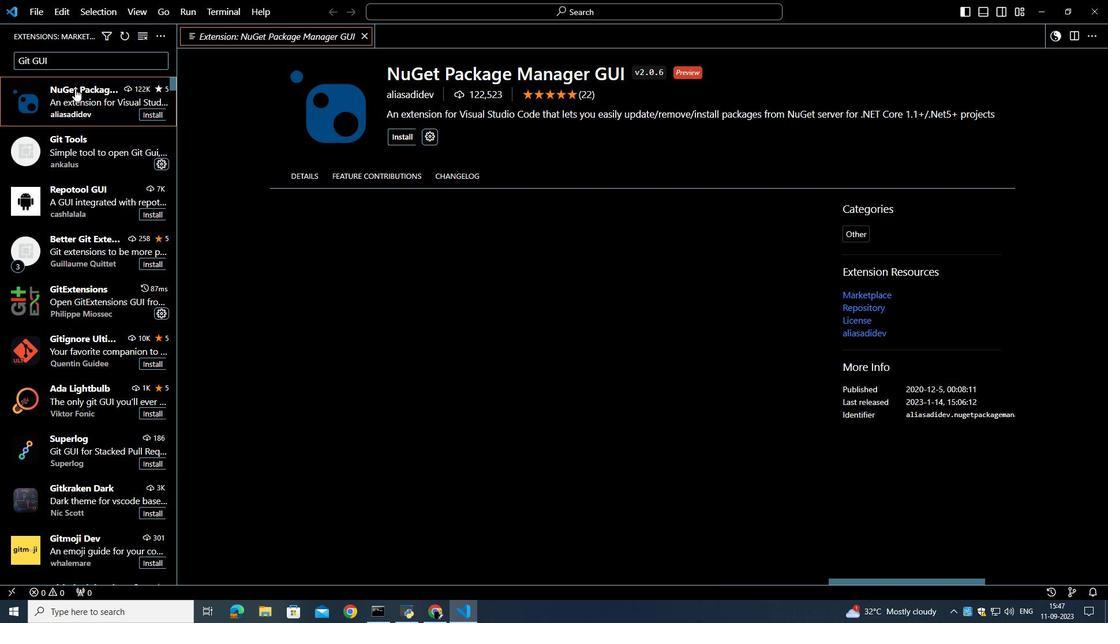 
Action: Mouse moved to (41, 161)
Screenshot: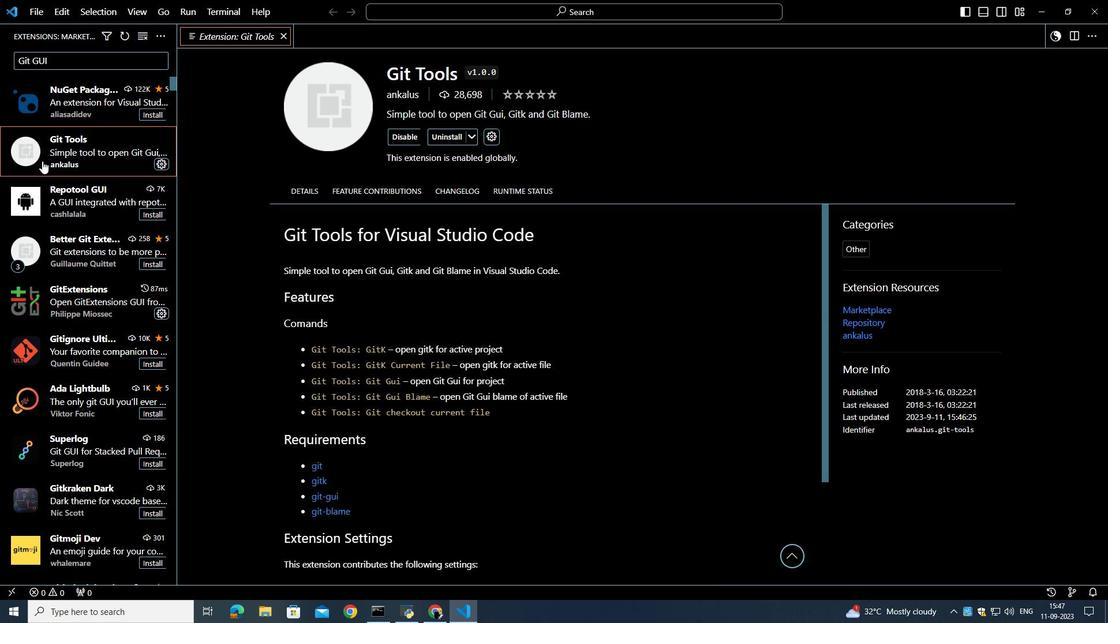 
Action: Mouse pressed left at (41, 161)
Screenshot: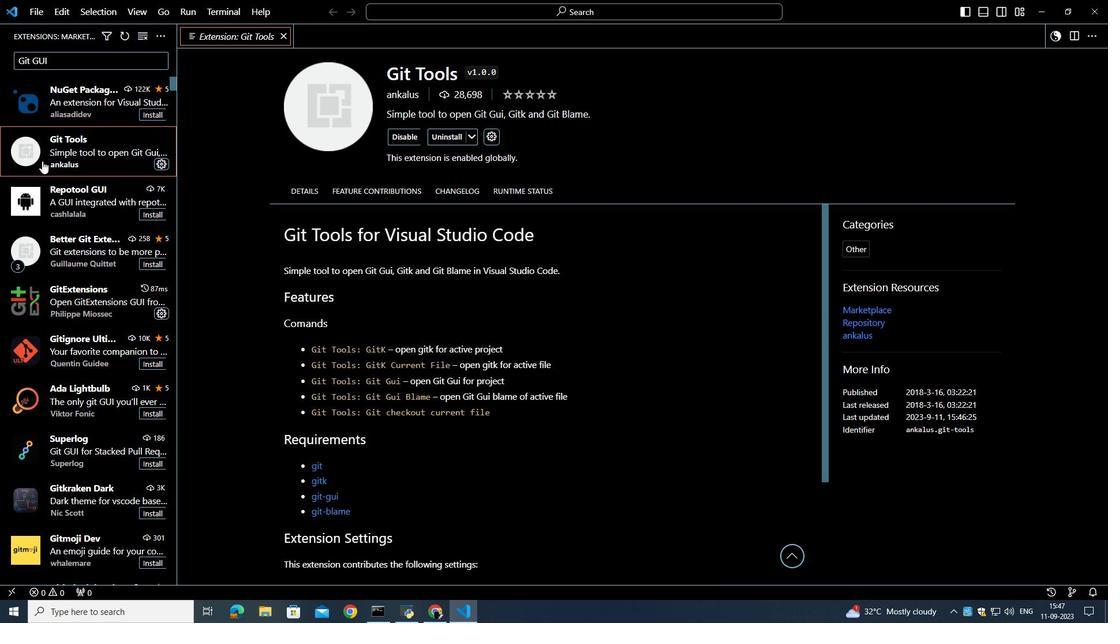 
Action: Mouse moved to (427, 341)
Screenshot: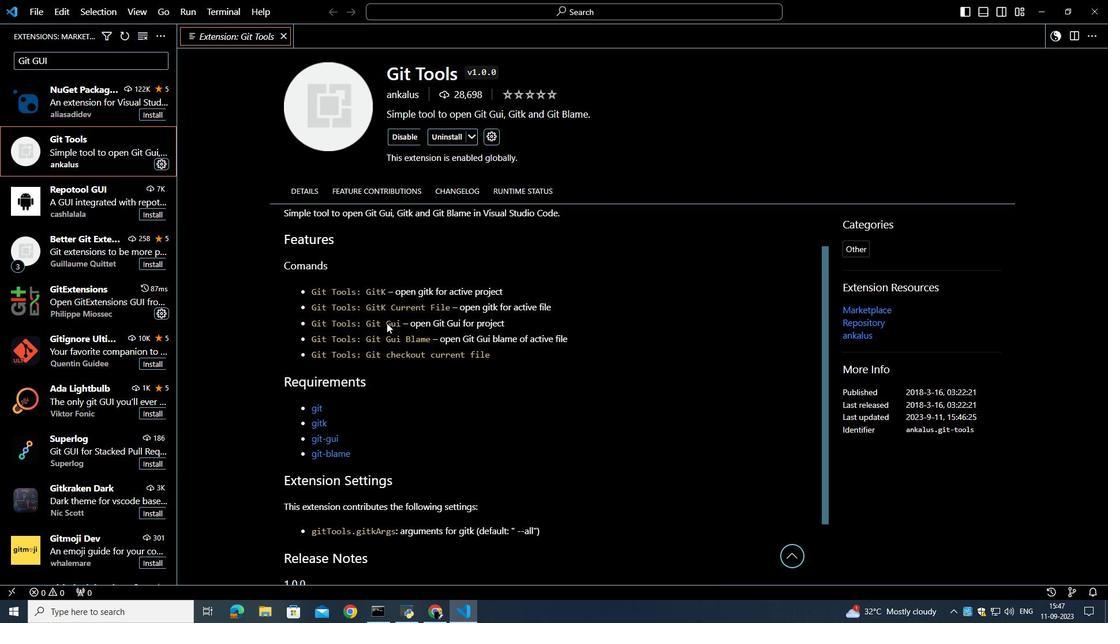 
Action: Mouse scrolled (427, 340) with delta (0, 0)
Screenshot: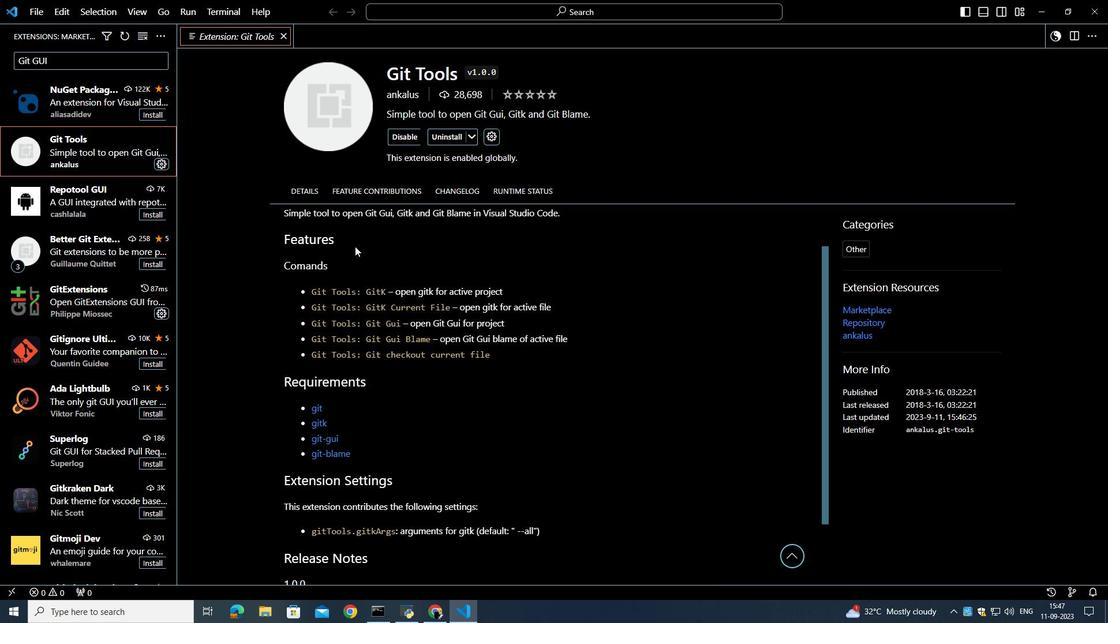
Action: Mouse moved to (356, 224)
Screenshot: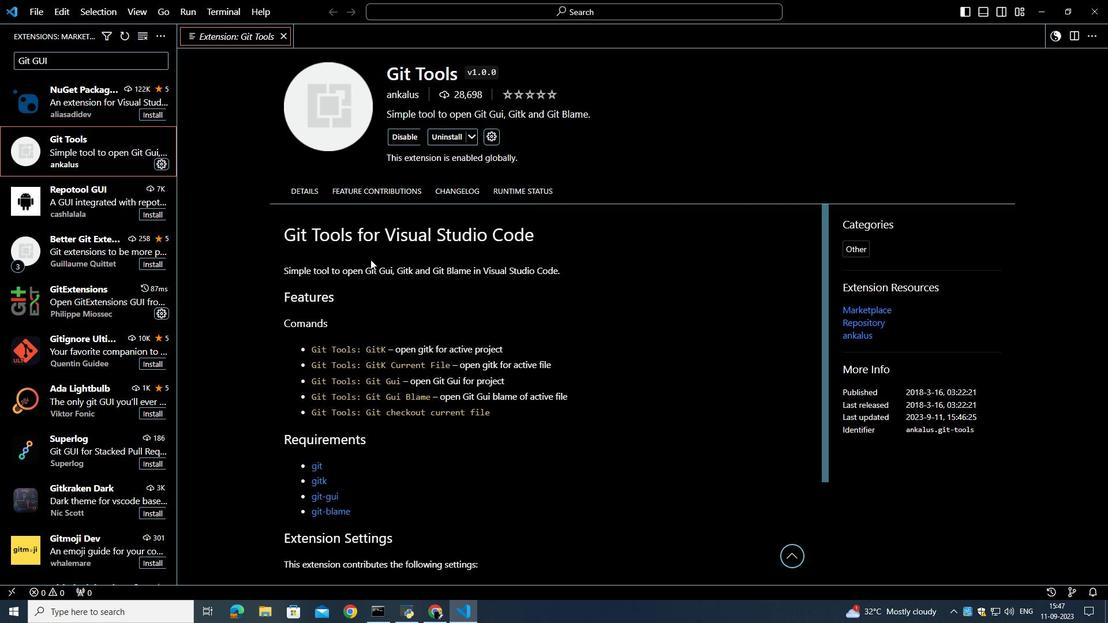 
Action: Mouse scrolled (356, 224) with delta (0, 0)
Screenshot: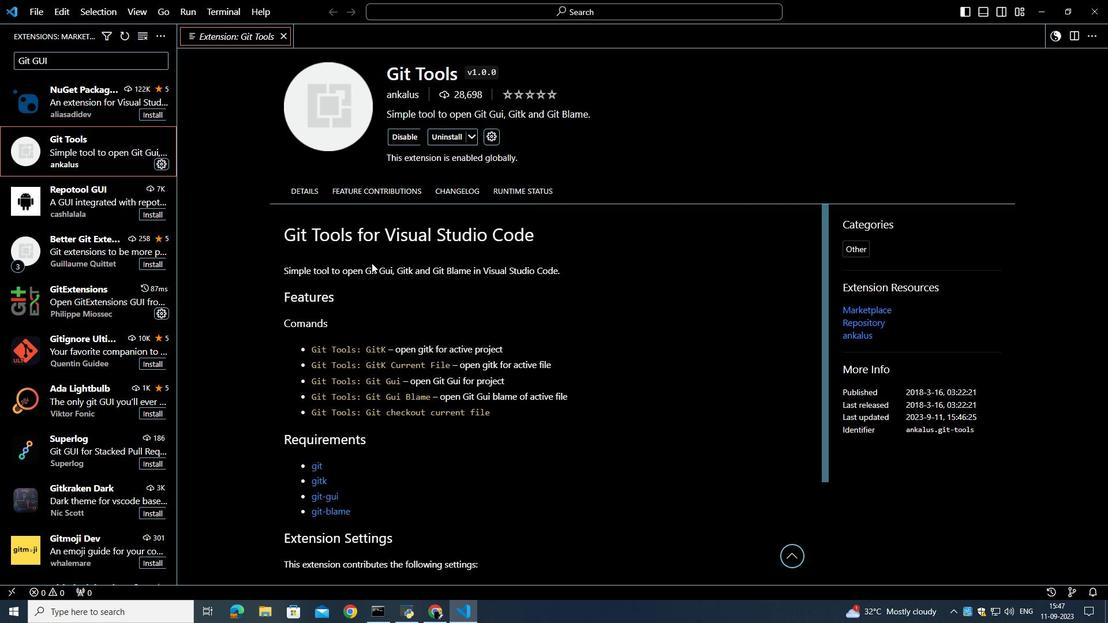 
Action: Mouse moved to (367, 264)
Screenshot: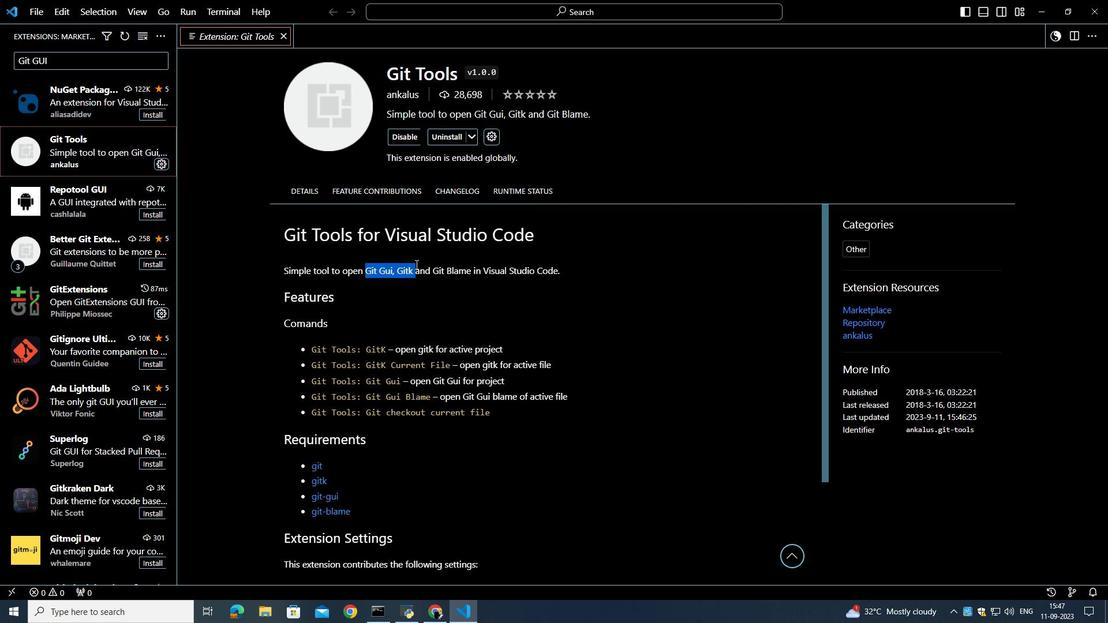 
Action: Mouse pressed left at (367, 264)
Screenshot: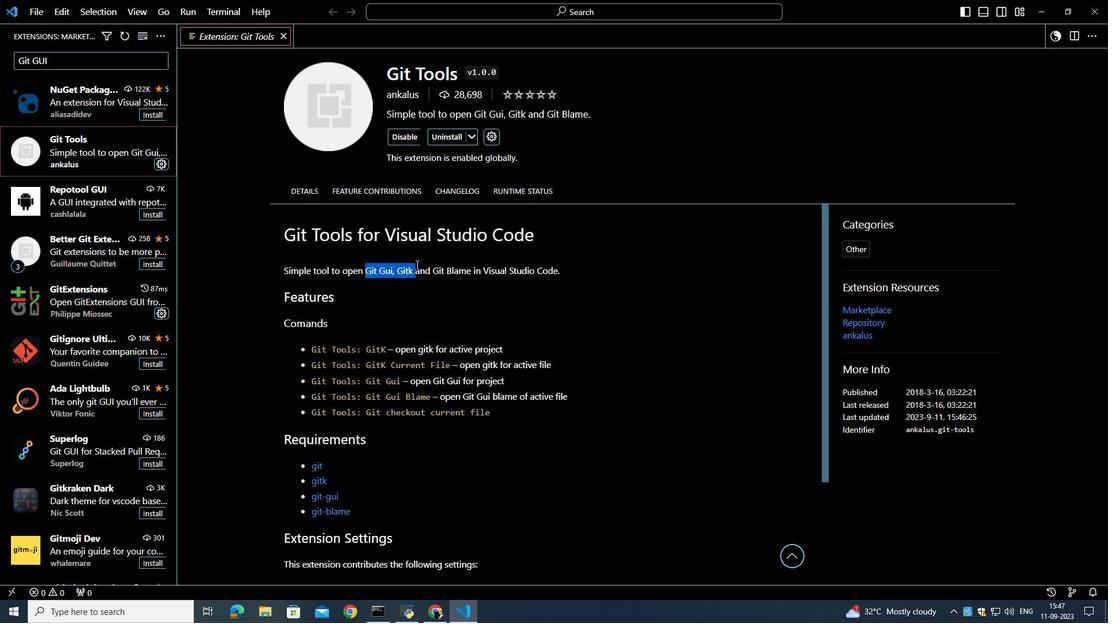 
Action: Mouse moved to (439, 313)
Screenshot: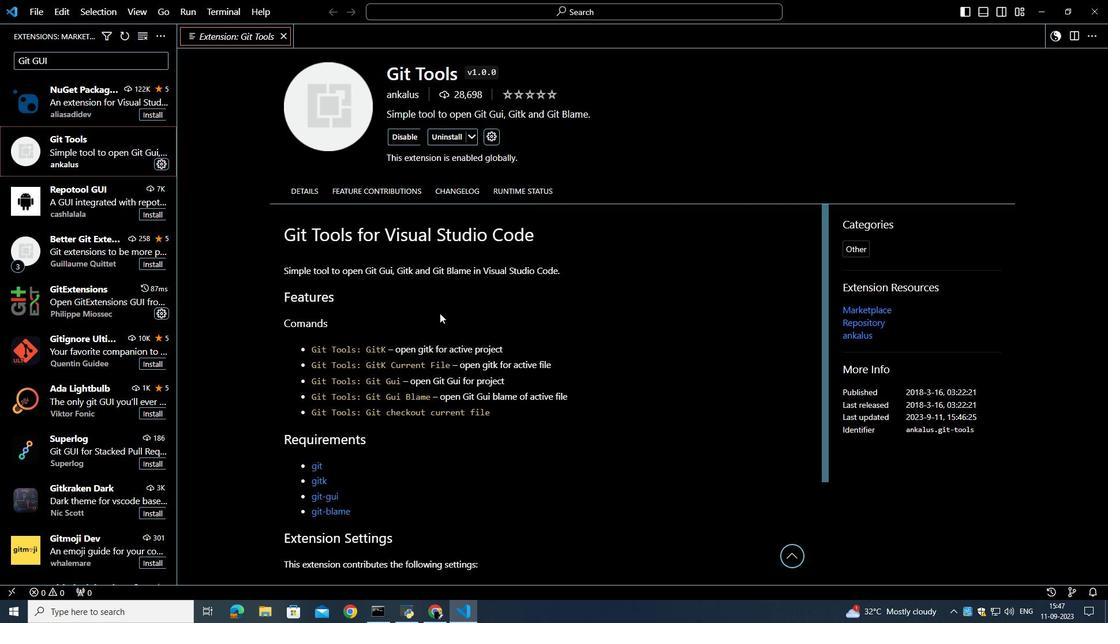 
Action: Mouse pressed left at (439, 313)
Screenshot: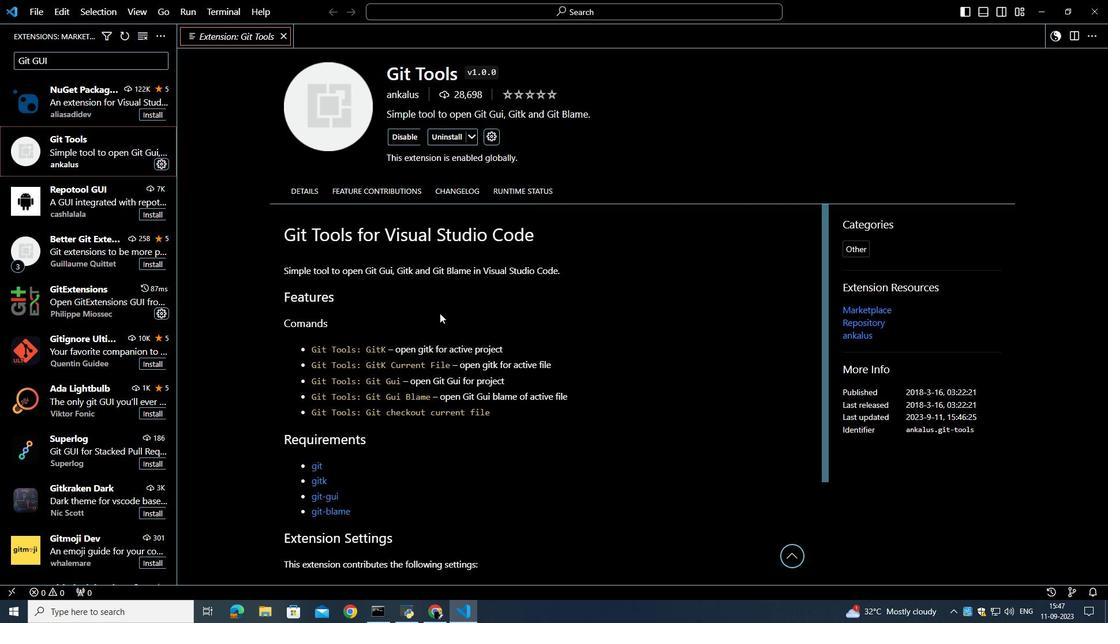 
Action: Mouse scrolled (439, 312) with delta (0, 0)
Screenshot: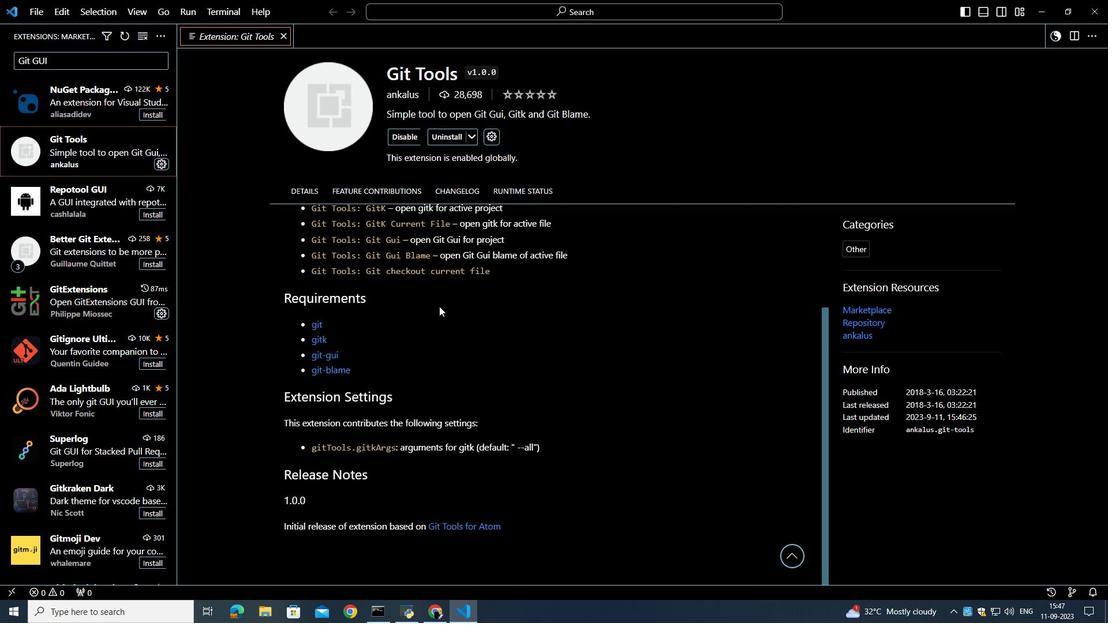 
Action: Mouse scrolled (439, 312) with delta (0, 0)
Screenshot: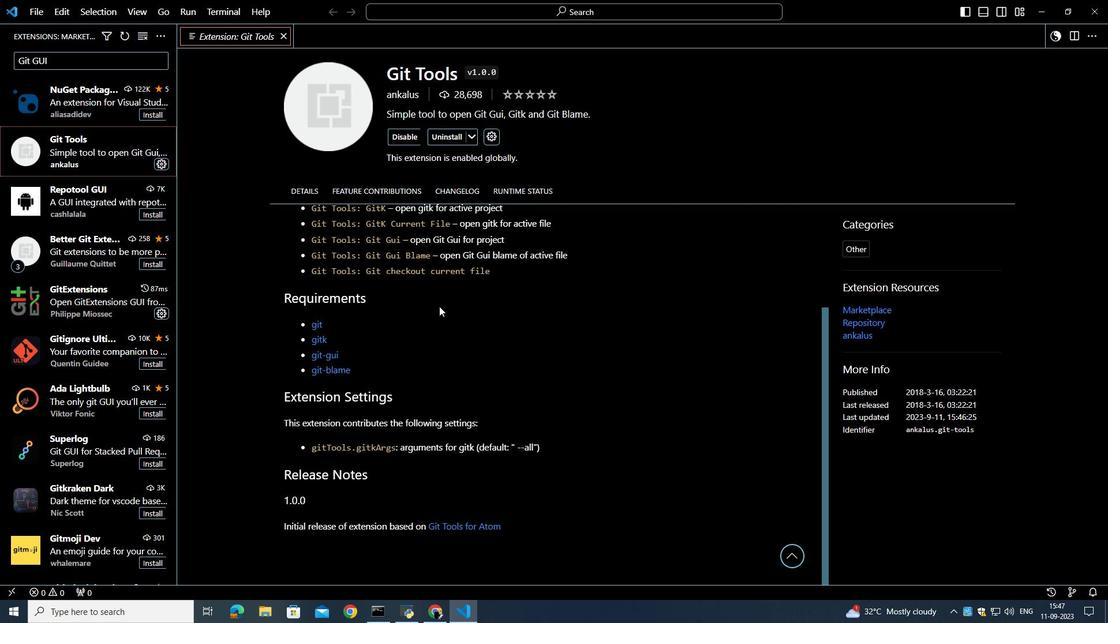 
Action: Mouse scrolled (439, 312) with delta (0, 0)
Screenshot: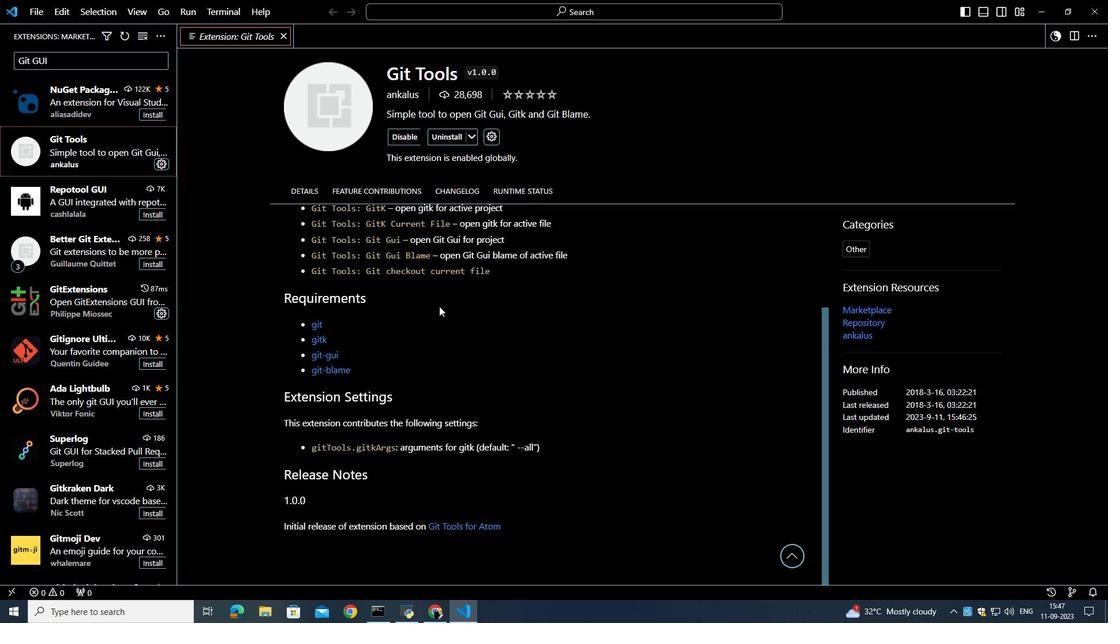 
Action: Mouse moved to (439, 306)
Screenshot: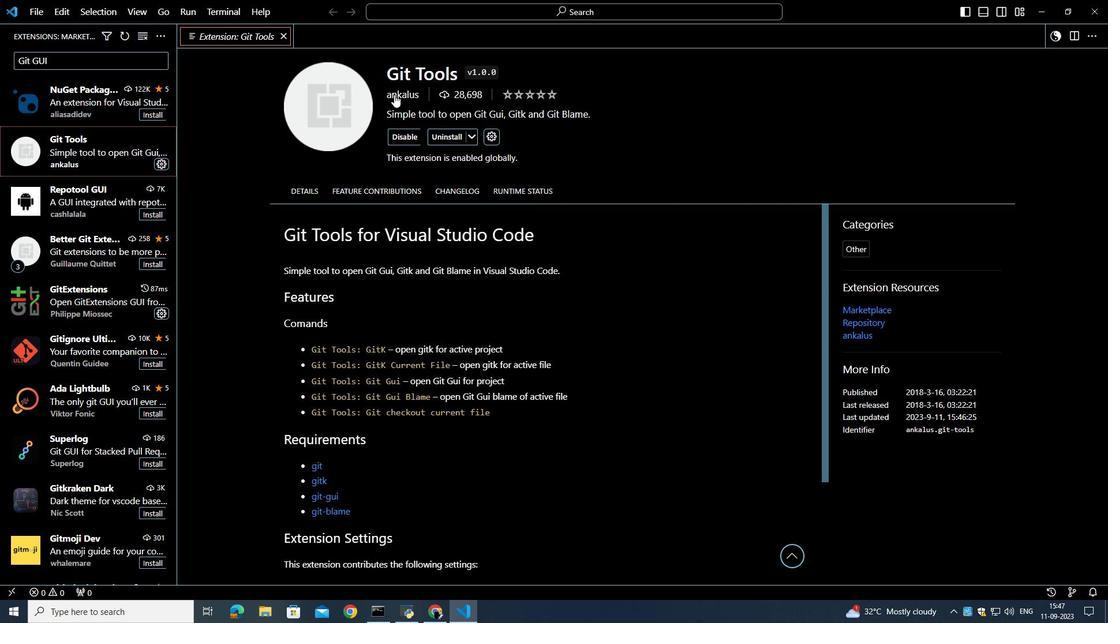 
Action: Mouse scrolled (439, 307) with delta (0, 0)
Screenshot: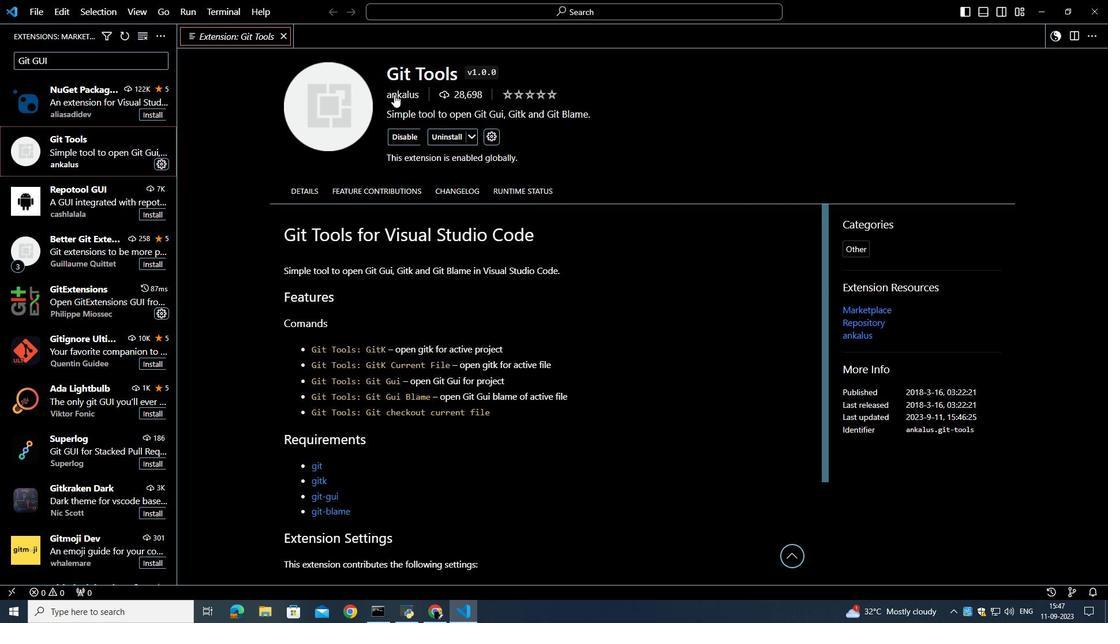 
Action: Mouse scrolled (439, 307) with delta (0, 0)
Screenshot: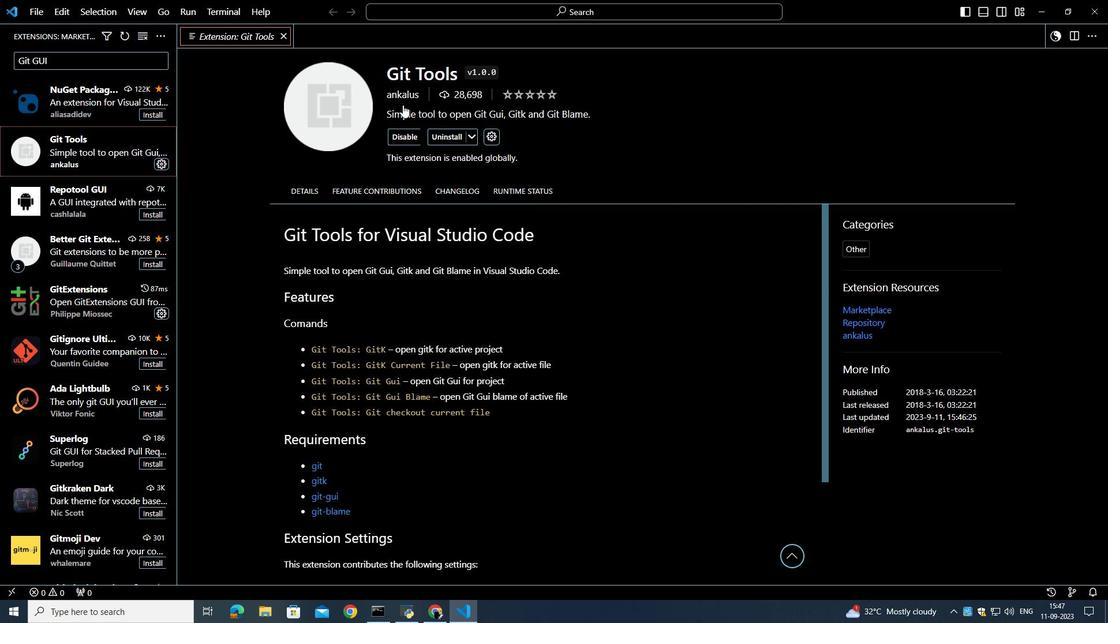 
Action: Mouse scrolled (439, 307) with delta (0, 0)
Screenshot: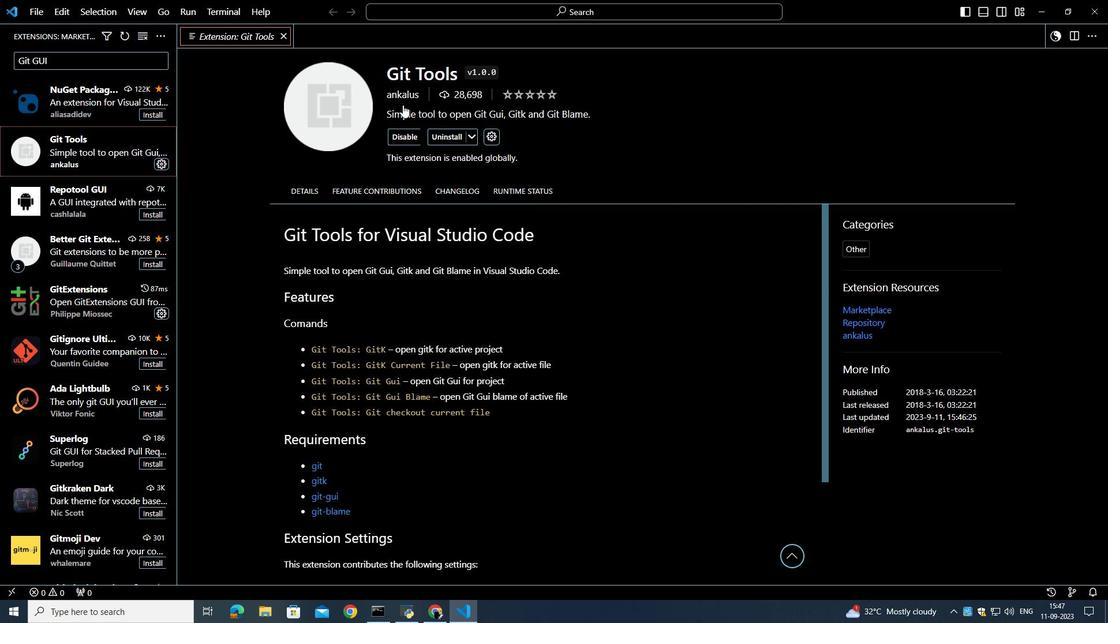 
Action: Mouse moved to (93, 239)
Screenshot: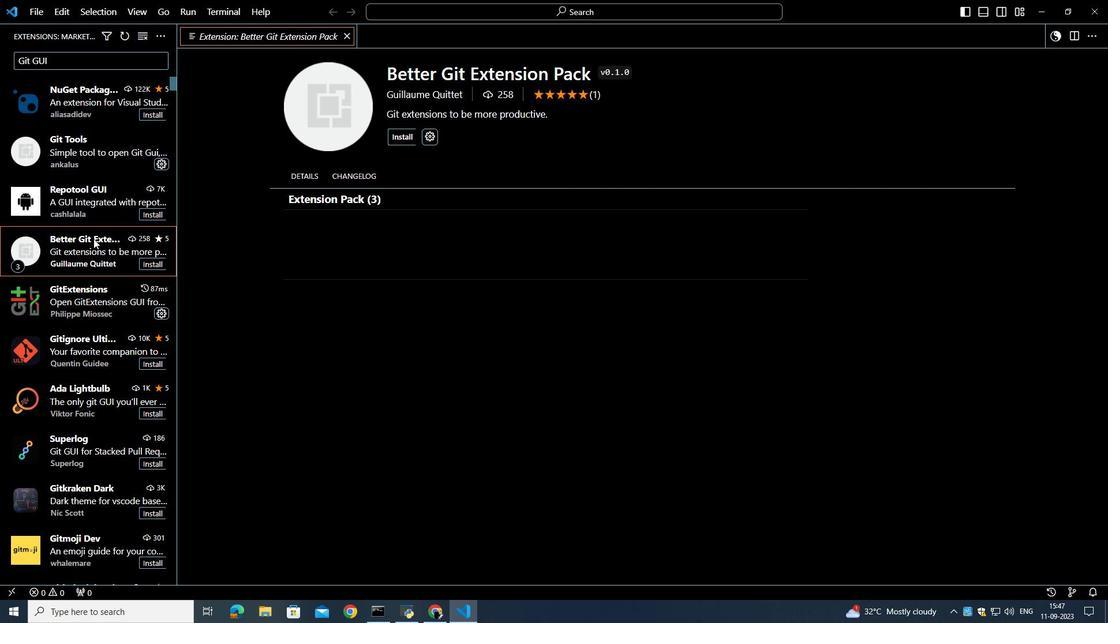 
Action: Mouse pressed left at (93, 239)
Screenshot: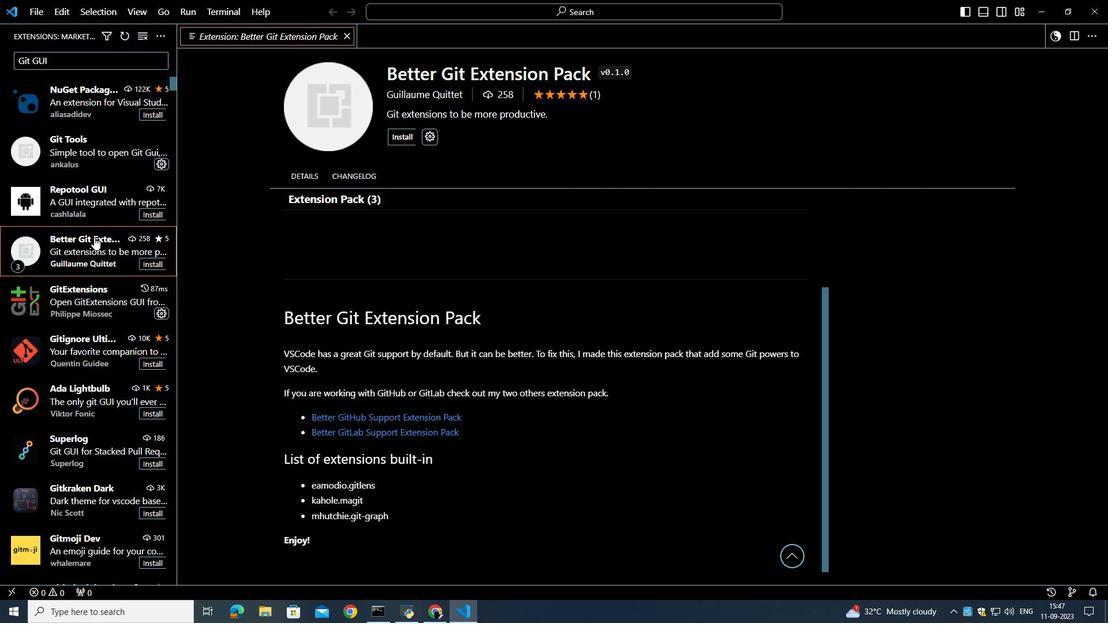 
Action: Mouse moved to (103, 195)
Screenshot: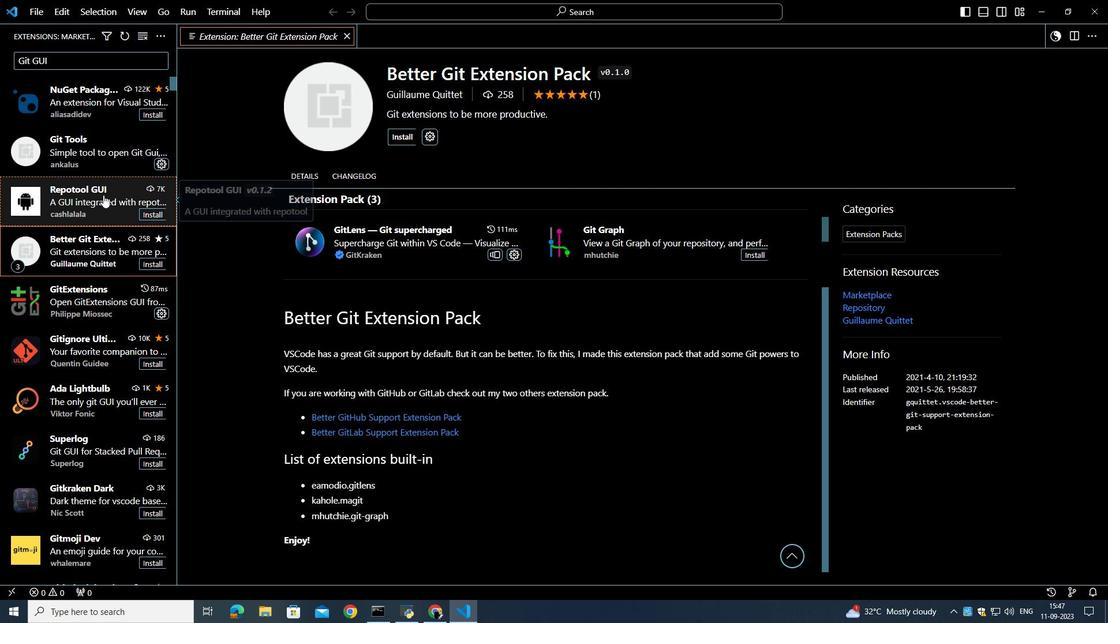 
Action: Mouse pressed left at (103, 195)
Screenshot: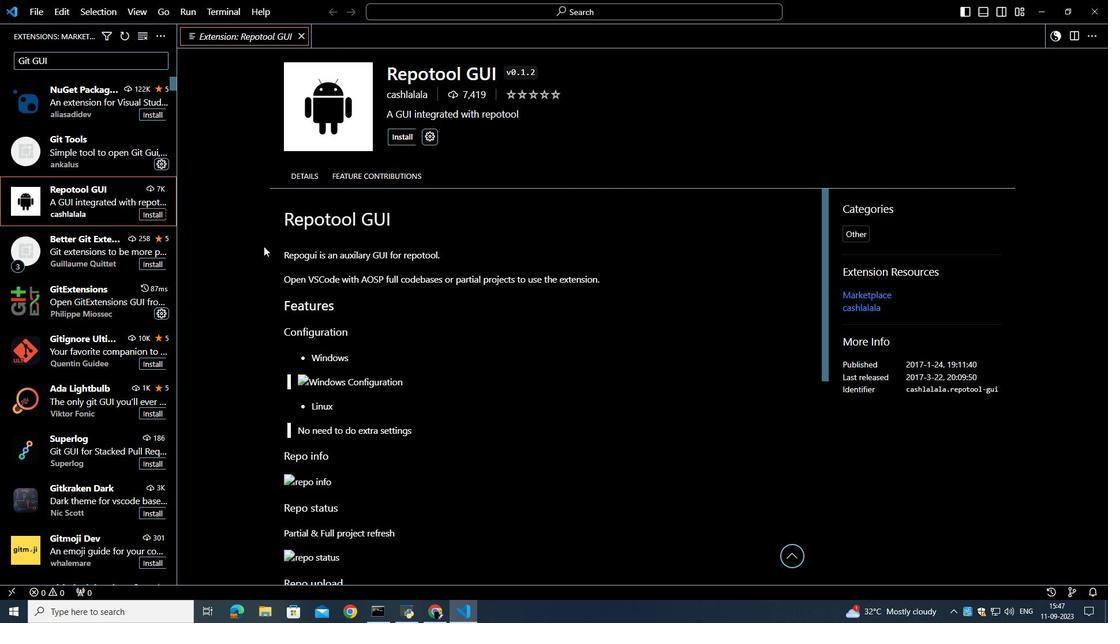 
Action: Mouse moved to (401, 139)
Screenshot: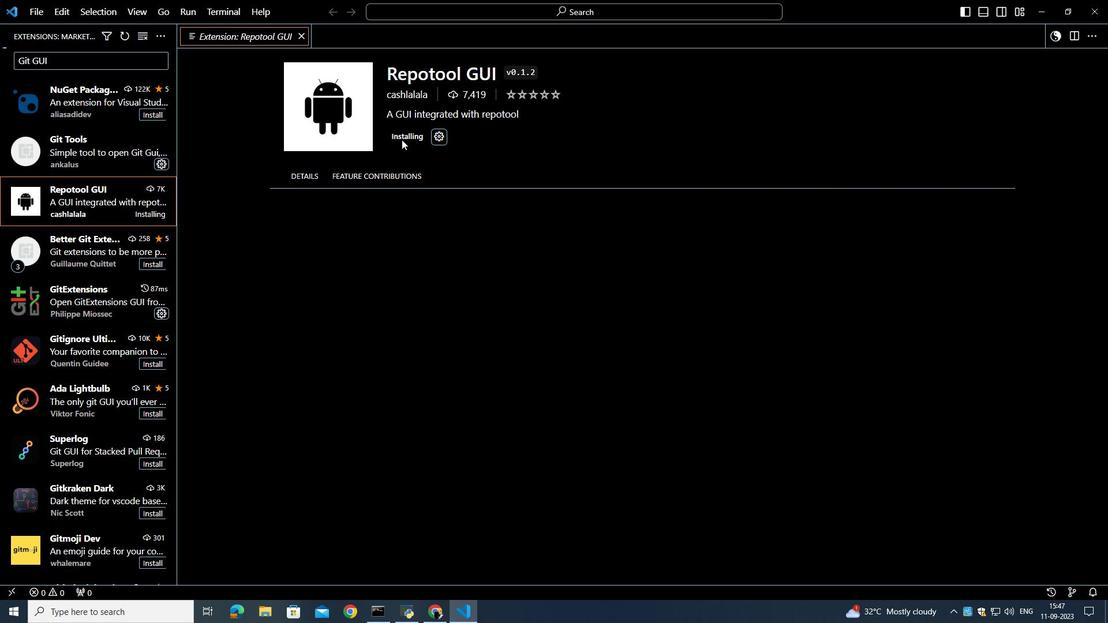 
Action: Mouse pressed left at (401, 139)
Screenshot: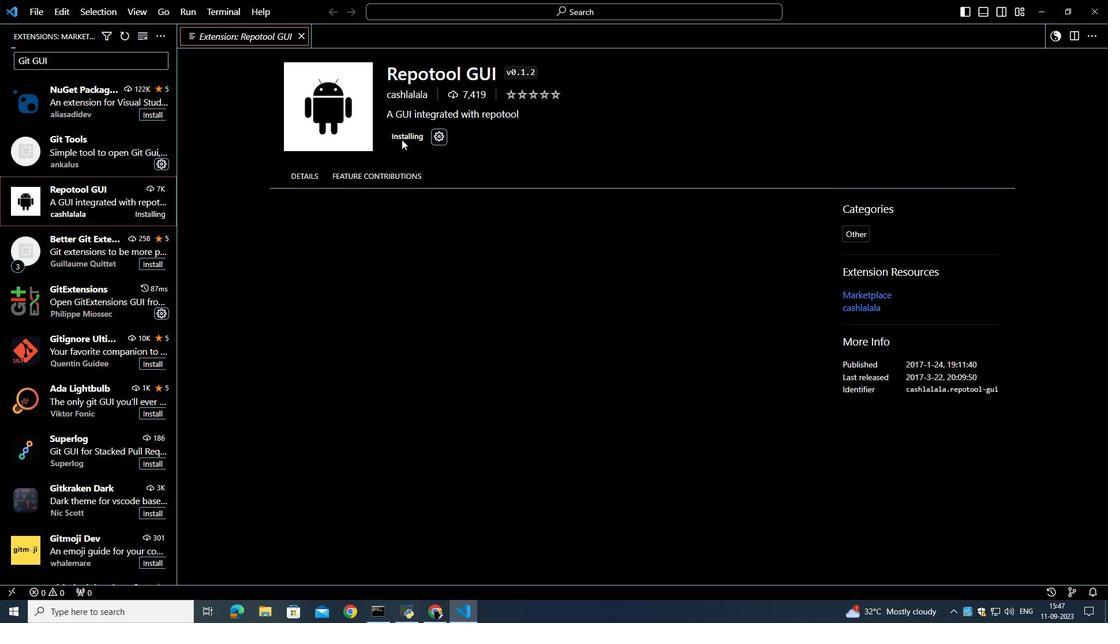 
Action: Mouse moved to (437, 250)
Screenshot: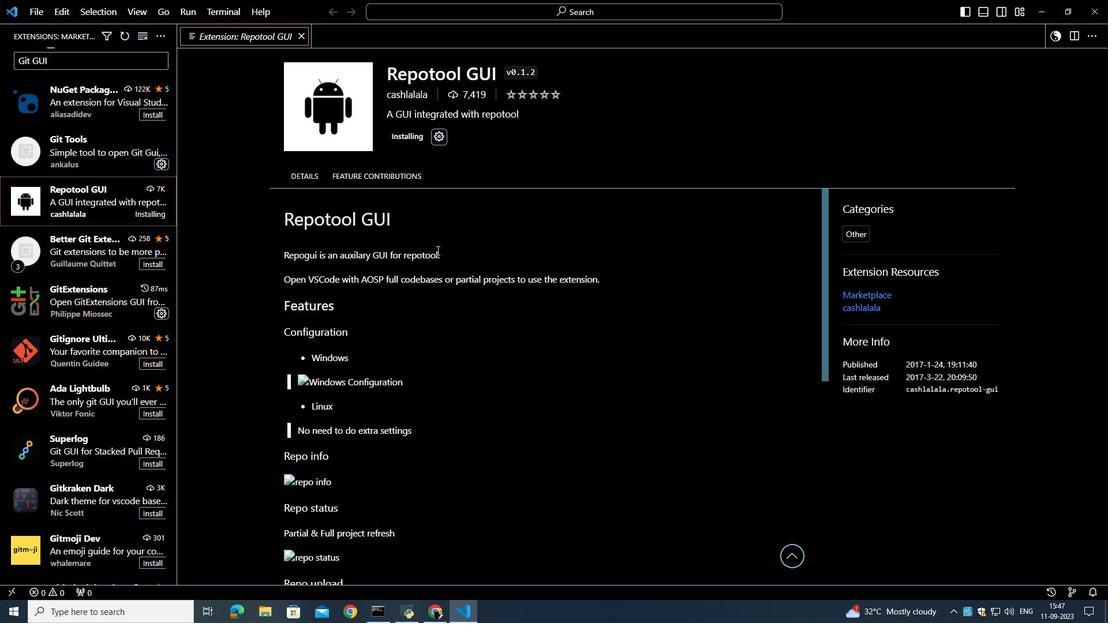
Action: Mouse scrolled (437, 249) with delta (0, 0)
Screenshot: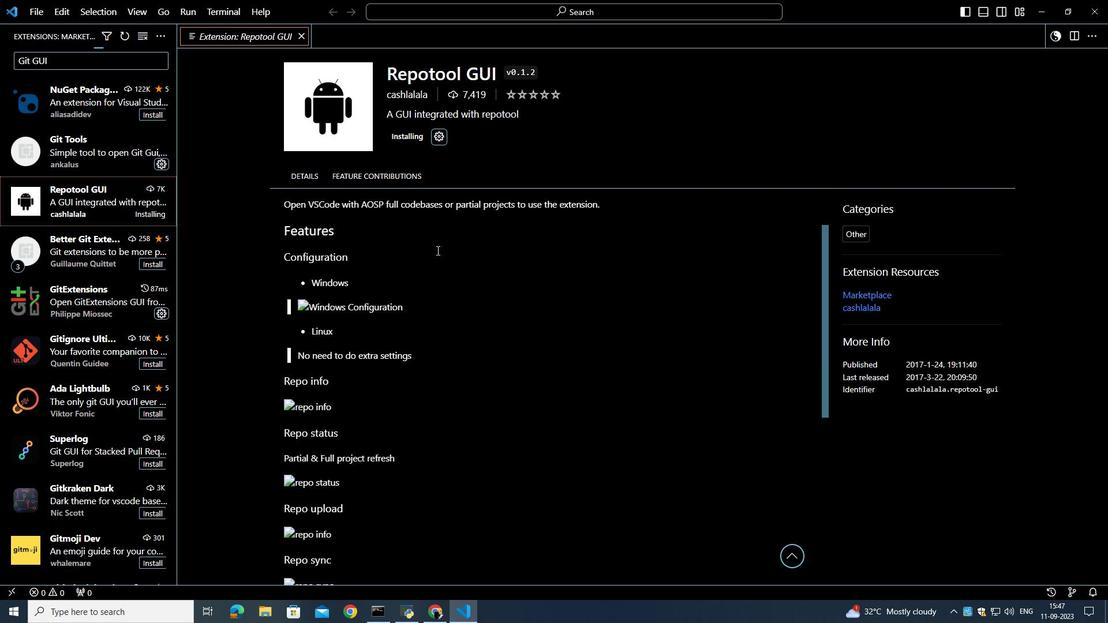 
Action: Mouse scrolled (437, 249) with delta (0, 0)
Screenshot: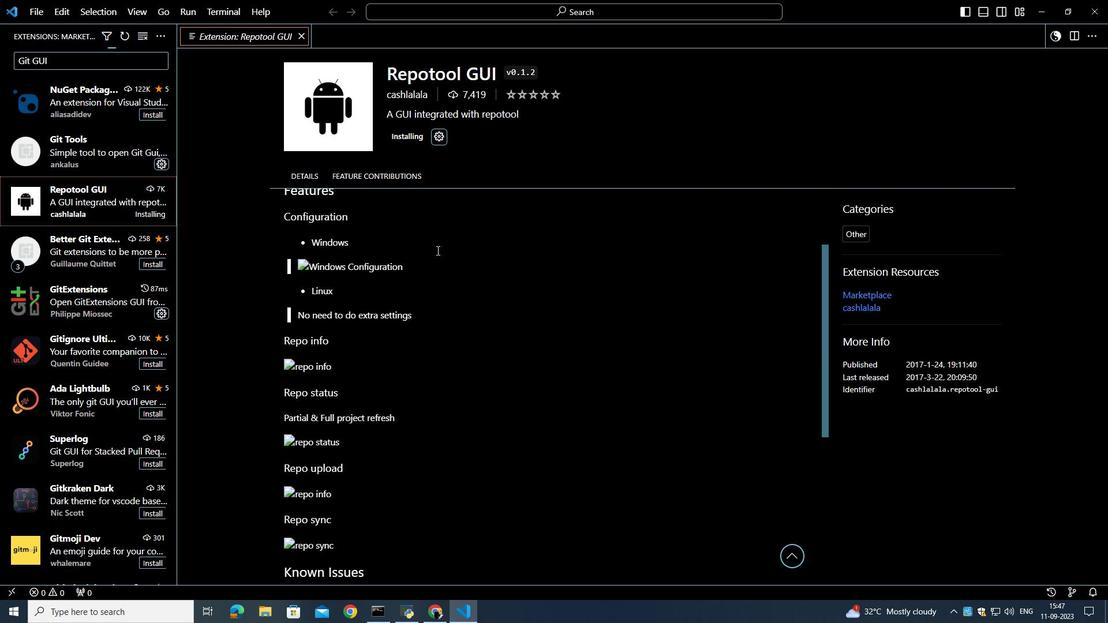 
Action: Mouse scrolled (437, 251) with delta (0, 0)
Screenshot: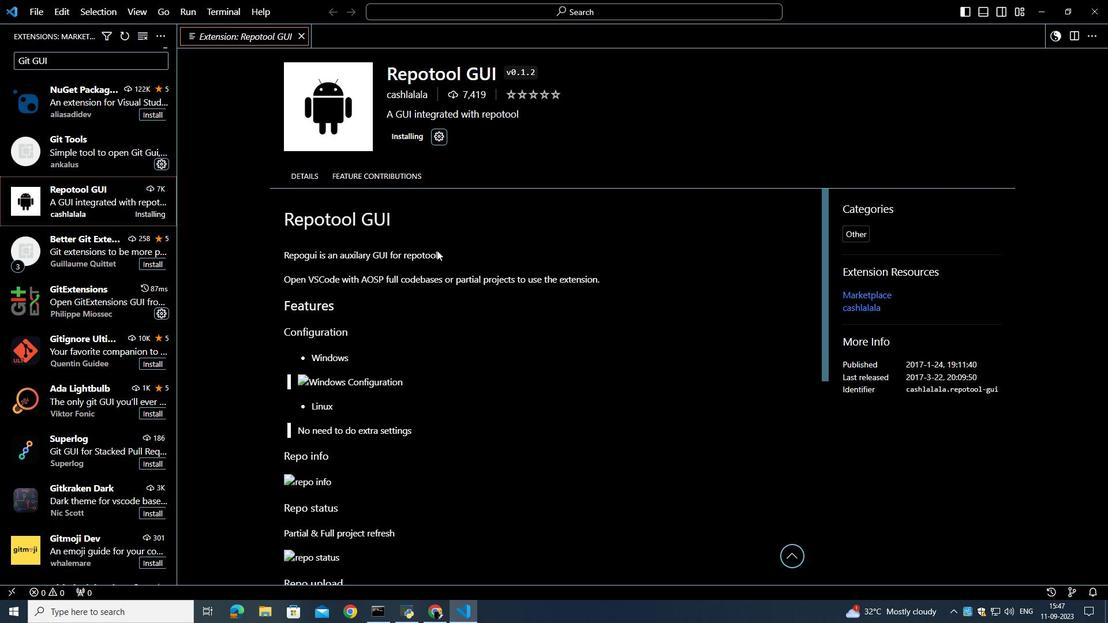 
Action: Mouse scrolled (437, 251) with delta (0, 0)
Screenshot: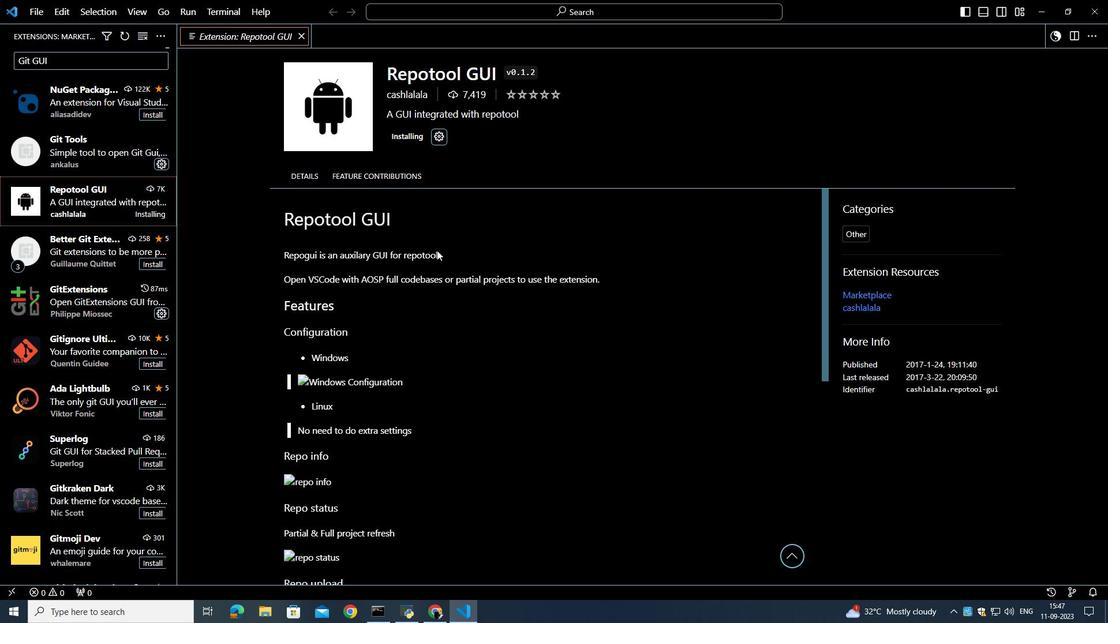 
Action: Mouse scrolled (437, 251) with delta (0, 0)
Screenshot: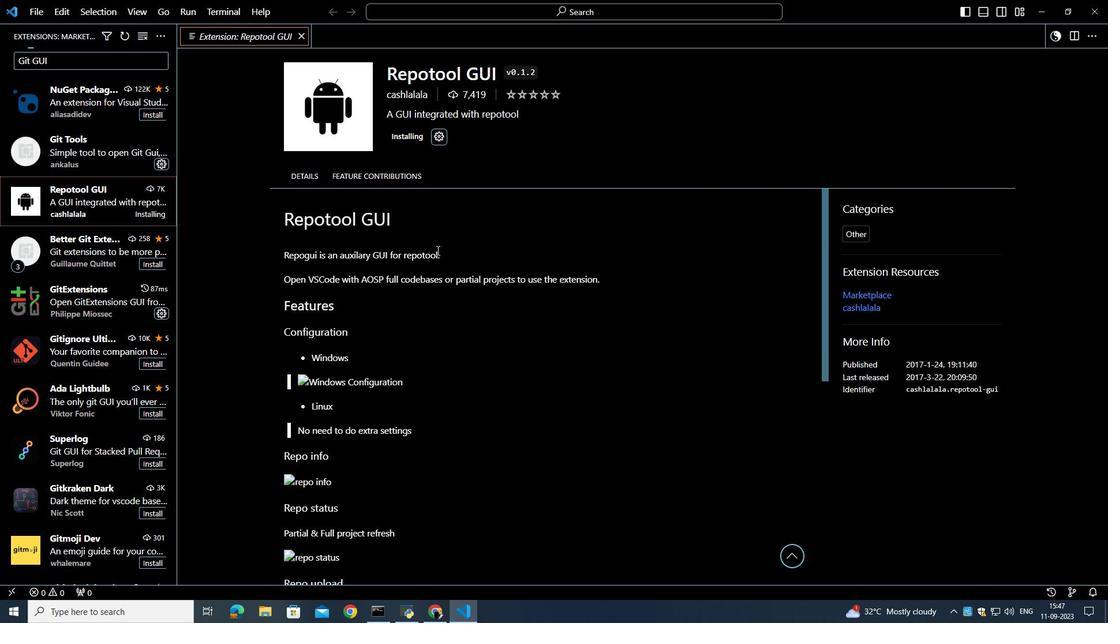 
Action: Mouse scrolled (437, 251) with delta (0, 0)
Screenshot: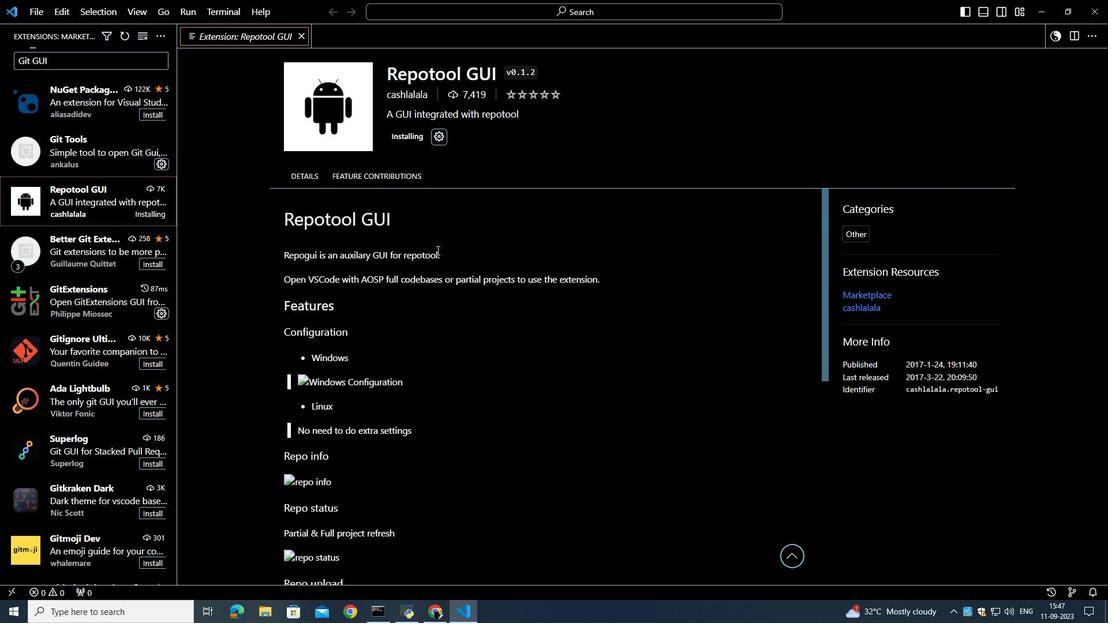 
Action: Mouse scrolled (437, 251) with delta (0, 0)
Screenshot: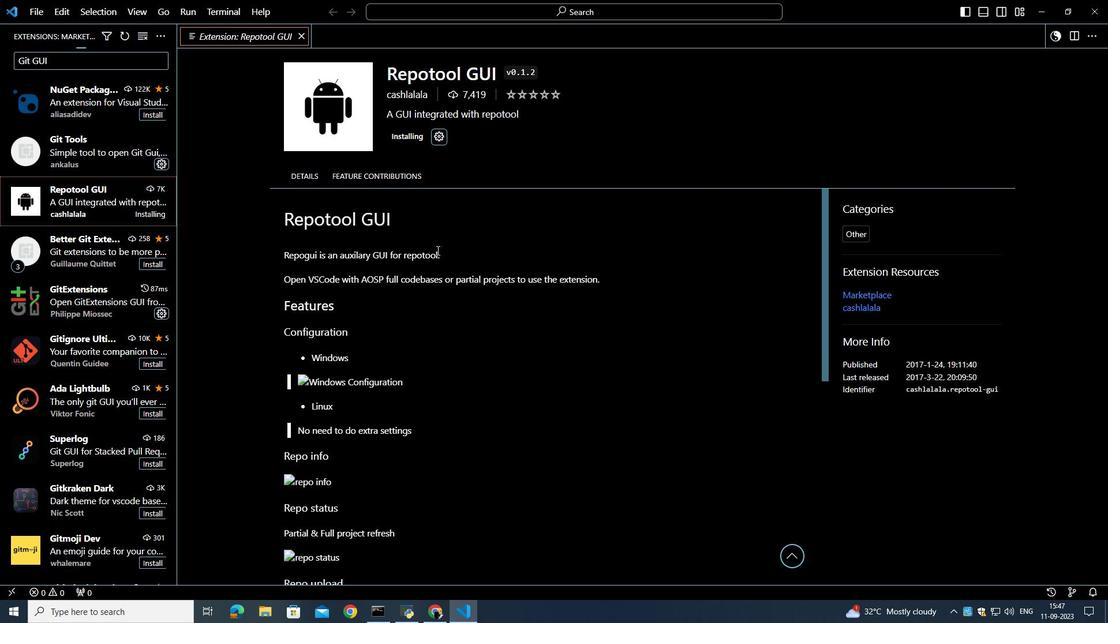
Action: Mouse scrolled (437, 251) with delta (0, 0)
Screenshot: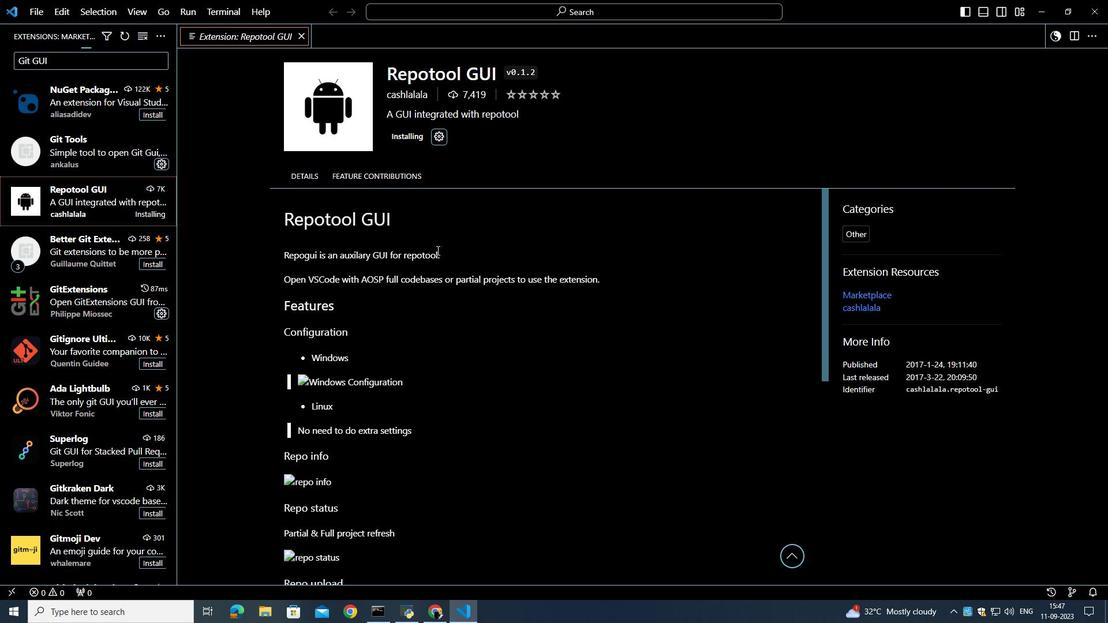 
Action: Mouse scrolled (437, 249) with delta (0, 0)
Screenshot: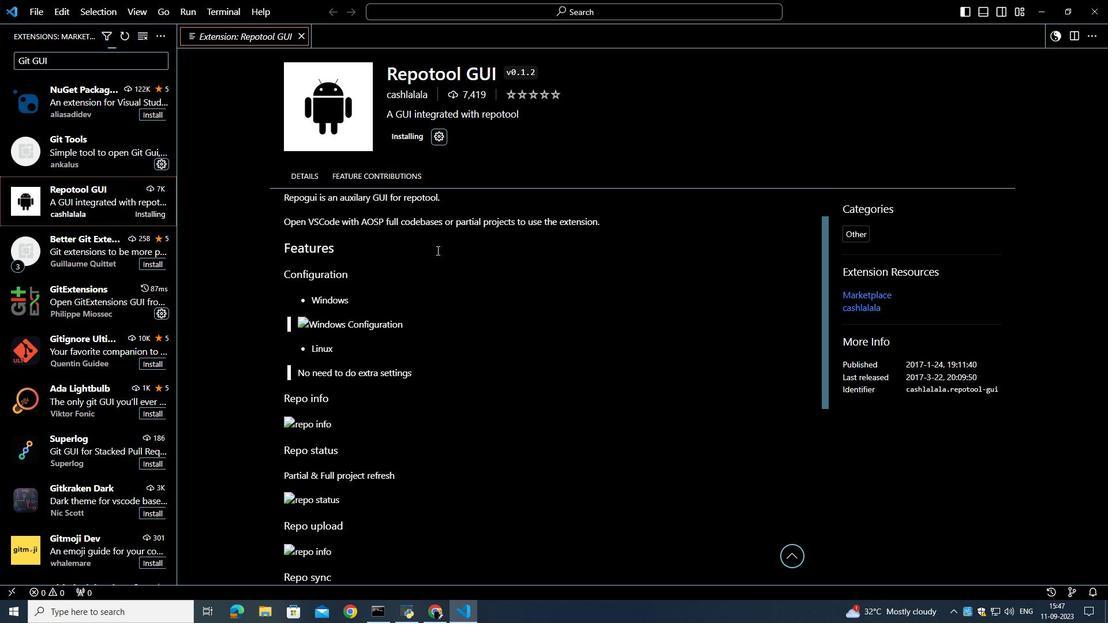 
Action: Mouse scrolled (437, 249) with delta (0, 0)
Screenshot: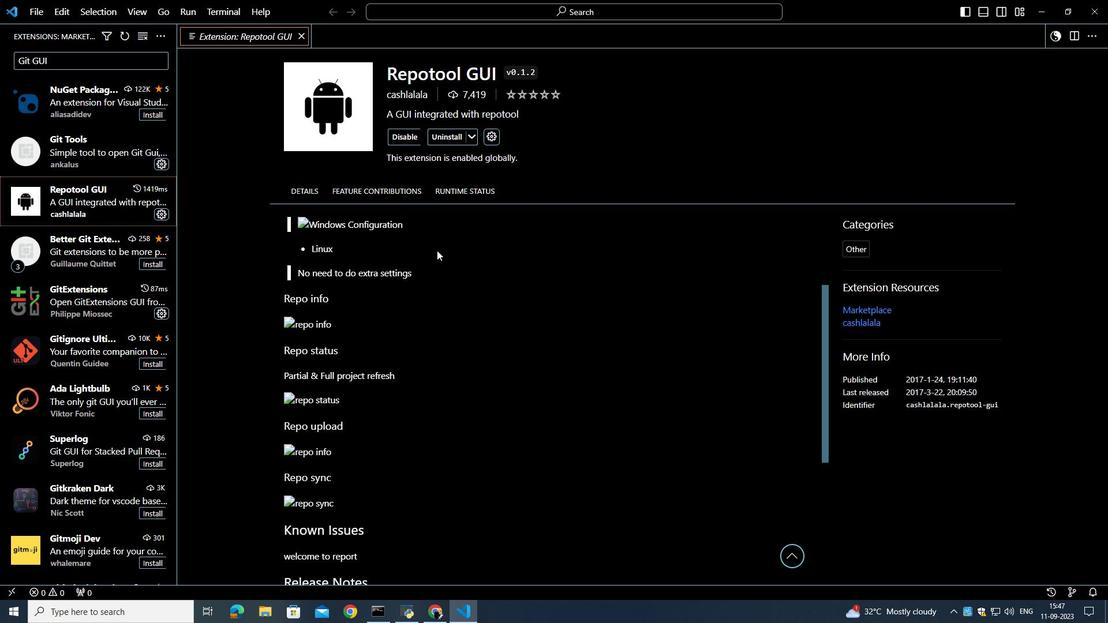 
Action: Mouse scrolled (437, 249) with delta (0, 0)
Screenshot: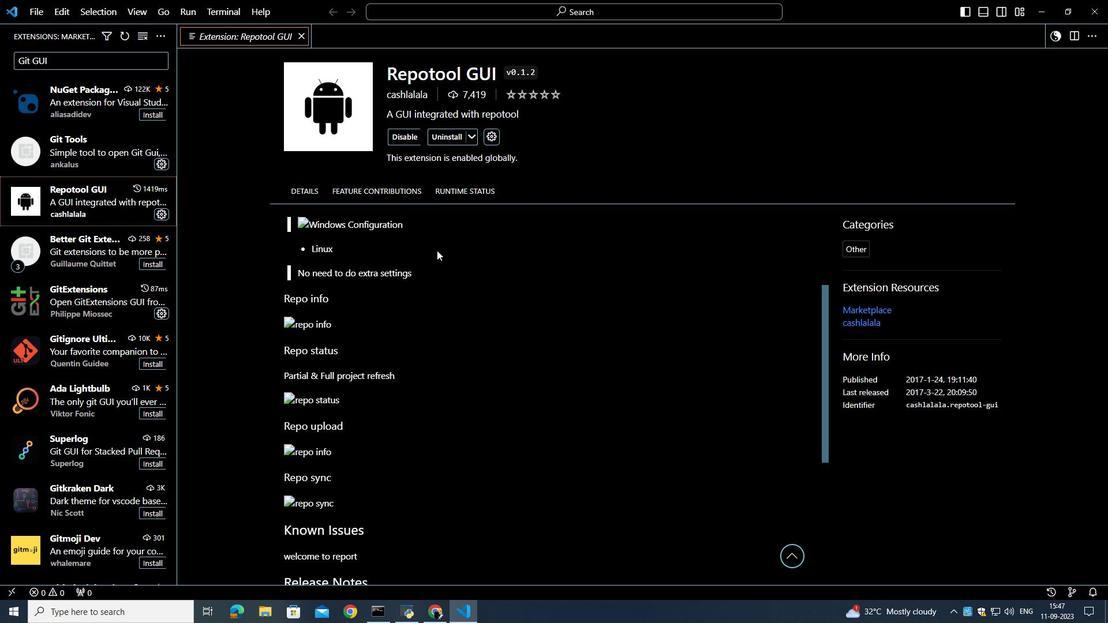 
Action: Mouse scrolled (437, 249) with delta (0, 0)
Screenshot: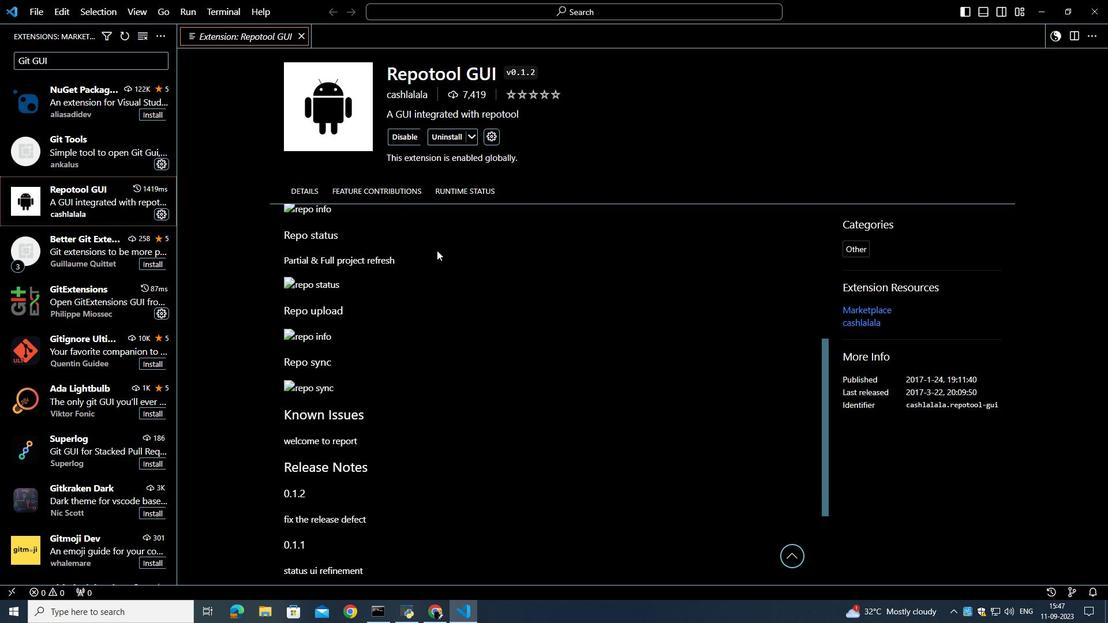 
Action: Mouse scrolled (437, 249) with delta (0, 0)
